 Task: Play online Dominion games in medium mode.
Action: Mouse moved to (411, 288)
Screenshot: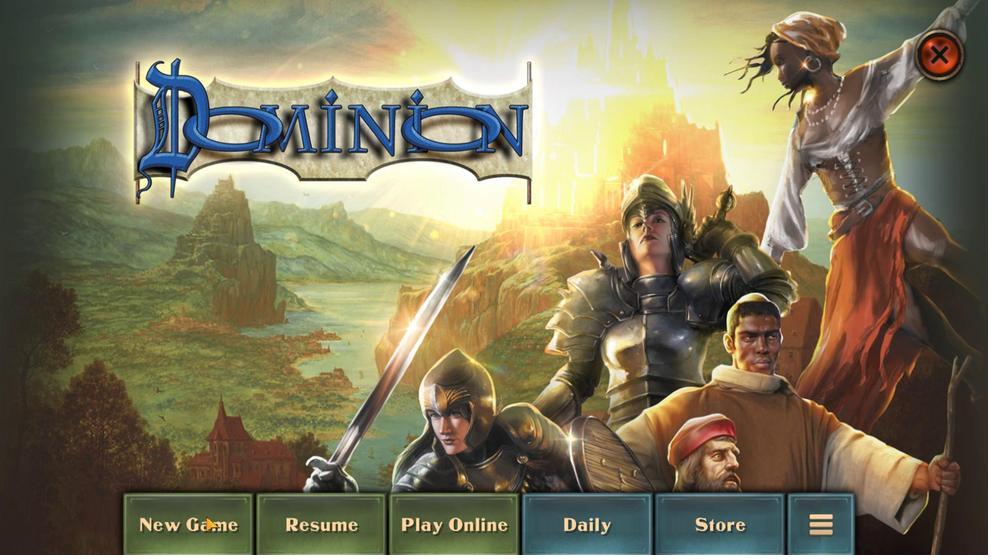 
Action: Mouse pressed left at (411, 288)
Screenshot: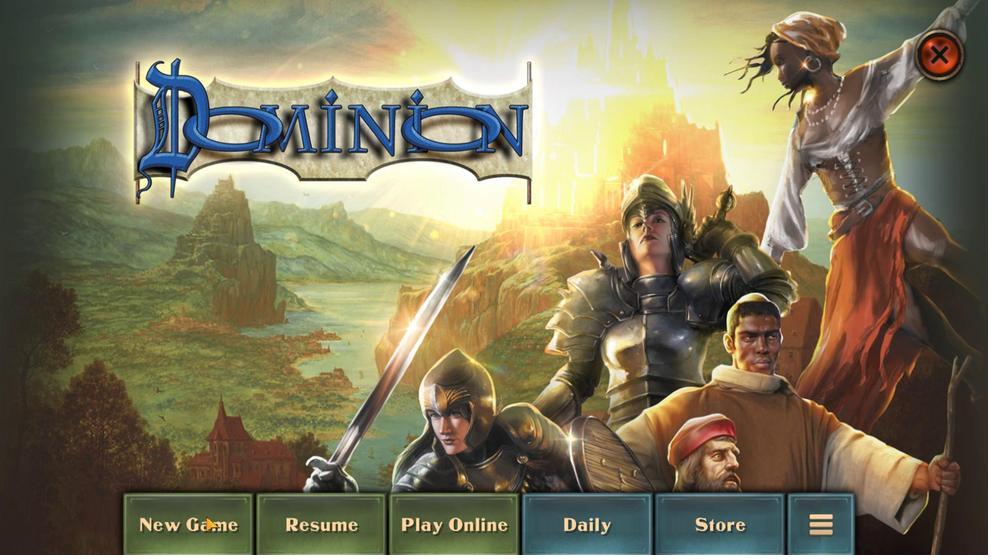 
Action: Mouse moved to (516, 438)
Screenshot: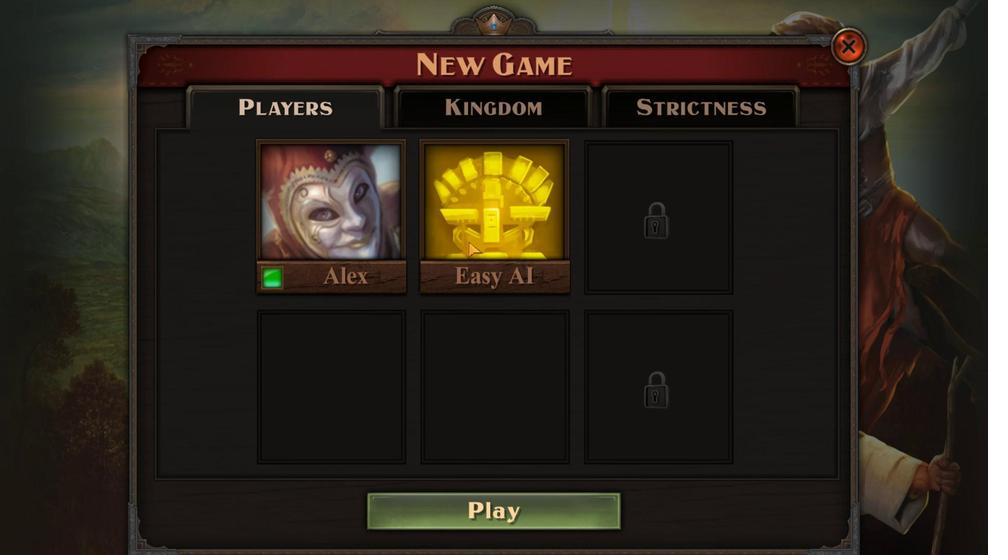 
Action: Mouse pressed left at (516, 438)
Screenshot: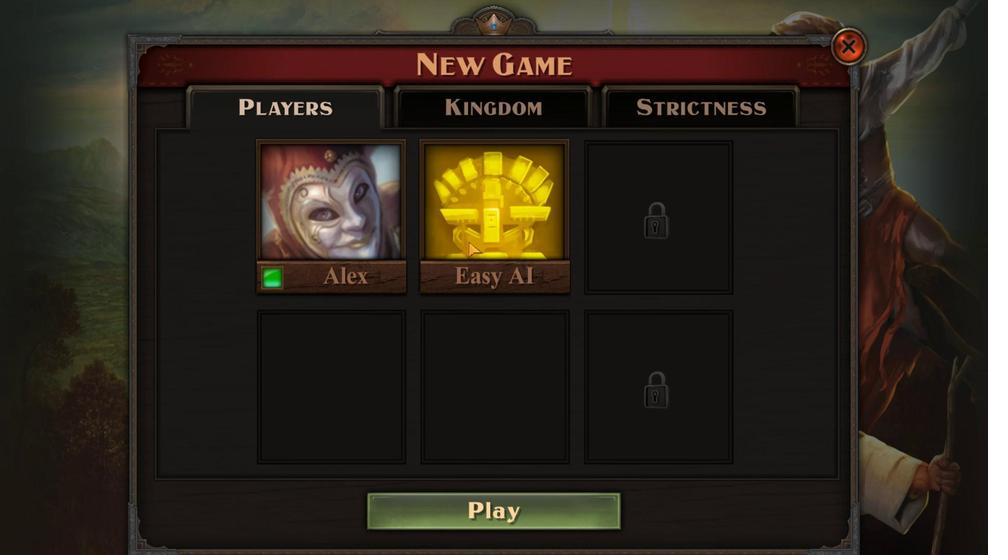 
Action: Mouse moved to (425, 361)
Screenshot: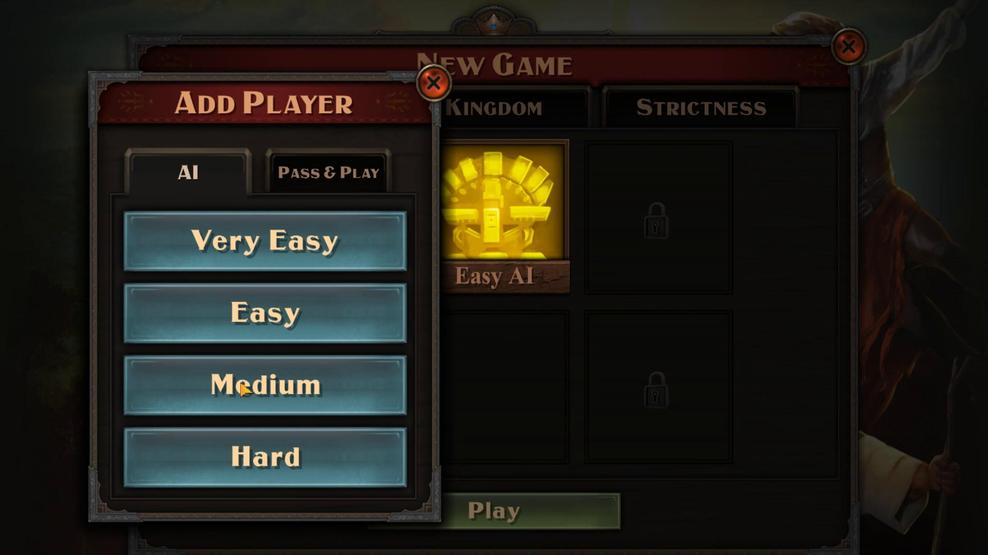 
Action: Mouse pressed left at (425, 361)
Screenshot: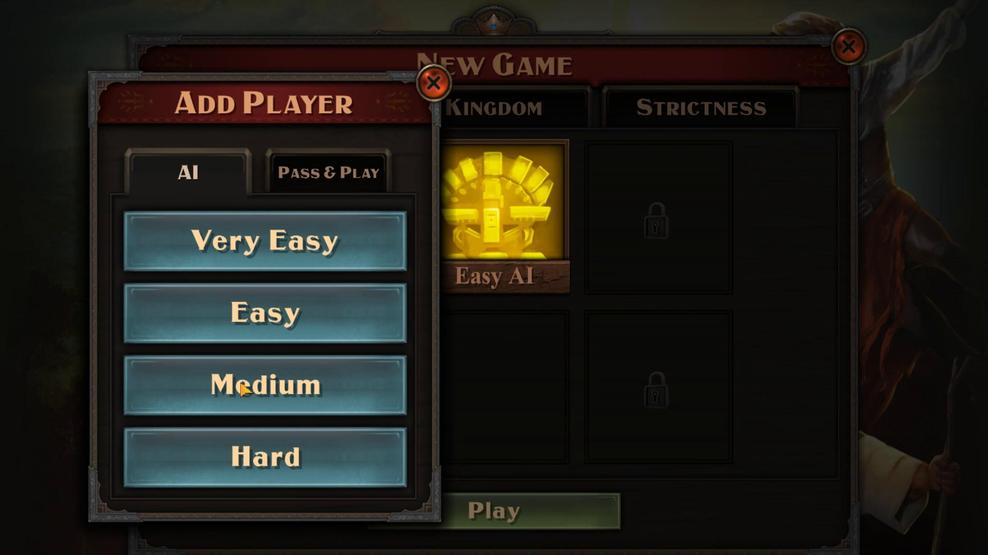 
Action: Mouse moved to (514, 290)
Screenshot: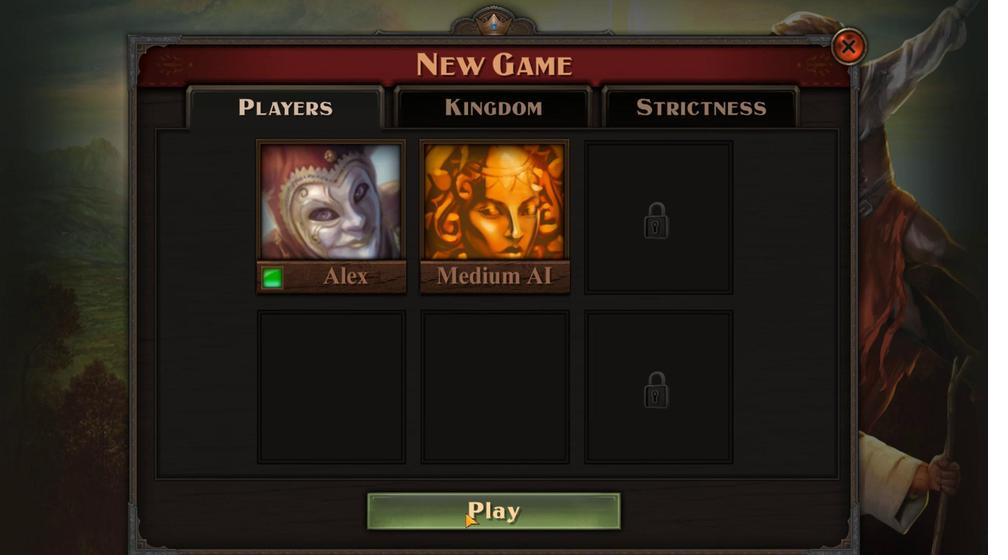 
Action: Mouse pressed left at (514, 290)
Screenshot: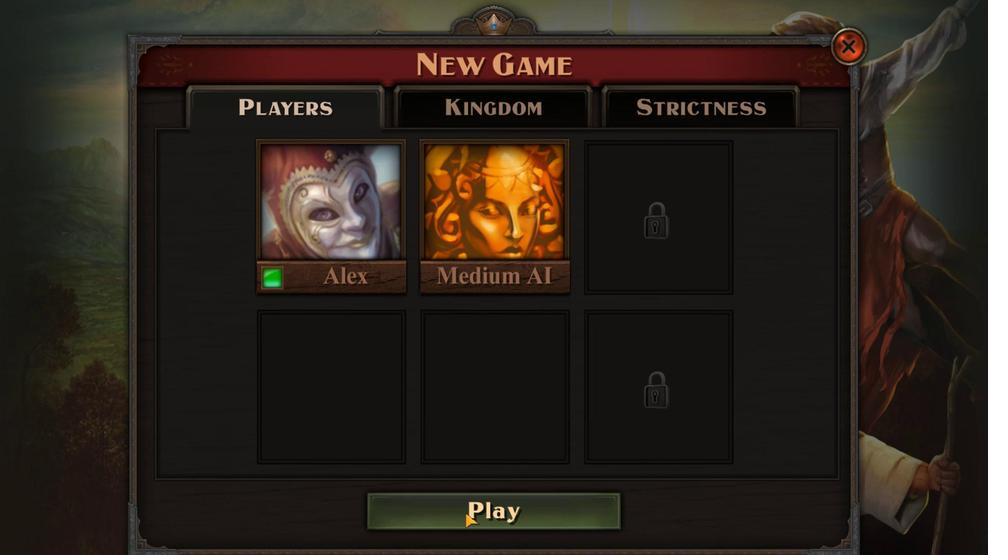 
Action: Mouse moved to (472, 304)
Screenshot: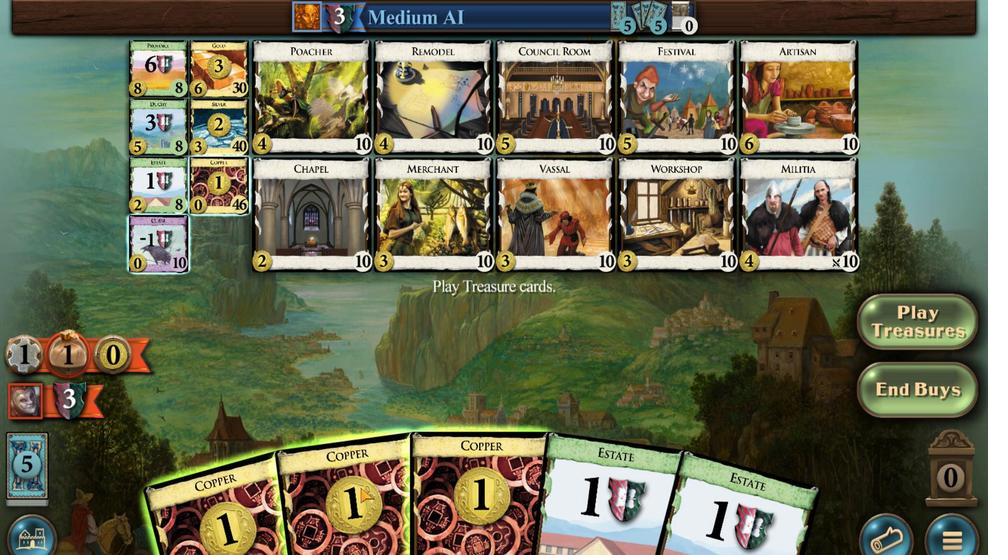 
Action: Mouse scrolled (472, 304) with delta (0, 0)
Screenshot: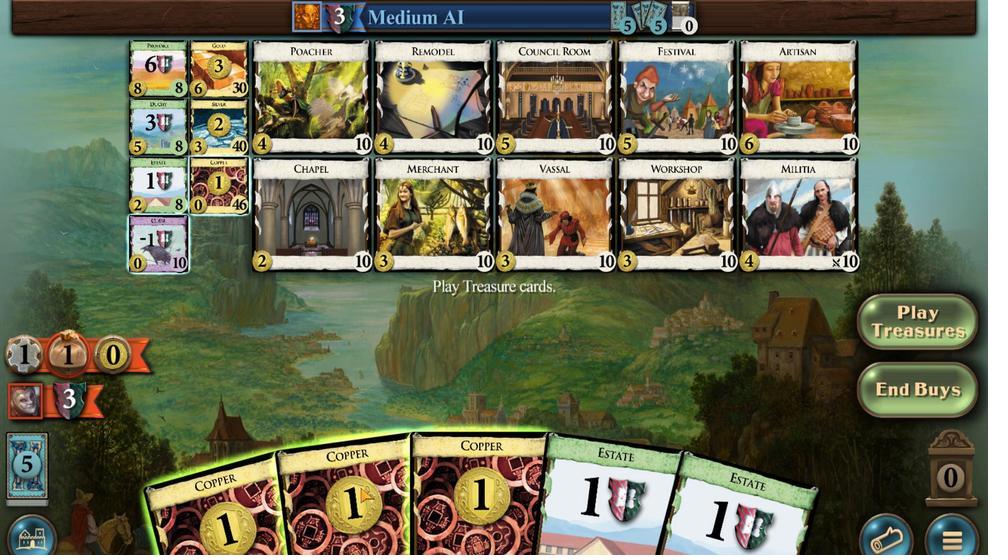 
Action: Mouse scrolled (472, 304) with delta (0, 0)
Screenshot: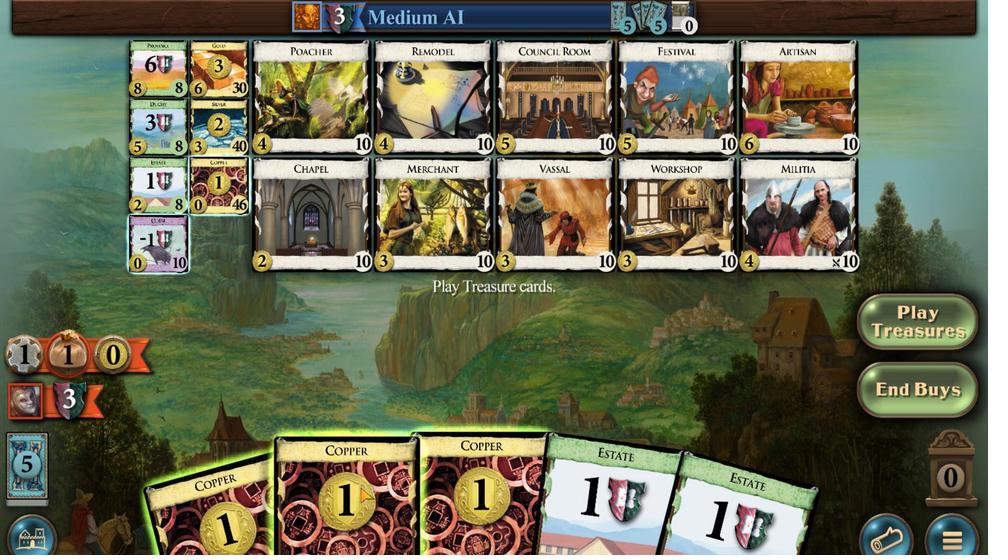 
Action: Mouse scrolled (472, 304) with delta (0, 0)
Screenshot: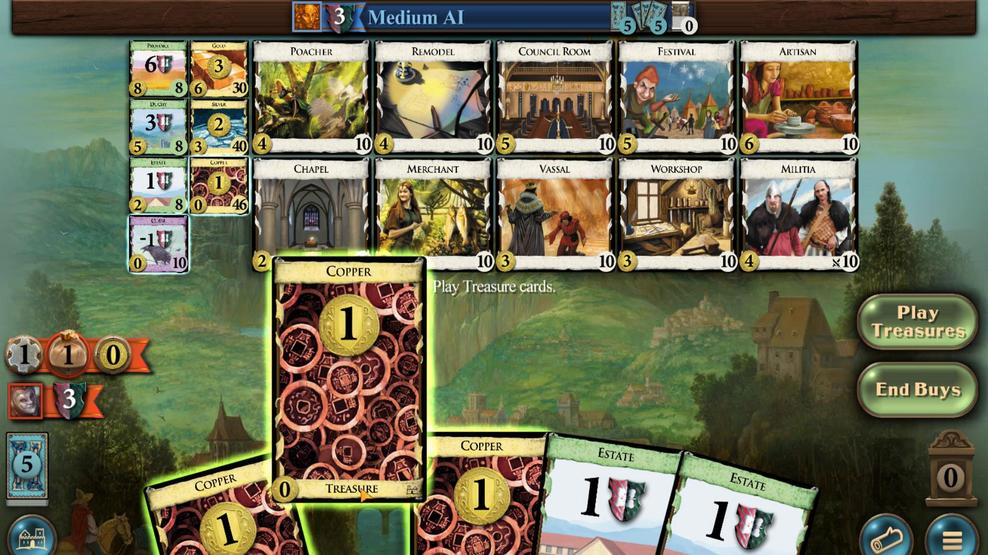 
Action: Mouse moved to (486, 306)
Screenshot: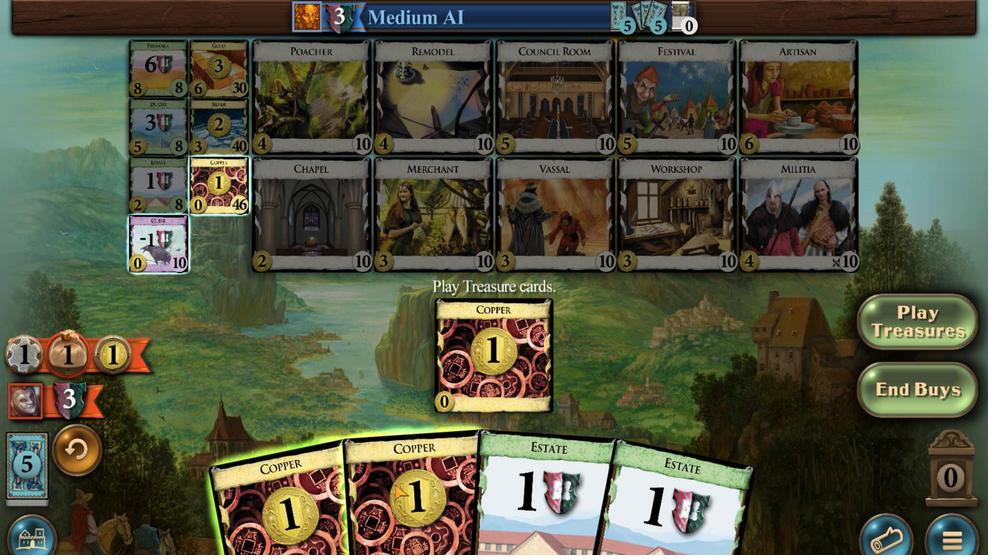 
Action: Mouse scrolled (486, 306) with delta (0, 0)
Screenshot: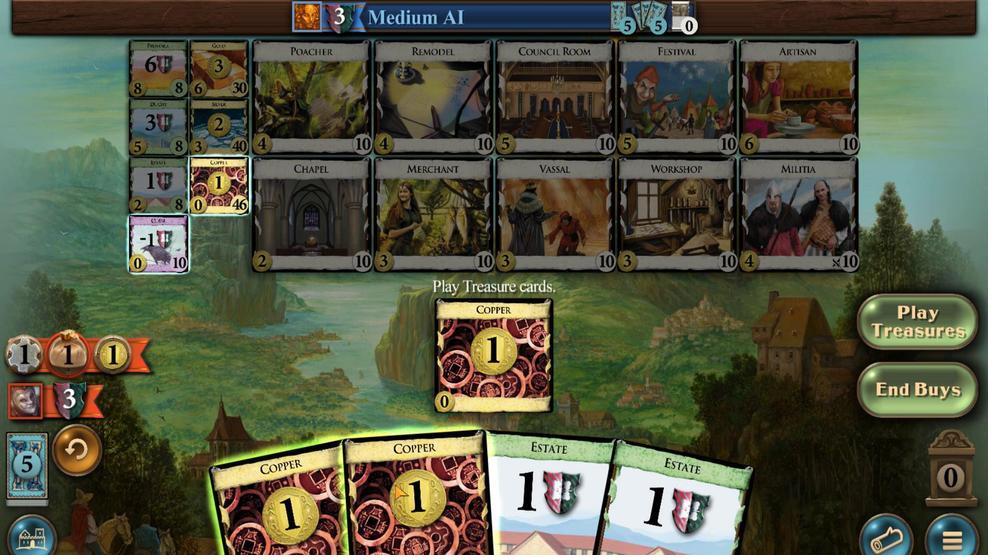 
Action: Mouse scrolled (486, 306) with delta (0, 0)
Screenshot: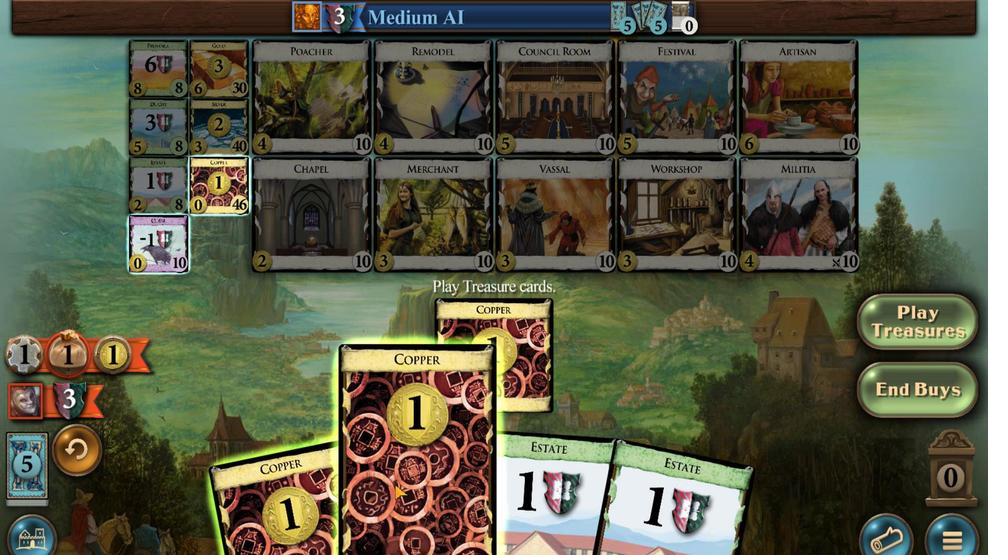 
Action: Mouse moved to (468, 306)
Screenshot: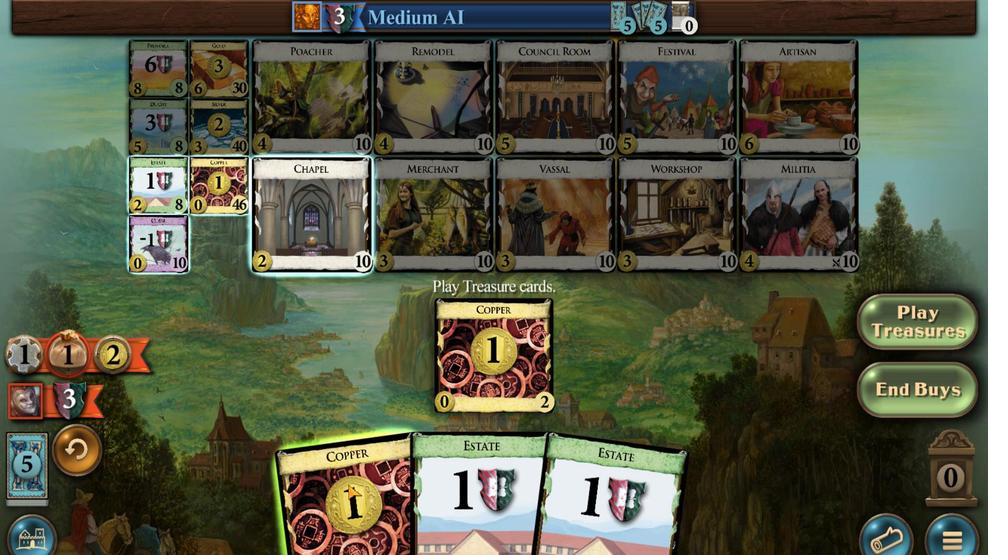 
Action: Mouse scrolled (468, 306) with delta (0, 0)
Screenshot: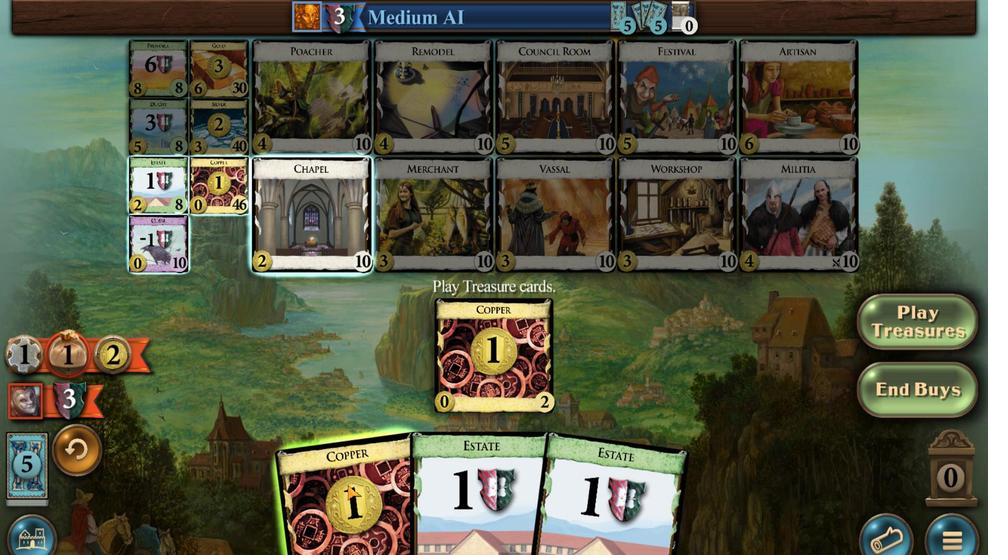
Action: Mouse moved to (467, 305)
Screenshot: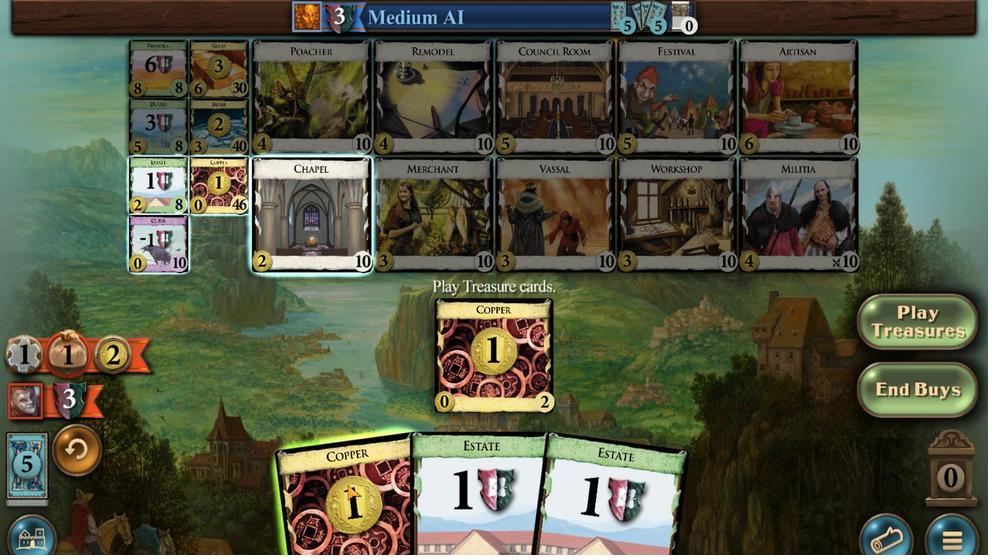 
Action: Mouse scrolled (467, 306) with delta (0, 0)
Screenshot: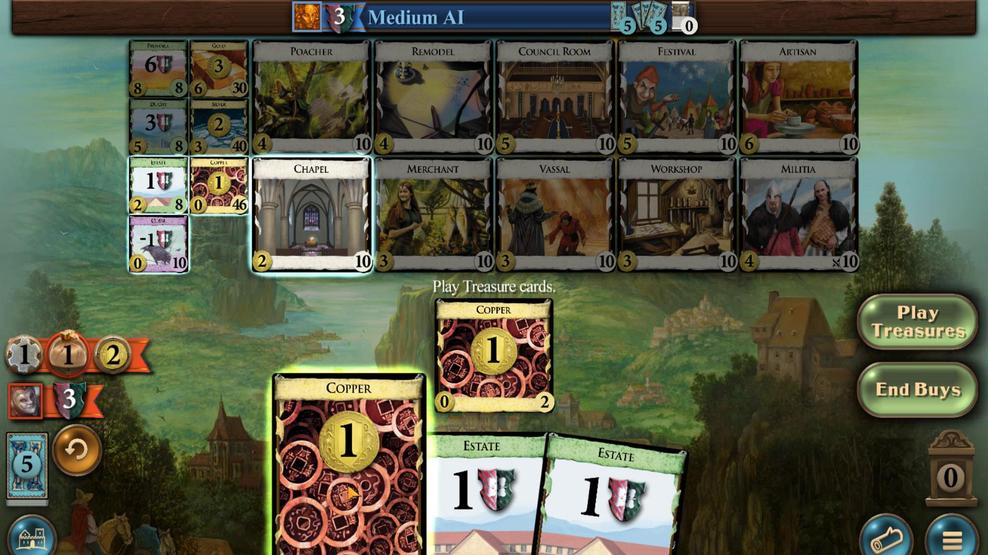 
Action: Mouse moved to (410, 498)
Screenshot: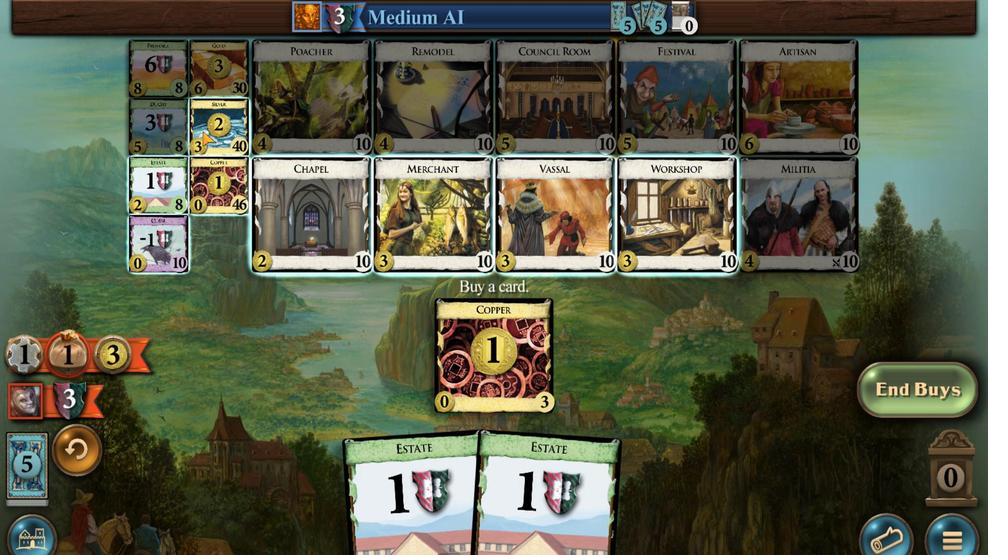 
Action: Mouse pressed left at (410, 498)
Screenshot: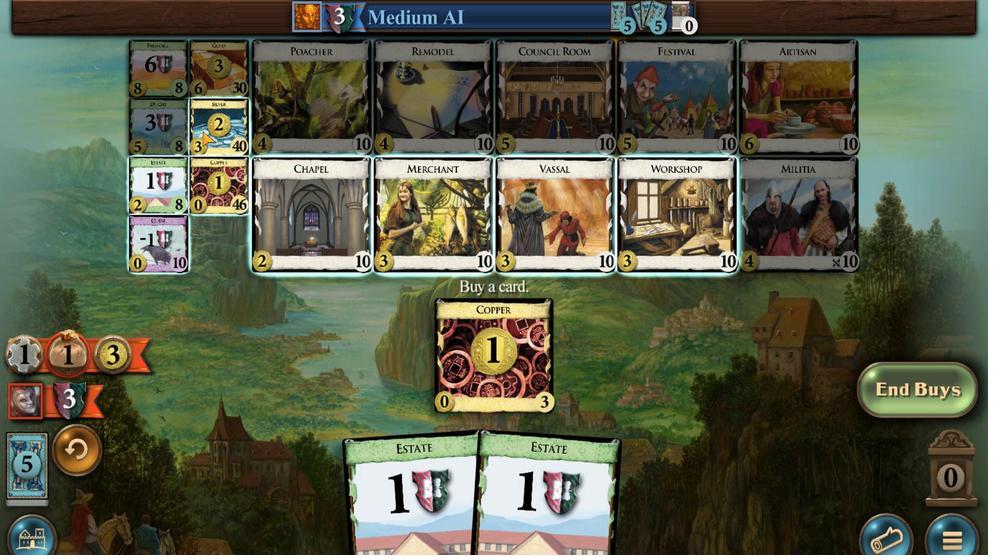 
Action: Mouse moved to (424, 288)
Screenshot: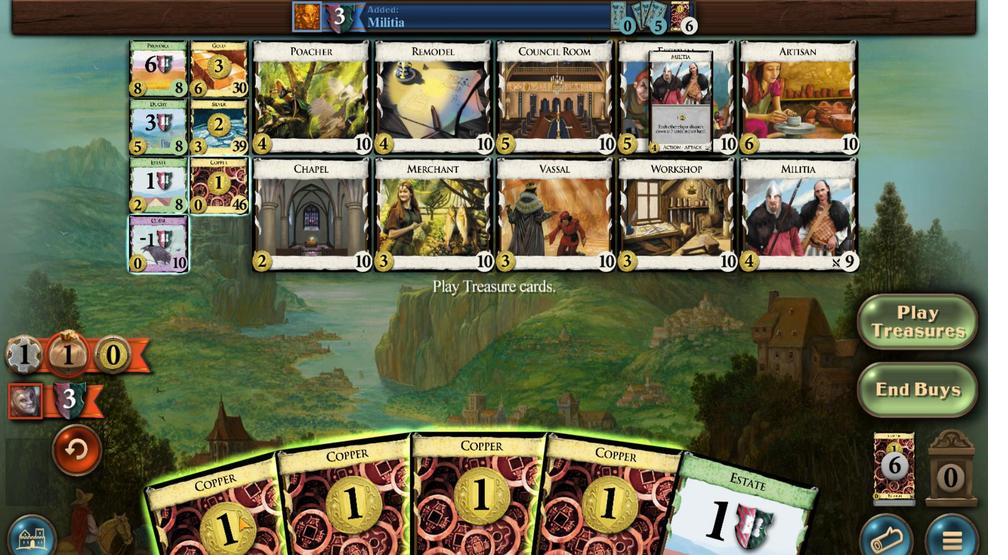 
Action: Mouse scrolled (424, 289) with delta (0, 0)
Screenshot: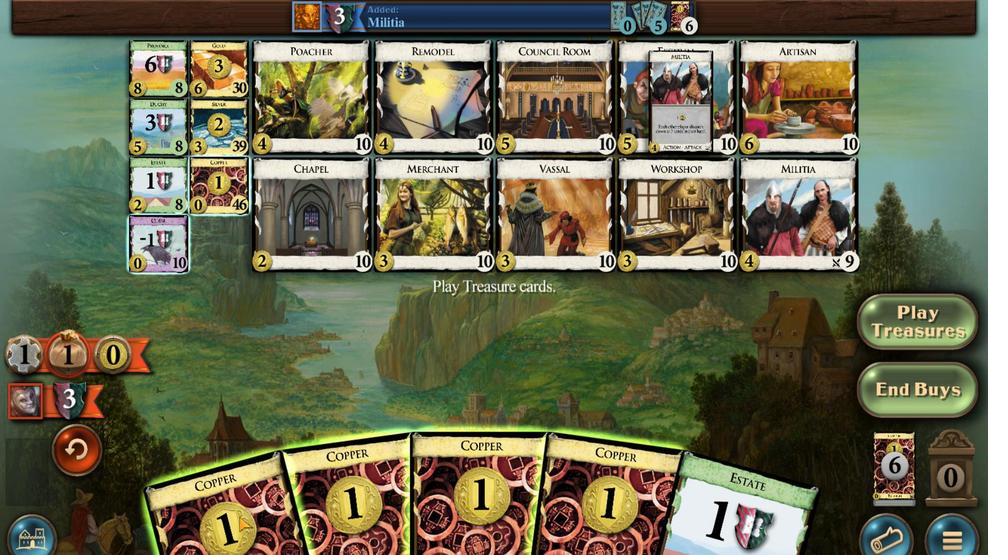 
Action: Mouse scrolled (424, 289) with delta (0, 0)
Screenshot: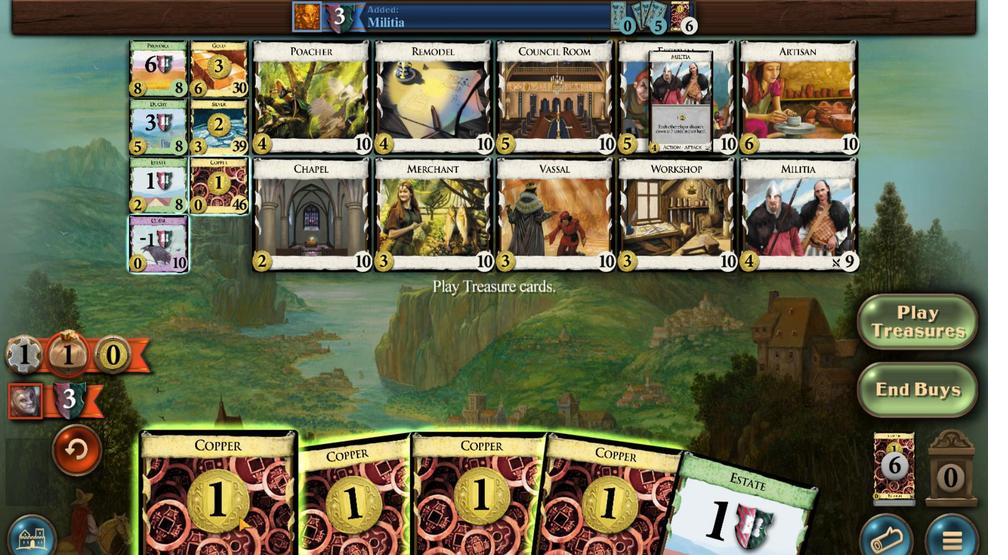 
Action: Mouse scrolled (424, 289) with delta (0, 0)
Screenshot: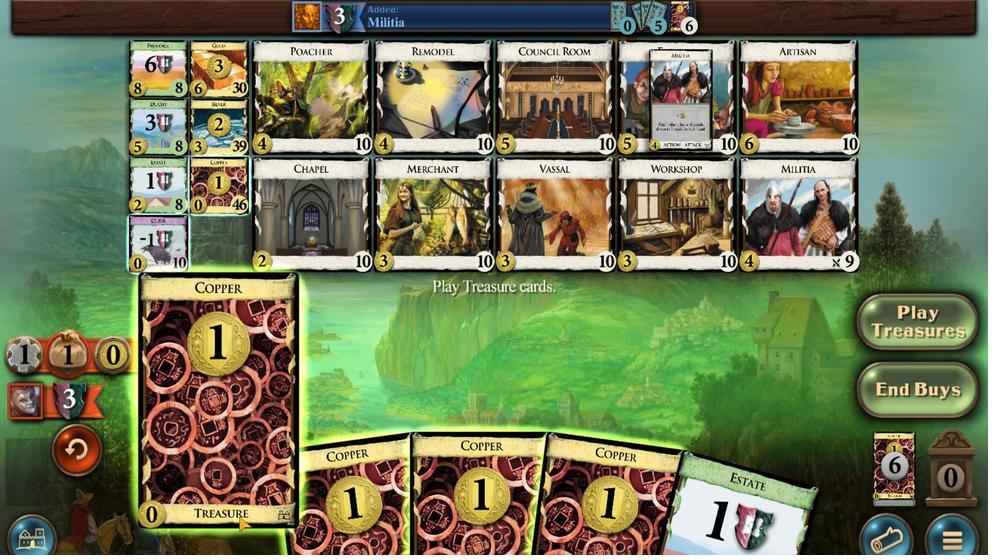 
Action: Mouse moved to (447, 287)
Screenshot: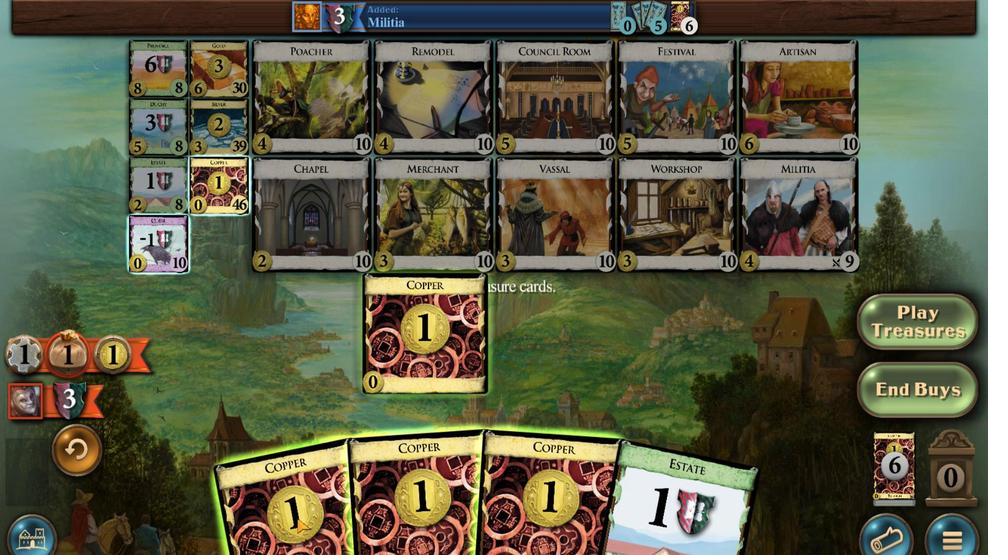 
Action: Mouse scrolled (447, 288) with delta (0, 0)
Screenshot: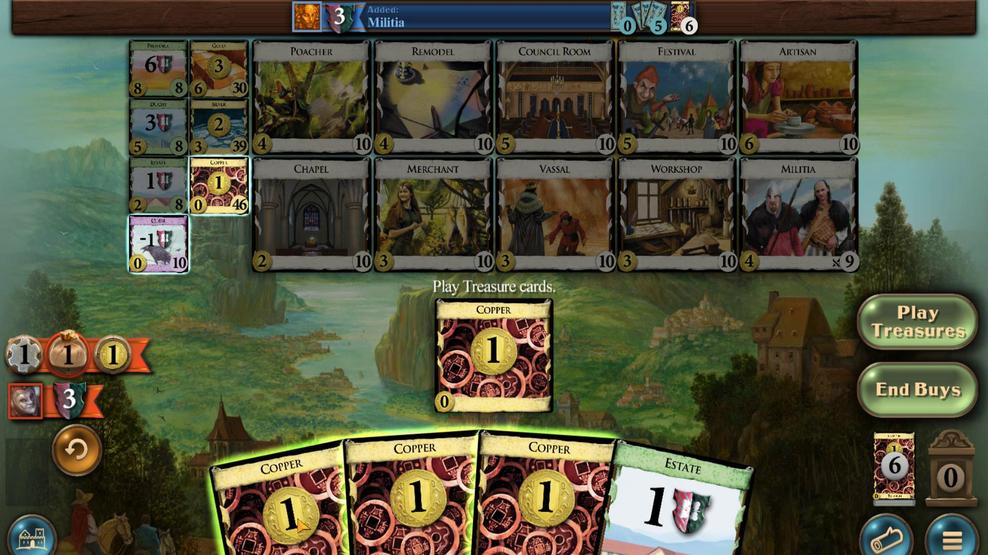 
Action: Mouse scrolled (447, 288) with delta (0, 0)
Screenshot: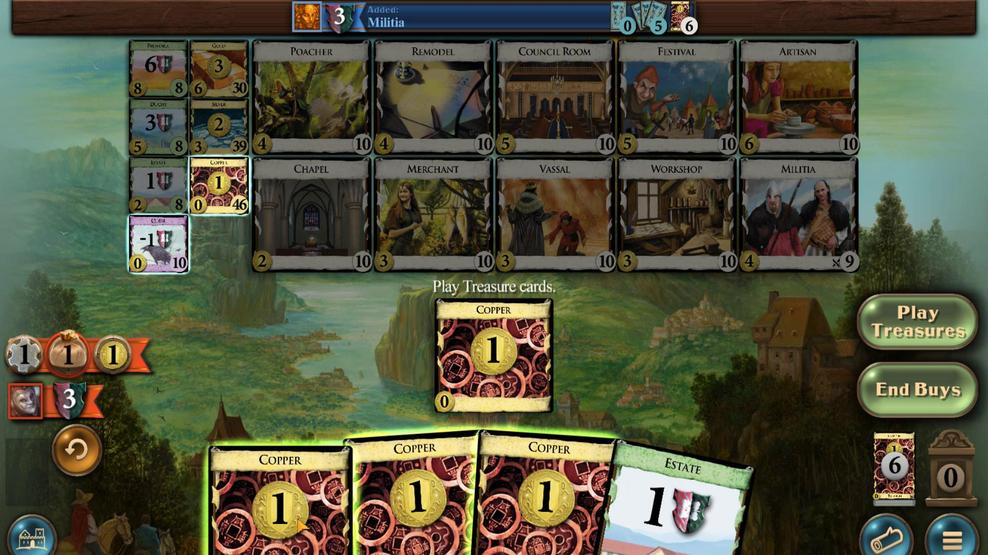 
Action: Mouse moved to (462, 291)
Screenshot: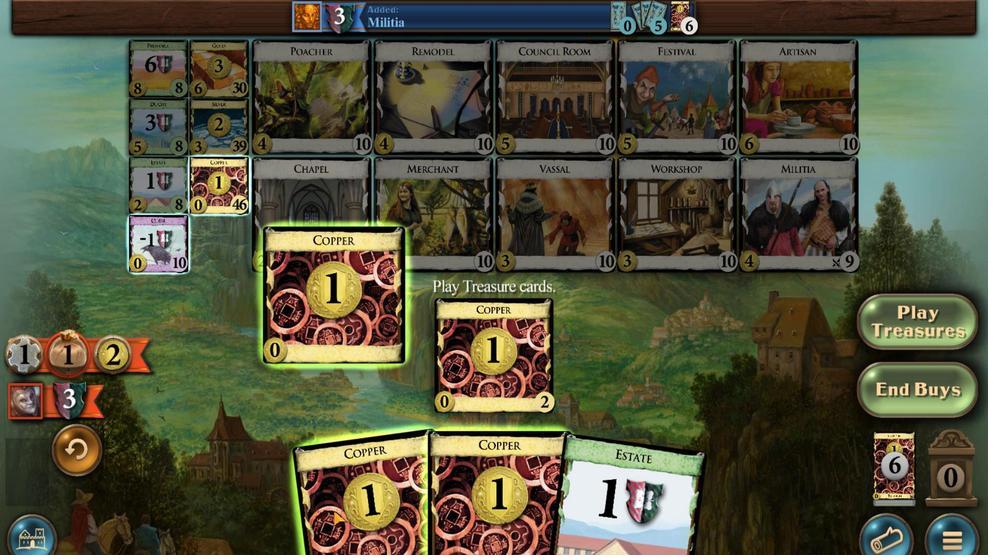 
Action: Mouse scrolled (462, 292) with delta (0, 0)
Screenshot: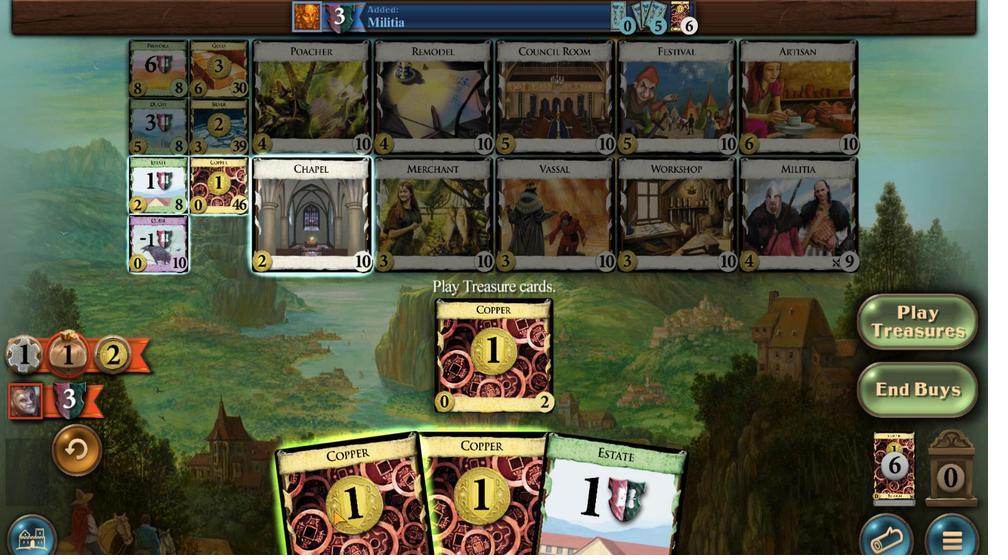 
Action: Mouse scrolled (462, 292) with delta (0, 0)
Screenshot: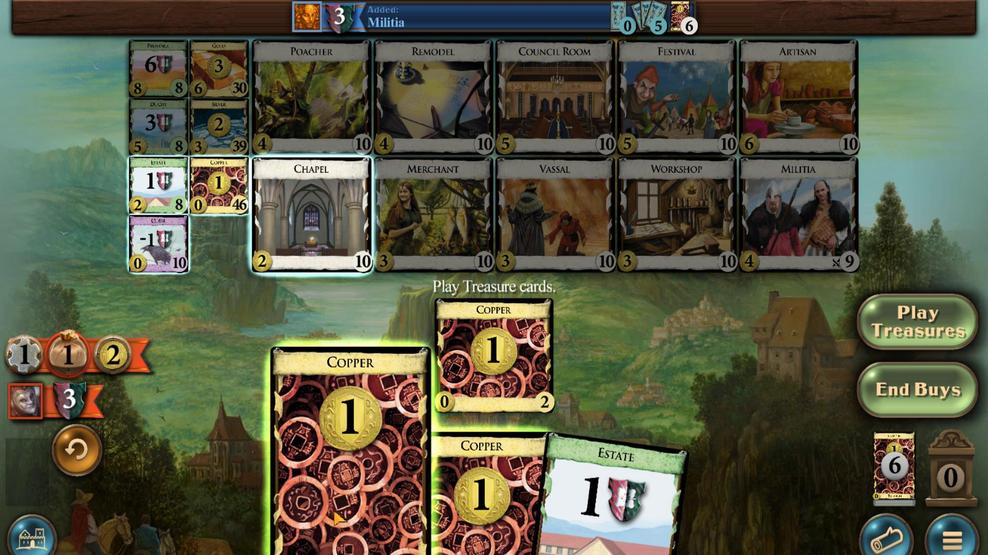 
Action: Mouse moved to (487, 295)
Screenshot: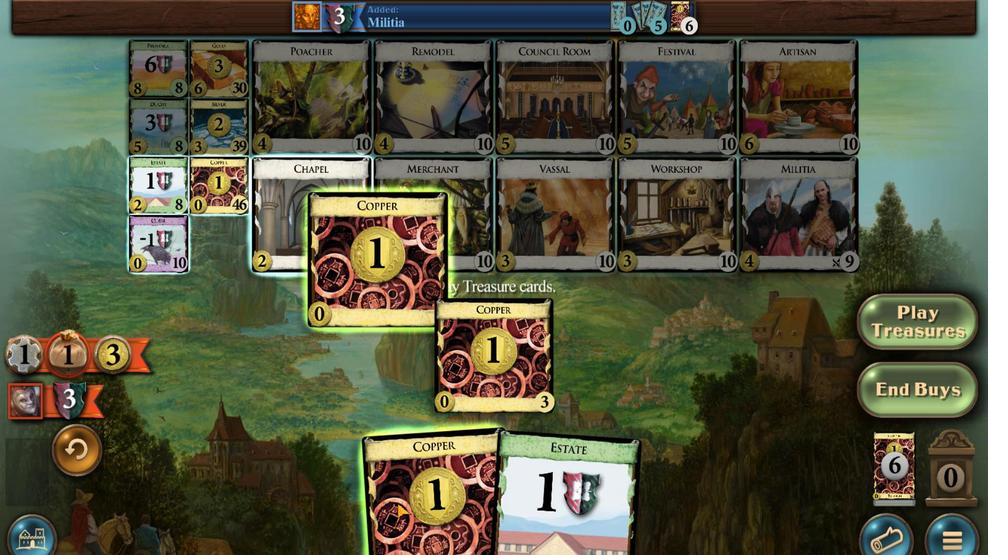 
Action: Mouse scrolled (487, 296) with delta (0, 0)
Screenshot: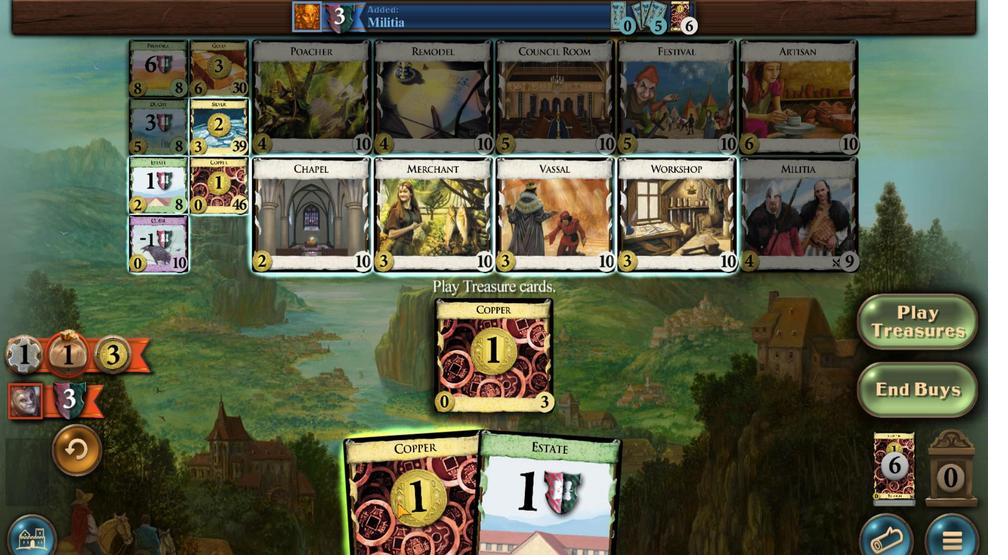 
Action: Mouse scrolled (487, 296) with delta (0, 0)
Screenshot: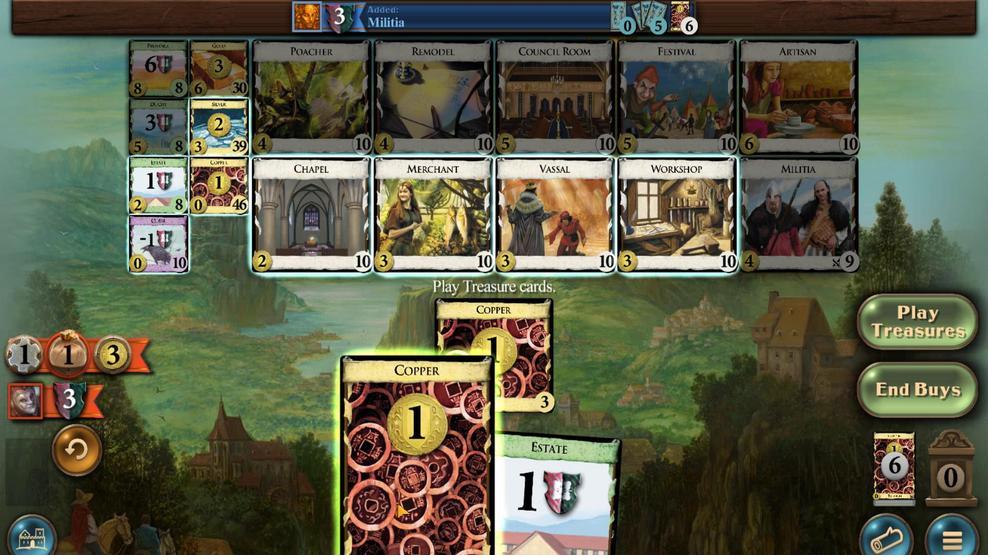
Action: Mouse moved to (417, 498)
Screenshot: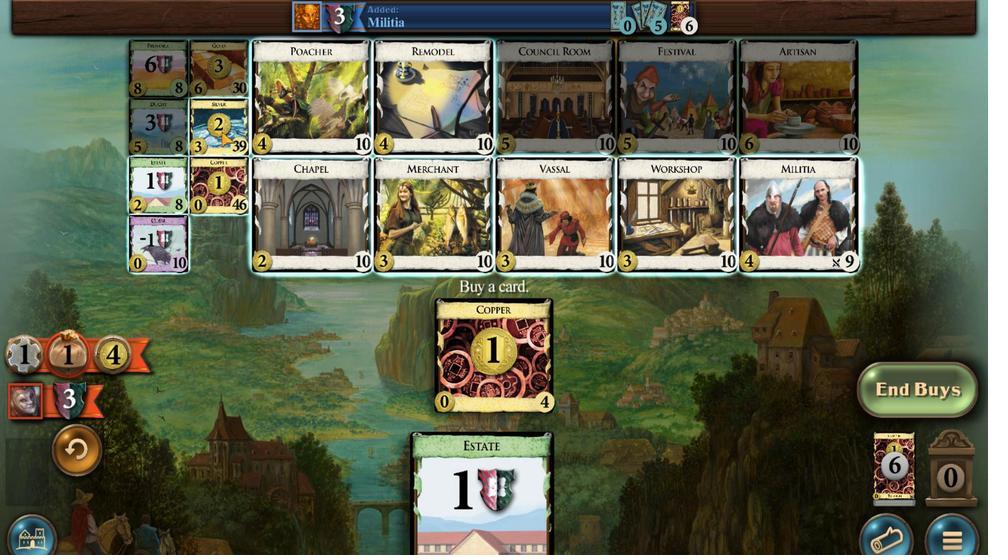 
Action: Mouse pressed left at (417, 498)
Screenshot: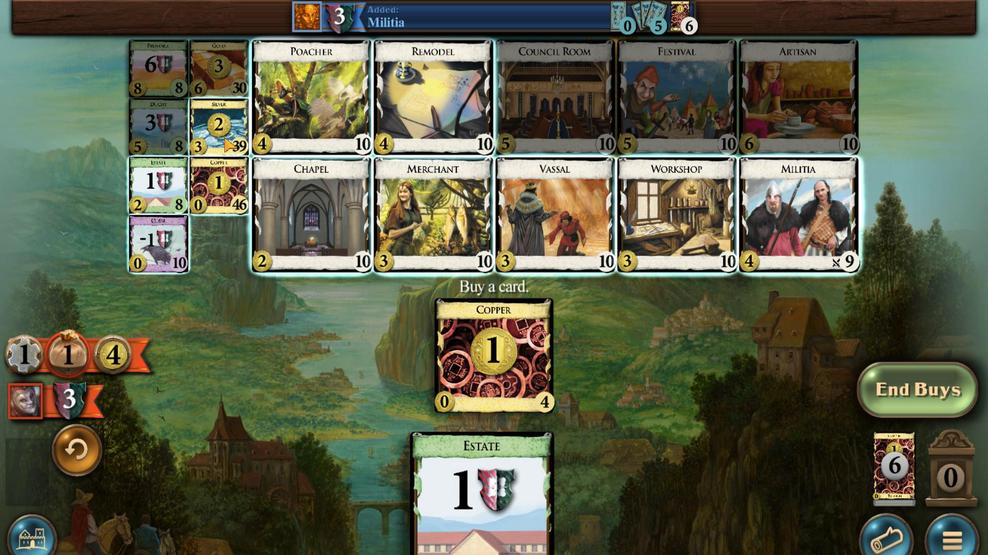 
Action: Mouse moved to (430, 297)
Screenshot: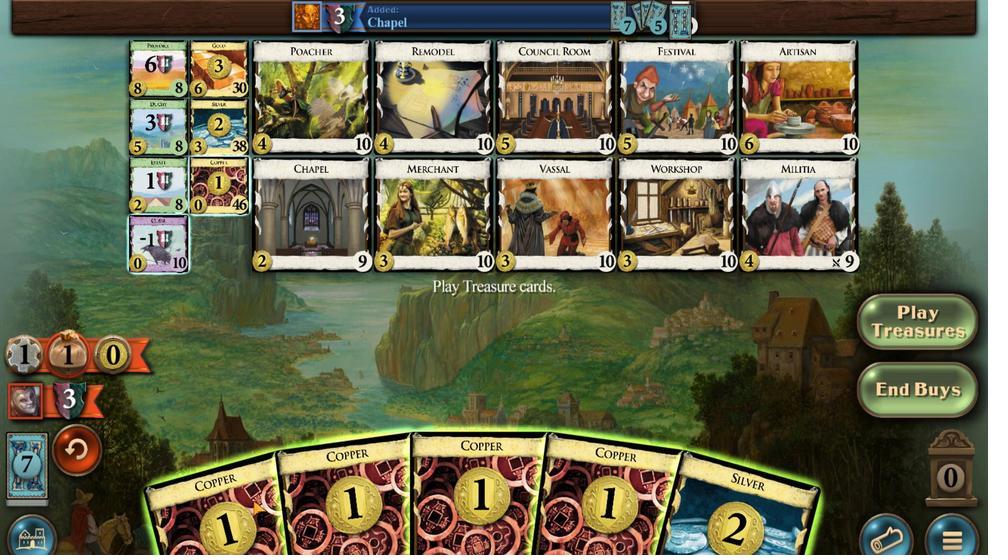 
Action: Mouse scrolled (430, 297) with delta (0, 0)
Screenshot: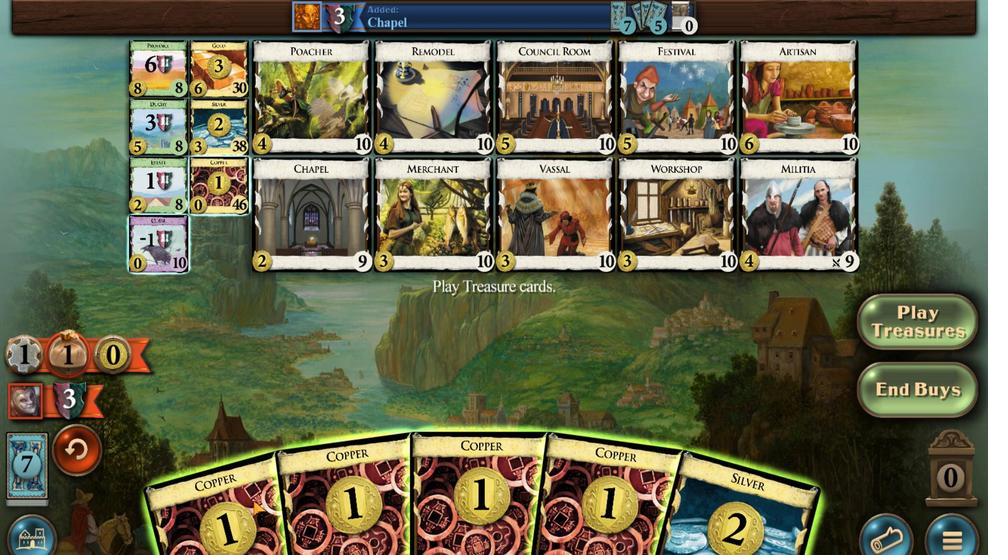 
Action: Mouse scrolled (430, 297) with delta (0, 0)
Screenshot: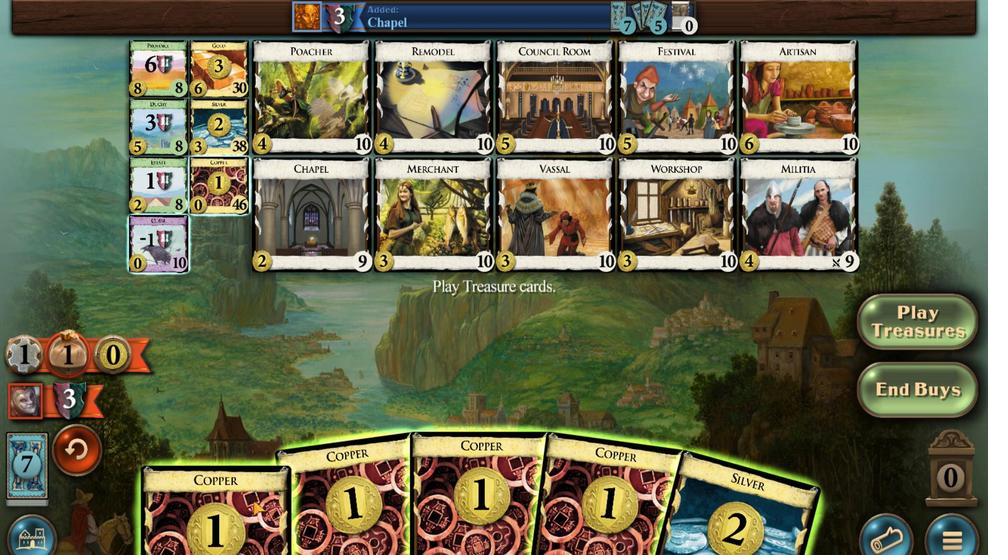 
Action: Mouse moved to (453, 300)
Screenshot: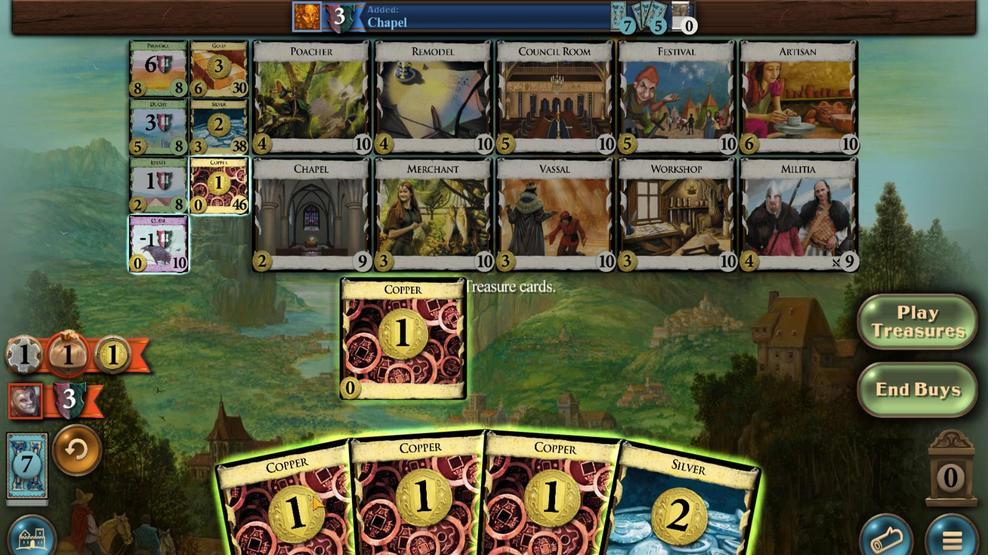 
Action: Mouse scrolled (453, 300) with delta (0, 0)
Screenshot: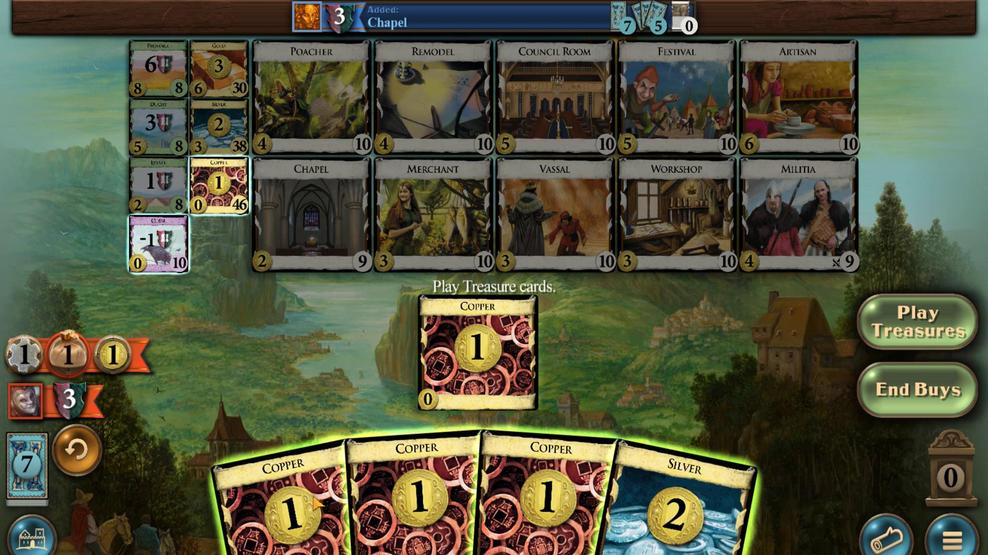 
Action: Mouse moved to (468, 300)
Screenshot: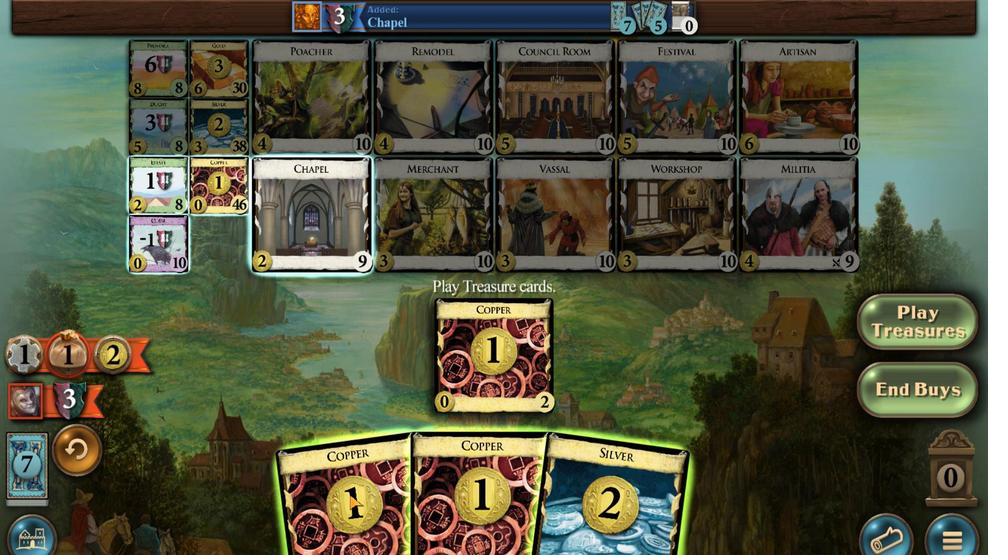 
Action: Mouse scrolled (468, 301) with delta (0, 0)
Screenshot: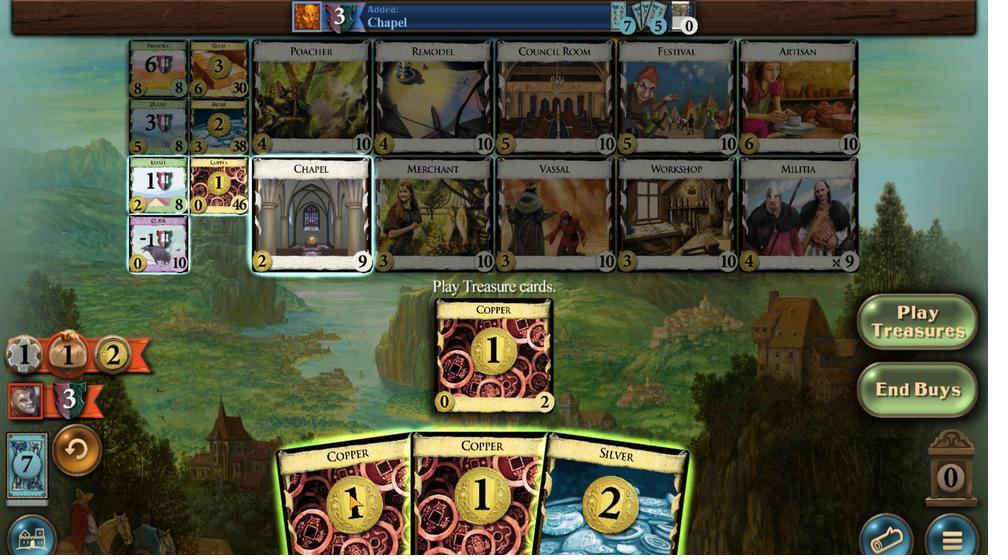 
Action: Mouse moved to (468, 300)
Screenshot: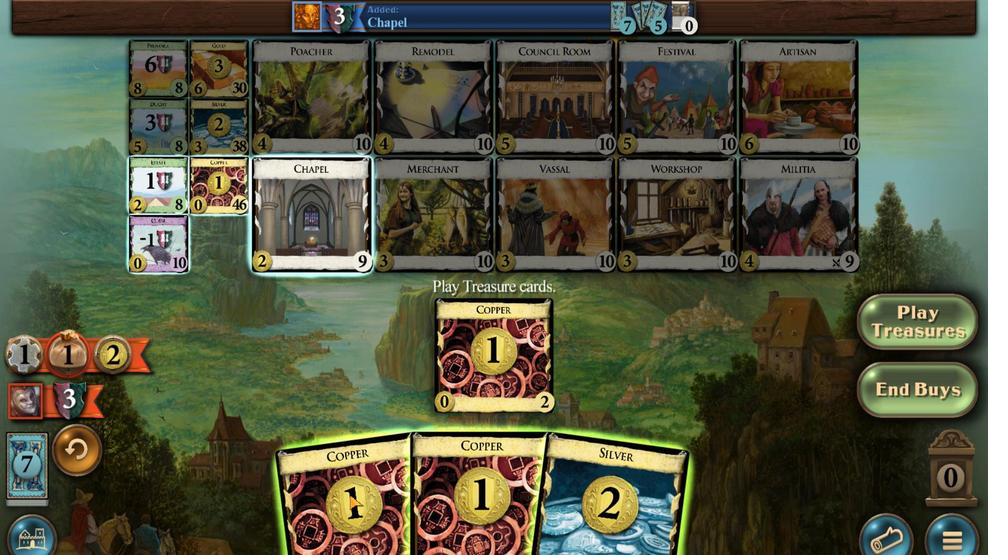 
Action: Mouse scrolled (468, 301) with delta (0, 0)
Screenshot: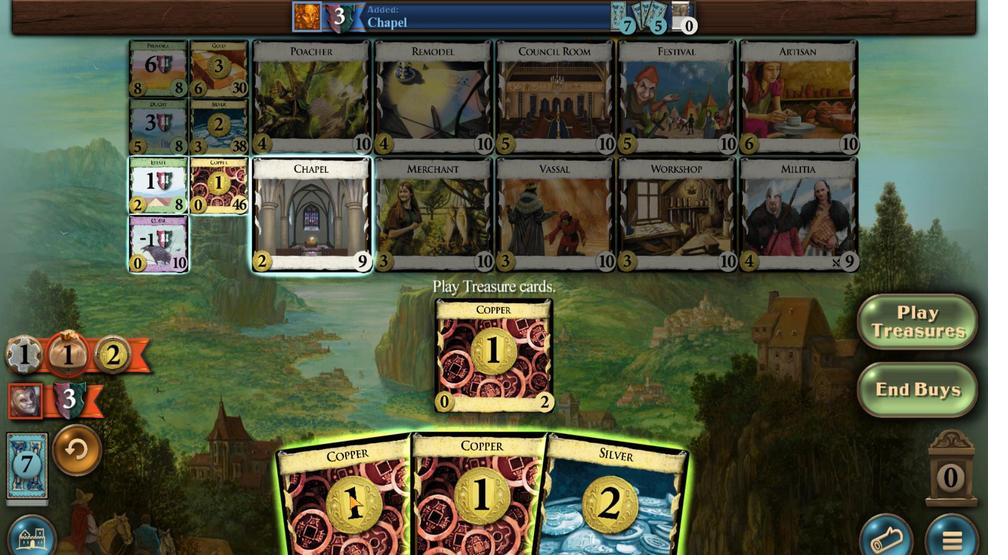 
Action: Mouse moved to (486, 301)
Screenshot: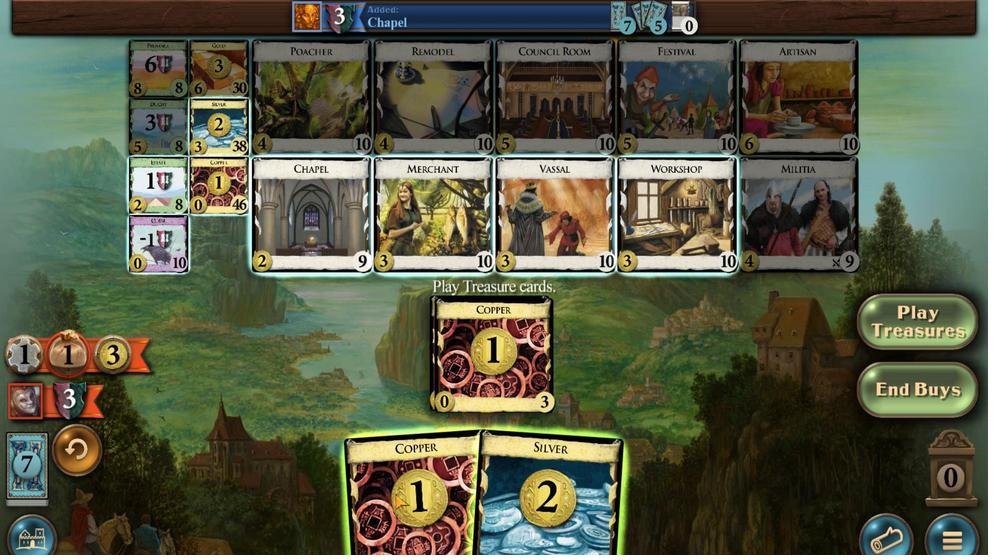 
Action: Mouse scrolled (486, 301) with delta (0, 0)
Screenshot: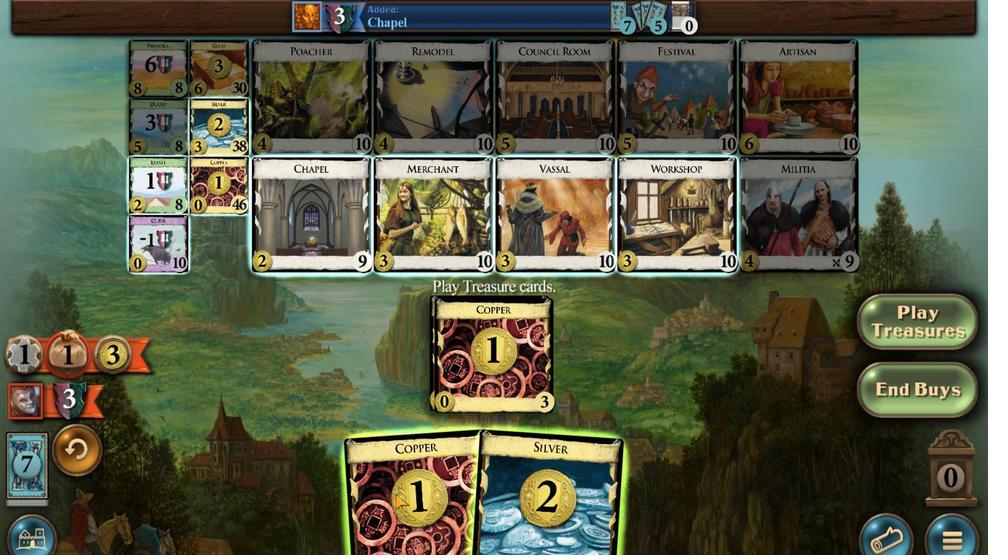 
Action: Mouse moved to (486, 301)
Screenshot: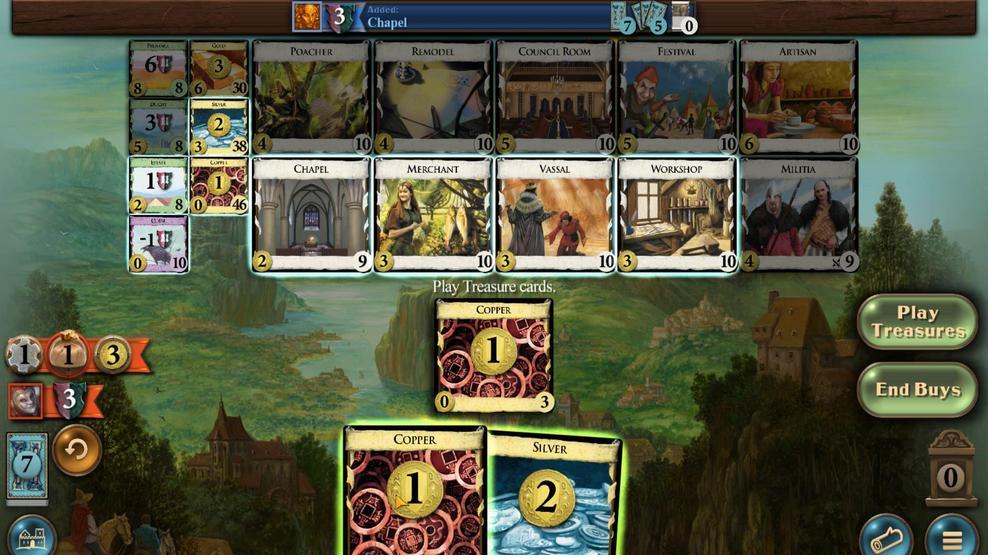 
Action: Mouse scrolled (486, 301) with delta (0, 0)
Screenshot: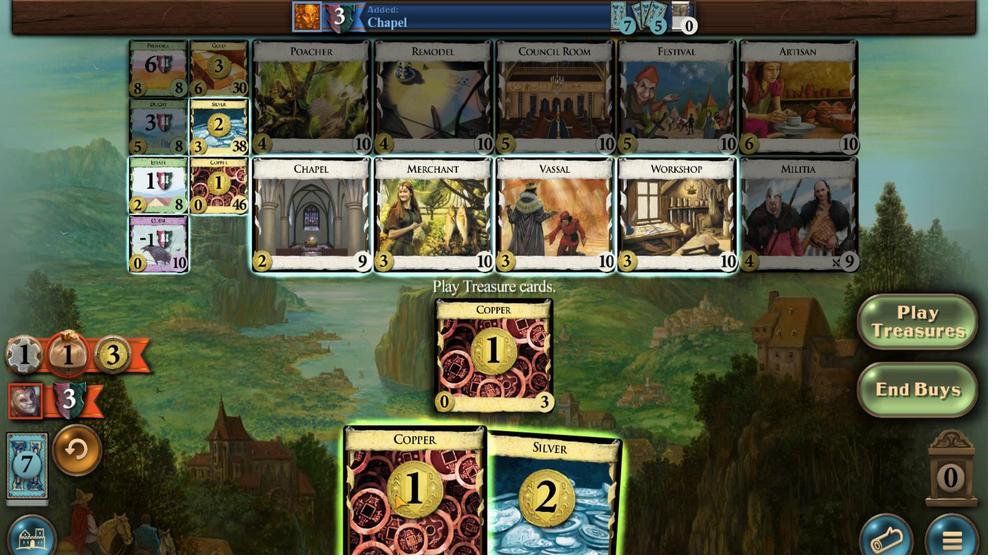
Action: Mouse moved to (514, 310)
Screenshot: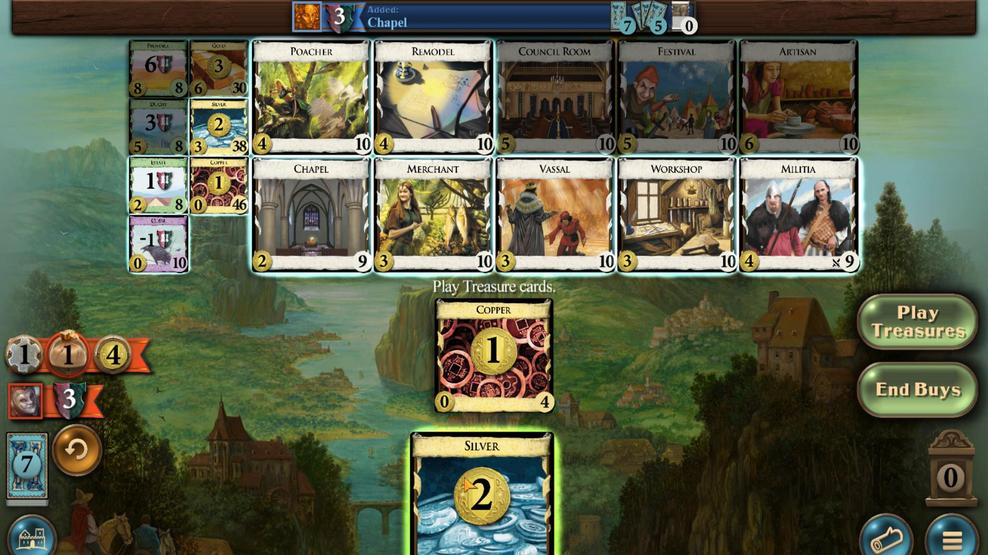 
Action: Mouse scrolled (514, 310) with delta (0, 0)
Screenshot: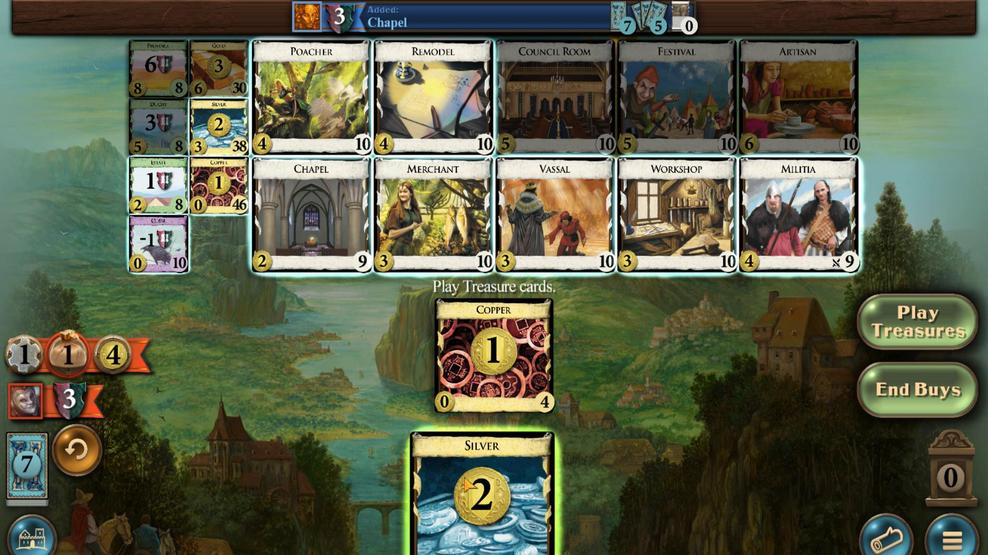 
Action: Mouse scrolled (514, 310) with delta (0, 0)
Screenshot: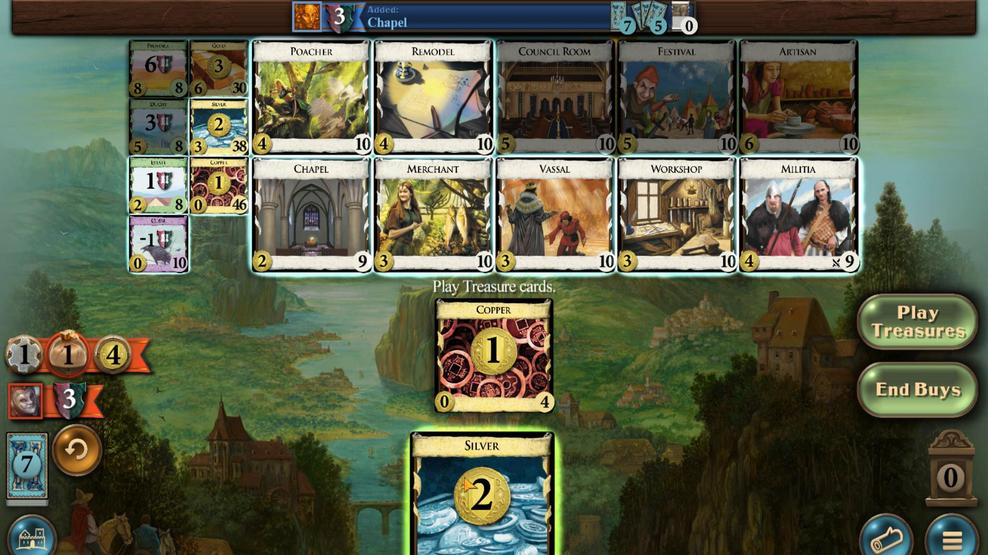 
Action: Mouse scrolled (514, 310) with delta (0, 0)
Screenshot: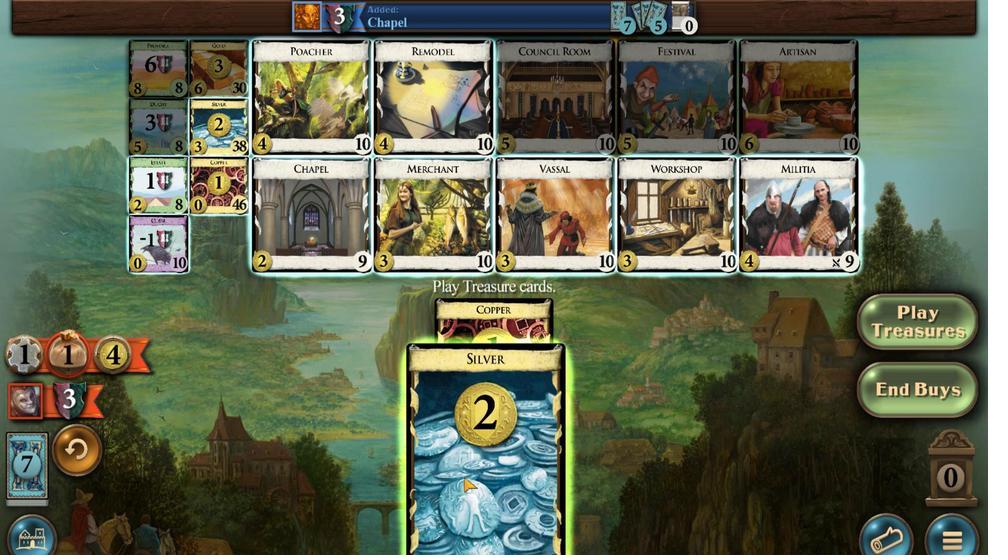 
Action: Mouse moved to (411, 534)
Screenshot: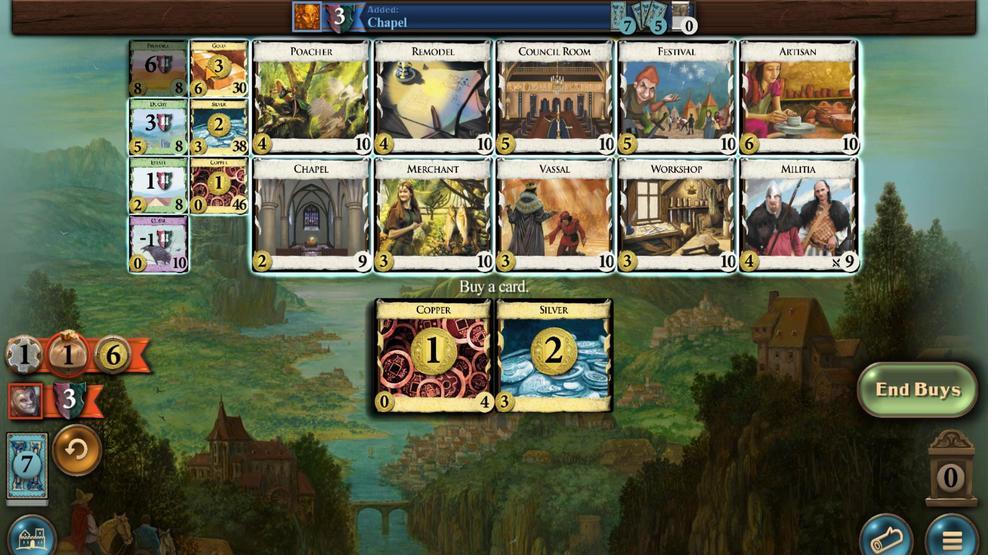 
Action: Mouse pressed left at (411, 534)
Screenshot: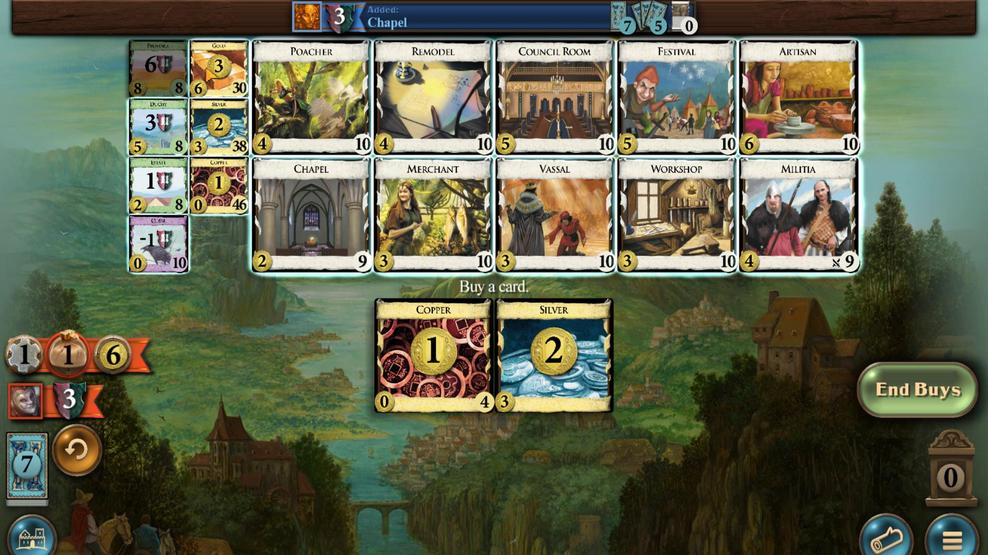 
Action: Mouse moved to (473, 271)
Screenshot: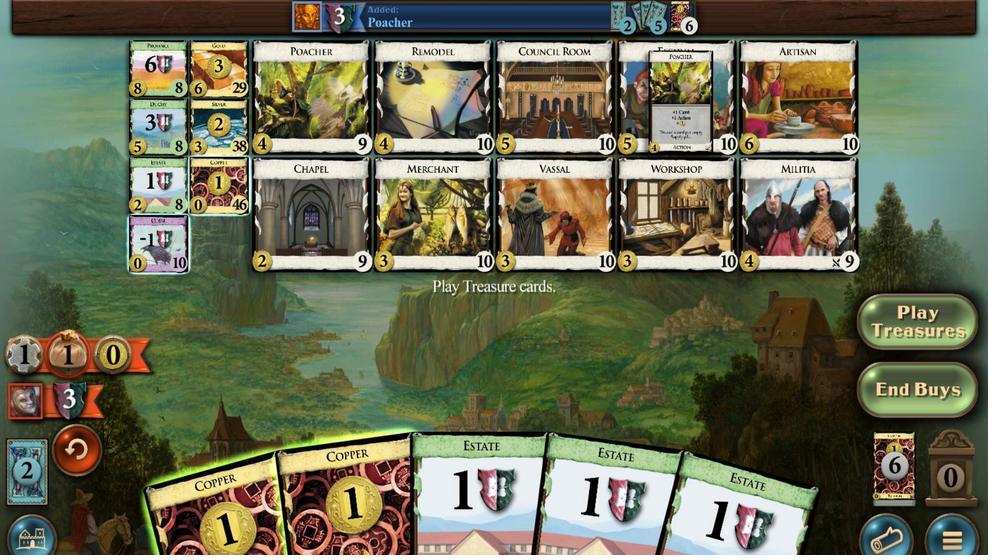 
Action: Mouse scrolled (473, 272) with delta (0, 0)
Screenshot: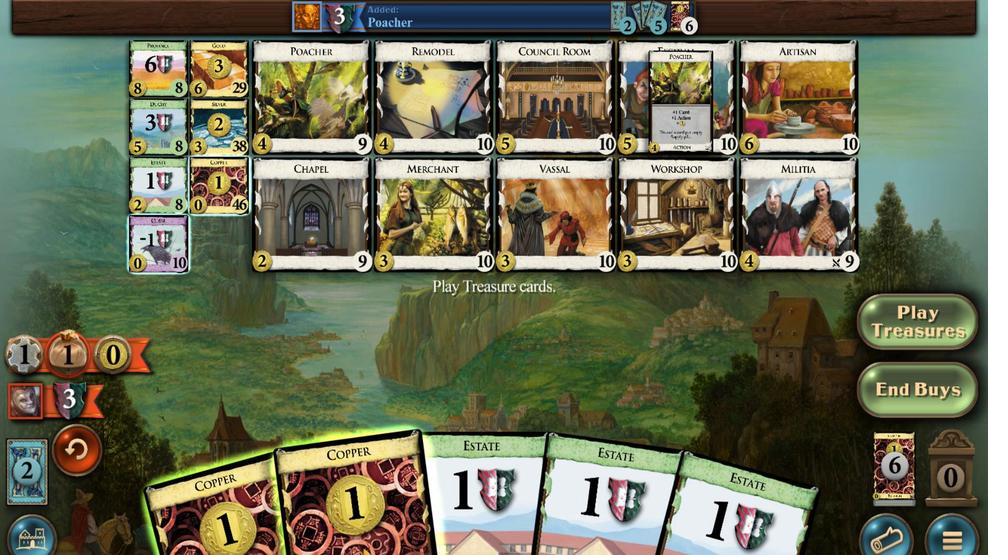 
Action: Mouse scrolled (473, 271) with delta (0, 0)
Screenshot: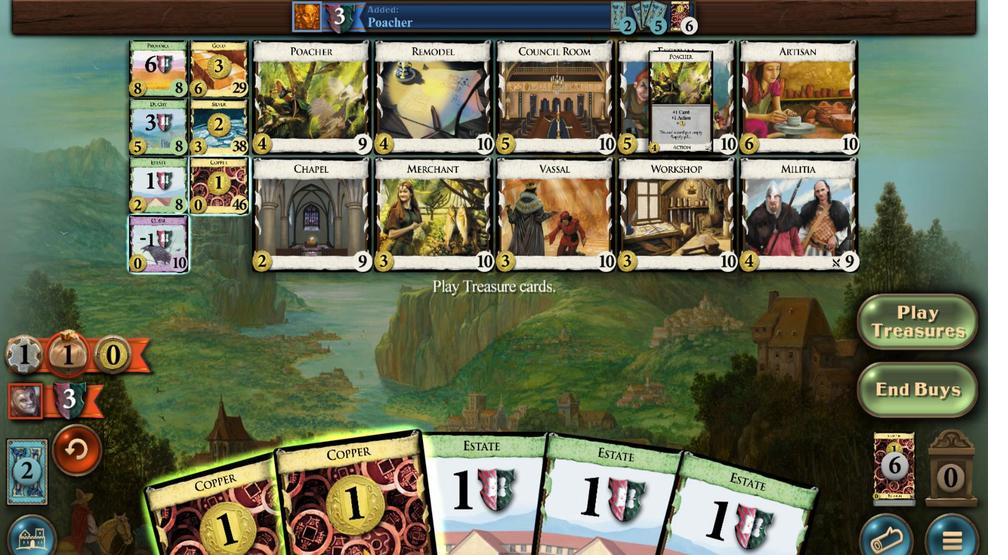 
Action: Mouse scrolled (473, 272) with delta (0, 0)
Screenshot: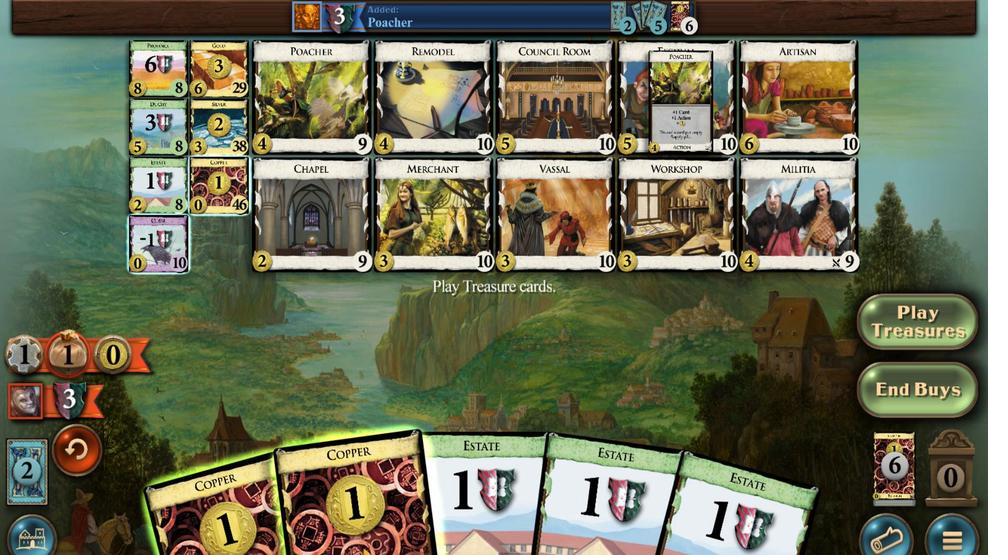 
Action: Mouse moved to (439, 268)
Screenshot: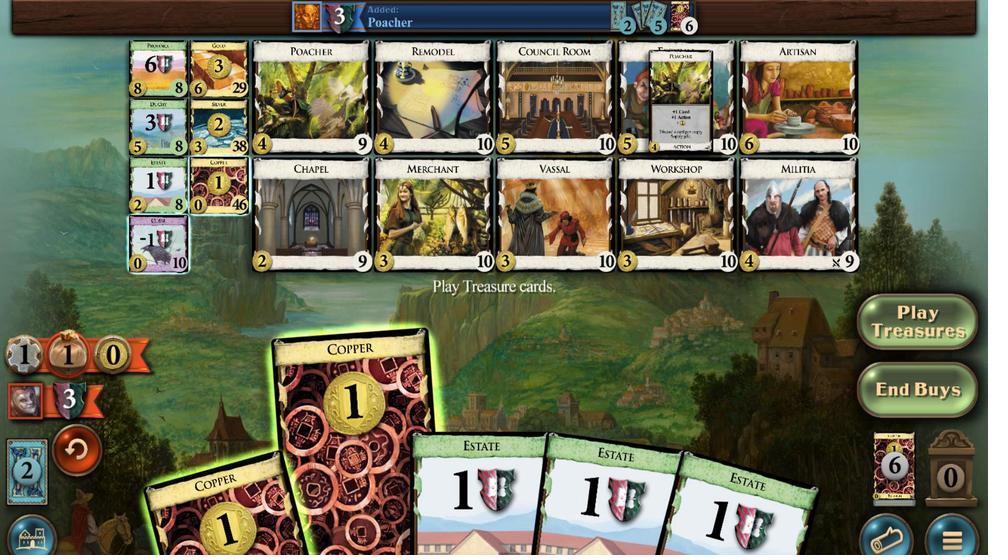 
Action: Mouse scrolled (439, 268) with delta (0, 0)
Screenshot: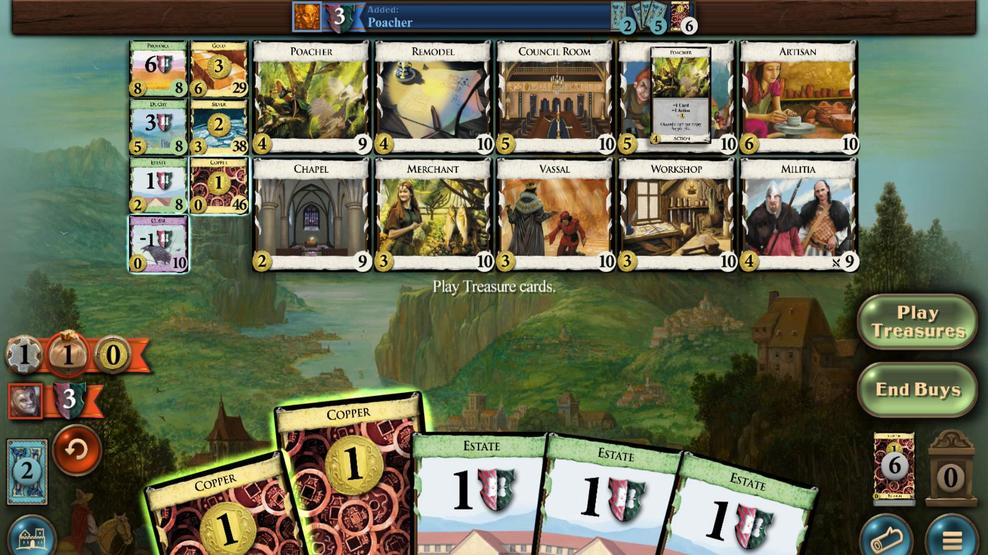 
Action: Mouse scrolled (439, 268) with delta (0, 0)
Screenshot: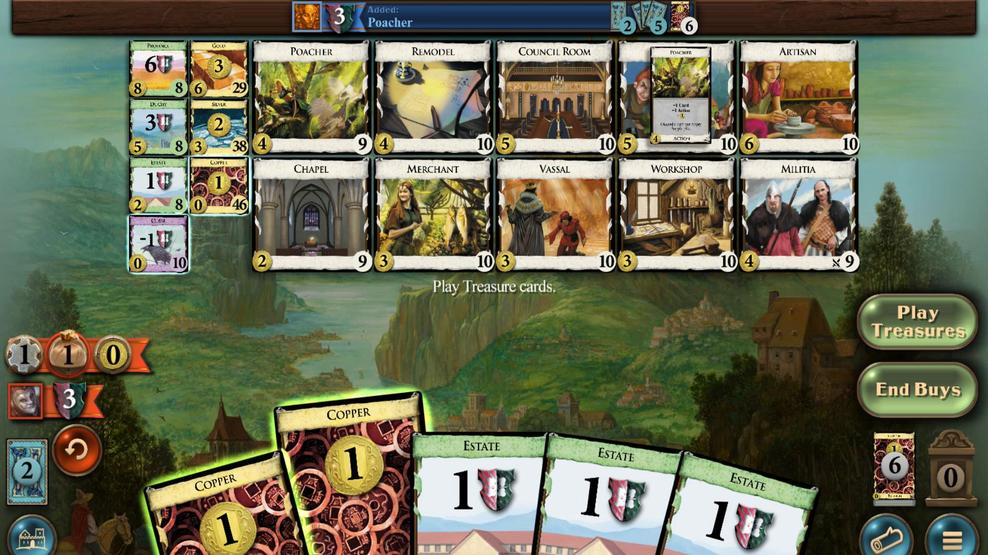 
Action: Mouse scrolled (439, 268) with delta (0, 0)
Screenshot: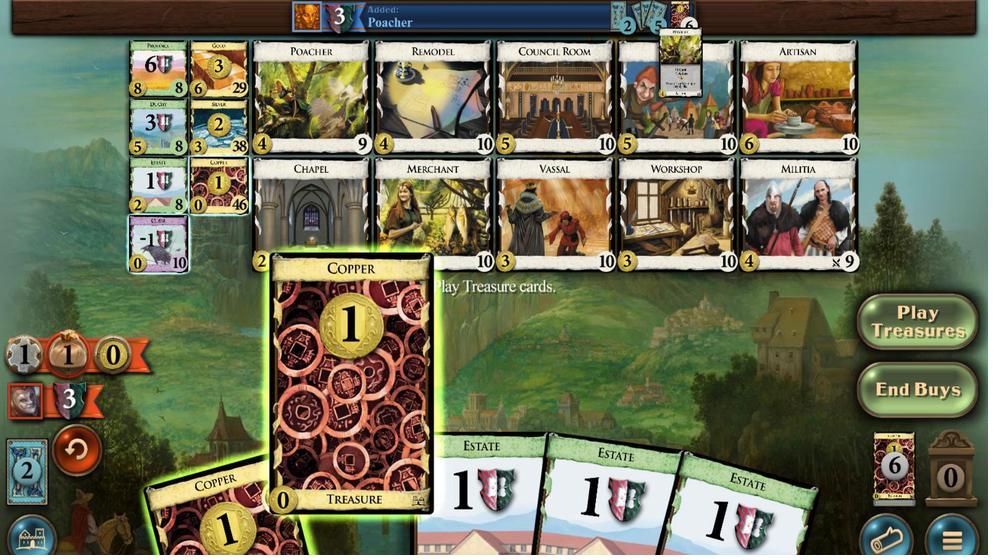 
Action: Mouse moved to (426, 290)
Screenshot: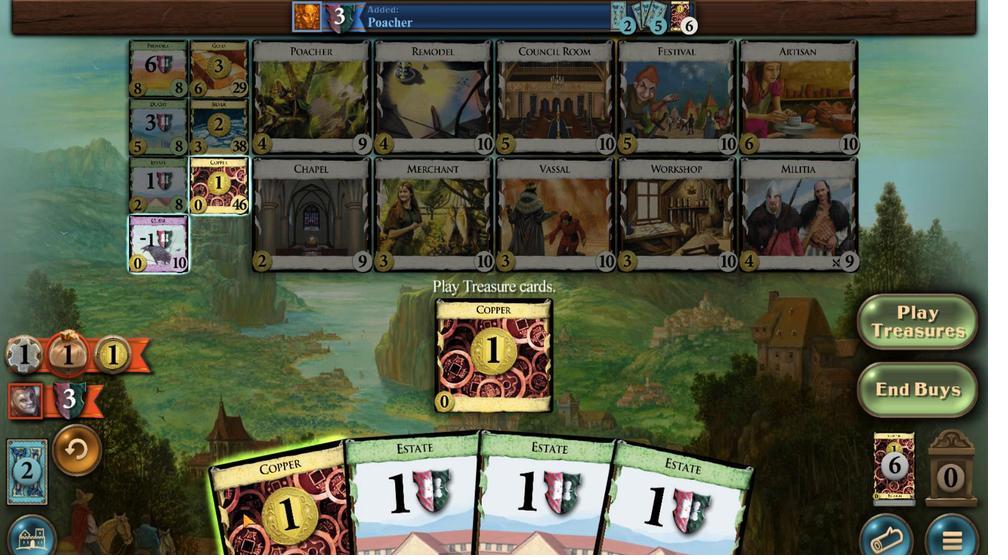 
Action: Mouse scrolled (426, 291) with delta (0, 0)
Screenshot: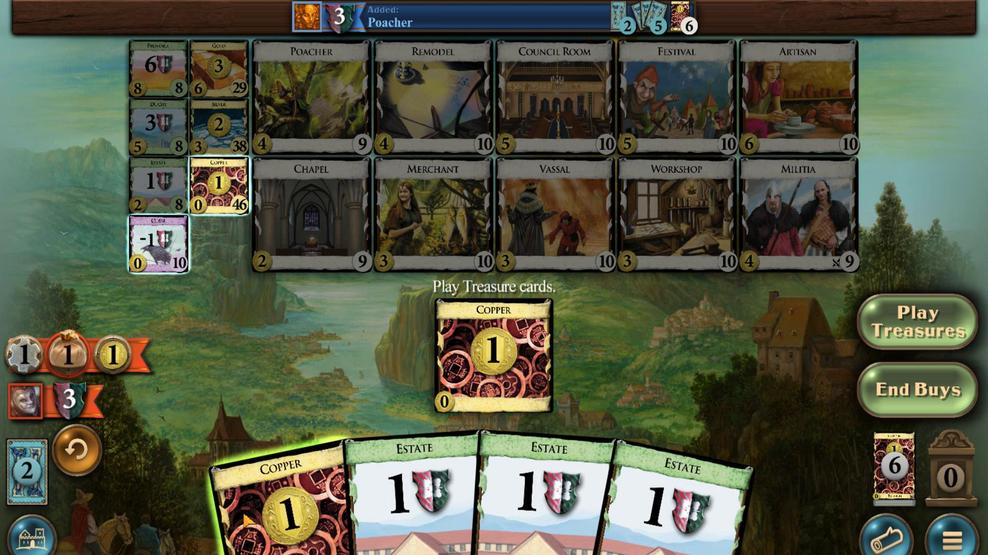 
Action: Mouse scrolled (426, 291) with delta (0, 0)
Screenshot: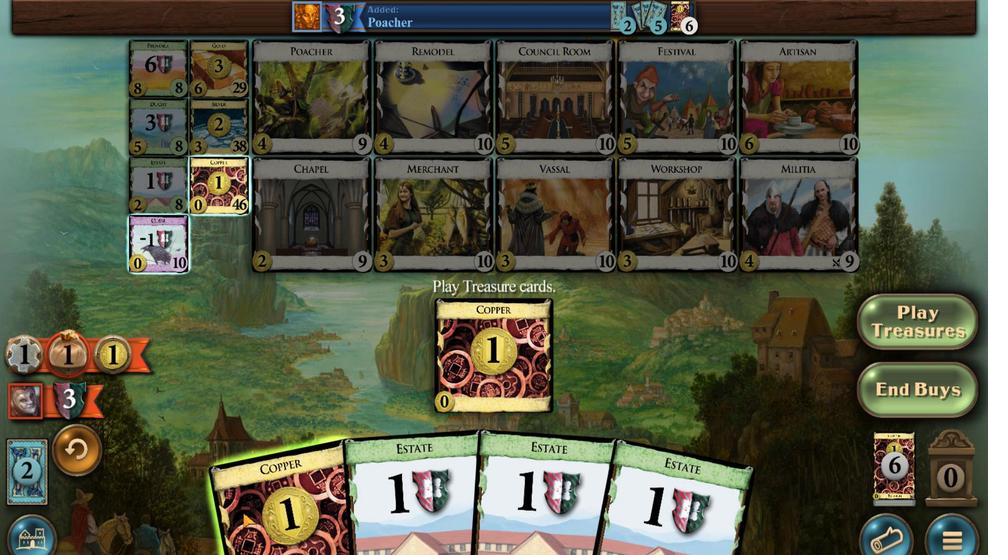
Action: Mouse scrolled (426, 291) with delta (0, 0)
Screenshot: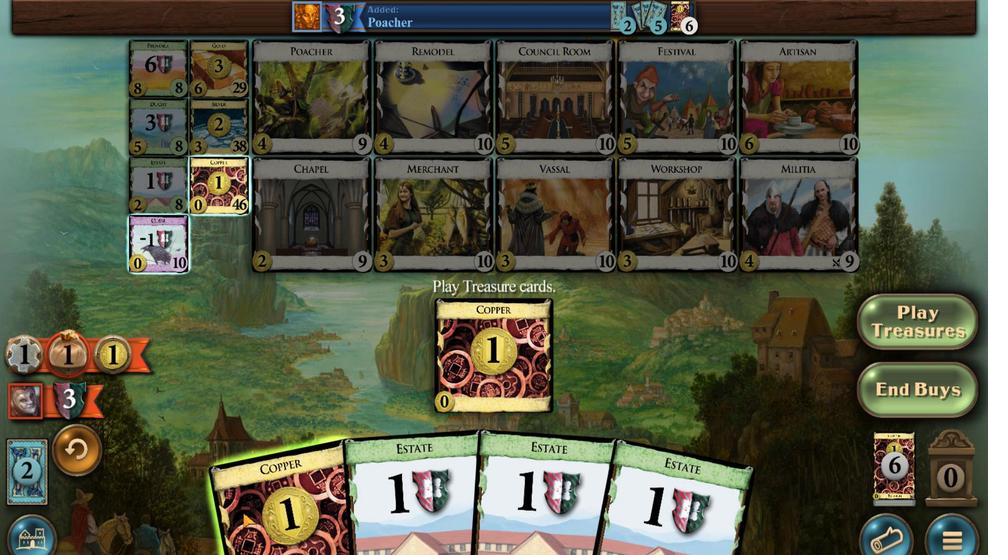 
Action: Mouse moved to (416, 473)
Screenshot: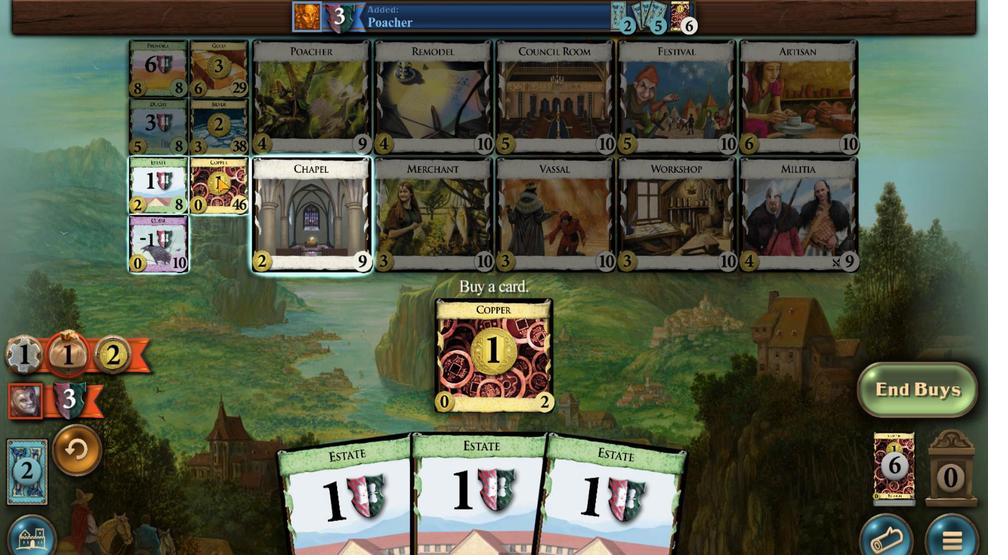 
Action: Mouse pressed left at (416, 473)
Screenshot: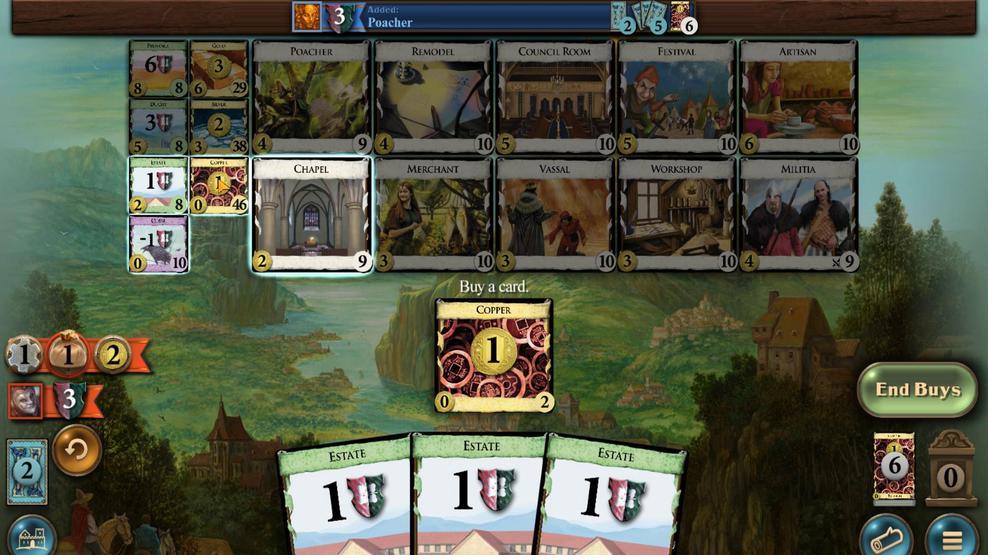 
Action: Mouse moved to (421, 296)
Screenshot: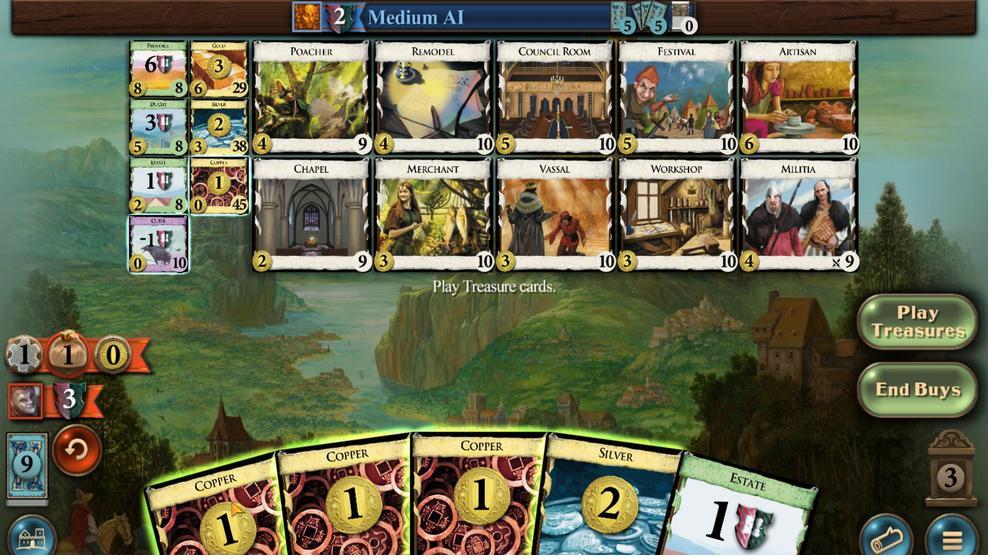 
Action: Mouse scrolled (421, 296) with delta (0, 0)
Screenshot: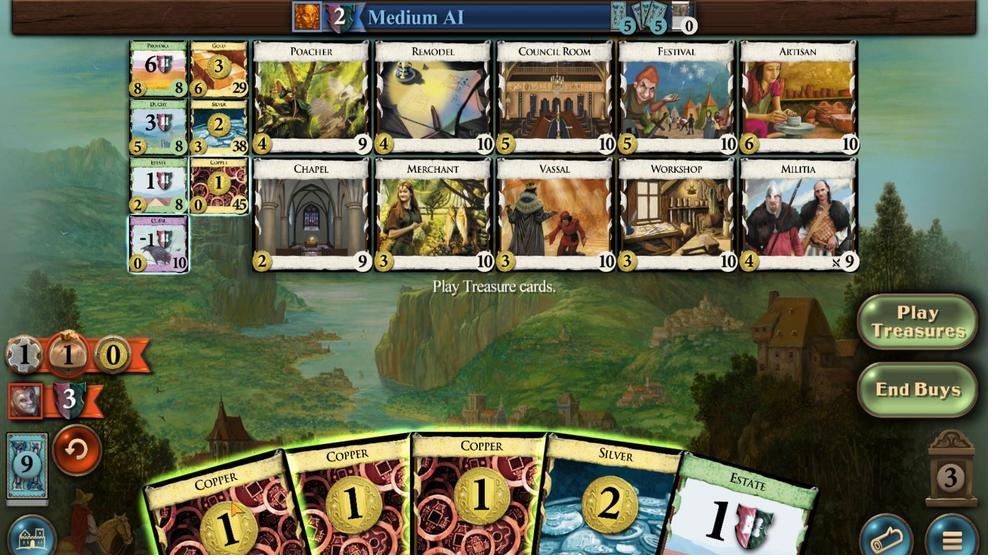 
Action: Mouse scrolled (421, 296) with delta (0, 0)
Screenshot: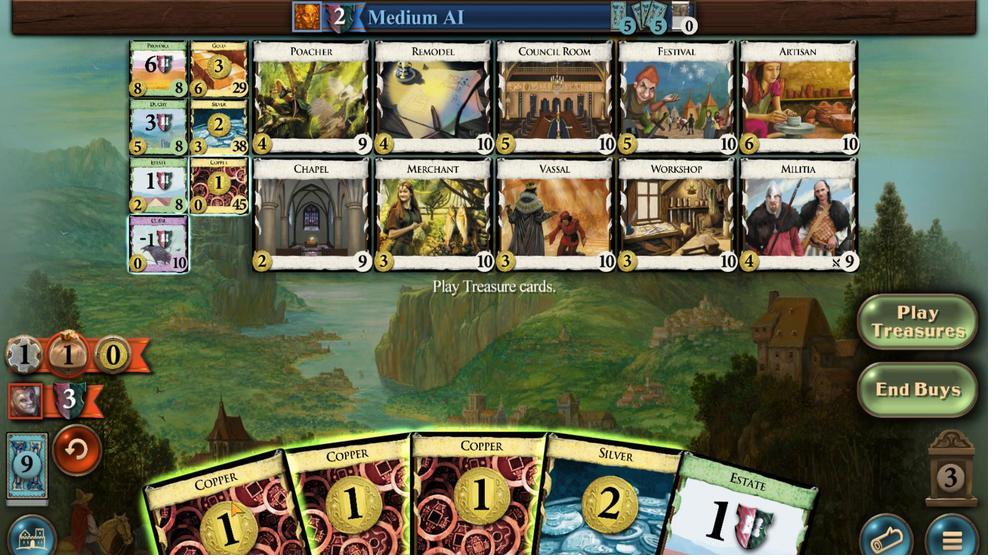 
Action: Mouse scrolled (421, 296) with delta (0, 0)
Screenshot: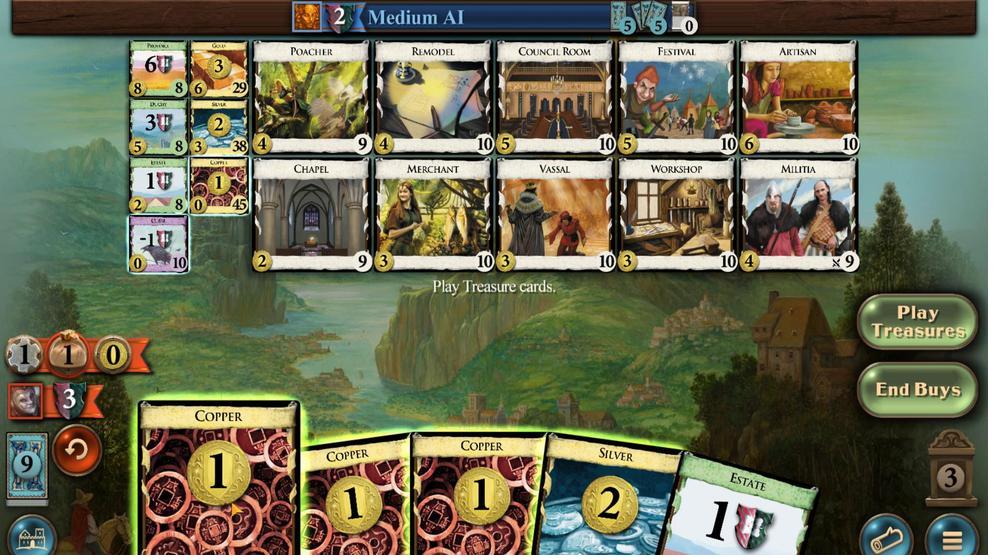 
Action: Mouse moved to (446, 296)
Screenshot: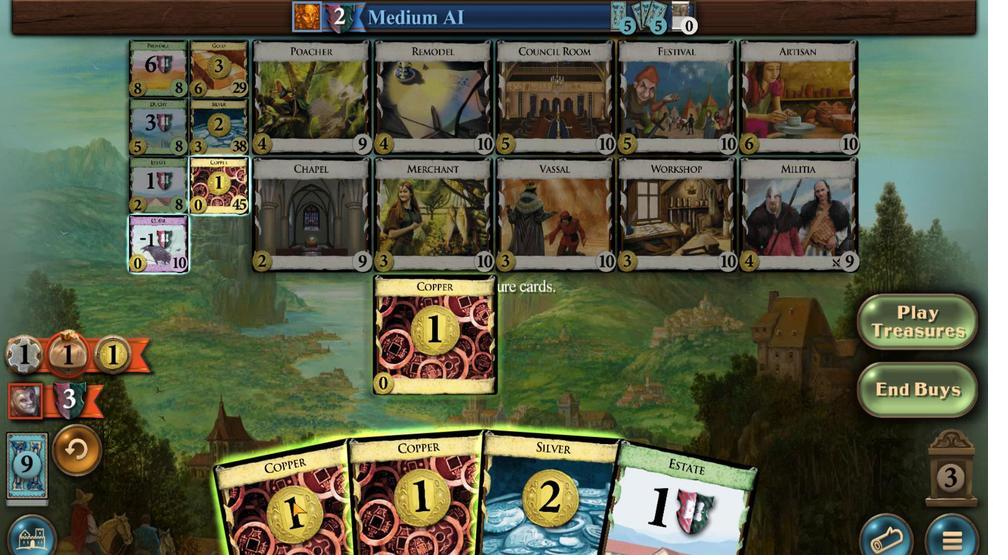 
Action: Mouse scrolled (446, 296) with delta (0, 0)
Screenshot: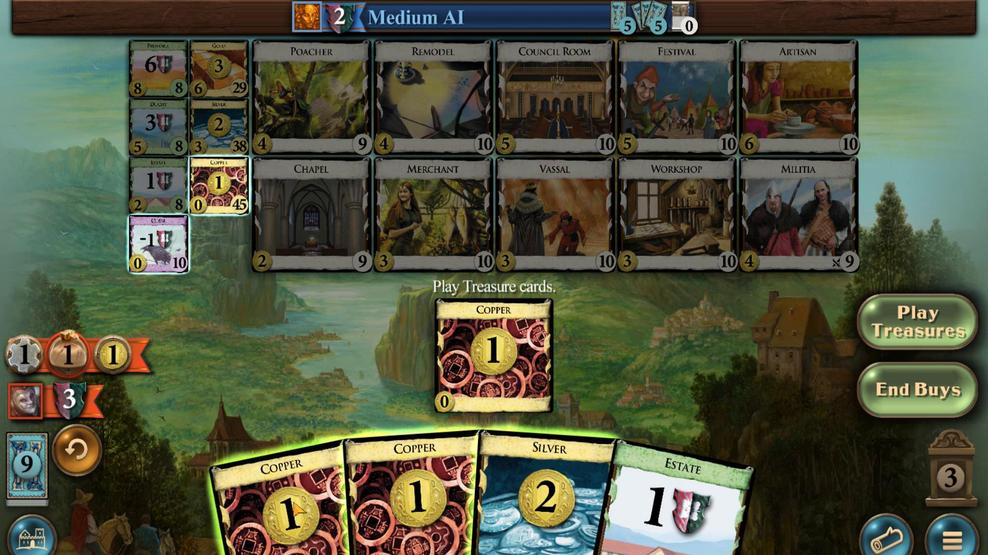 
Action: Mouse scrolled (446, 296) with delta (0, 0)
Screenshot: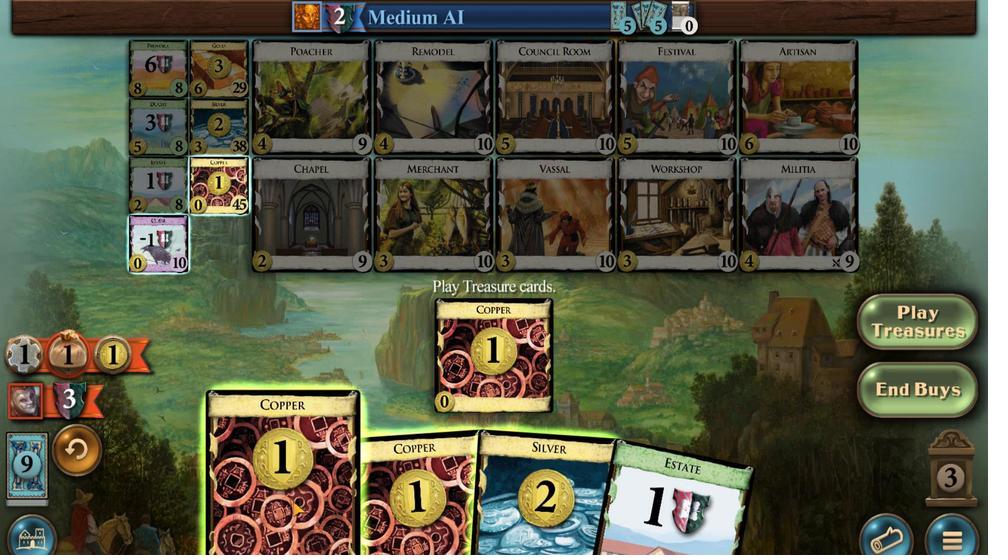 
Action: Mouse moved to (468, 301)
Screenshot: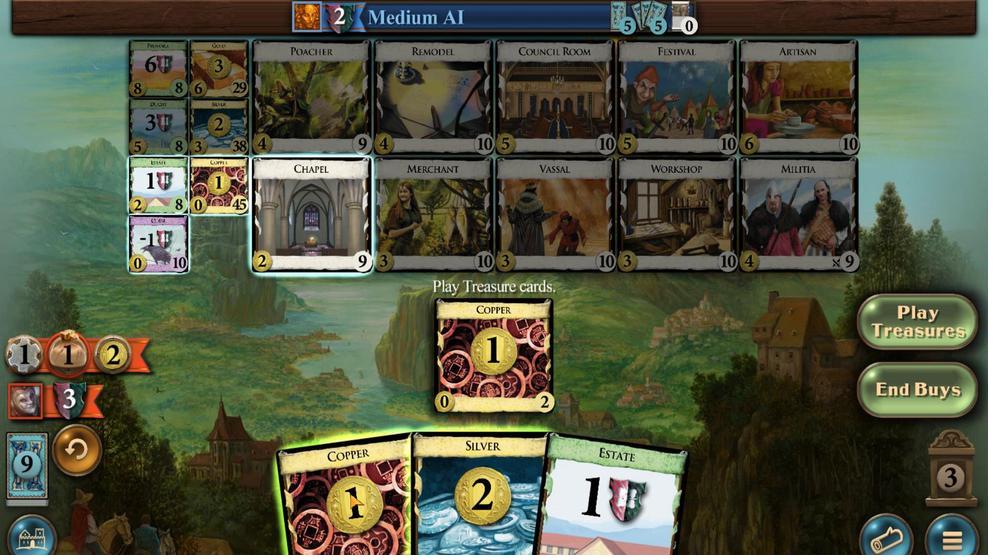 
Action: Mouse scrolled (468, 301) with delta (0, 0)
Screenshot: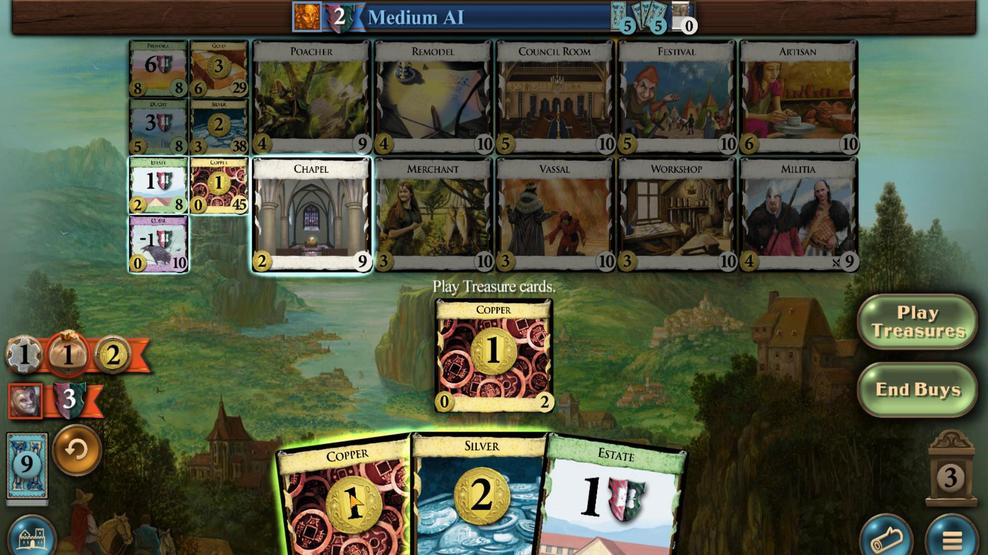 
Action: Mouse scrolled (468, 301) with delta (0, 0)
Screenshot: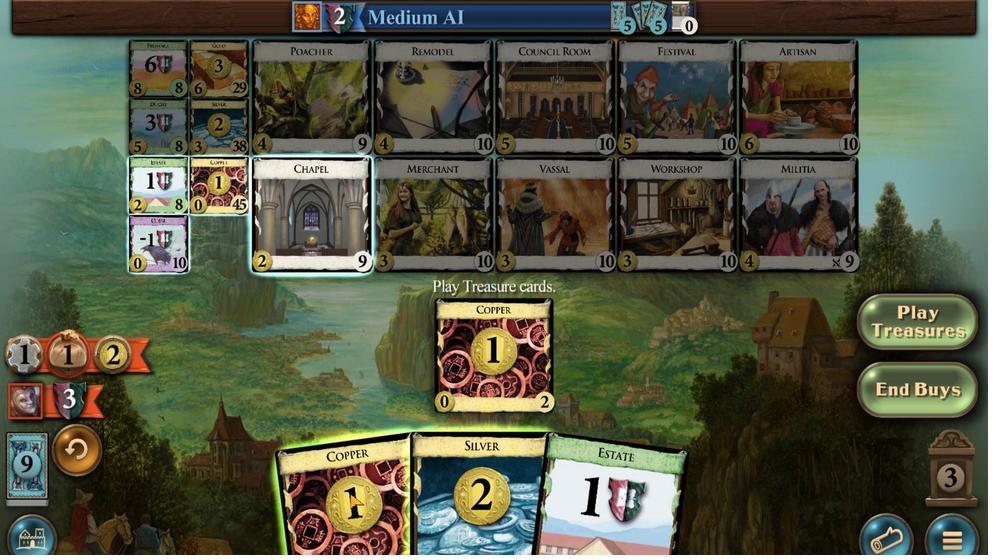 
Action: Mouse scrolled (468, 301) with delta (0, 0)
Screenshot: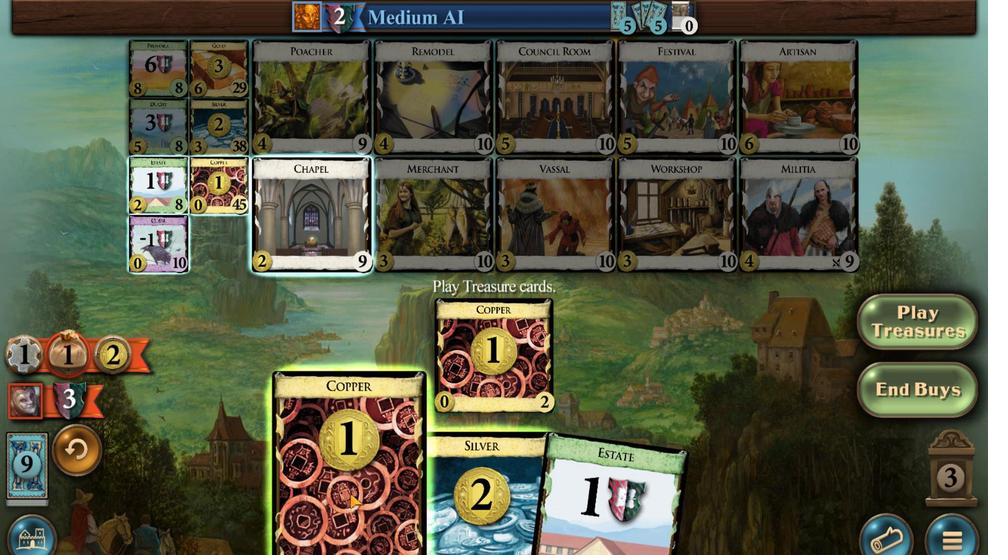 
Action: Mouse moved to (491, 301)
Screenshot: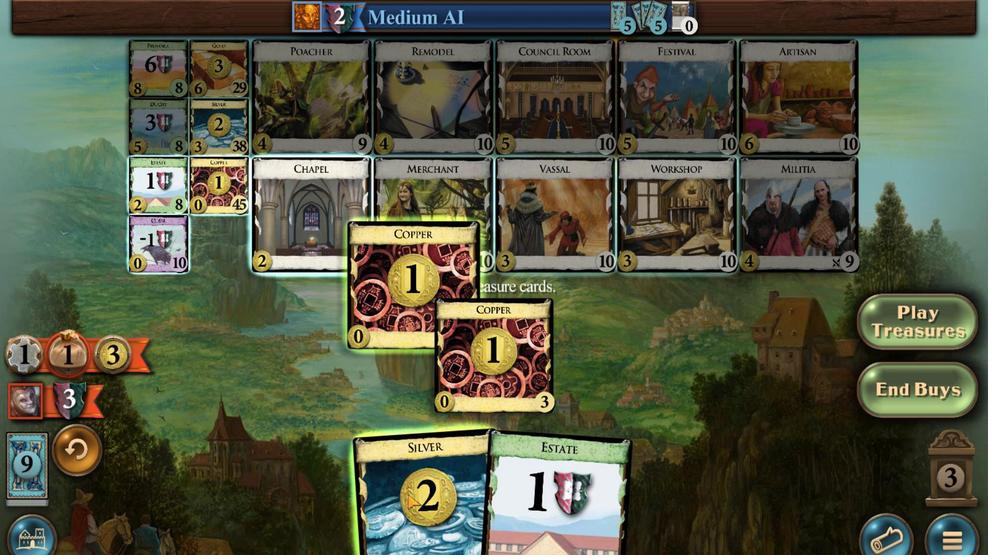 
Action: Mouse scrolled (491, 301) with delta (0, 0)
Screenshot: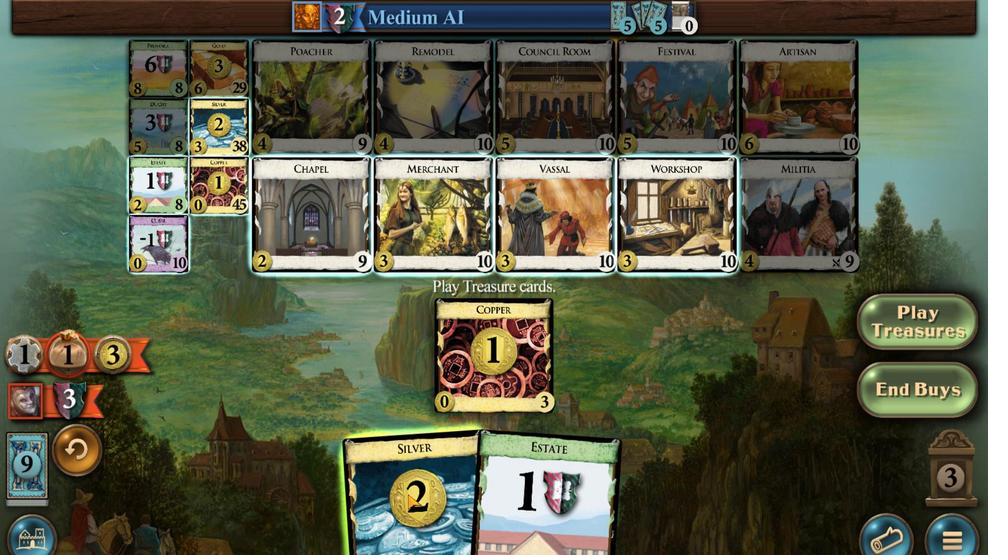 
Action: Mouse scrolled (491, 301) with delta (0, 0)
Screenshot: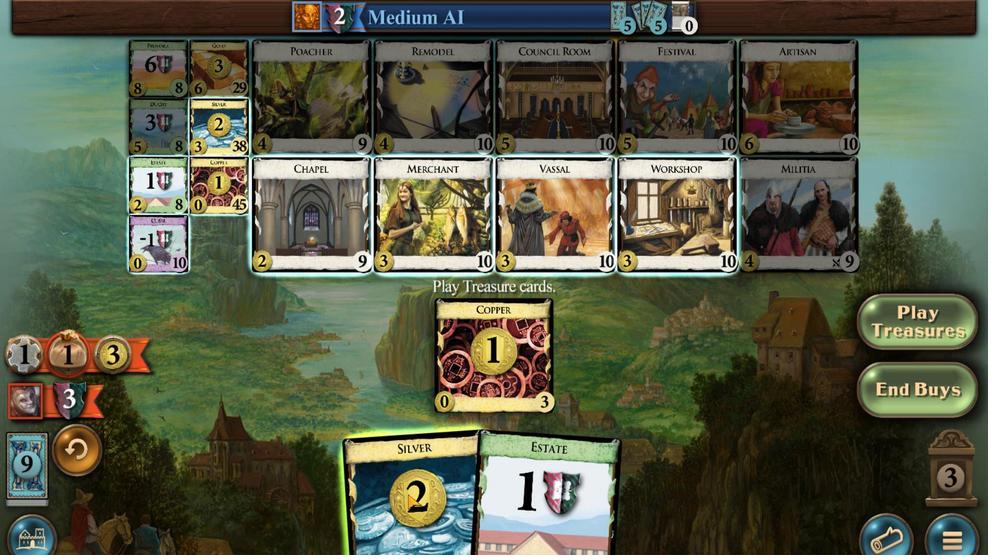 
Action: Mouse scrolled (491, 301) with delta (0, 0)
Screenshot: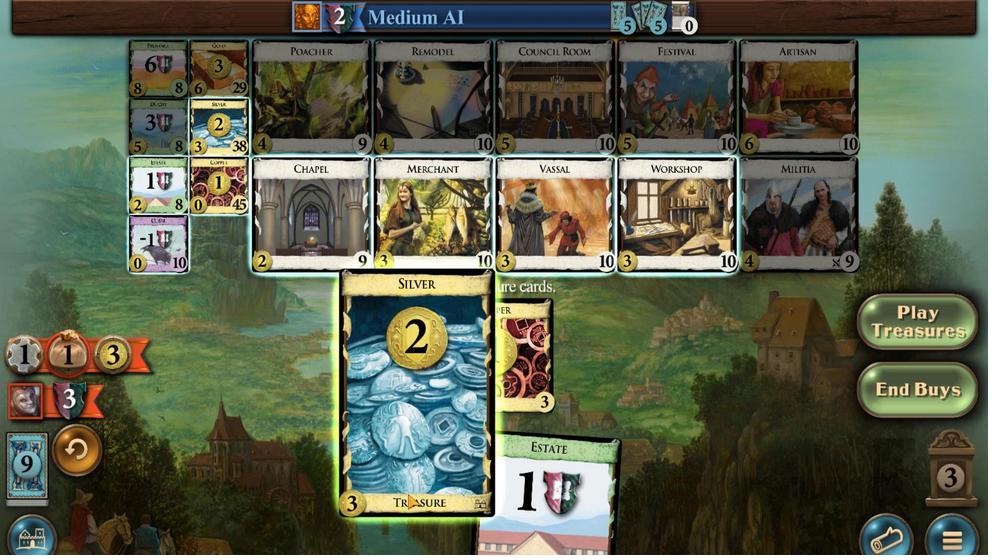 
Action: Mouse moved to (397, 502)
Screenshot: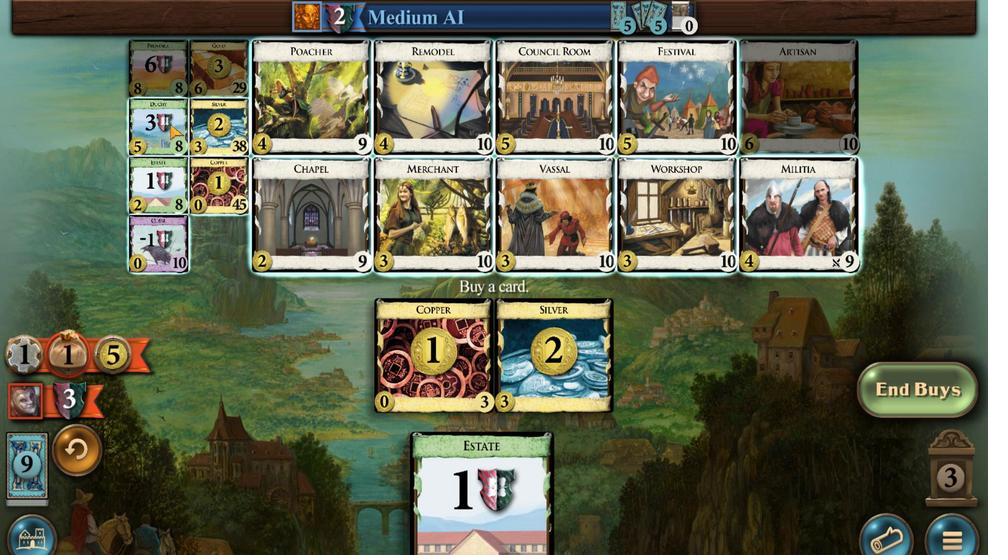
Action: Mouse pressed left at (397, 502)
Screenshot: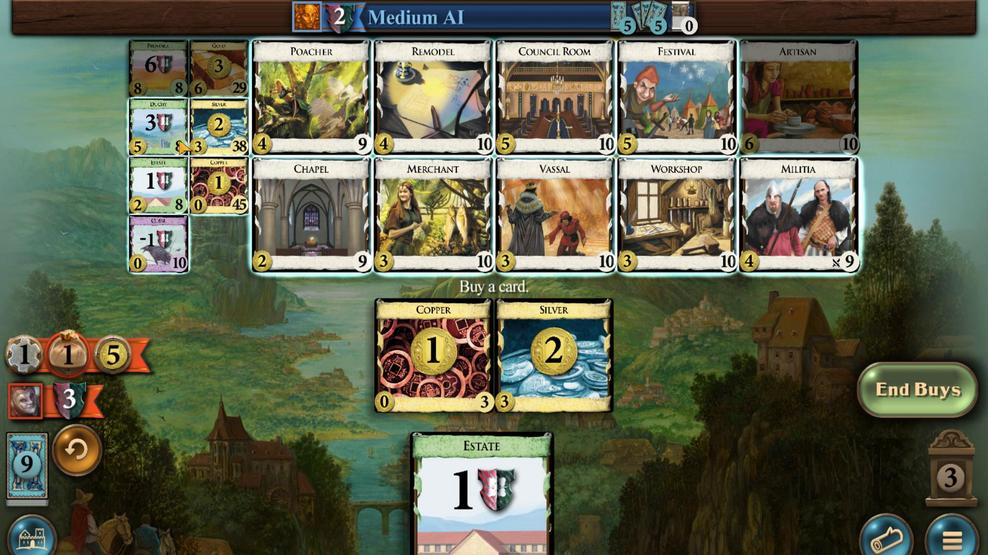
Action: Mouse moved to (595, 319)
Screenshot: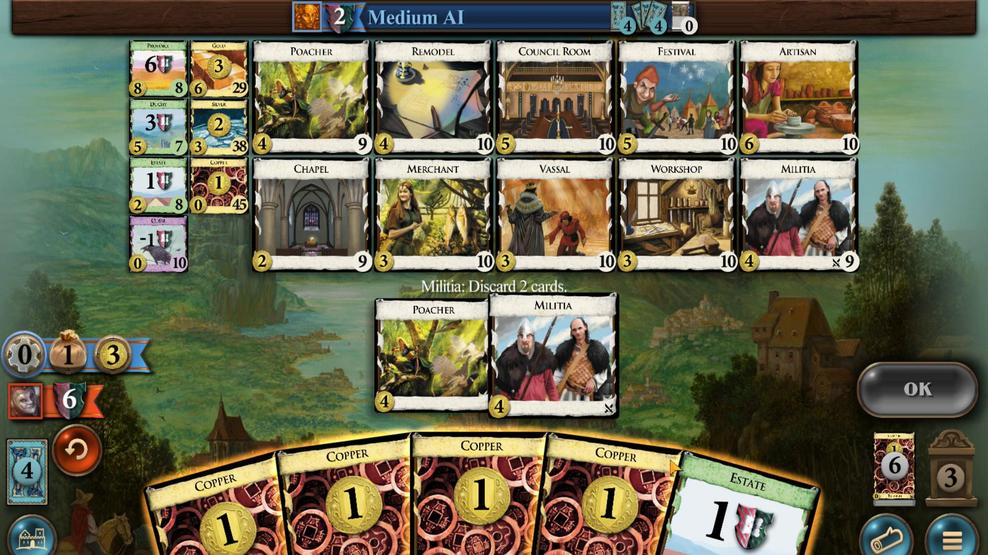 
Action: Mouse scrolled (595, 320) with delta (0, 0)
Screenshot: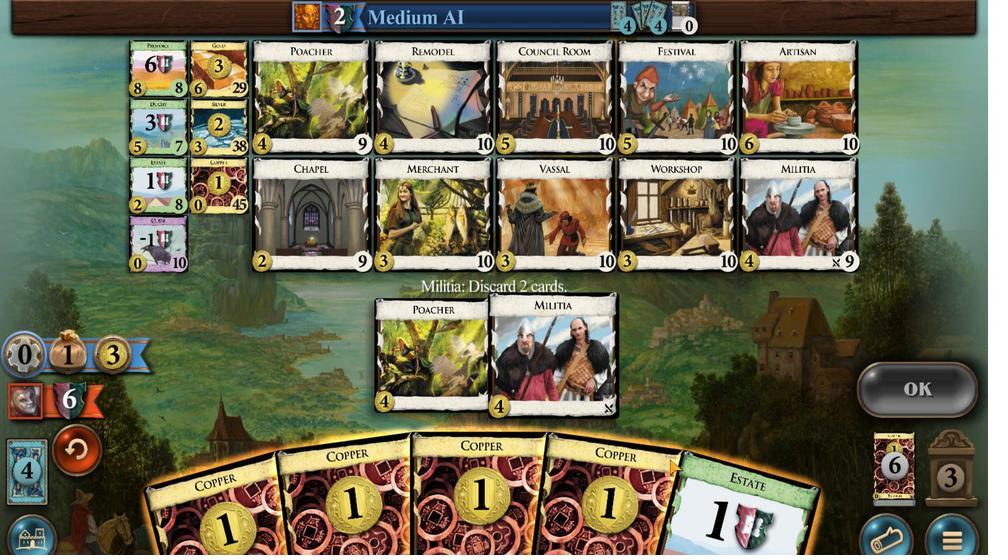 
Action: Mouse scrolled (595, 320) with delta (0, 0)
Screenshot: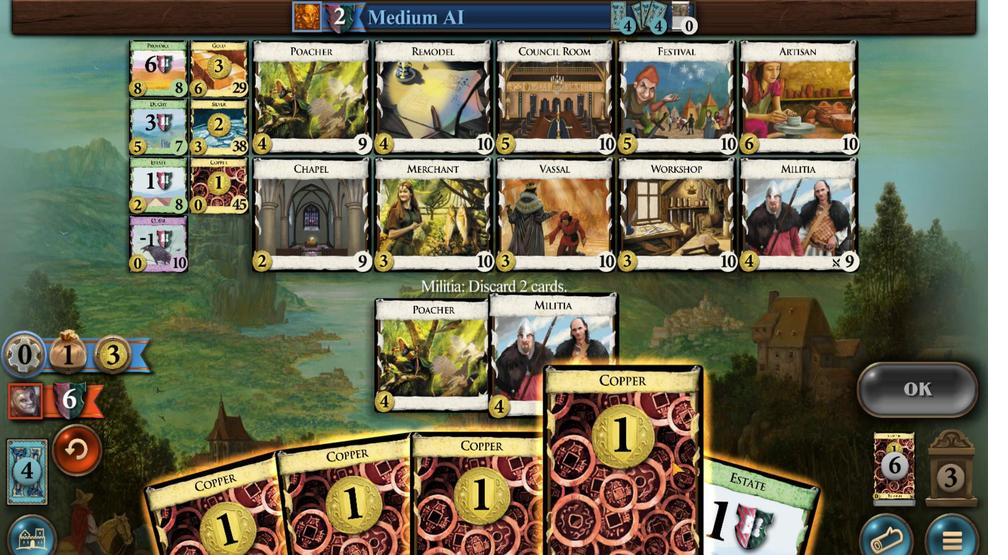 
Action: Mouse moved to (596, 319)
Screenshot: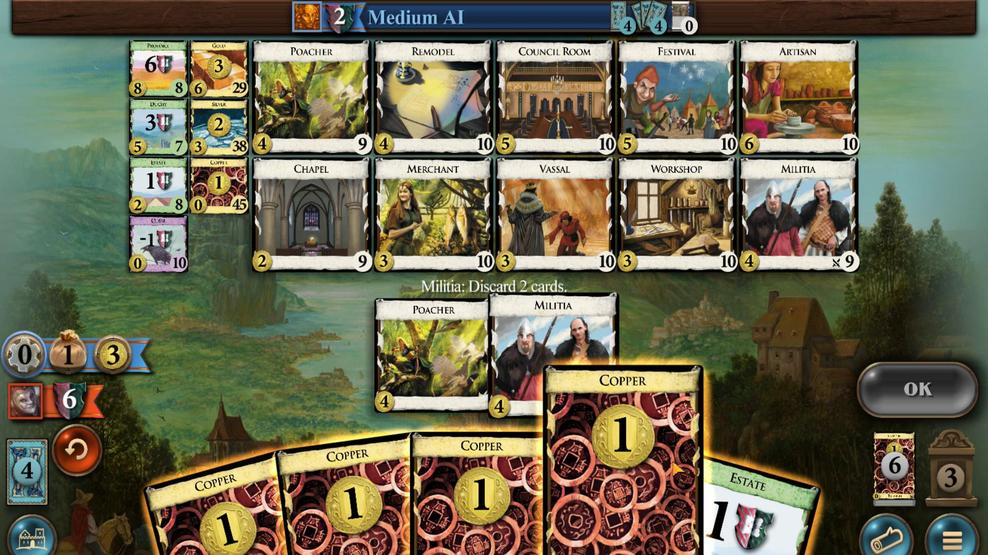 
Action: Mouse scrolled (596, 319) with delta (0, 0)
Screenshot: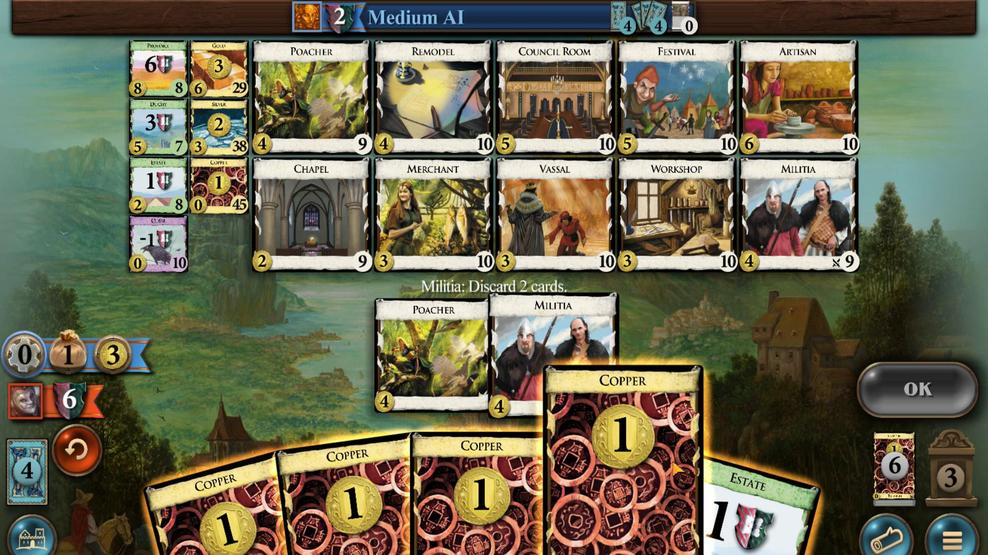 
Action: Mouse moved to (619, 309)
Screenshot: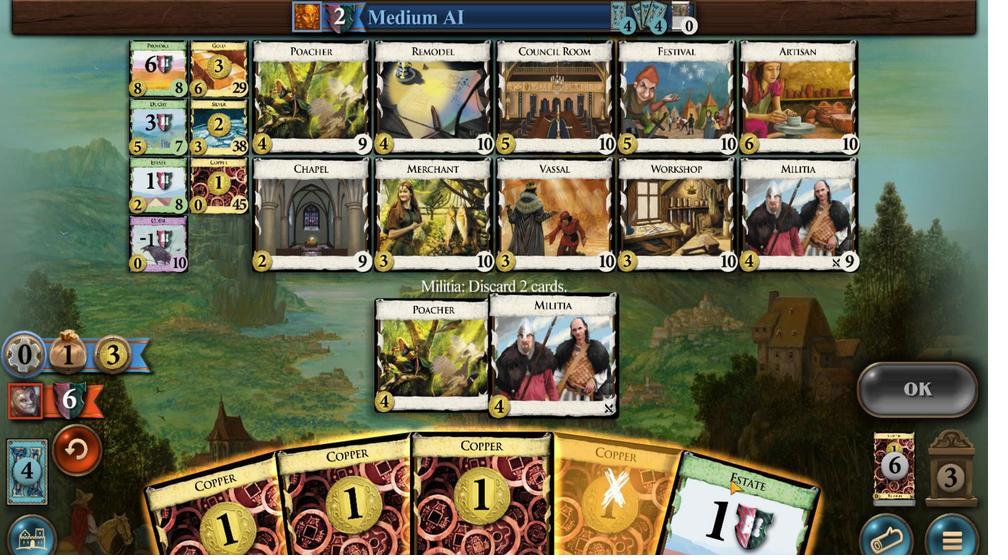 
Action: Mouse scrolled (619, 309) with delta (0, 0)
Screenshot: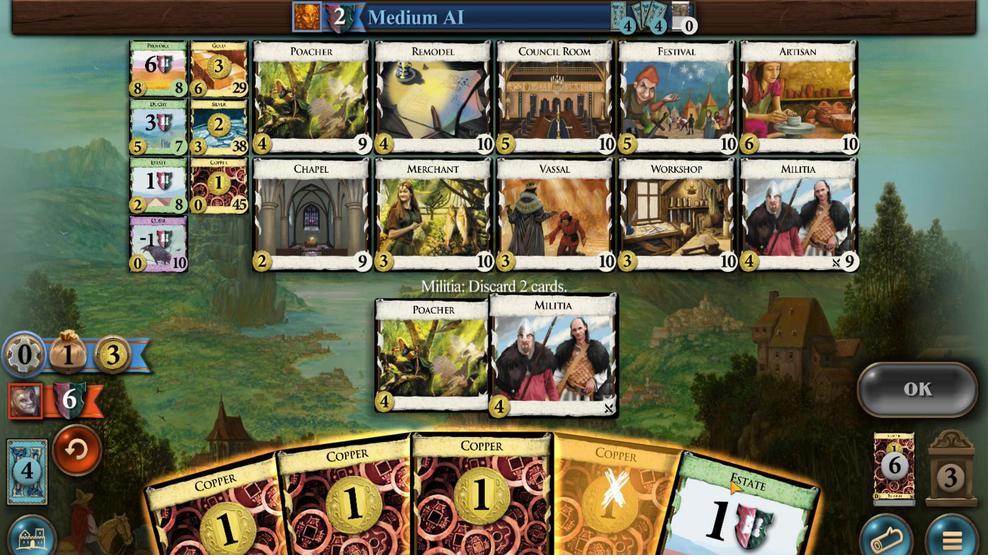 
Action: Mouse moved to (619, 309)
Screenshot: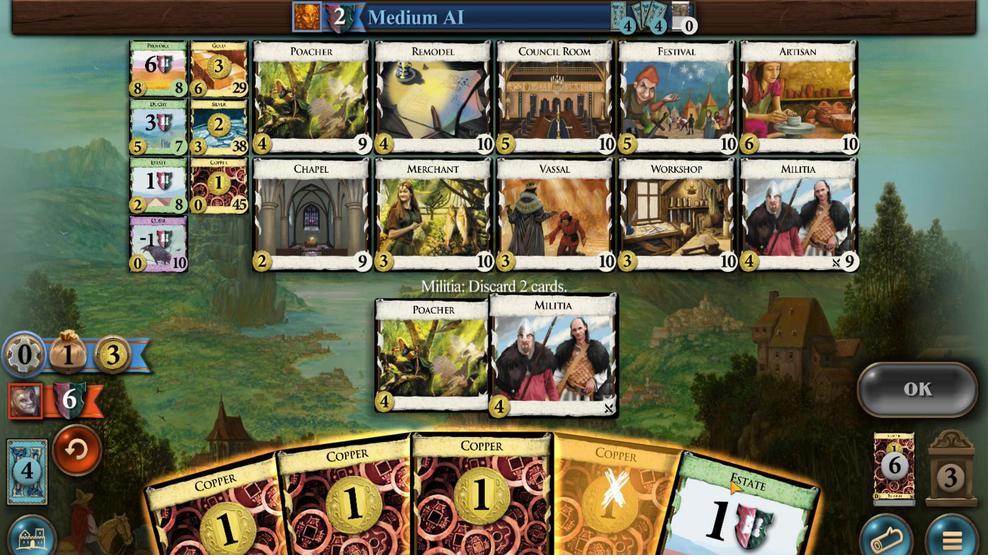 
Action: Mouse scrolled (619, 309) with delta (0, 0)
Screenshot: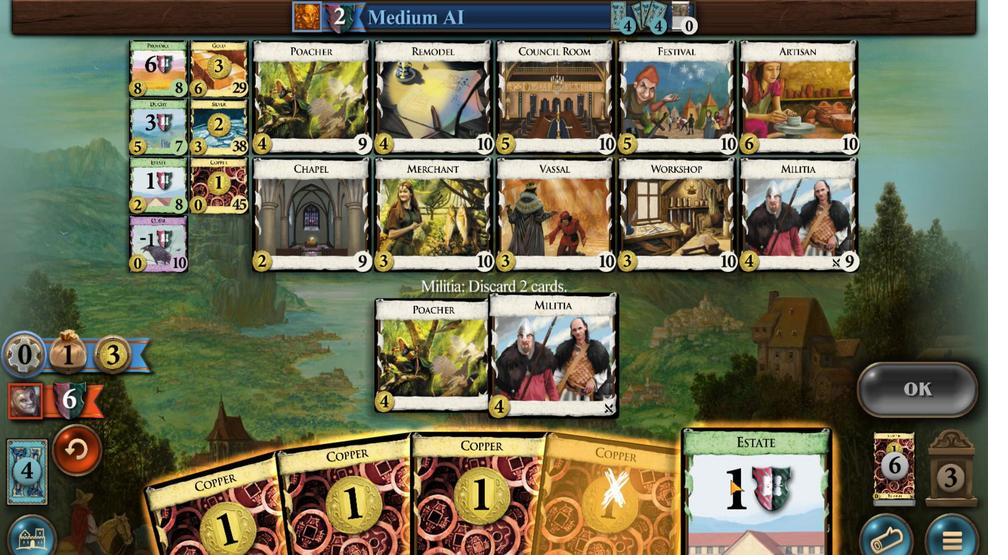
Action: Mouse moved to (620, 308)
Screenshot: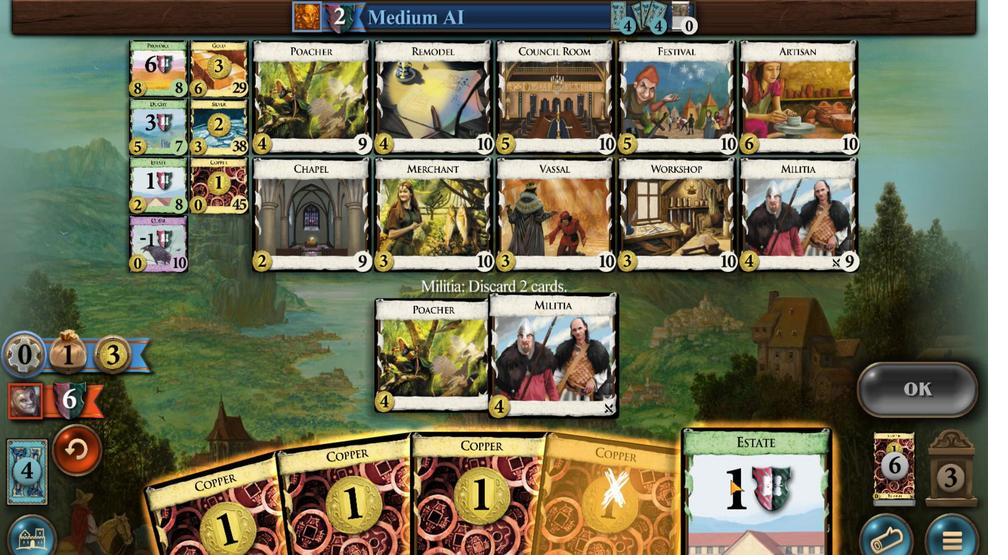 
Action: Mouse scrolled (620, 309) with delta (0, 0)
Screenshot: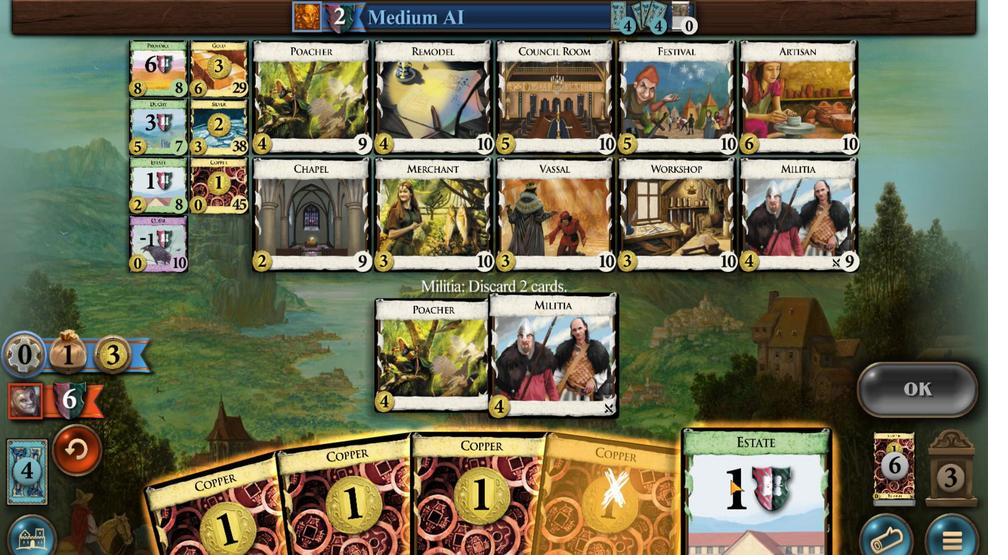 
Action: Mouse scrolled (620, 309) with delta (0, 0)
Screenshot: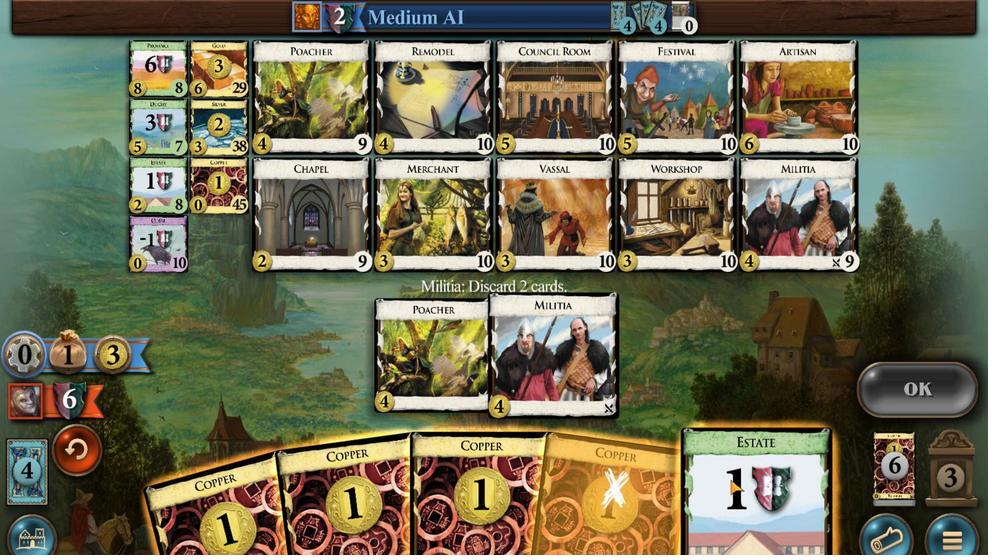 
Action: Mouse moved to (690, 350)
Screenshot: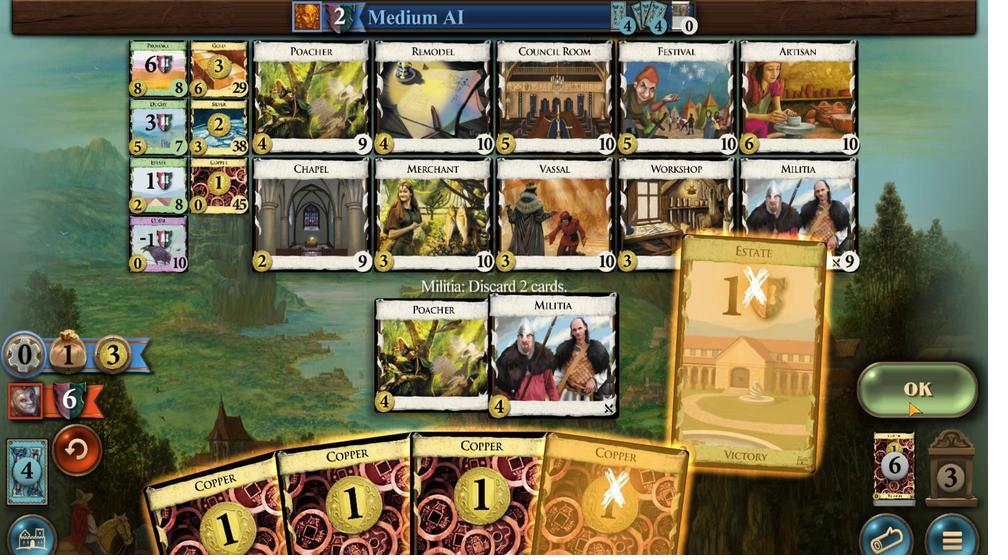 
Action: Mouse pressed left at (690, 350)
Screenshot: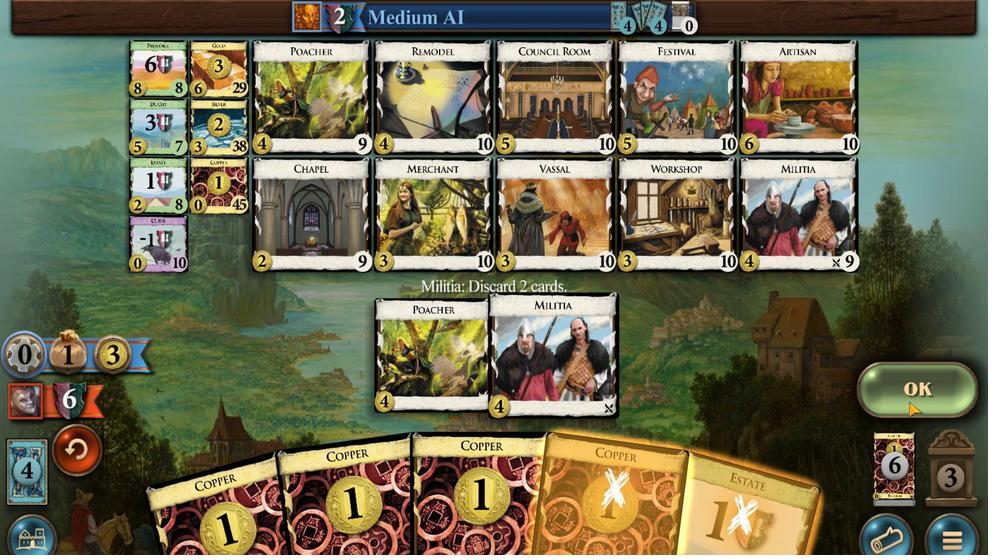 
Action: Mouse moved to (461, 293)
Screenshot: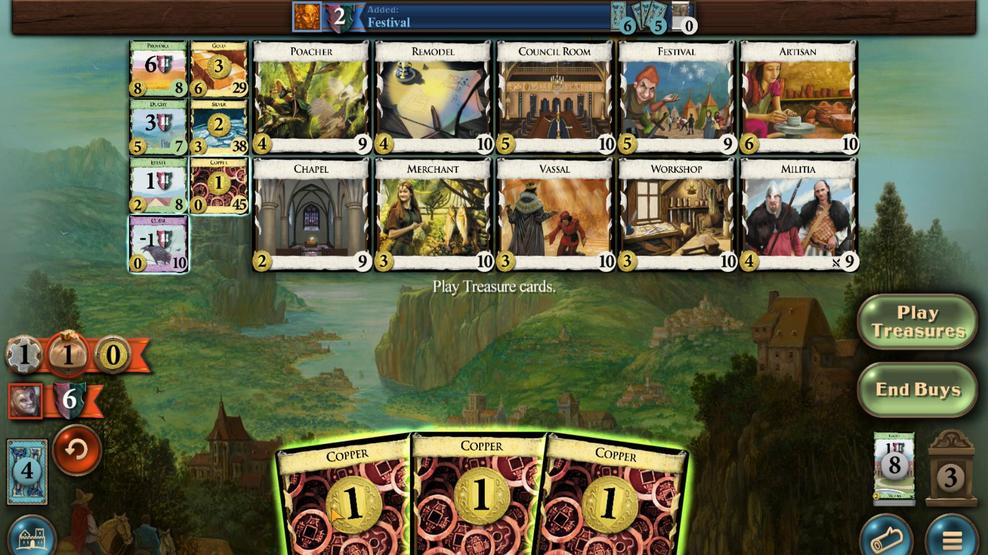 
Action: Mouse scrolled (461, 293) with delta (0, 0)
Screenshot: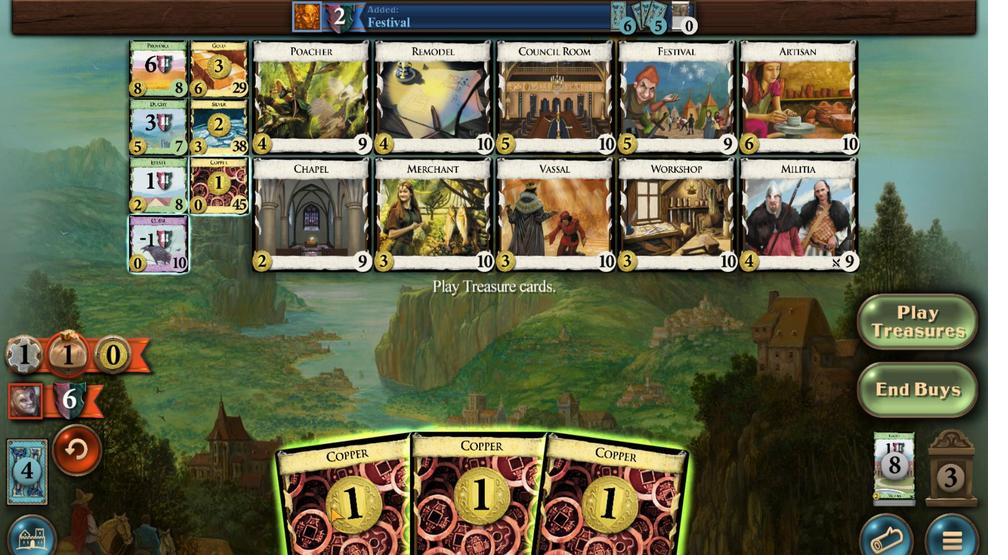 
Action: Mouse scrolled (461, 293) with delta (0, 0)
Screenshot: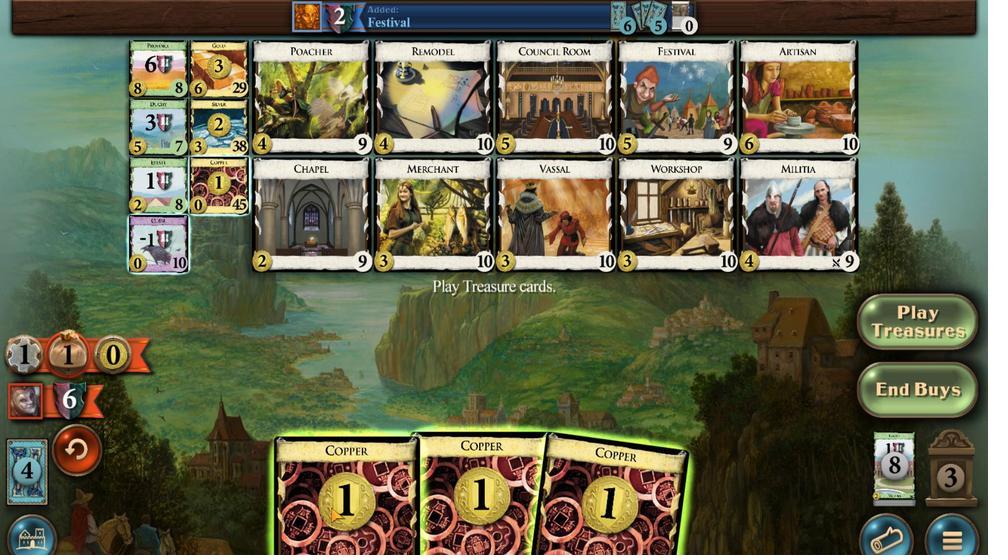 
Action: Mouse scrolled (461, 293) with delta (0, 0)
Screenshot: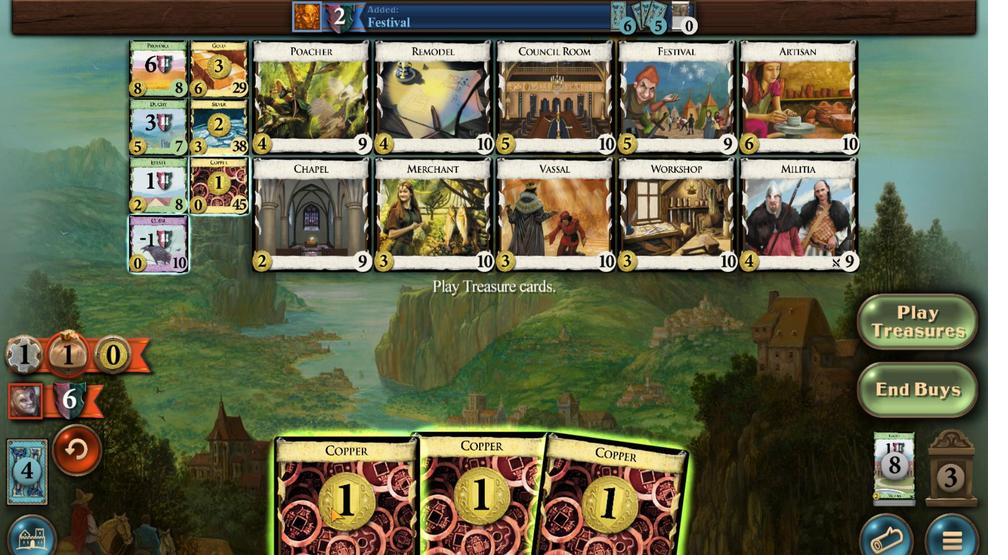 
Action: Mouse scrolled (461, 293) with delta (0, 0)
Screenshot: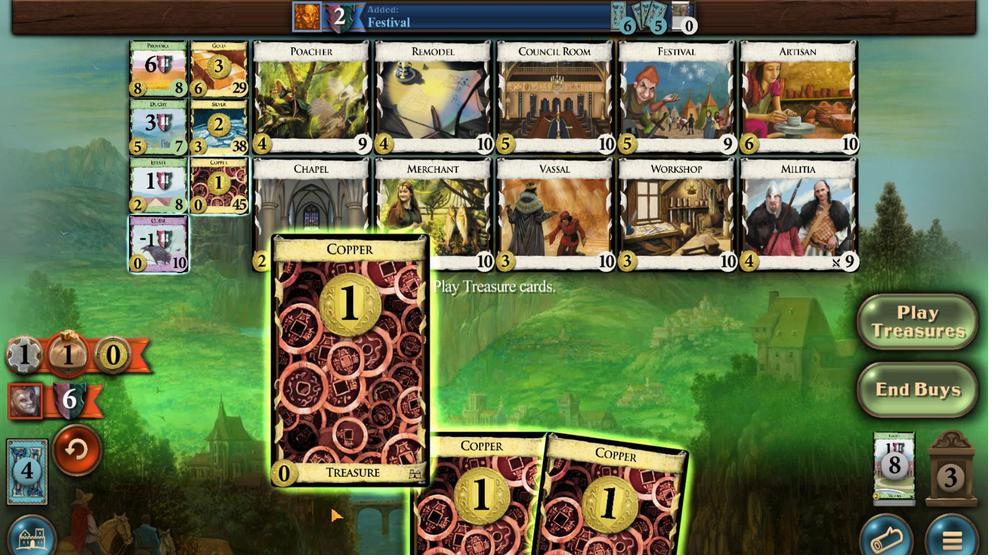 
Action: Mouse moved to (501, 301)
Screenshot: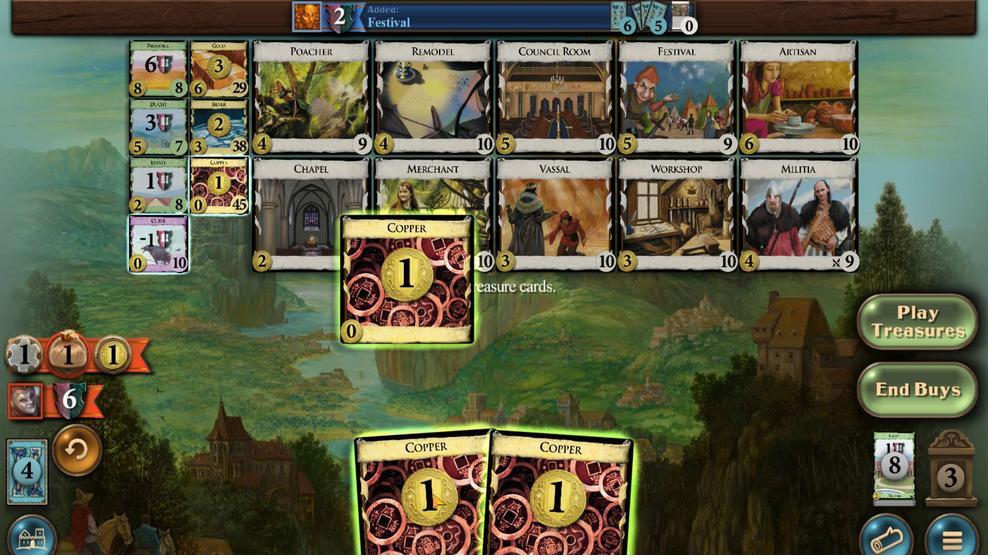 
Action: Mouse scrolled (501, 301) with delta (0, 0)
Screenshot: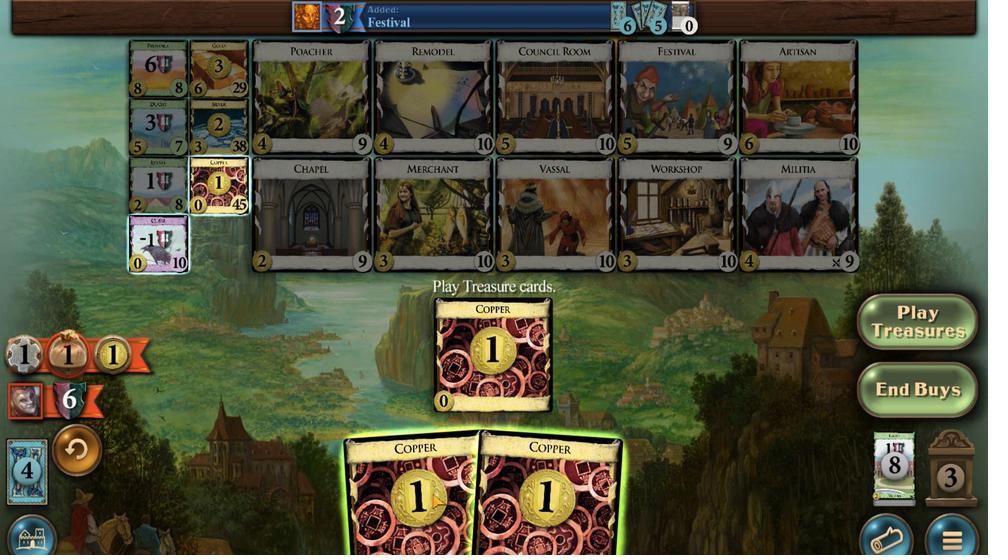 
Action: Mouse scrolled (501, 301) with delta (0, 0)
Screenshot: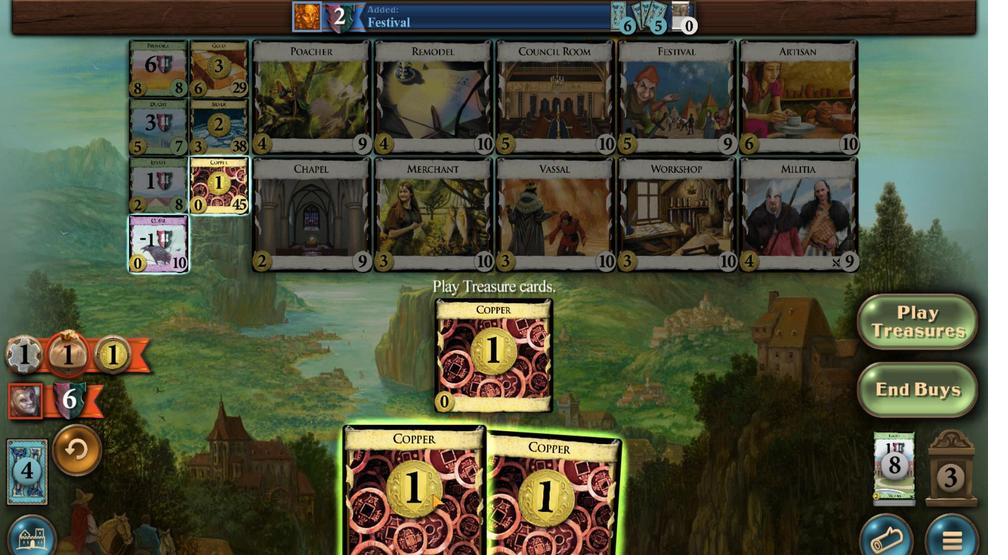 
Action: Mouse scrolled (501, 301) with delta (0, 0)
Screenshot: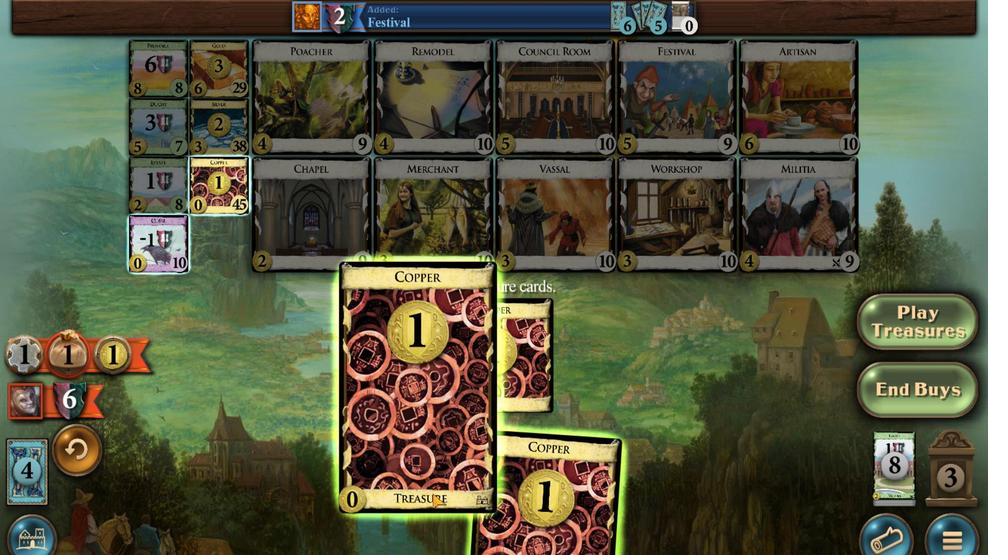 
Action: Mouse moved to (519, 303)
Screenshot: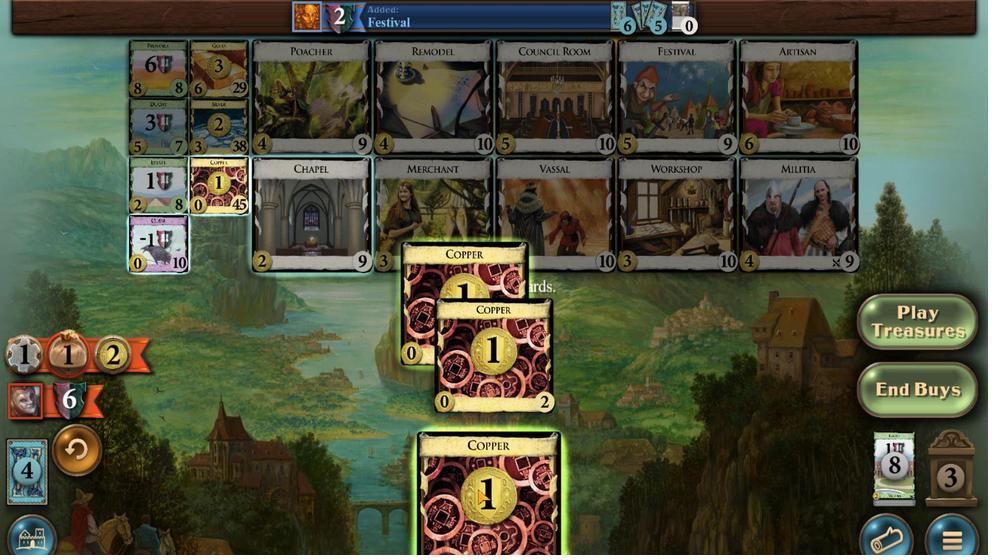 
Action: Mouse scrolled (519, 303) with delta (0, 0)
Screenshot: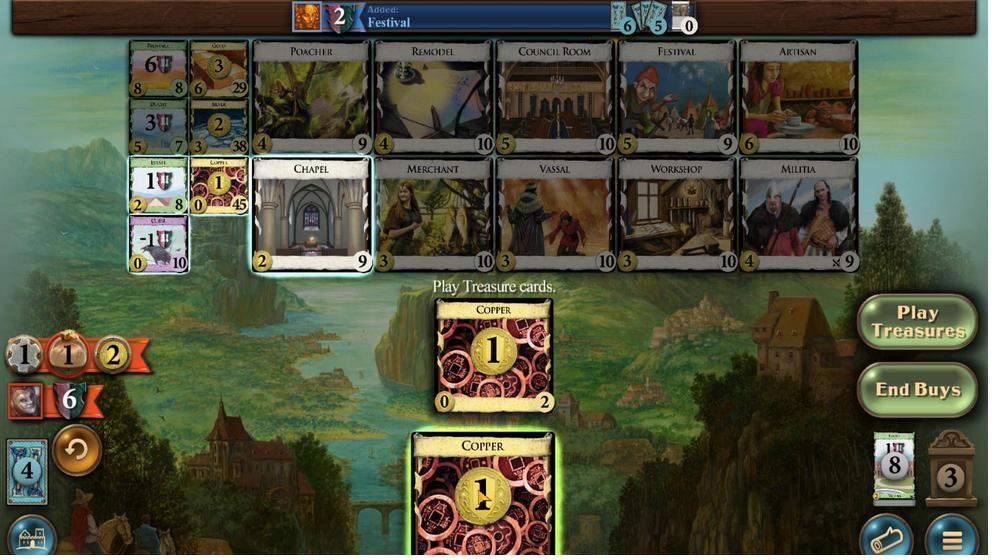 
Action: Mouse scrolled (519, 303) with delta (0, 0)
Screenshot: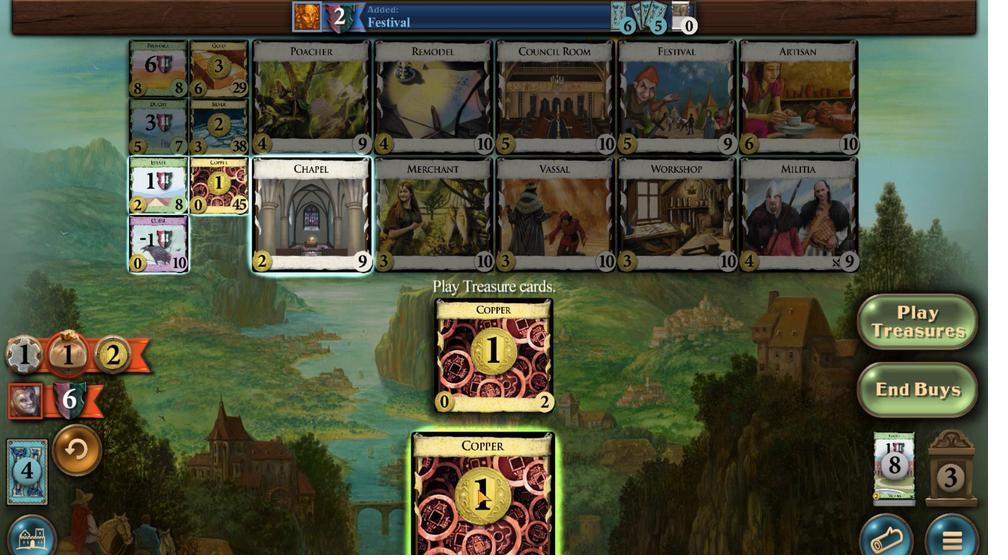 
Action: Mouse scrolled (519, 303) with delta (0, 0)
Screenshot: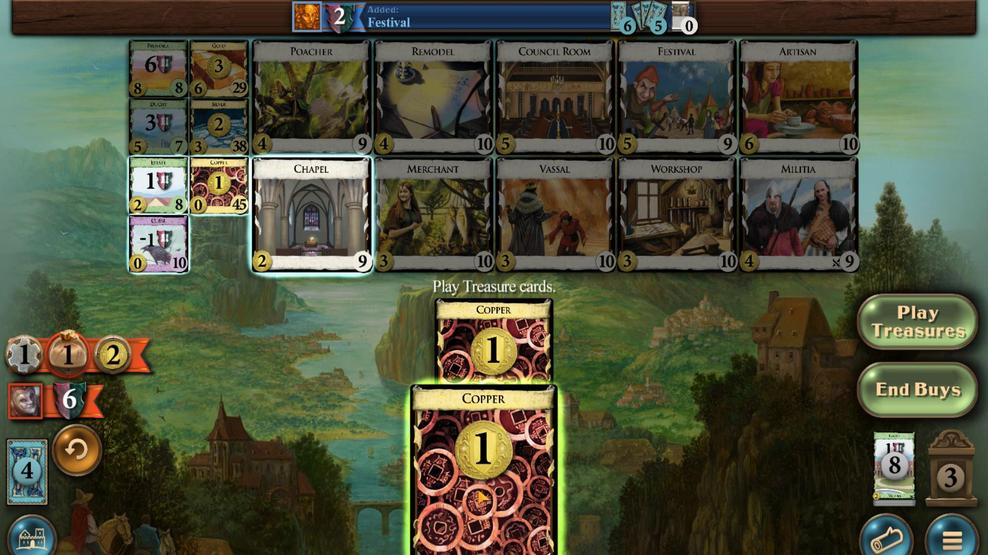 
Action: Mouse moved to (411, 501)
Screenshot: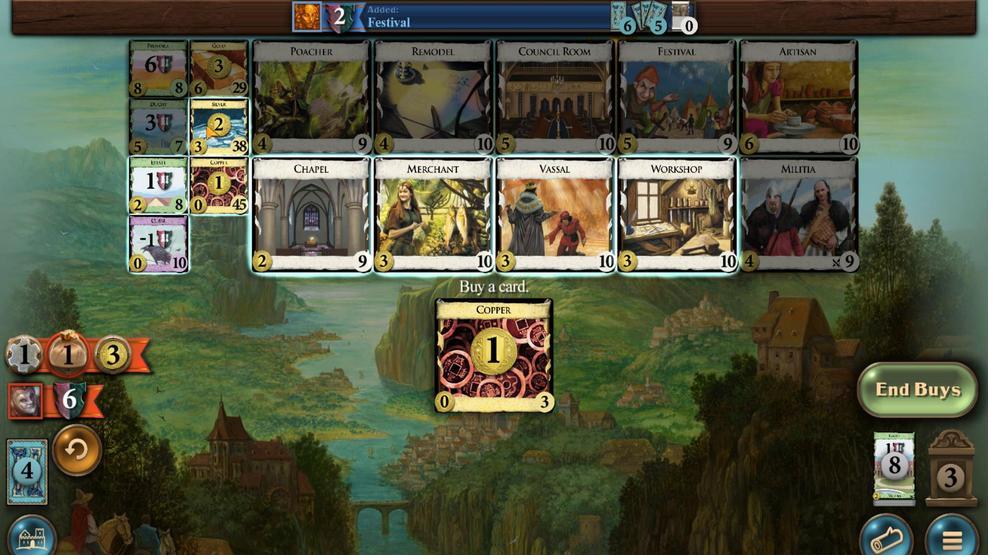 
Action: Mouse pressed left at (411, 501)
Screenshot: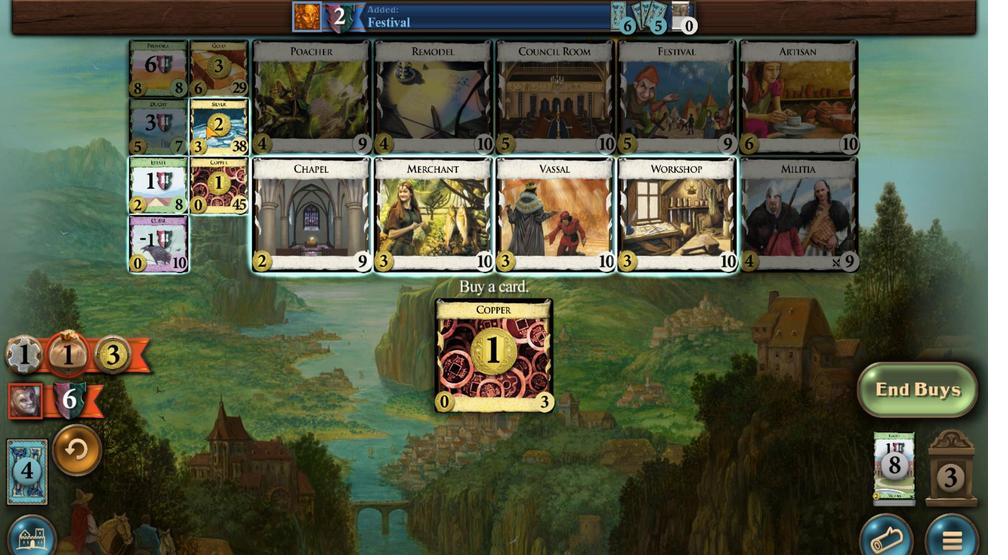 
Action: Mouse moved to (443, 289)
Screenshot: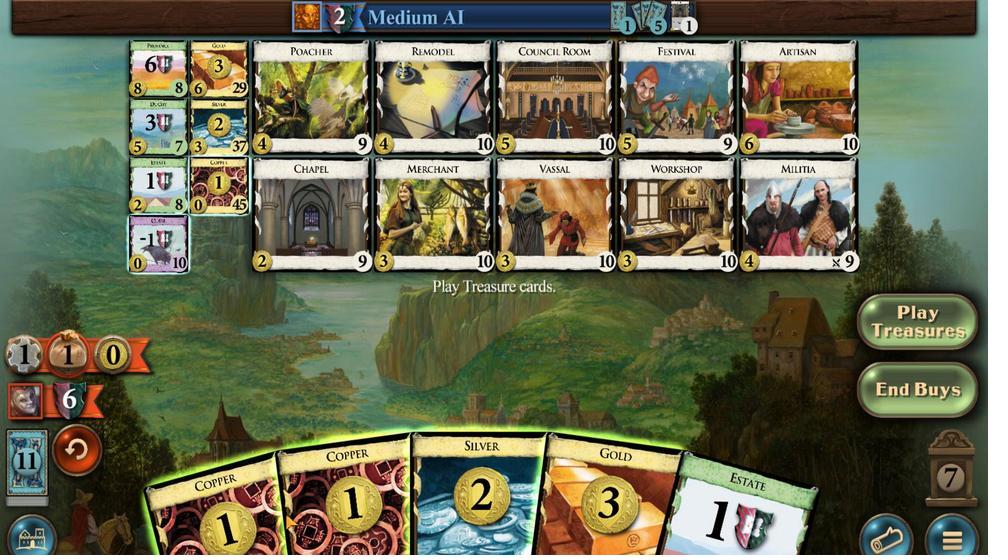 
Action: Mouse scrolled (443, 290) with delta (0, 0)
Screenshot: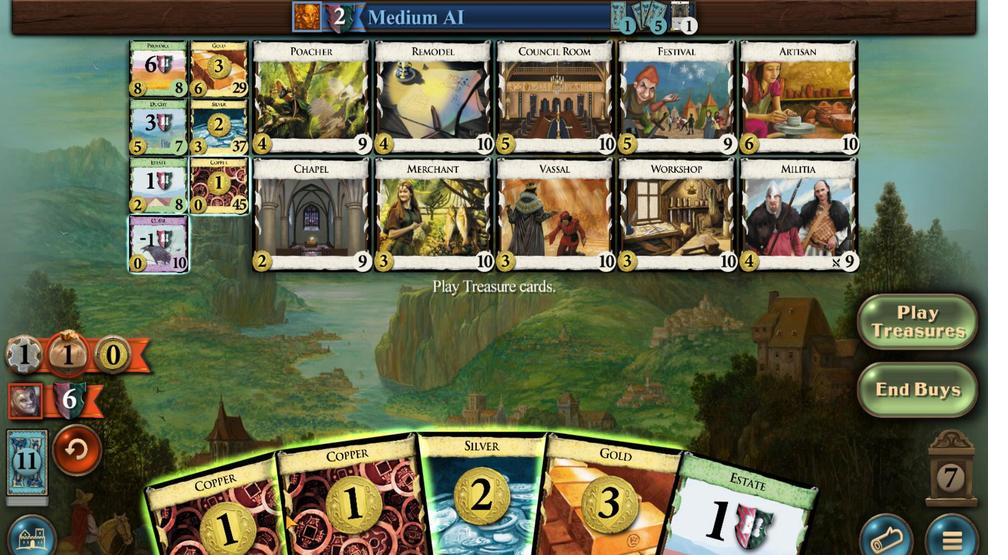 
Action: Mouse scrolled (443, 290) with delta (0, 0)
Screenshot: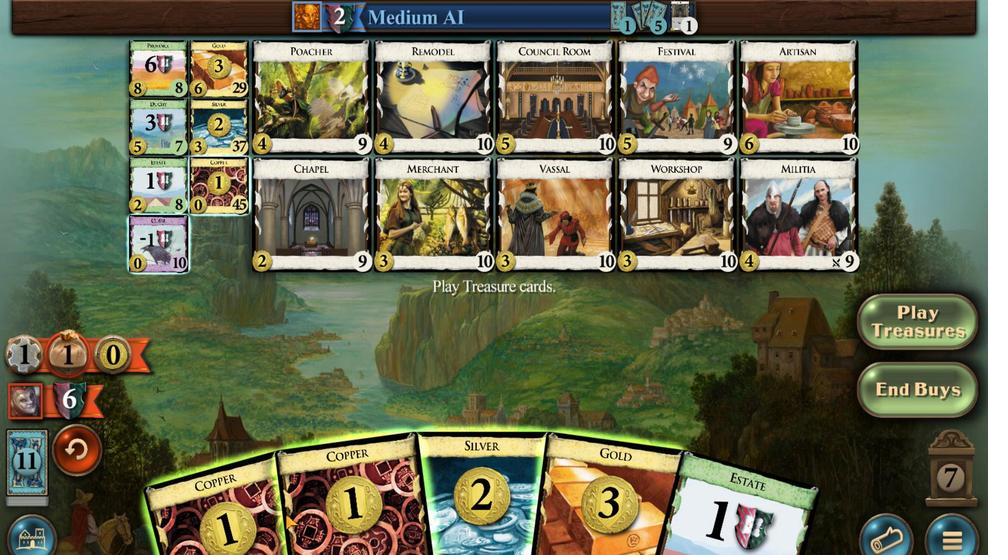 
Action: Mouse scrolled (443, 290) with delta (0, 0)
Screenshot: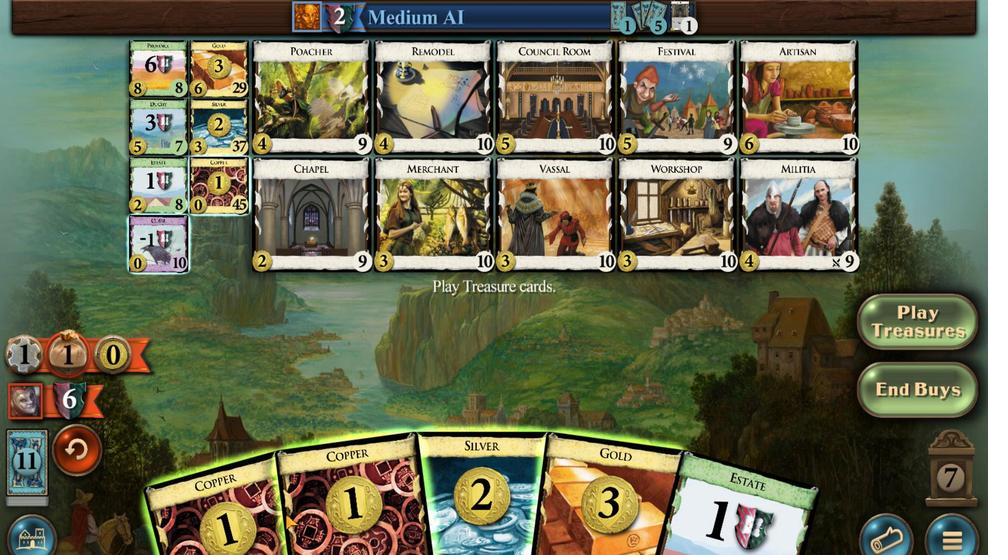 
Action: Mouse scrolled (443, 290) with delta (0, 0)
Screenshot: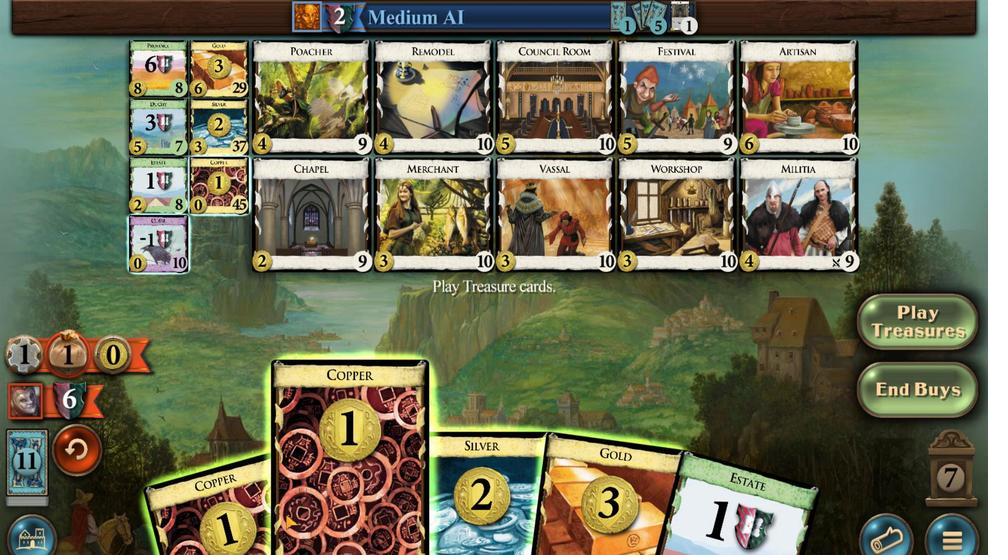 
Action: Mouse moved to (436, 288)
Screenshot: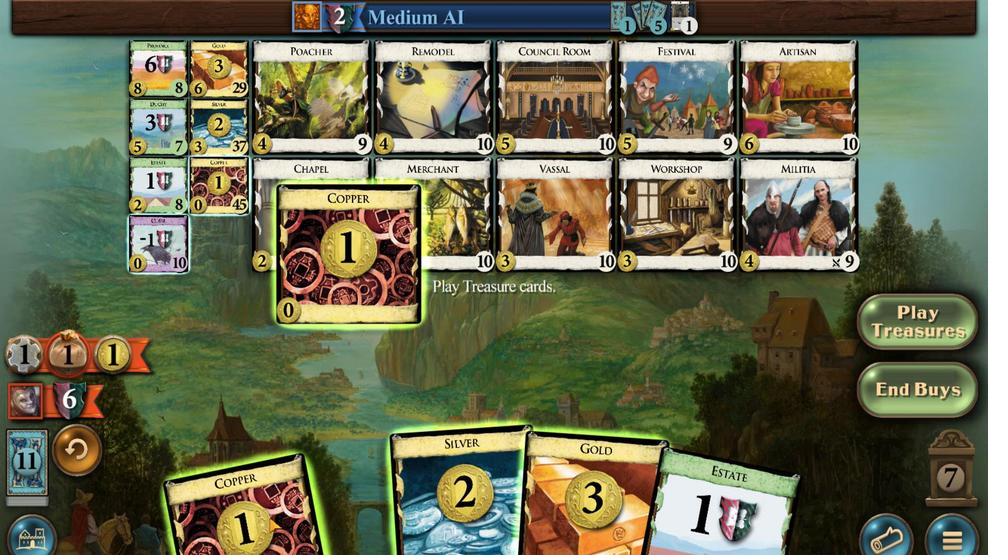 
Action: Mouse scrolled (436, 288) with delta (0, 0)
Screenshot: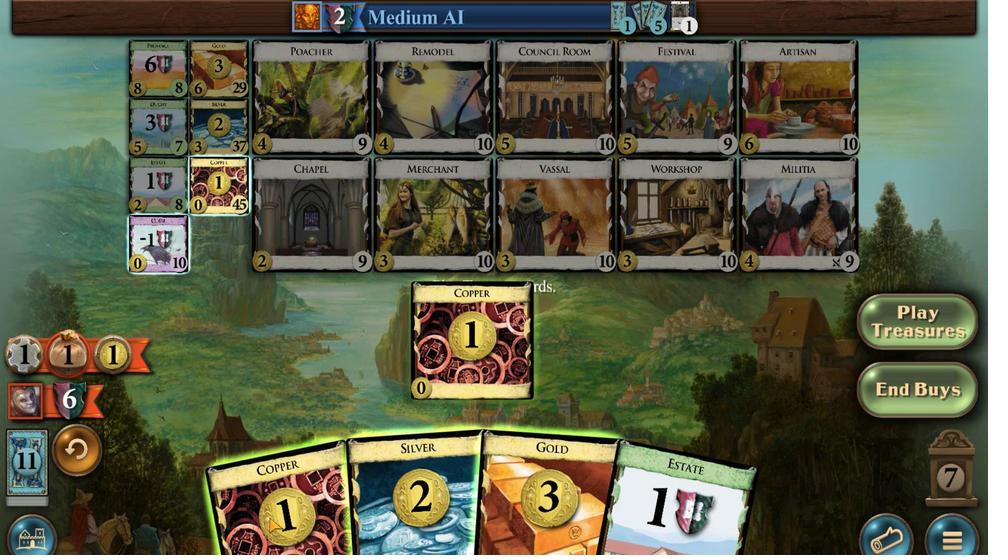 
Action: Mouse scrolled (436, 288) with delta (0, 0)
Screenshot: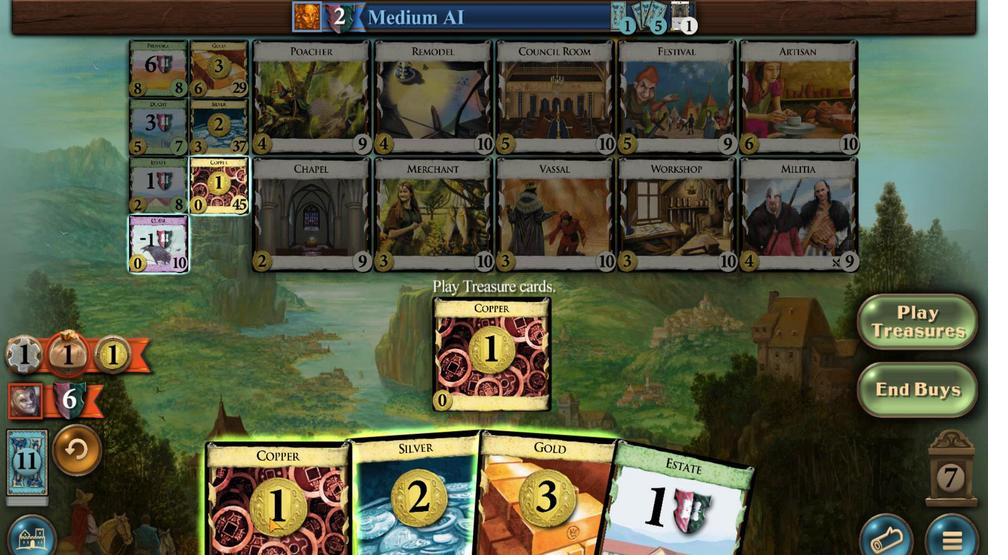 
Action: Mouse scrolled (436, 288) with delta (0, 0)
Screenshot: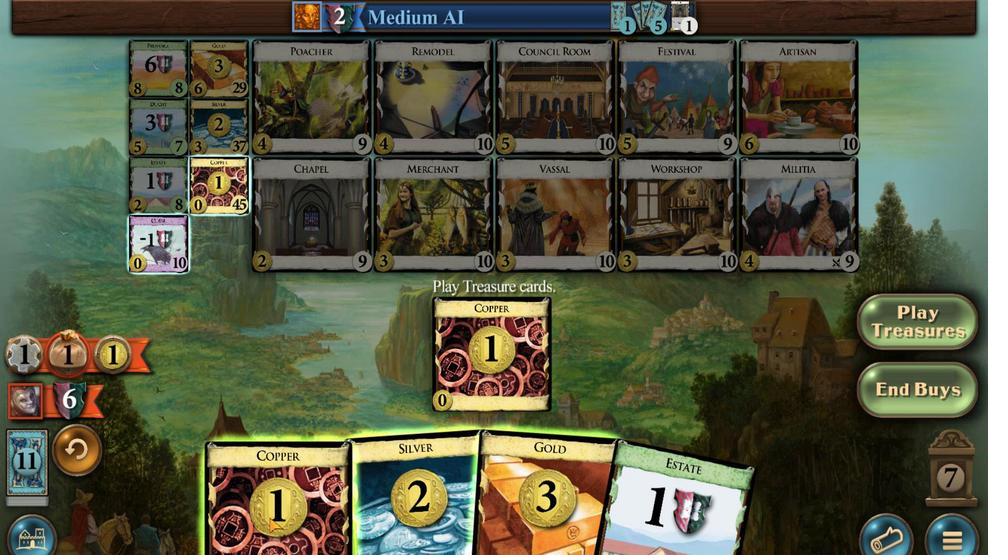 
Action: Mouse scrolled (436, 288) with delta (0, 0)
Screenshot: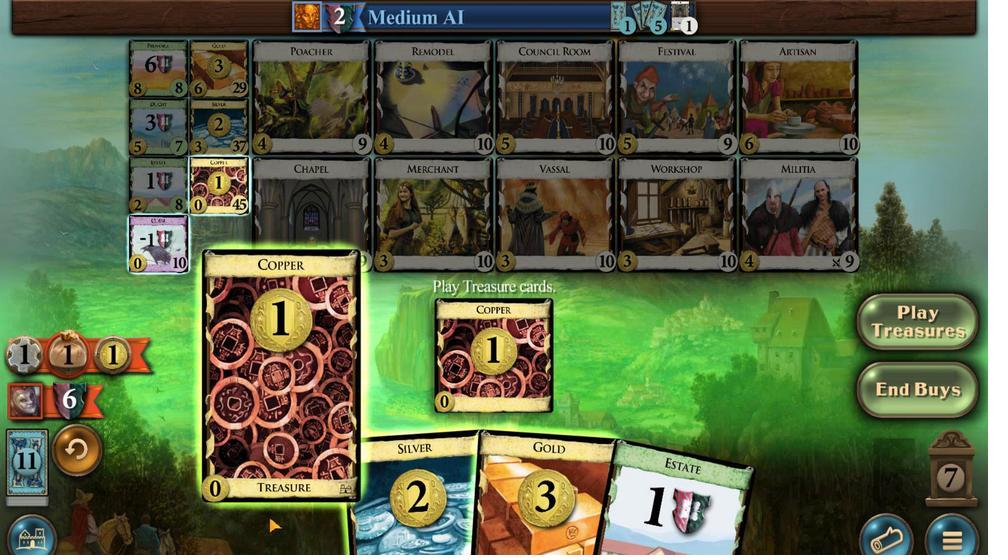 
Action: Mouse moved to (464, 287)
Screenshot: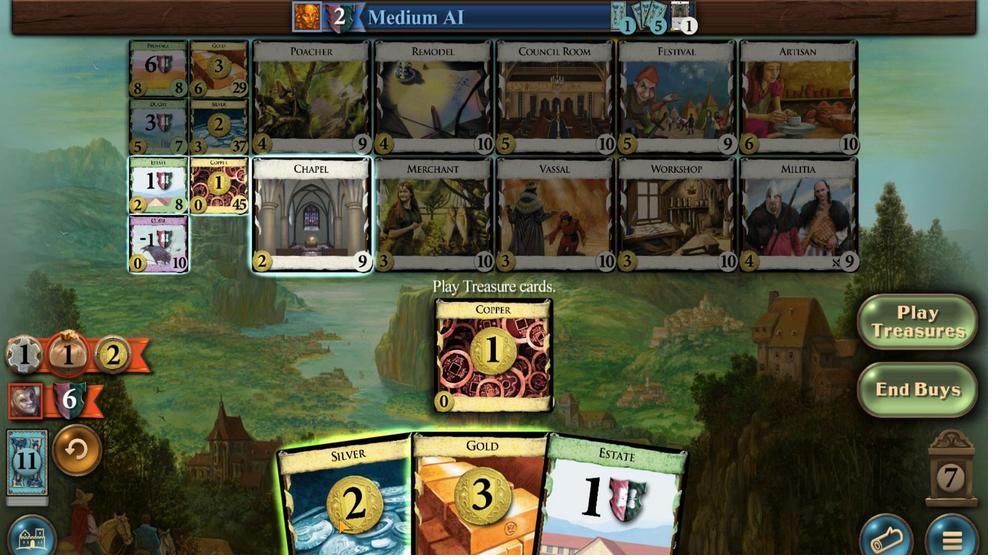 
Action: Mouse scrolled (464, 287) with delta (0, 0)
Screenshot: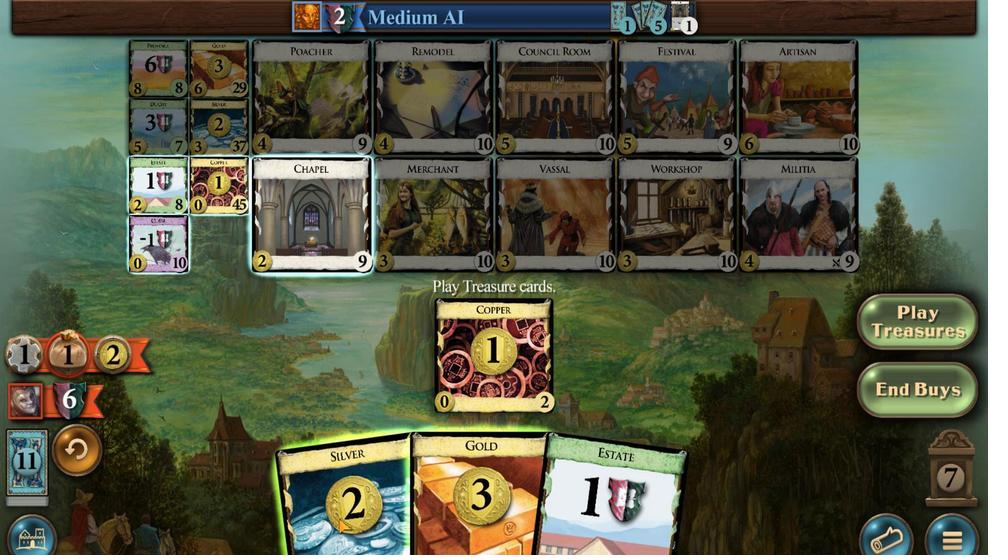 
Action: Mouse scrolled (464, 287) with delta (0, 0)
Screenshot: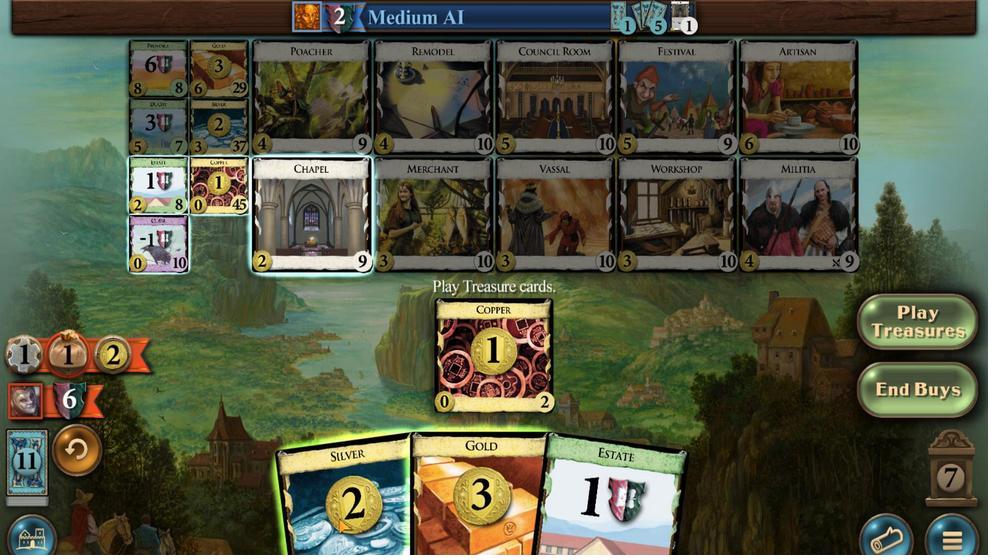 
Action: Mouse scrolled (464, 287) with delta (0, 0)
Screenshot: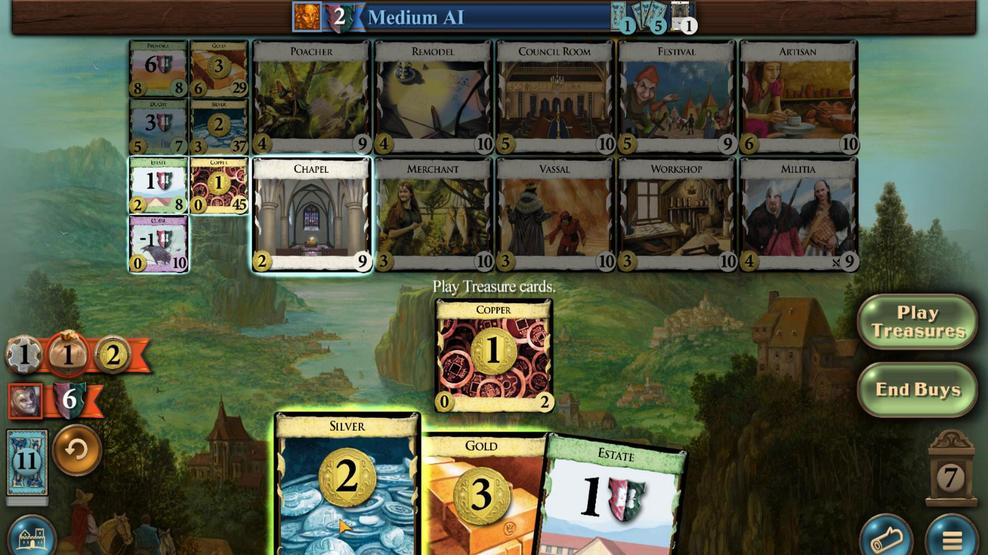 
Action: Mouse moved to (484, 289)
Screenshot: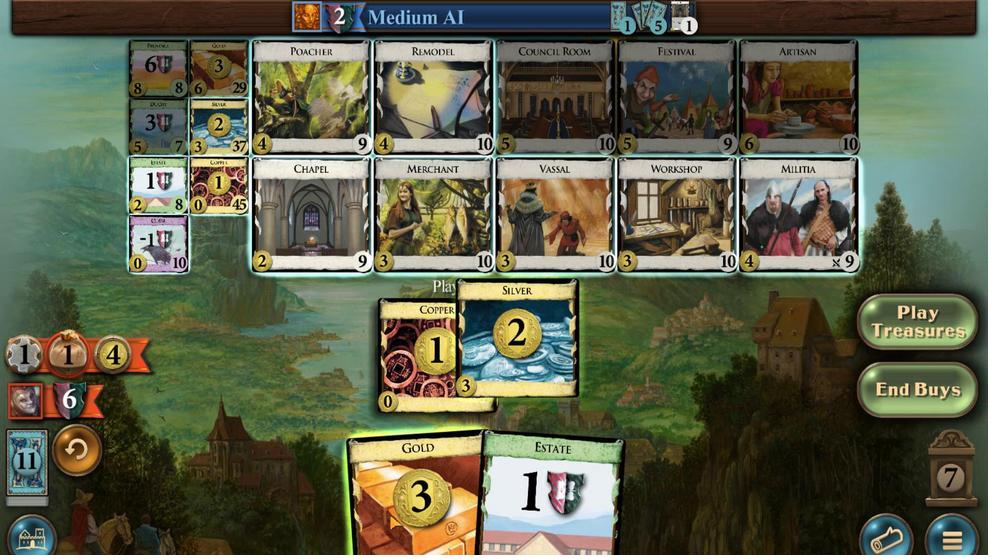 
Action: Mouse scrolled (484, 289) with delta (0, 0)
Screenshot: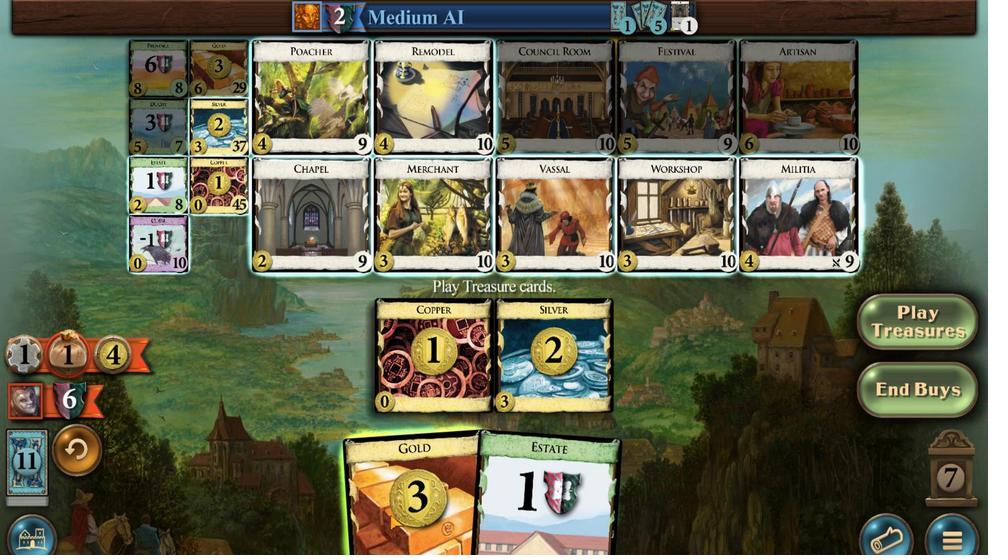 
Action: Mouse scrolled (484, 289) with delta (0, 0)
Screenshot: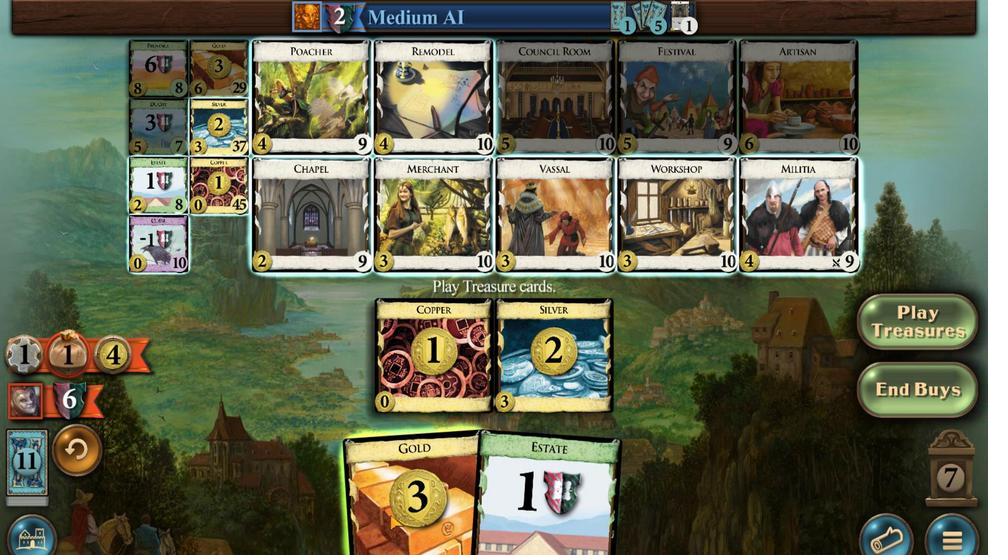 
Action: Mouse scrolled (484, 289) with delta (0, 0)
Screenshot: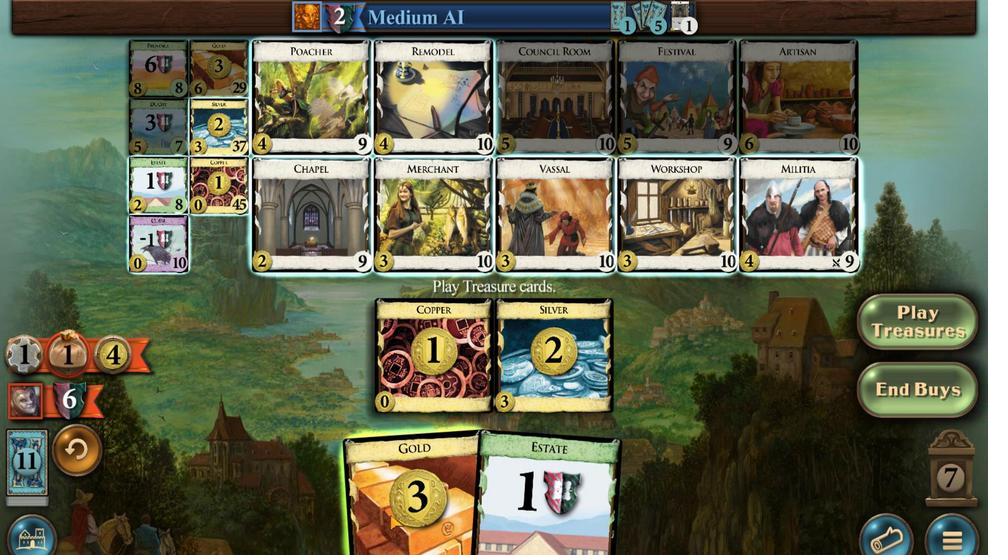 
Action: Mouse moved to (389, 507)
Screenshot: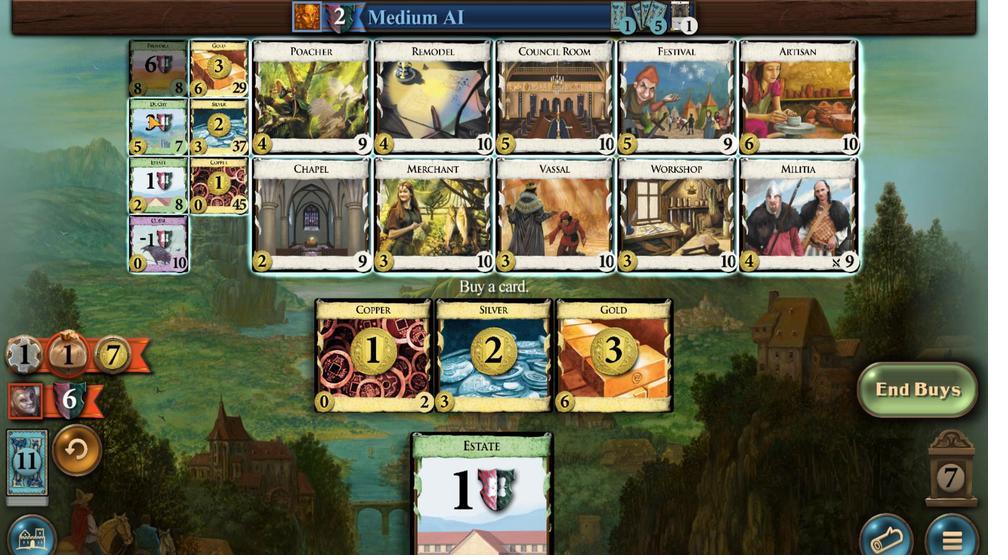 
Action: Mouse pressed left at (389, 507)
Screenshot: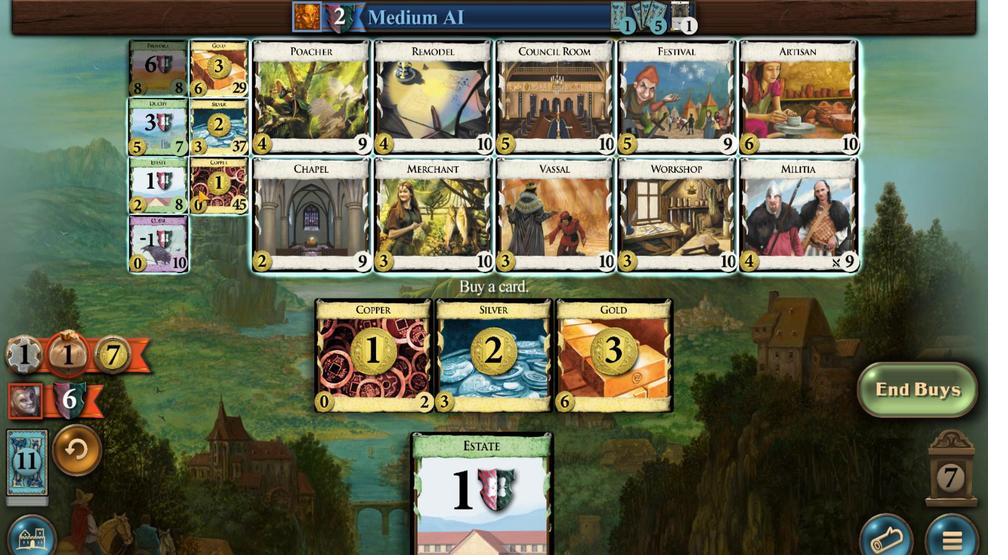
Action: Mouse moved to (567, 292)
Screenshot: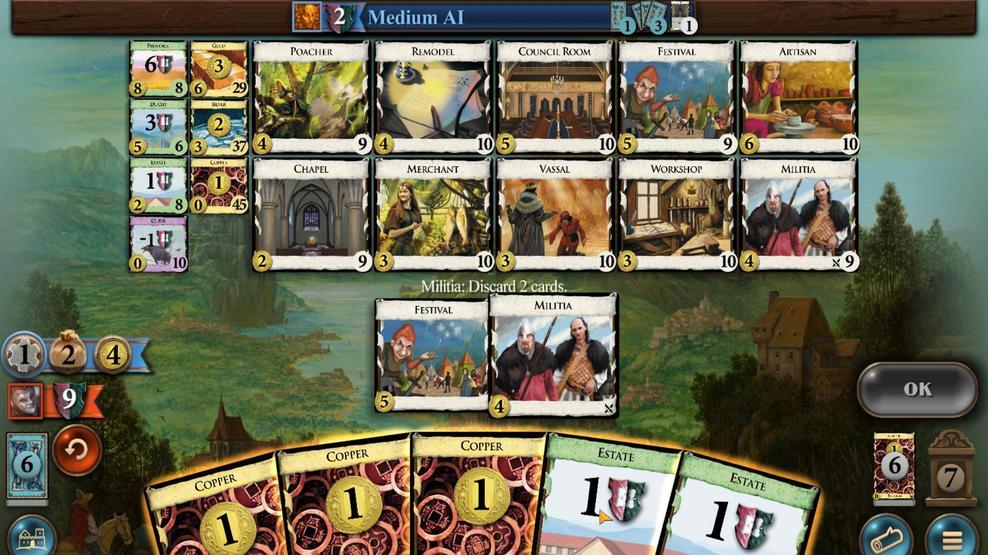 
Action: Mouse scrolled (567, 292) with delta (0, 0)
Screenshot: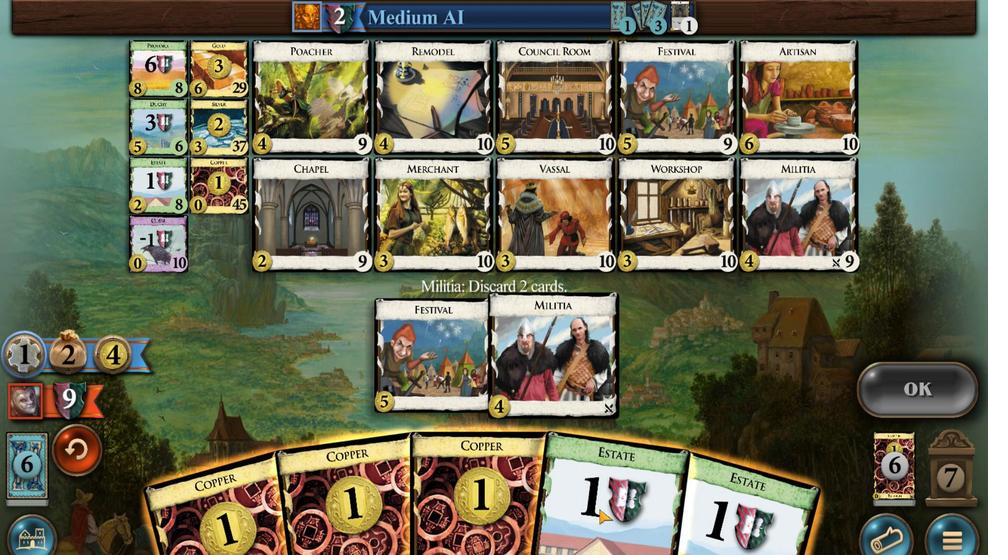 
Action: Mouse scrolled (567, 292) with delta (0, 0)
Screenshot: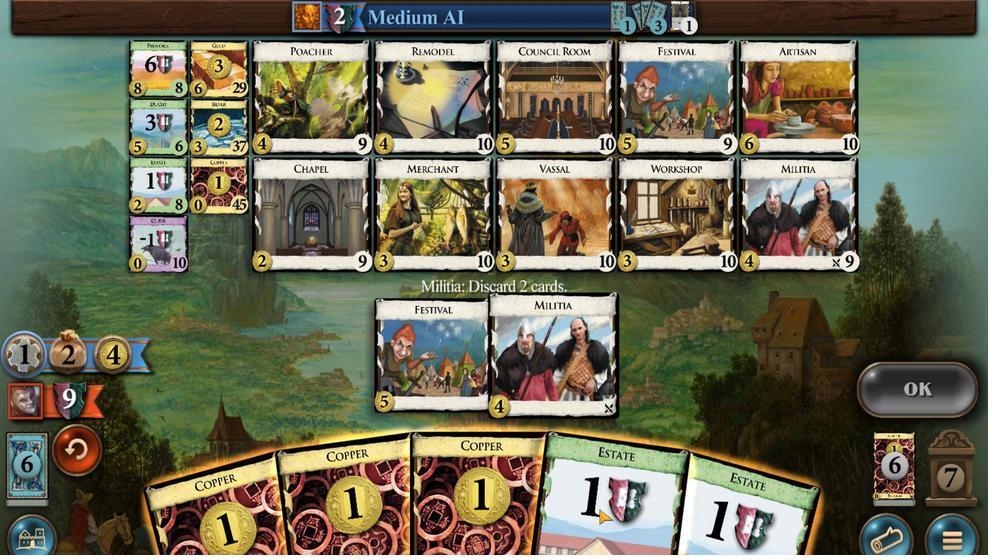 
Action: Mouse scrolled (567, 292) with delta (0, 0)
Screenshot: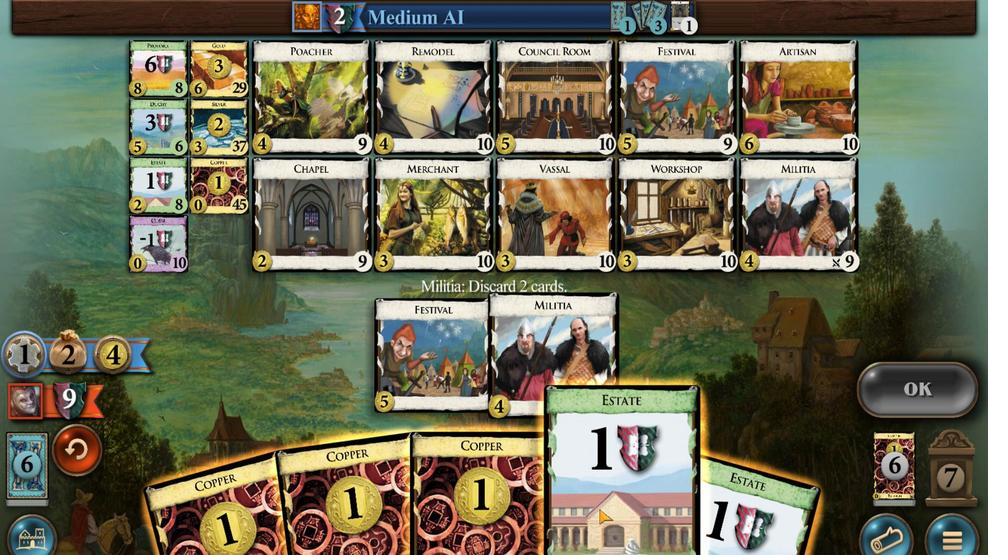 
Action: Mouse moved to (604, 291)
Screenshot: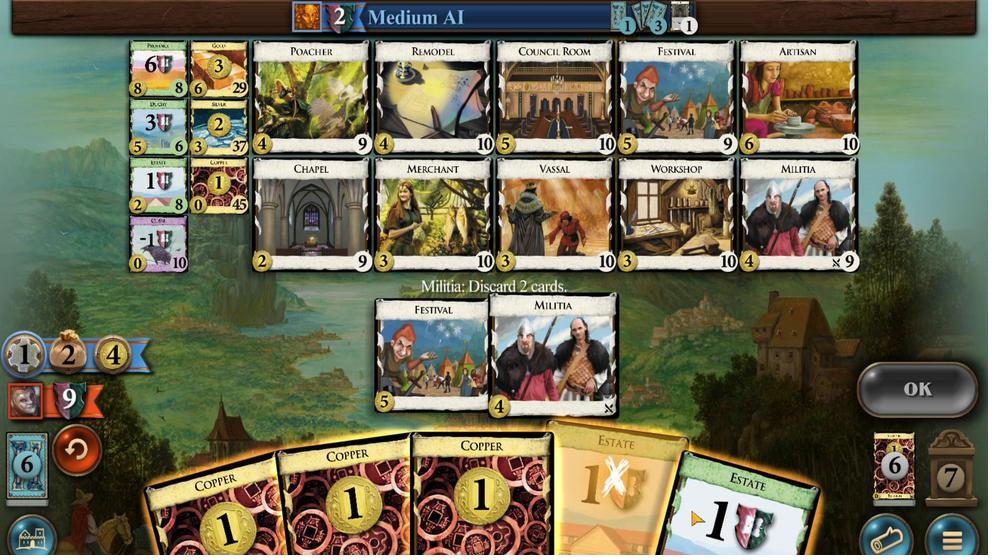 
Action: Mouse scrolled (604, 292) with delta (0, 0)
Screenshot: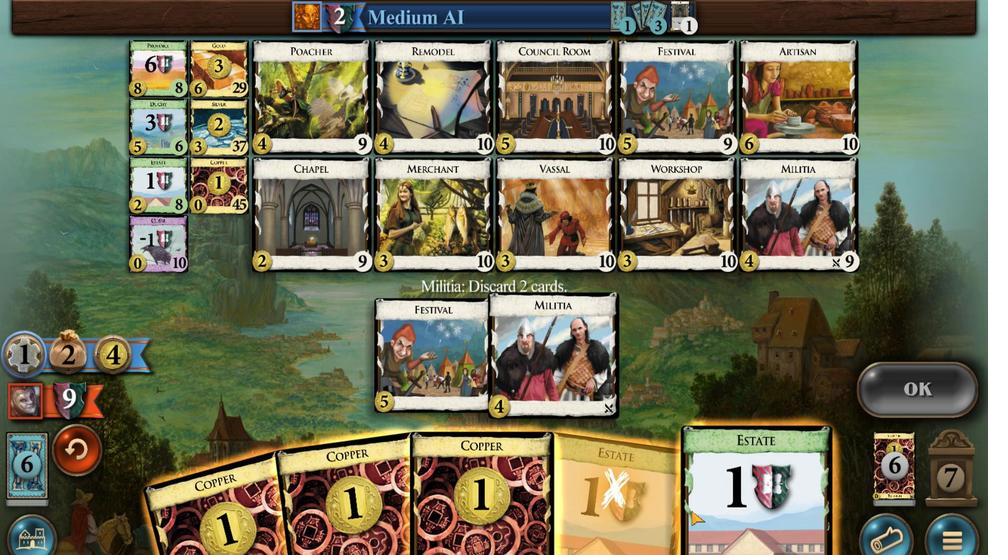 
Action: Mouse scrolled (604, 292) with delta (0, 0)
Screenshot: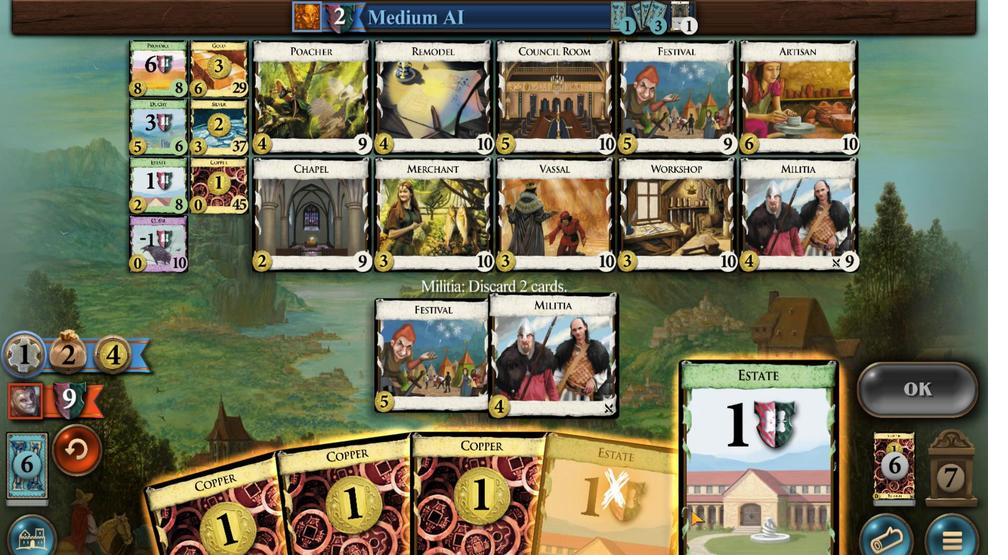 
Action: Mouse scrolled (604, 292) with delta (0, 0)
Screenshot: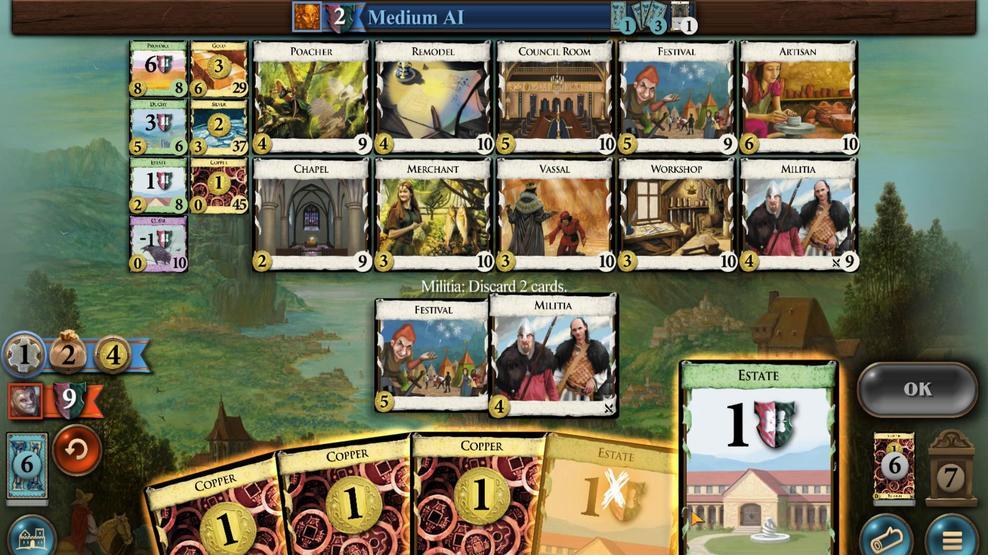 
Action: Mouse moved to (686, 354)
Screenshot: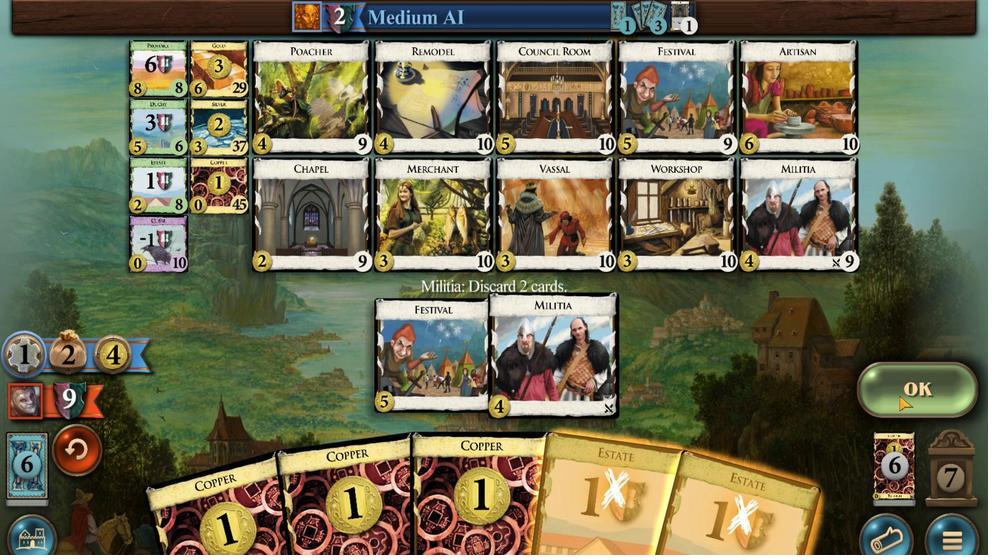 
Action: Mouse pressed left at (686, 354)
Screenshot: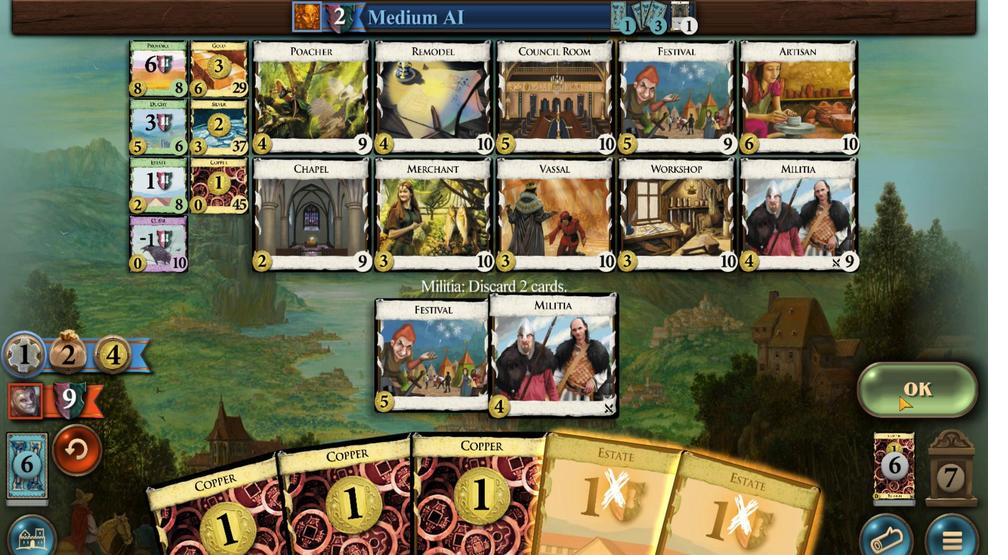 
Action: Mouse moved to (479, 284)
Screenshot: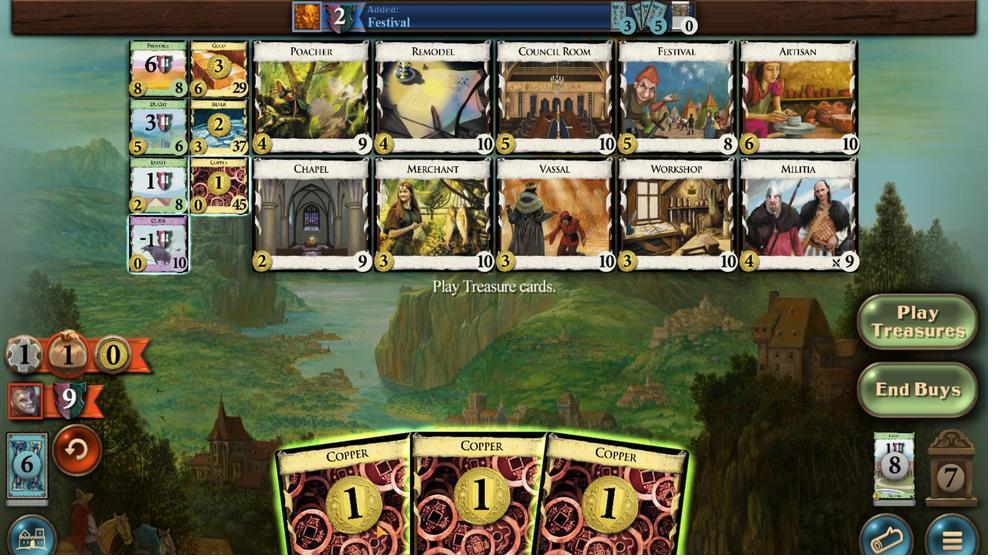 
Action: Mouse scrolled (479, 285) with delta (0, 0)
Screenshot: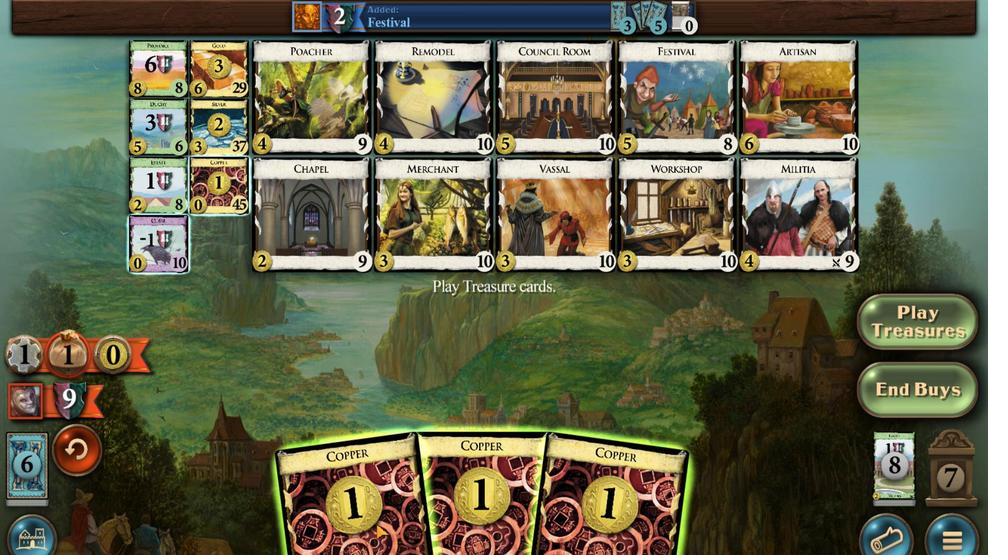 
Action: Mouse scrolled (479, 285) with delta (0, 0)
Screenshot: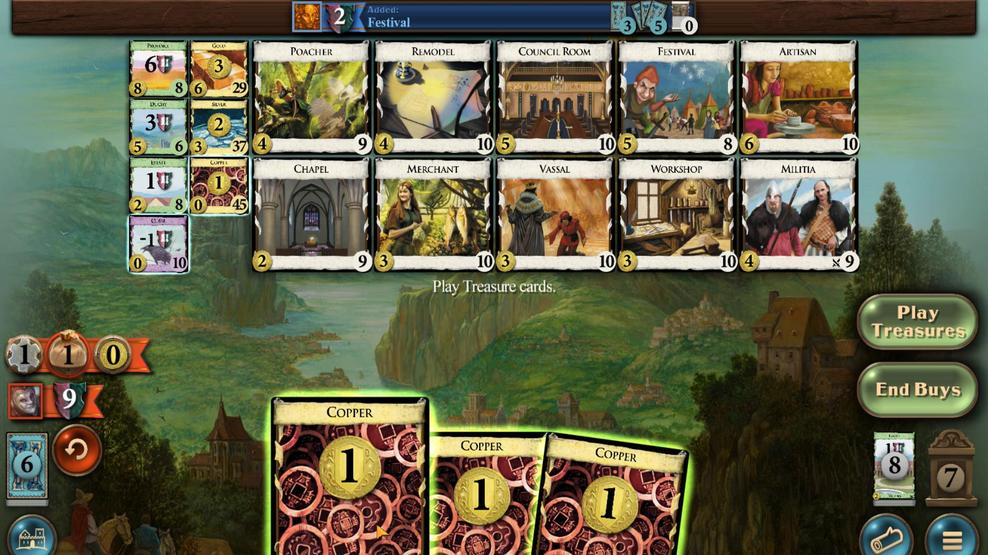 
Action: Mouse scrolled (479, 285) with delta (0, 0)
Screenshot: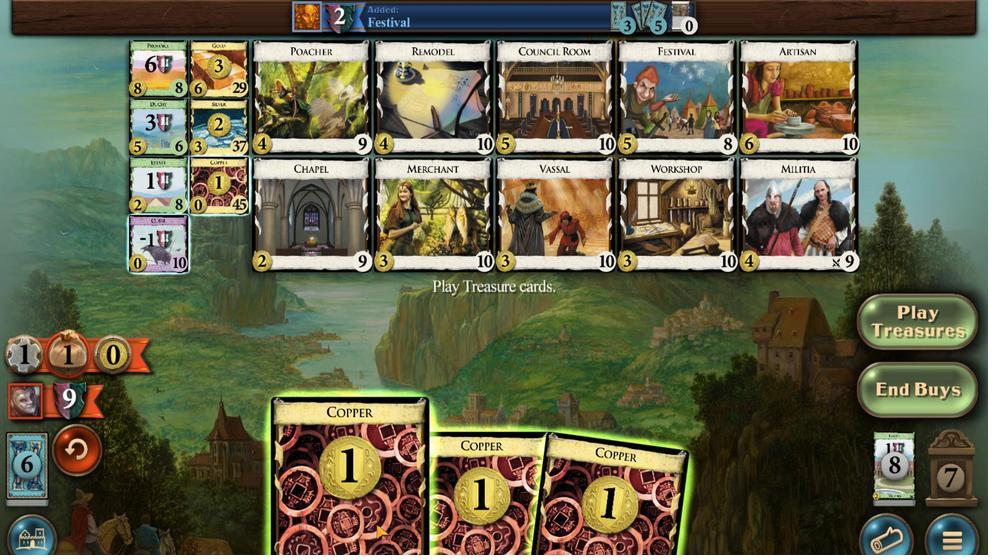 
Action: Mouse moved to (513, 323)
Screenshot: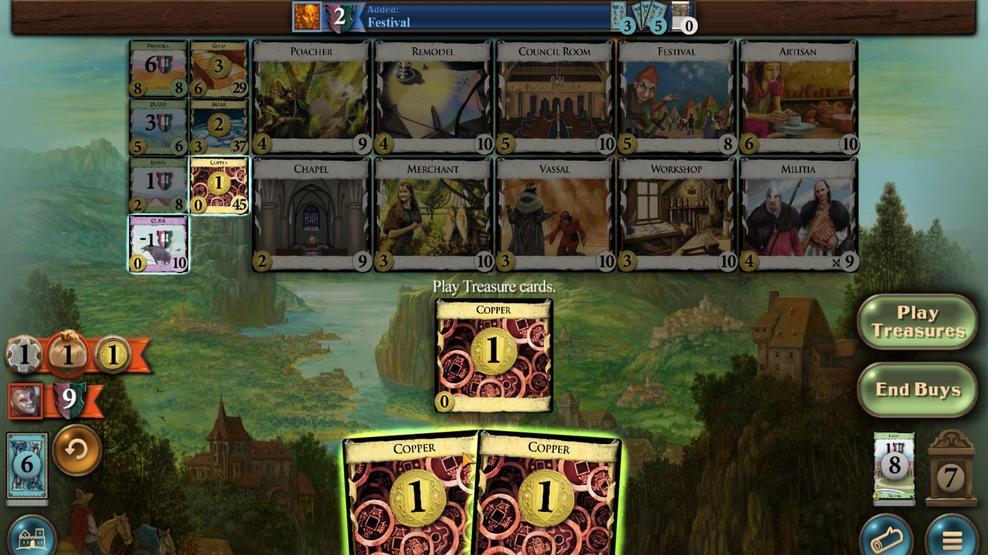 
Action: Mouse scrolled (513, 324) with delta (0, 0)
Screenshot: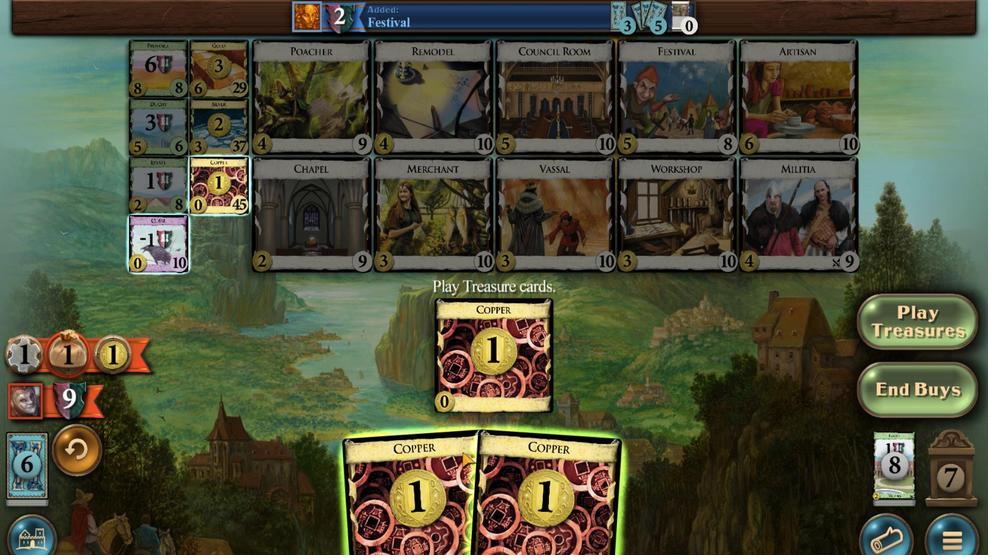 
Action: Mouse scrolled (513, 324) with delta (0, 0)
Screenshot: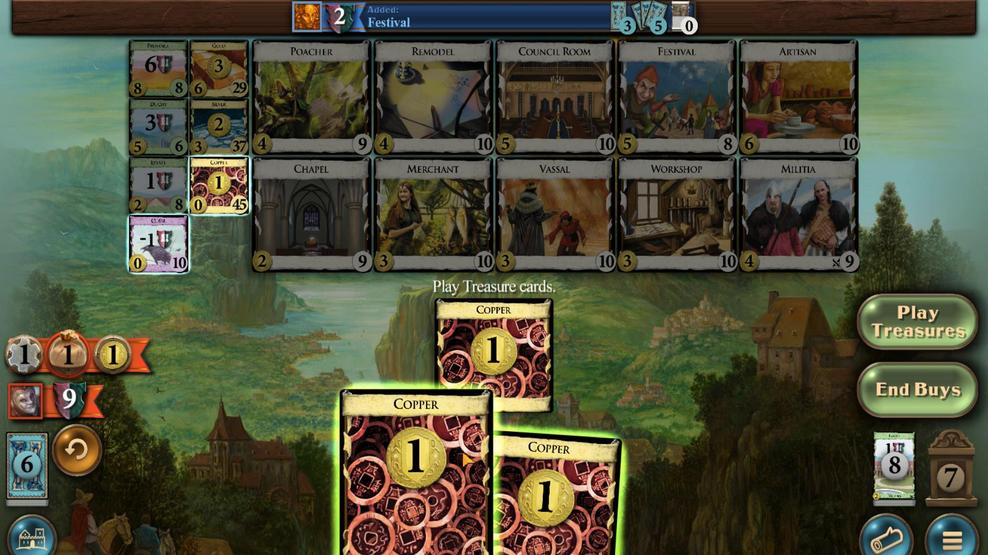 
Action: Mouse scrolled (513, 324) with delta (0, 0)
Screenshot: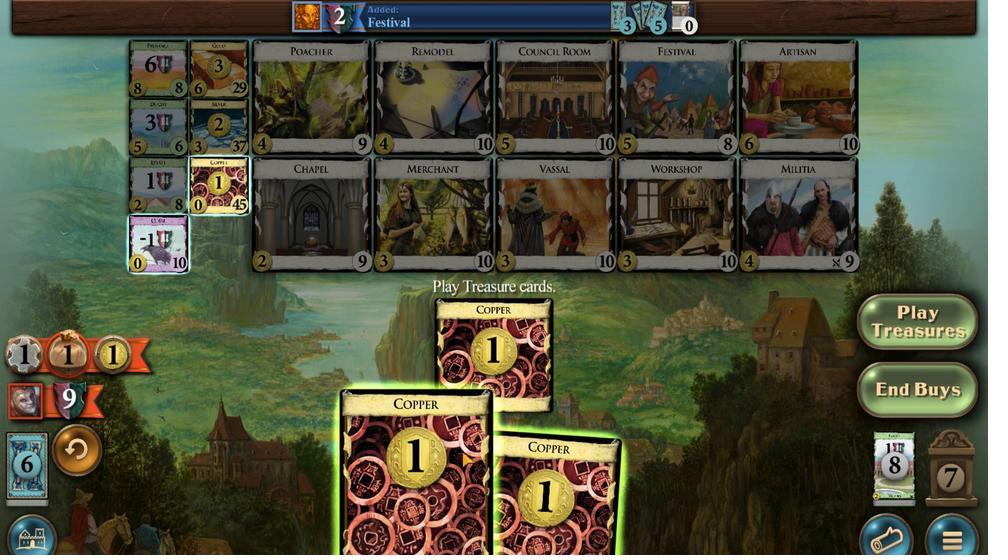 
Action: Mouse scrolled (513, 324) with delta (0, 0)
Screenshot: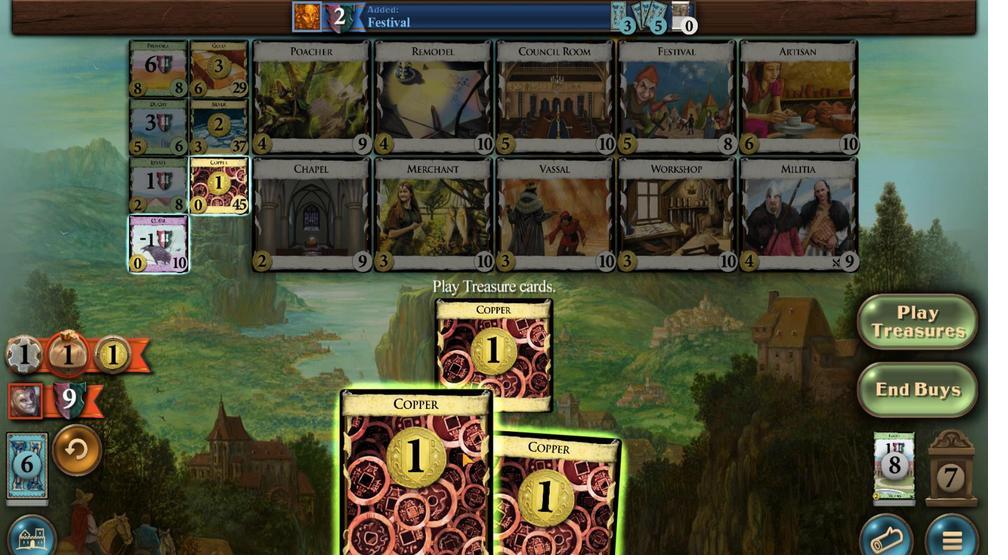 
Action: Mouse moved to (544, 316)
Screenshot: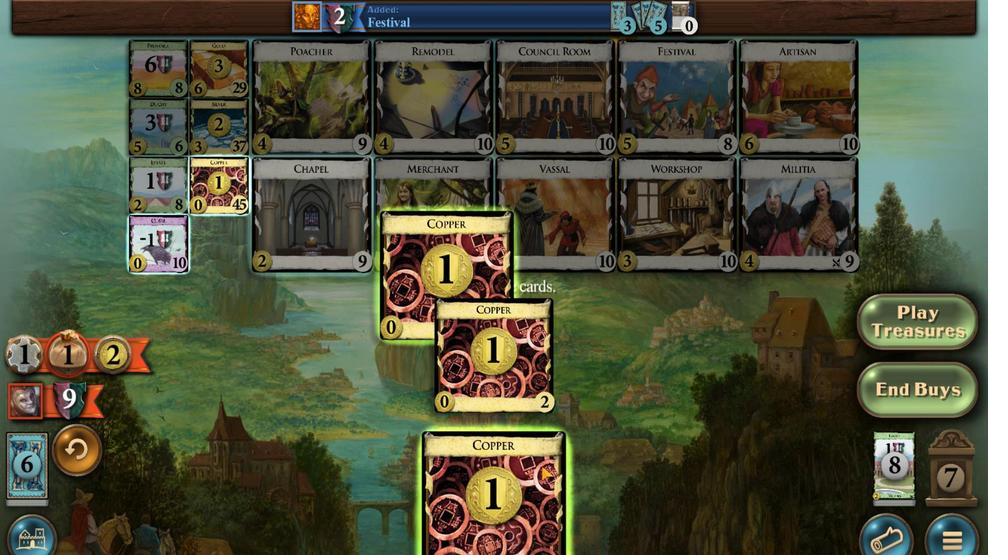 
Action: Mouse scrolled (544, 316) with delta (0, 0)
Screenshot: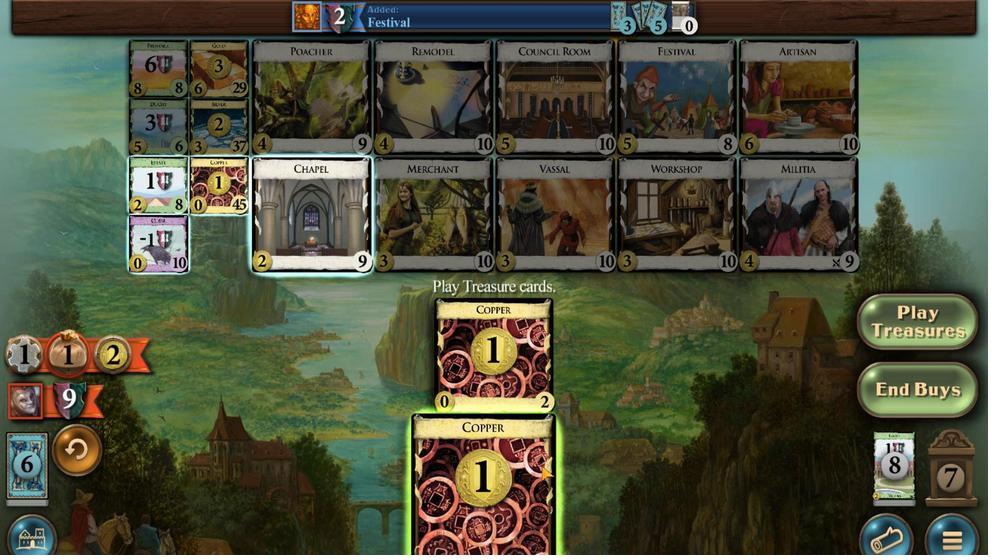 
Action: Mouse scrolled (544, 316) with delta (0, 0)
Screenshot: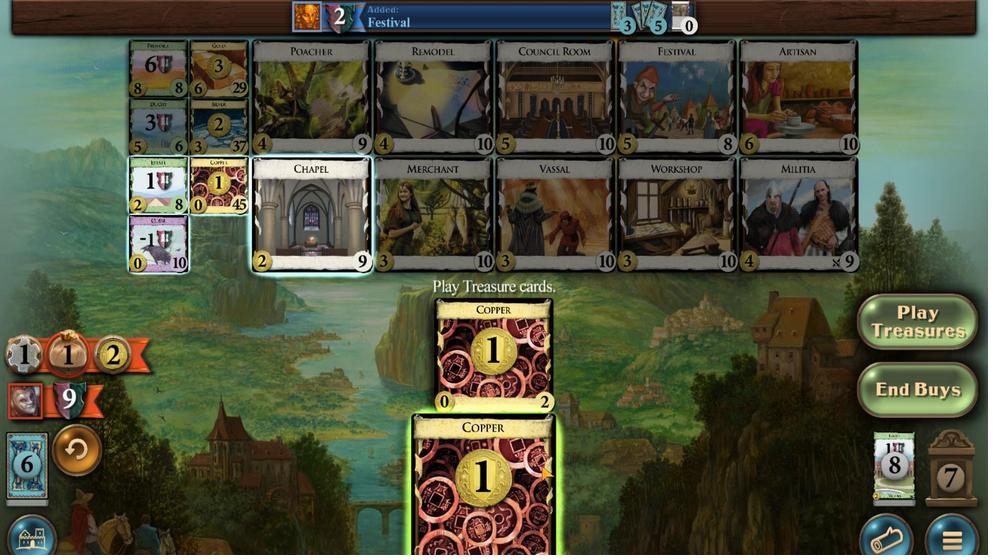 
Action: Mouse scrolled (544, 316) with delta (0, 0)
Screenshot: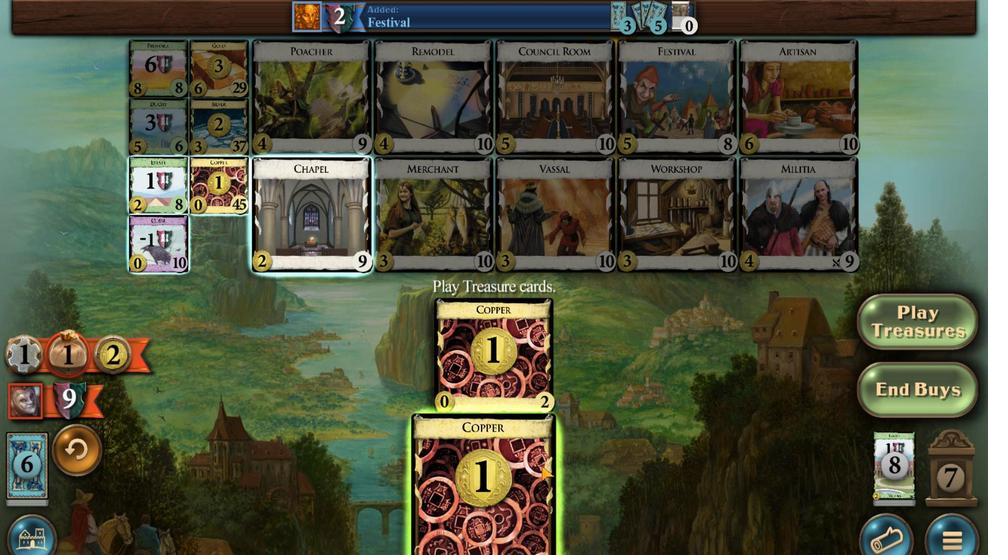 
Action: Mouse moved to (422, 499)
Screenshot: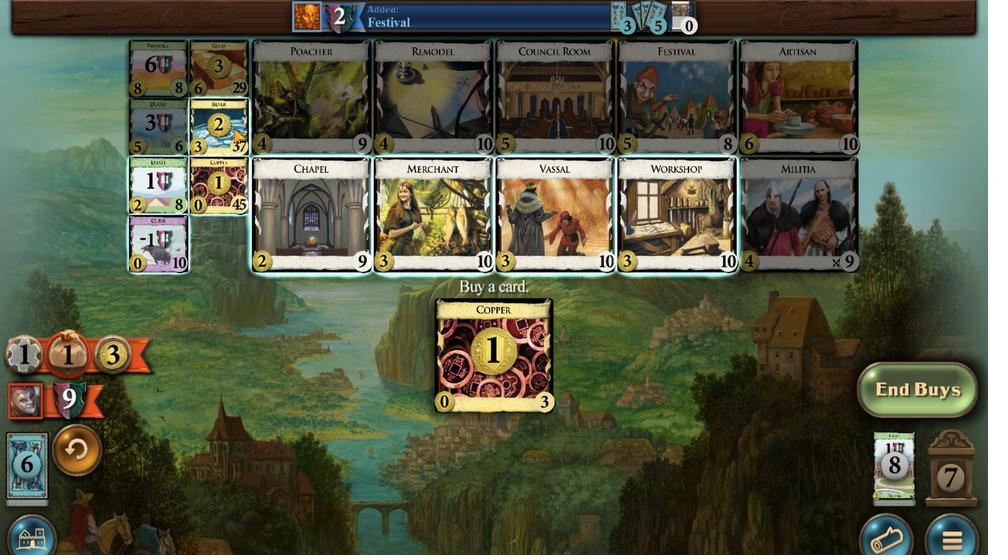 
Action: Mouse pressed left at (422, 499)
Screenshot: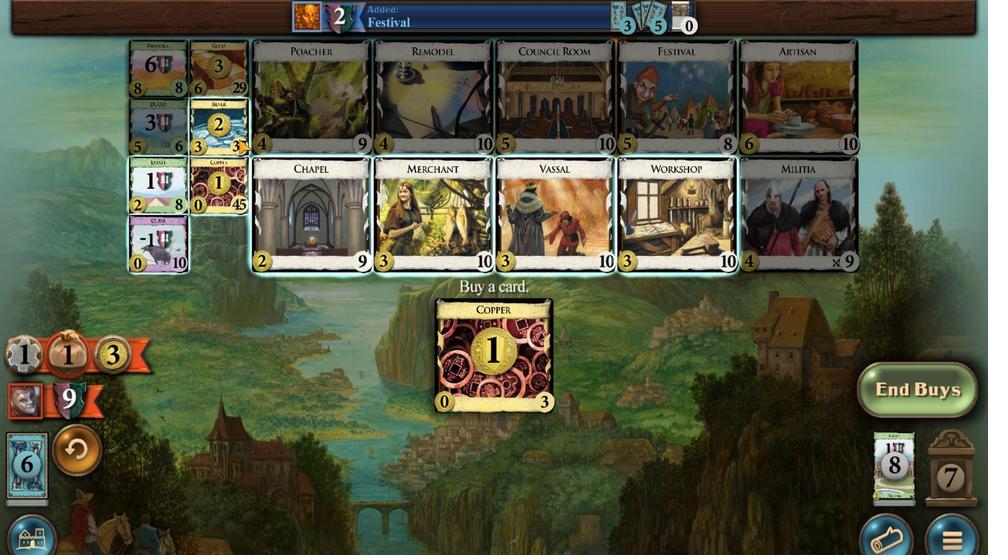 
Action: Mouse moved to (413, 293)
Screenshot: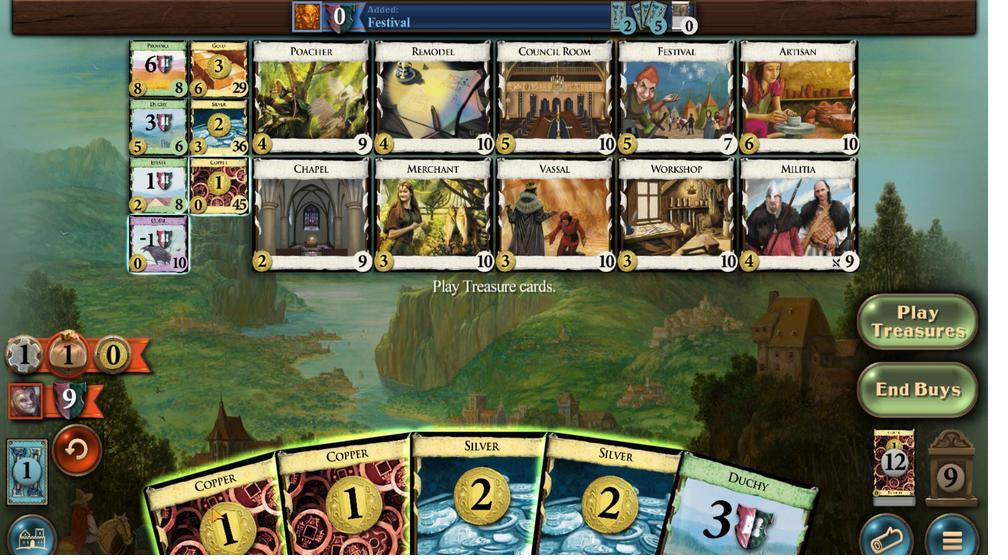 
Action: Mouse scrolled (413, 293) with delta (0, 0)
Screenshot: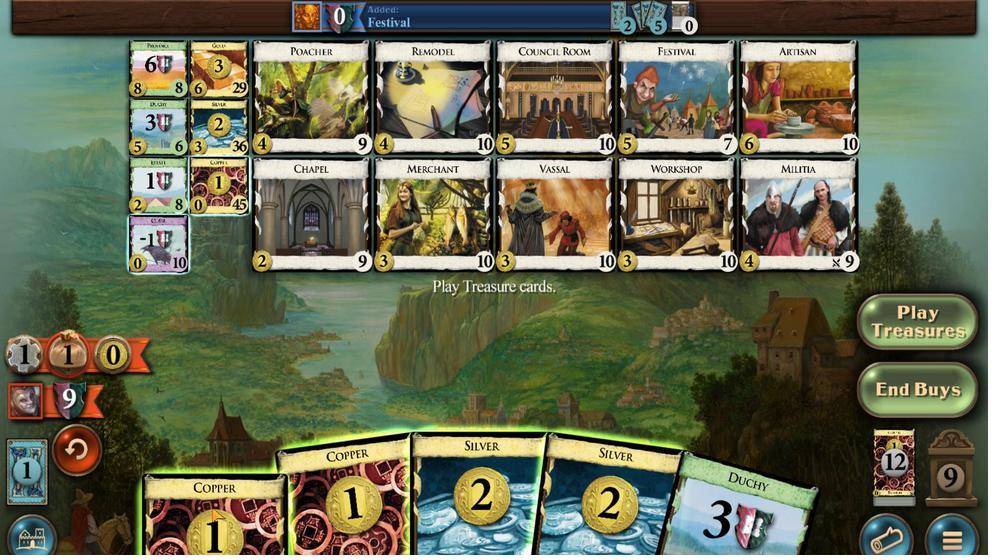 
Action: Mouse scrolled (413, 293) with delta (0, 0)
Screenshot: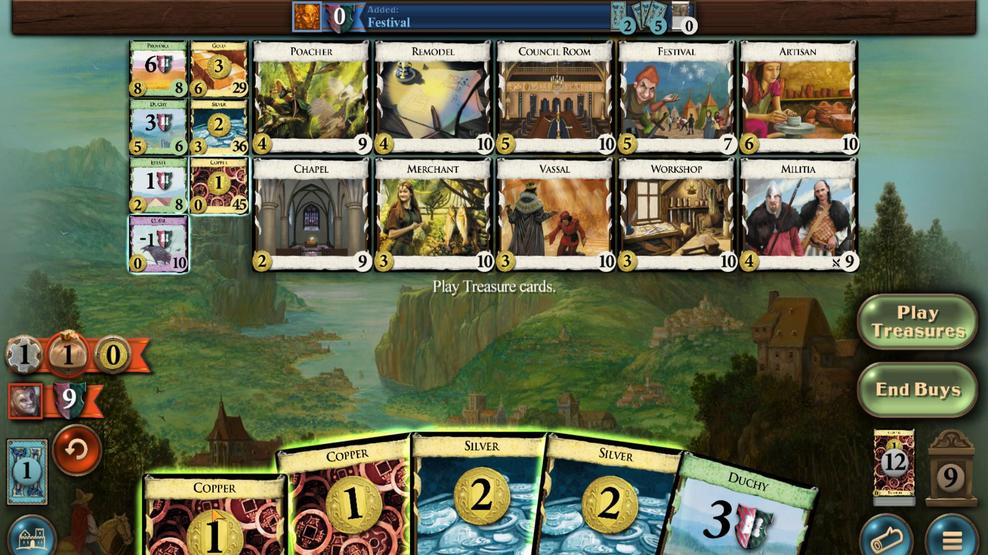 
Action: Mouse scrolled (413, 293) with delta (0, 0)
Screenshot: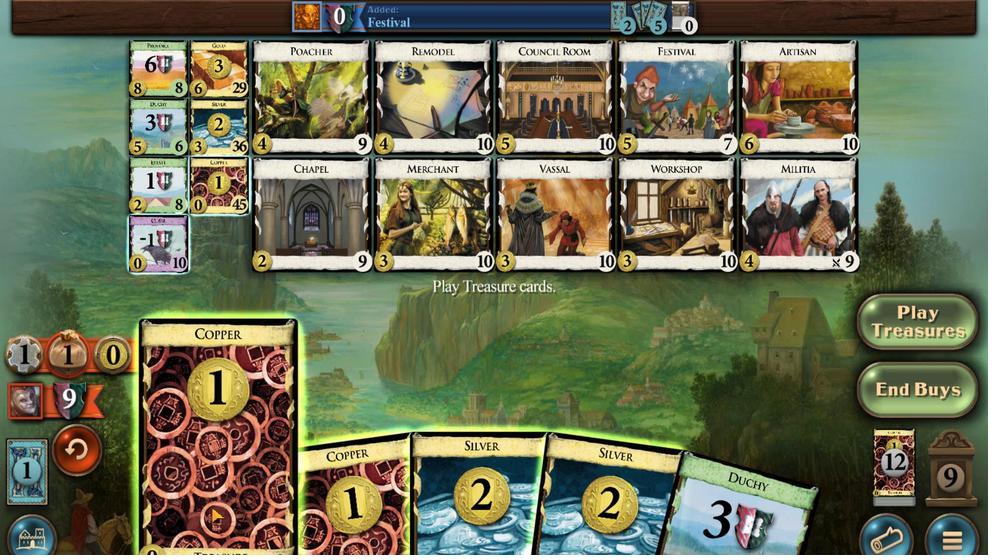 
Action: Mouse moved to (442, 292)
Screenshot: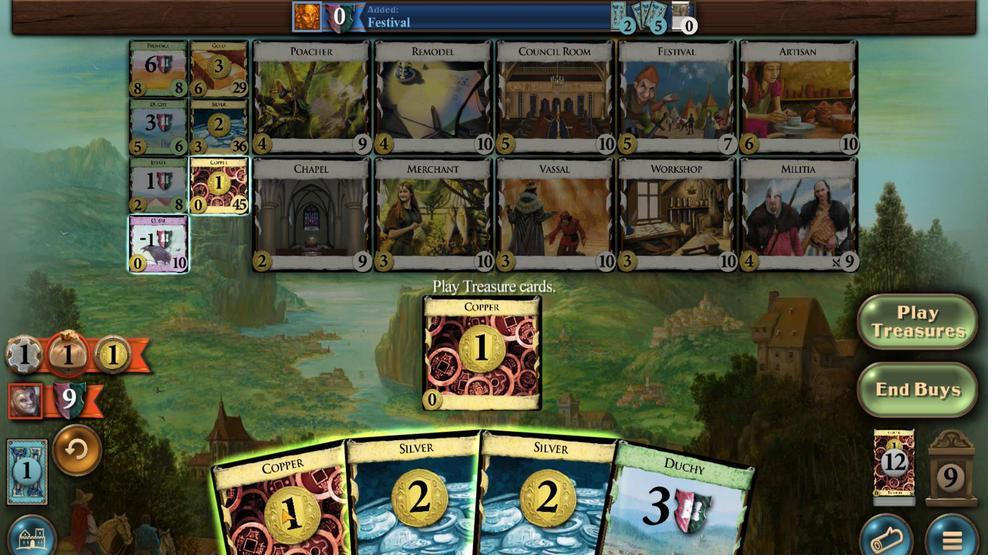 
Action: Mouse scrolled (442, 293) with delta (0, 0)
Screenshot: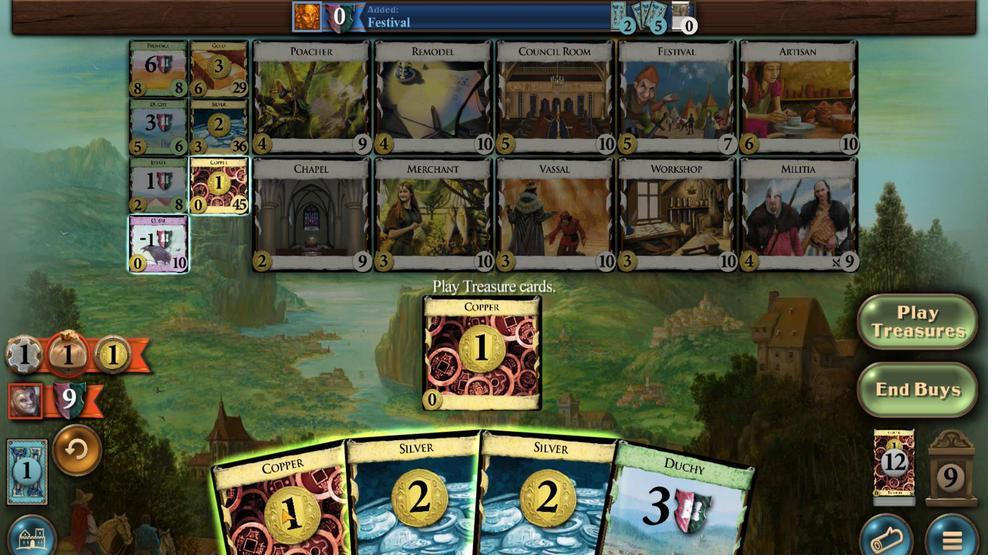 
Action: Mouse scrolled (442, 293) with delta (0, 0)
Screenshot: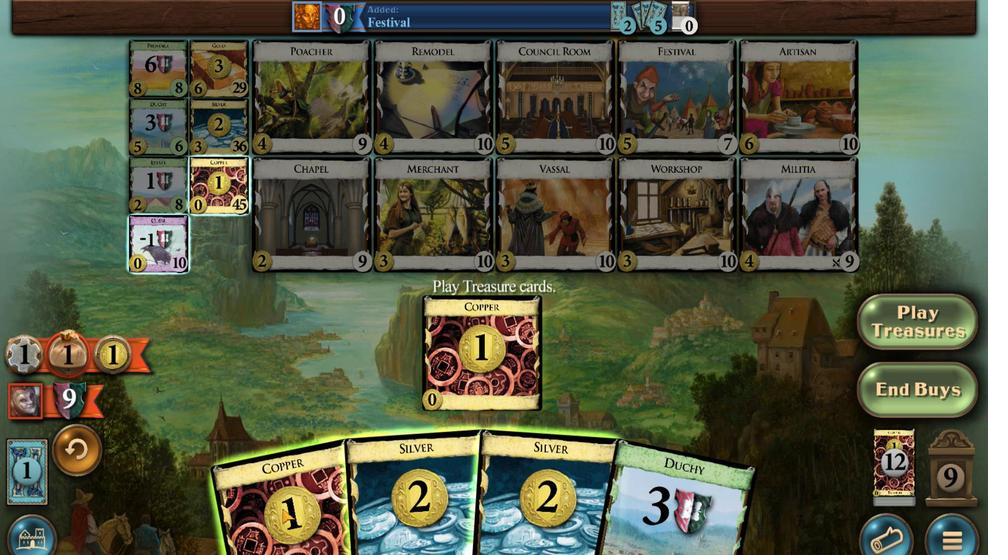 
Action: Mouse scrolled (442, 293) with delta (0, 0)
Screenshot: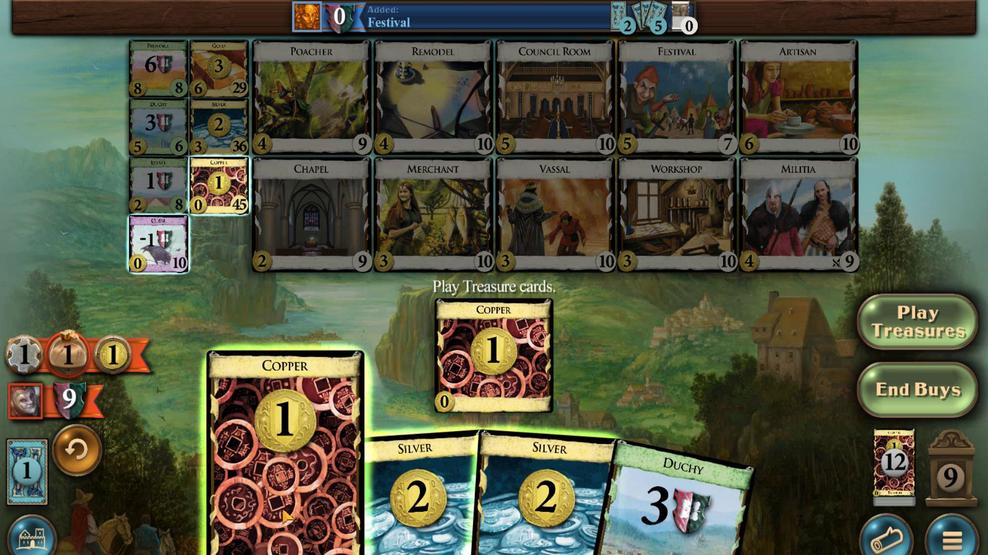 
Action: Mouse moved to (453, 292)
Screenshot: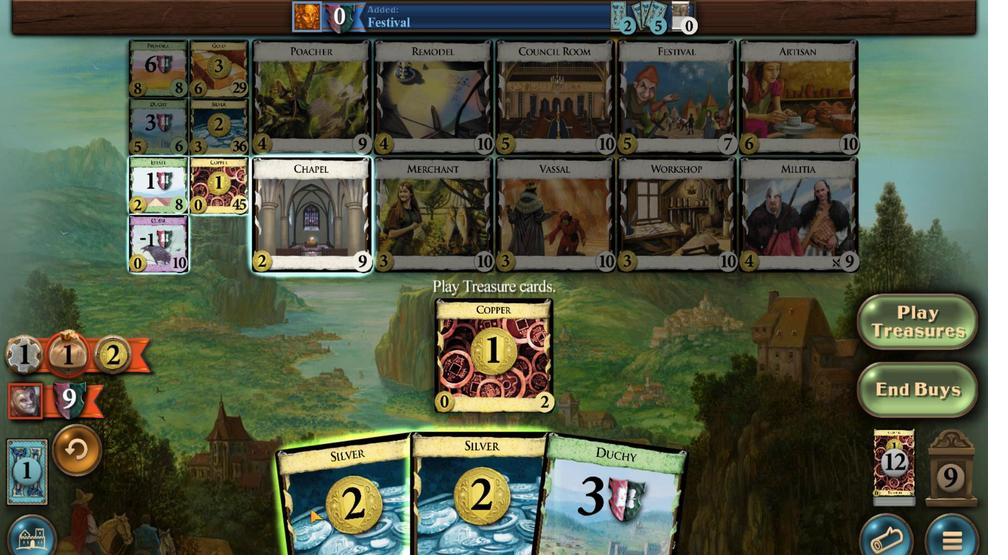 
Action: Mouse scrolled (453, 293) with delta (0, 0)
Screenshot: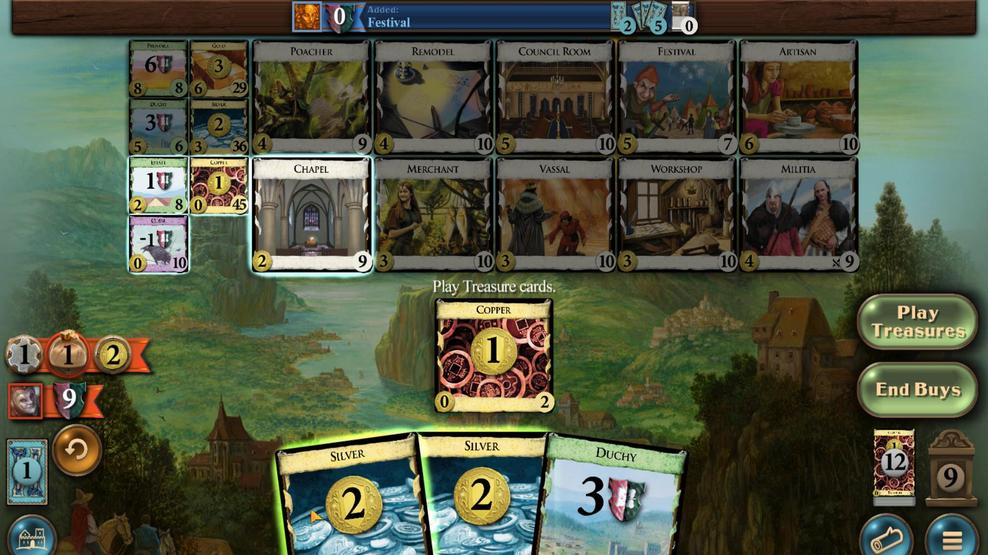 
Action: Mouse scrolled (453, 293) with delta (0, 0)
Screenshot: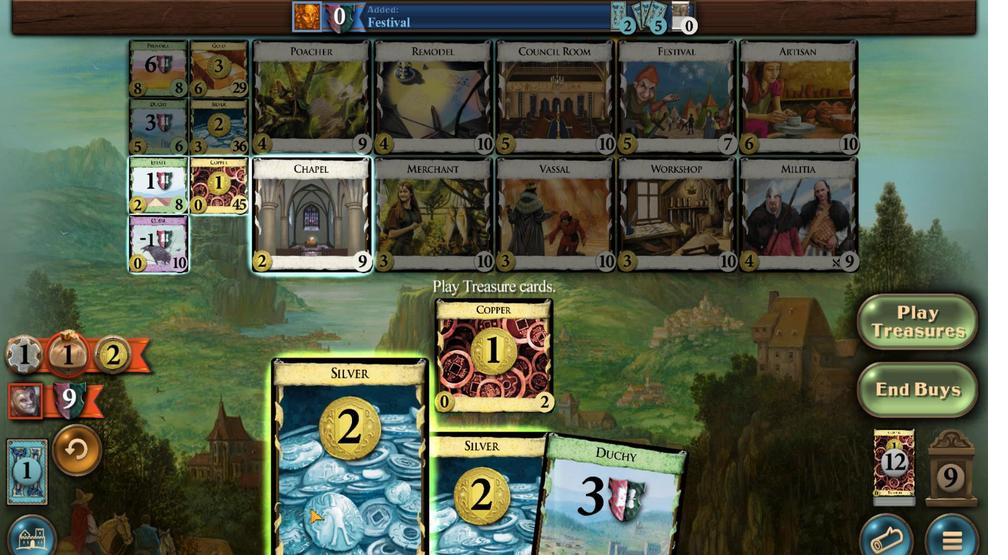 
Action: Mouse moved to (470, 293)
Screenshot: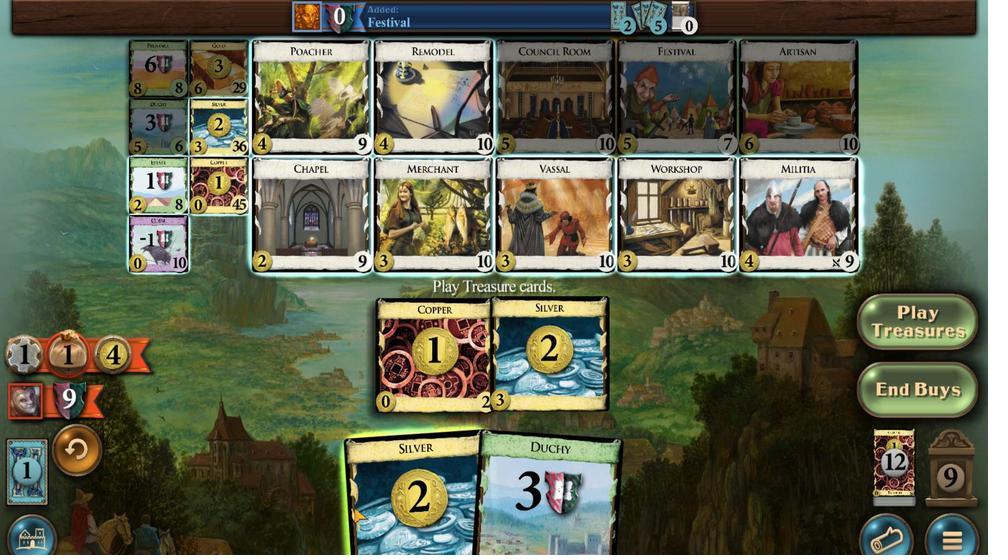 
Action: Mouse scrolled (470, 293) with delta (0, 0)
Screenshot: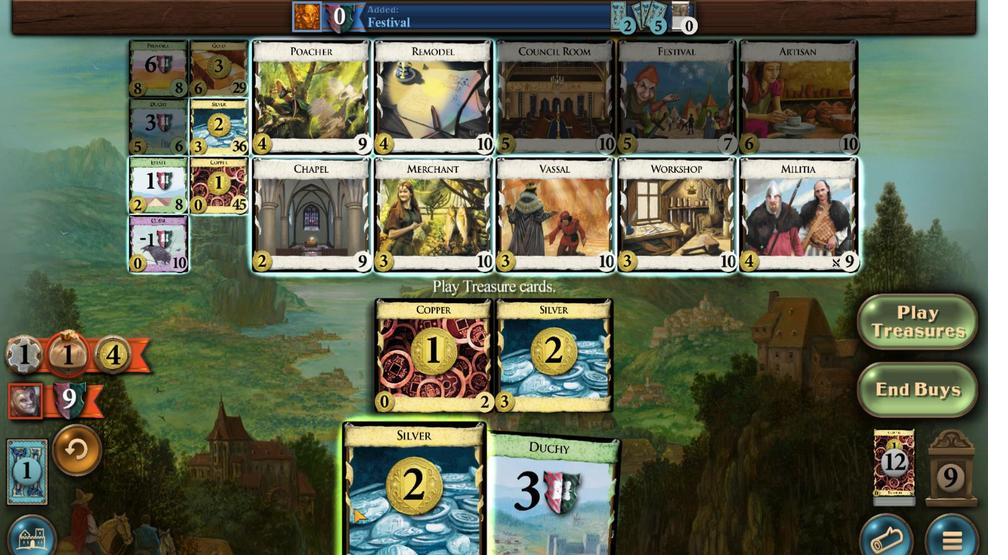 
Action: Mouse scrolled (470, 293) with delta (0, 0)
Screenshot: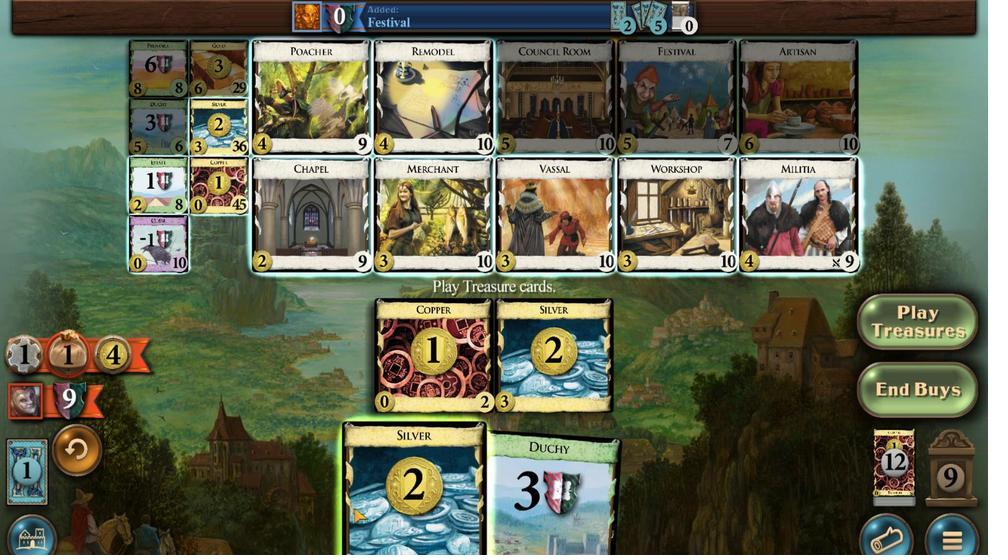 
Action: Mouse moved to (412, 528)
Screenshot: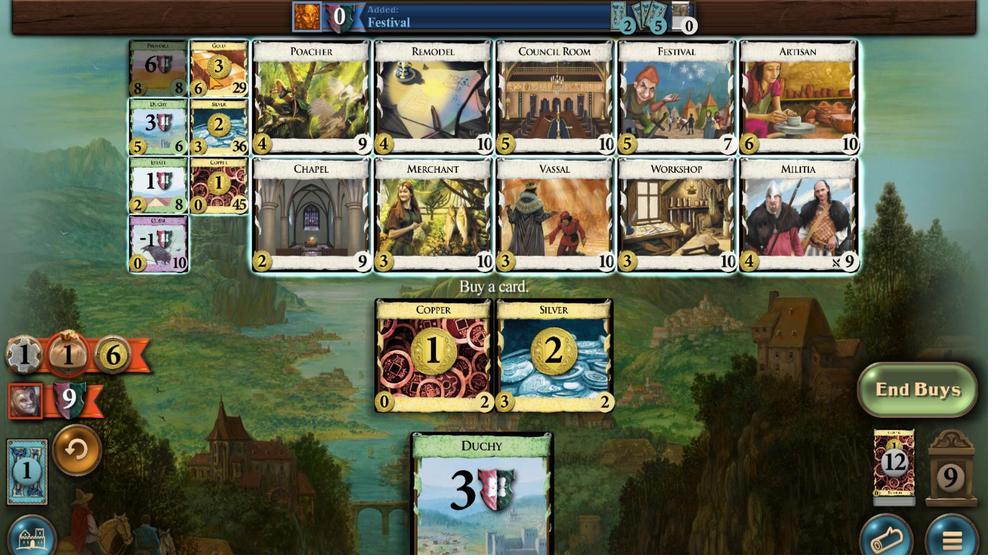 
Action: Mouse pressed left at (412, 528)
Screenshot: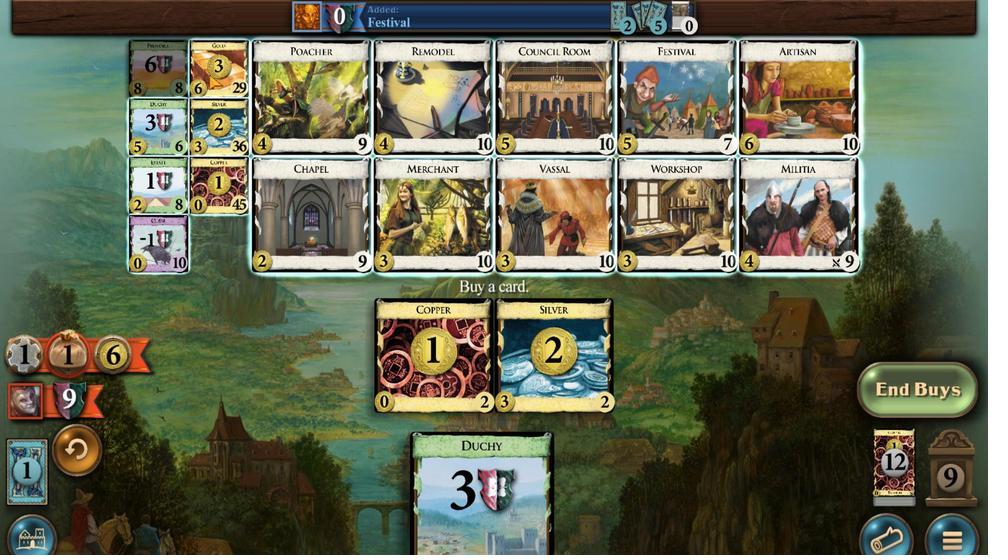 
Action: Mouse moved to (575, 291)
Screenshot: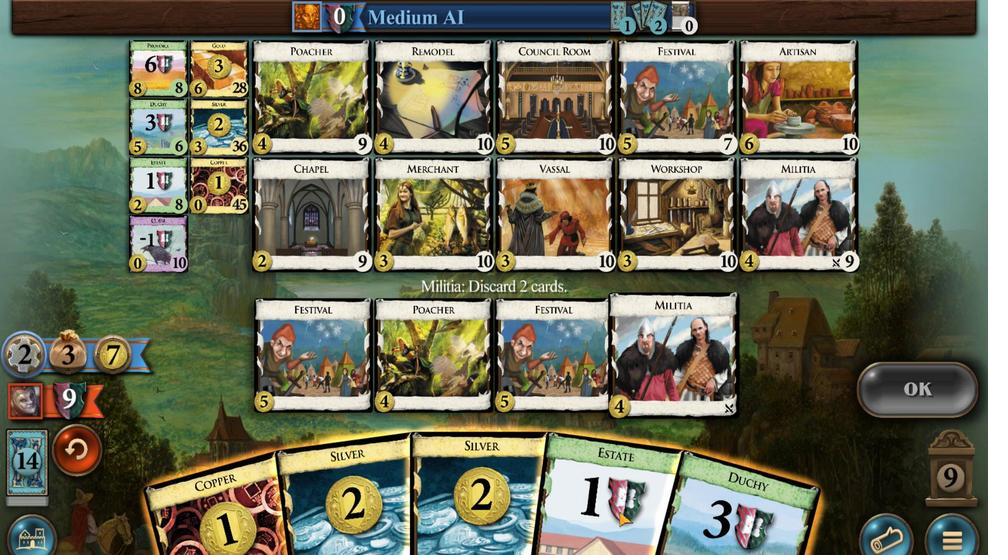 
Action: Mouse scrolled (575, 291) with delta (0, 0)
Screenshot: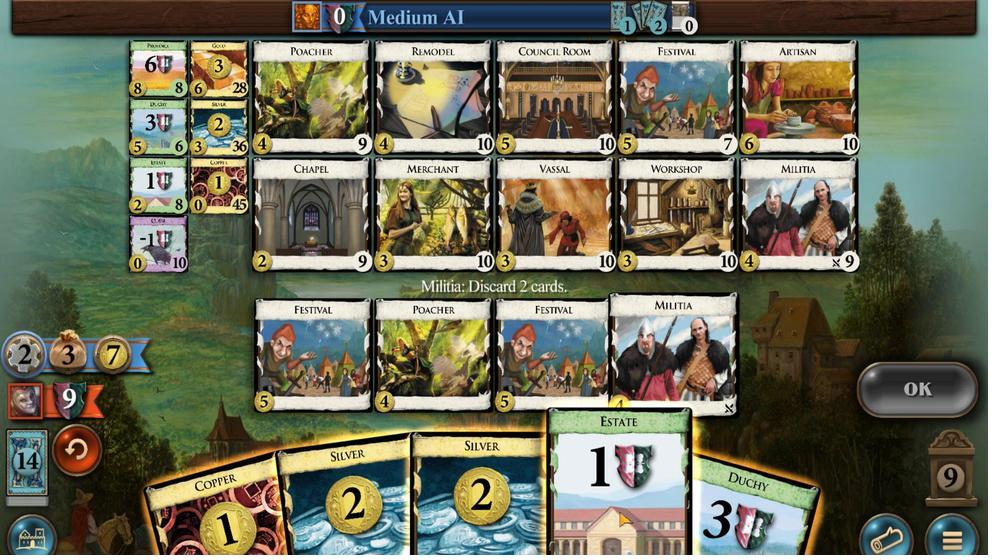 
Action: Mouse scrolled (575, 291) with delta (0, 0)
Screenshot: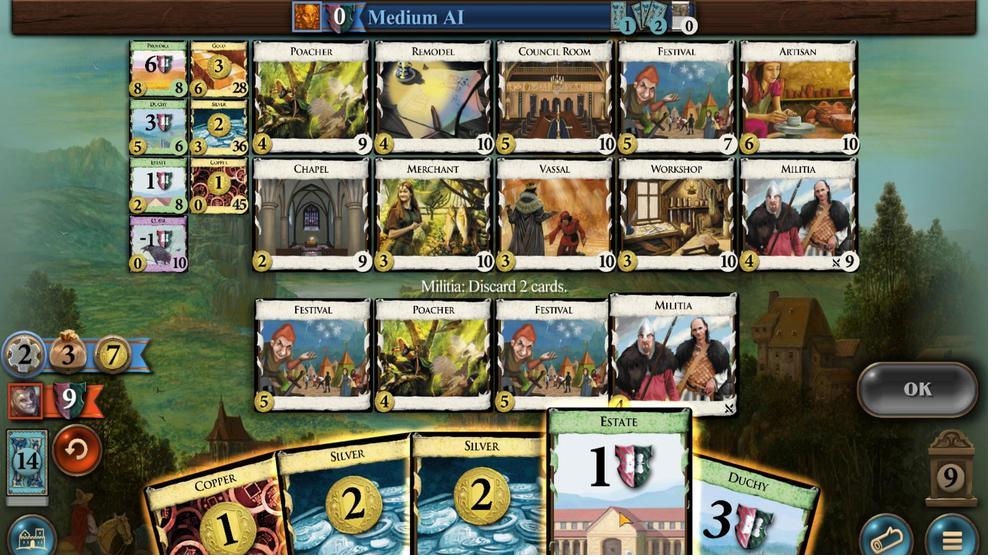 
Action: Mouse scrolled (575, 291) with delta (0, 0)
Screenshot: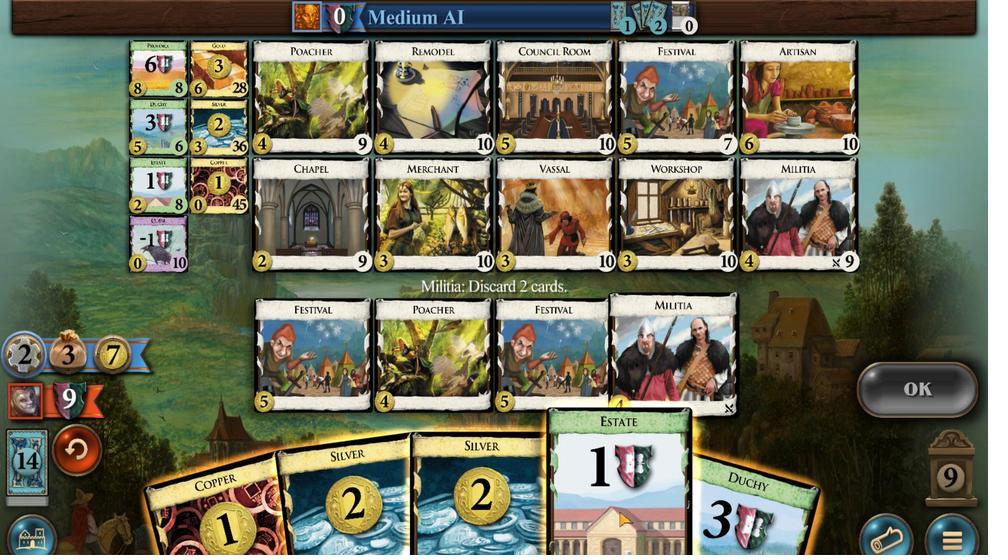 
Action: Mouse moved to (610, 295)
Screenshot: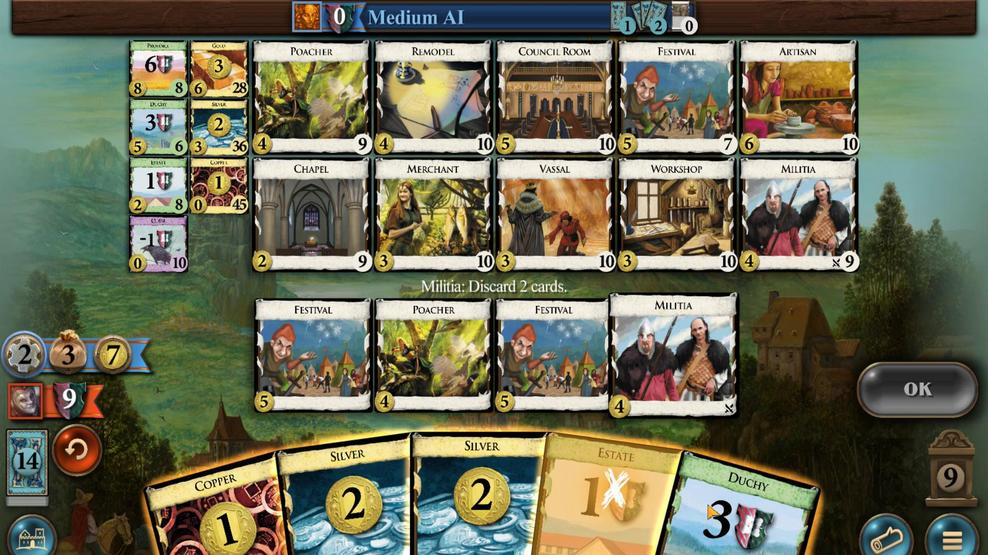 
Action: Mouse scrolled (610, 295) with delta (0, 0)
Screenshot: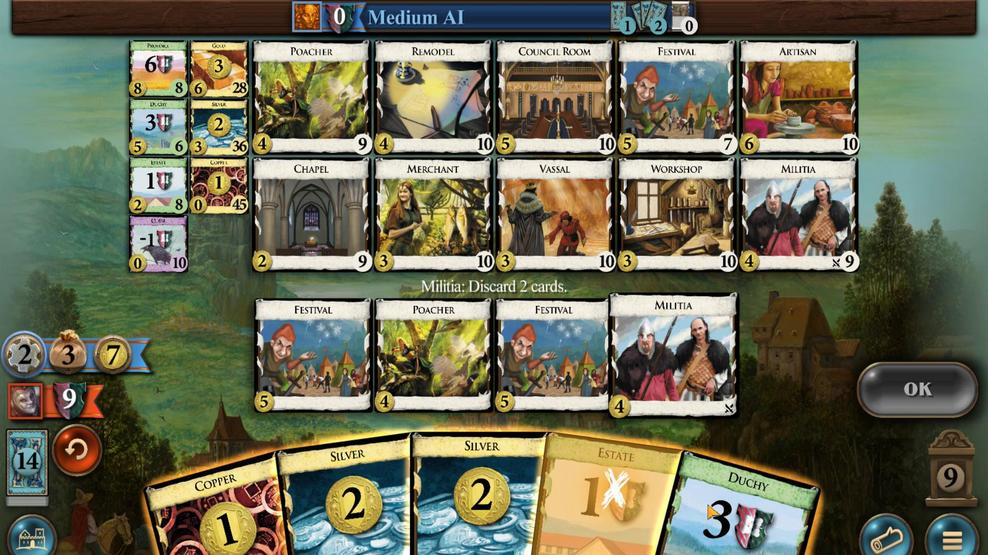 
Action: Mouse moved to (610, 295)
Screenshot: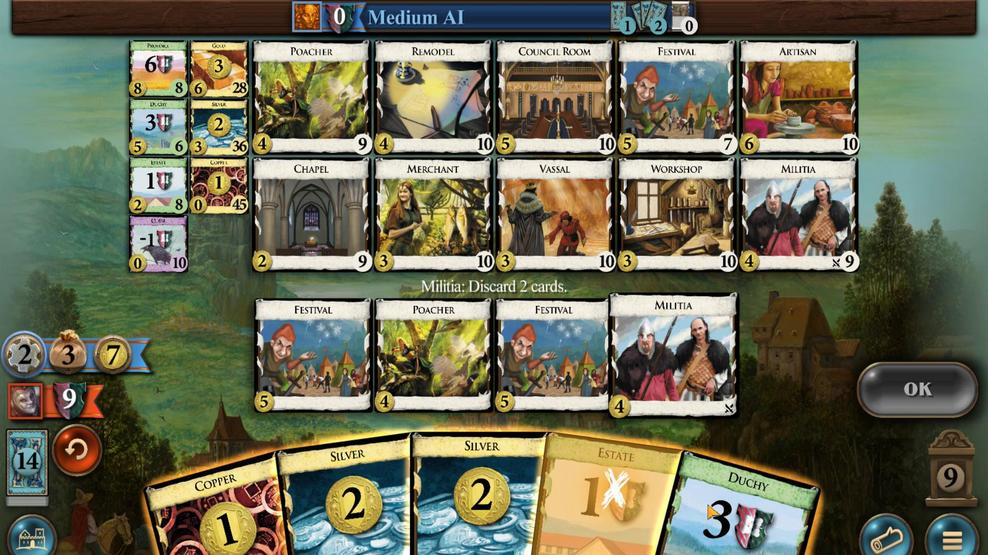 
Action: Mouse scrolled (610, 295) with delta (0, 0)
Screenshot: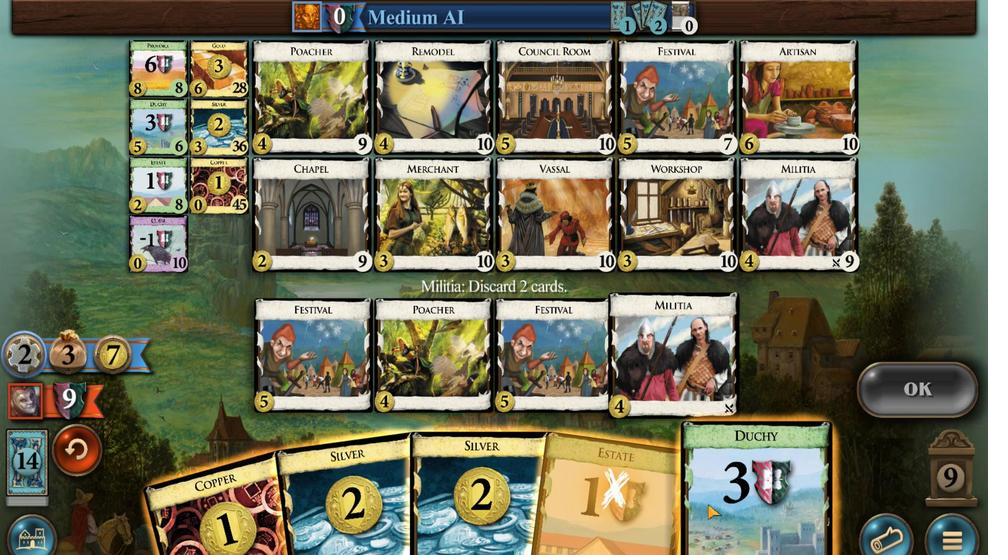 
Action: Mouse scrolled (610, 295) with delta (0, 0)
Screenshot: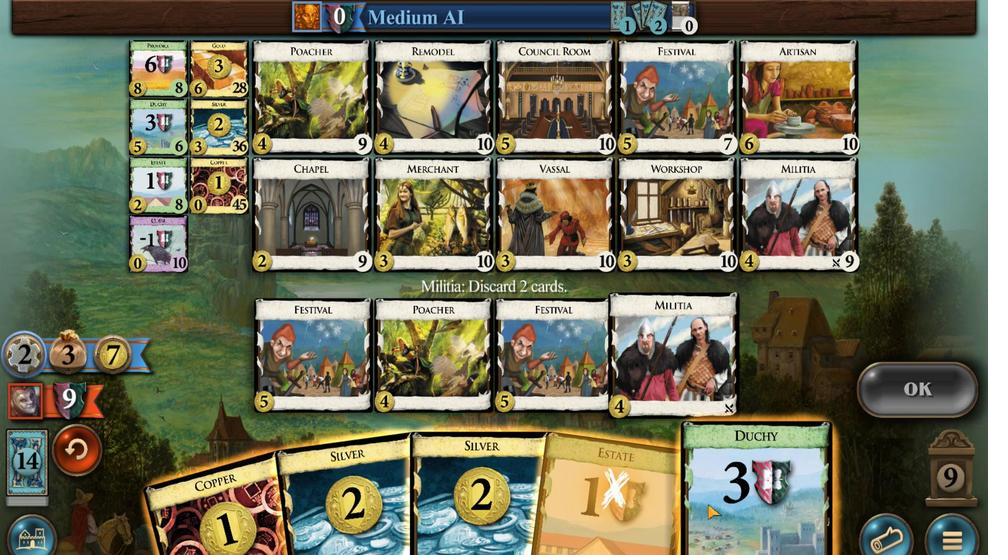 
Action: Mouse moved to (610, 295)
Screenshot: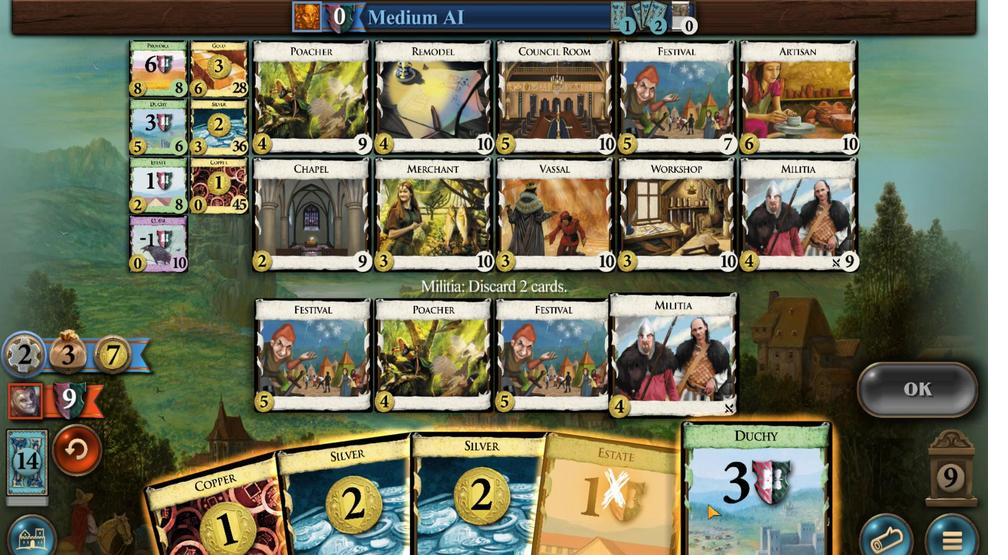 
Action: Mouse scrolled (610, 295) with delta (0, 0)
Screenshot: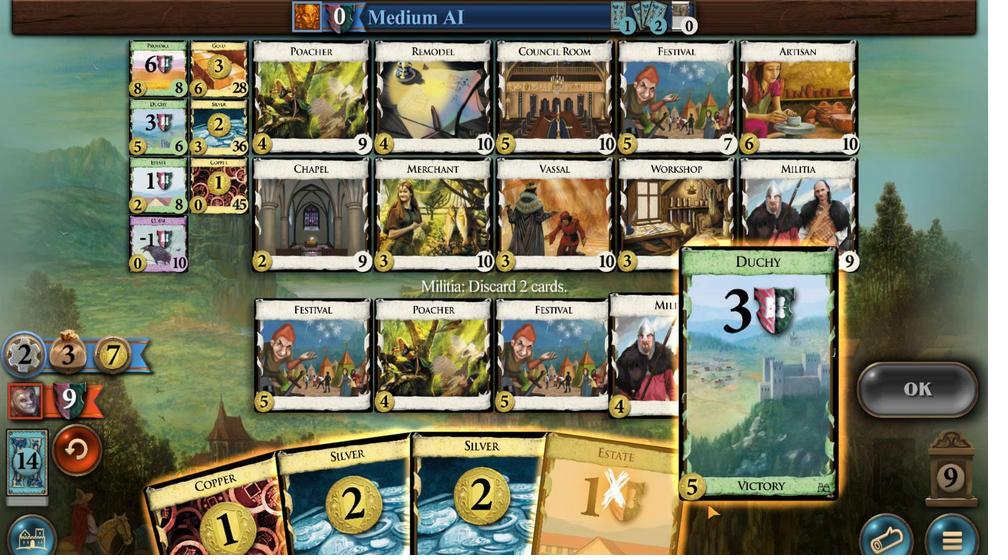 
Action: Mouse moved to (681, 355)
Screenshot: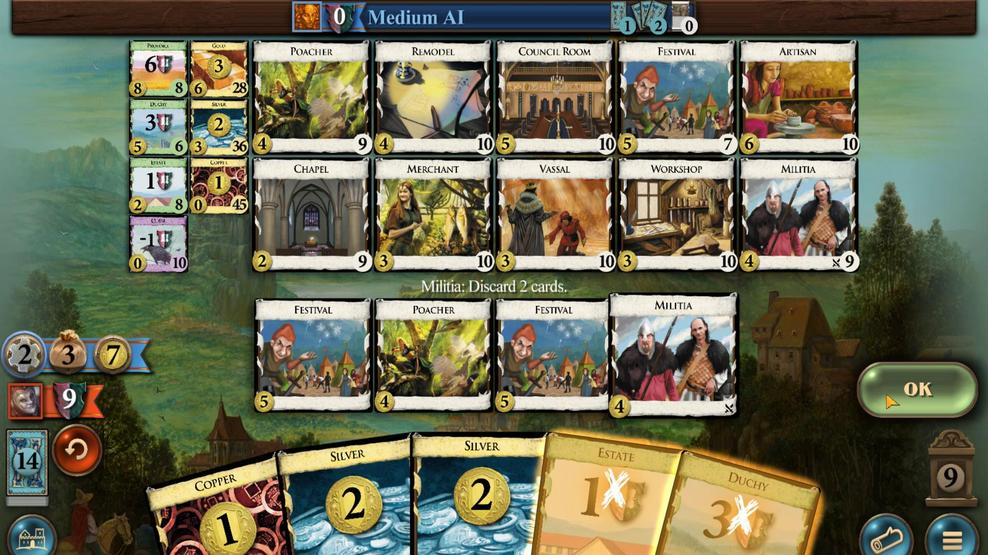 
Action: Mouse pressed left at (681, 355)
Screenshot: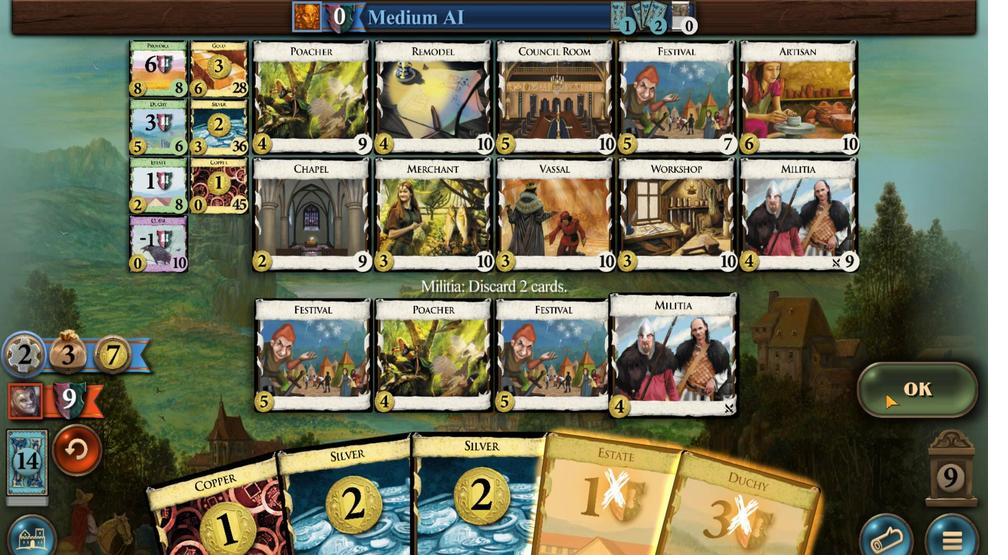
Action: Mouse moved to (473, 298)
Screenshot: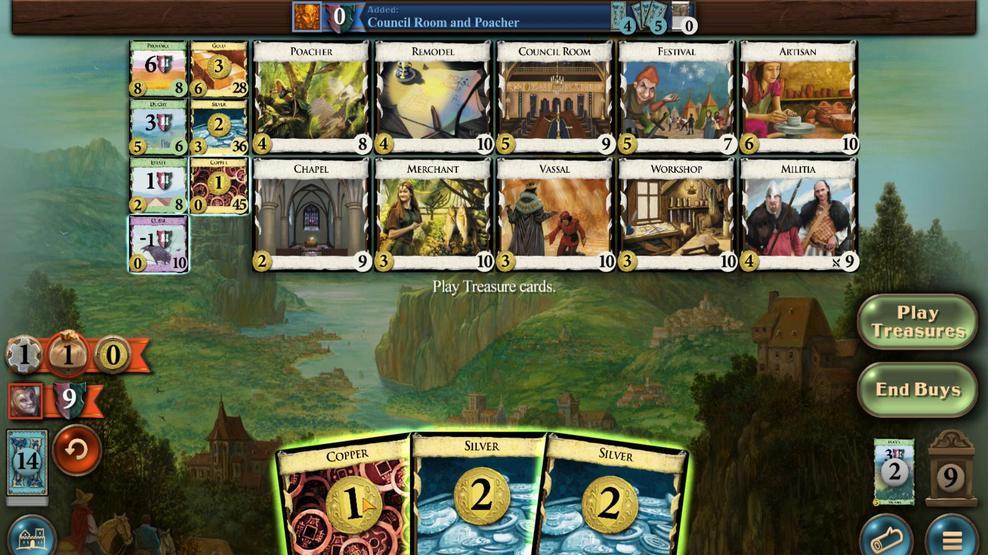 
Action: Mouse scrolled (473, 299) with delta (0, 0)
Screenshot: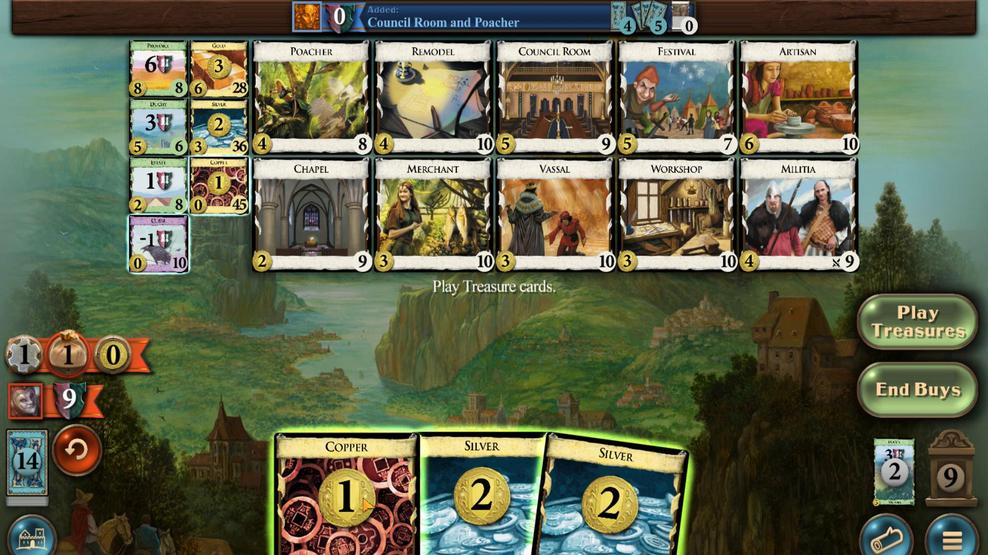 
Action: Mouse scrolled (473, 299) with delta (0, 0)
Screenshot: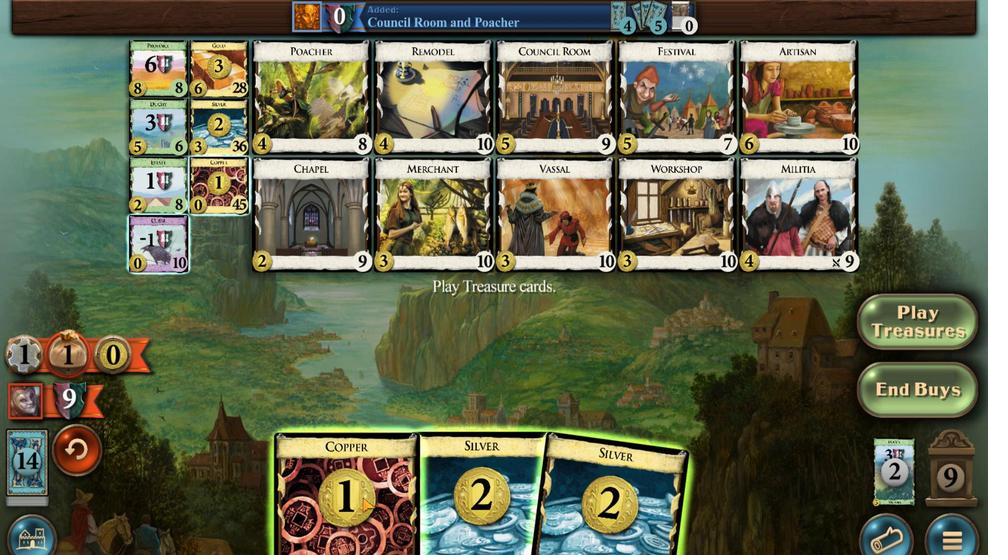 
Action: Mouse moved to (506, 303)
Screenshot: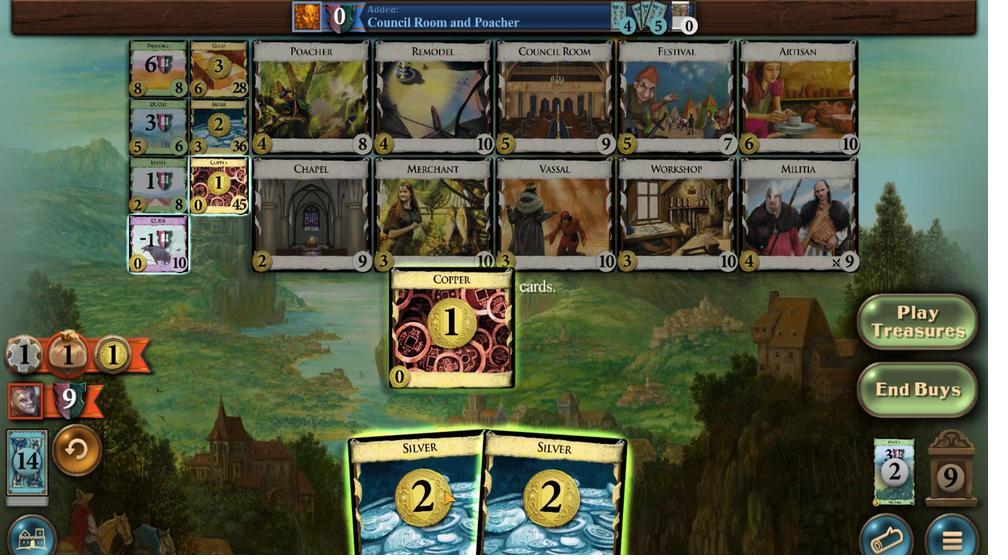 
Action: Mouse scrolled (506, 303) with delta (0, 0)
Screenshot: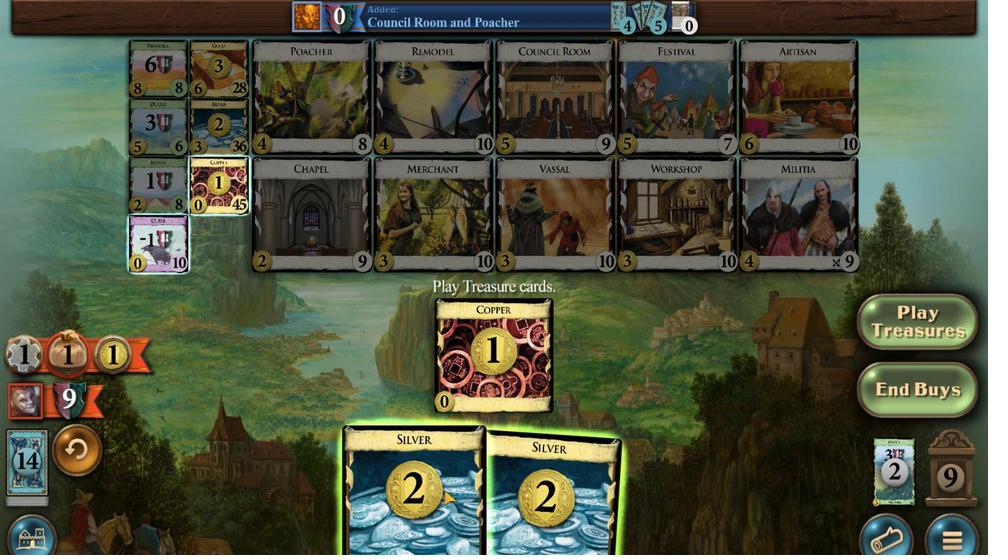 
Action: Mouse scrolled (506, 303) with delta (0, 0)
Screenshot: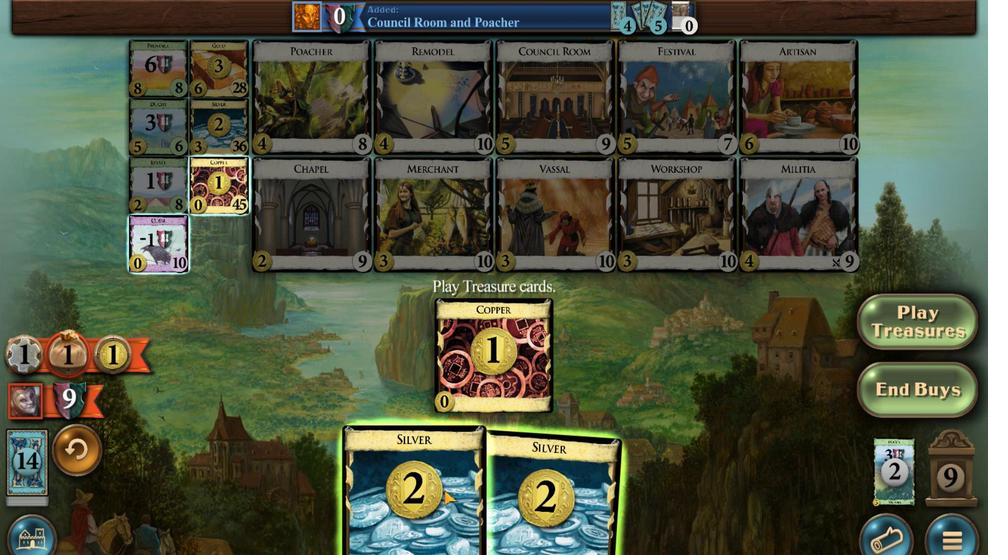 
Action: Mouse moved to (526, 303)
Screenshot: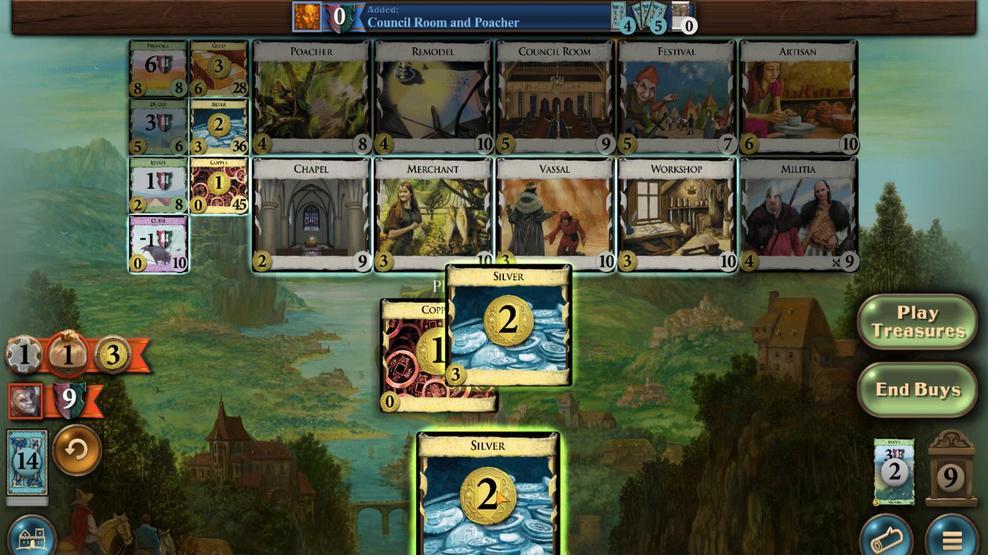 
Action: Mouse scrolled (526, 303) with delta (0, 0)
Screenshot: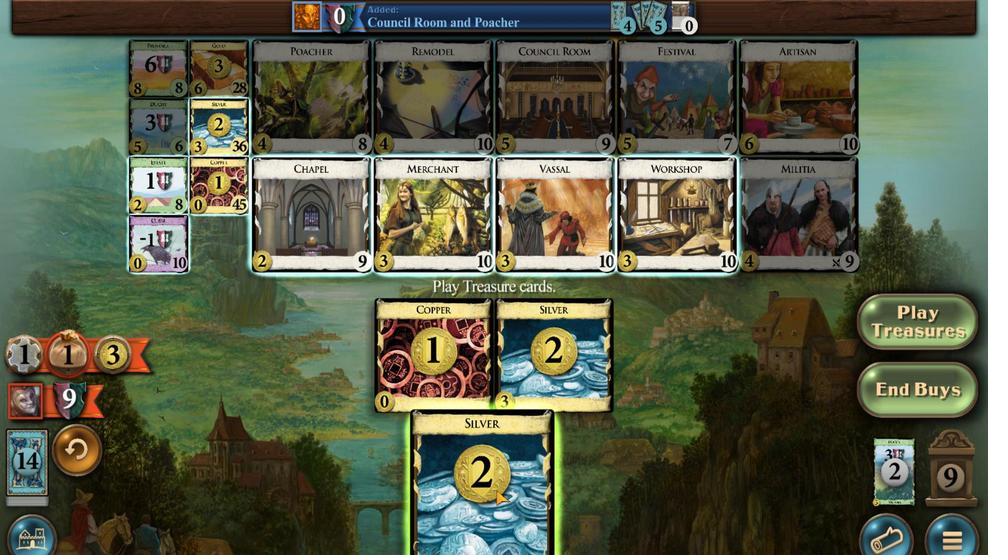 
Action: Mouse scrolled (526, 303) with delta (0, 0)
Screenshot: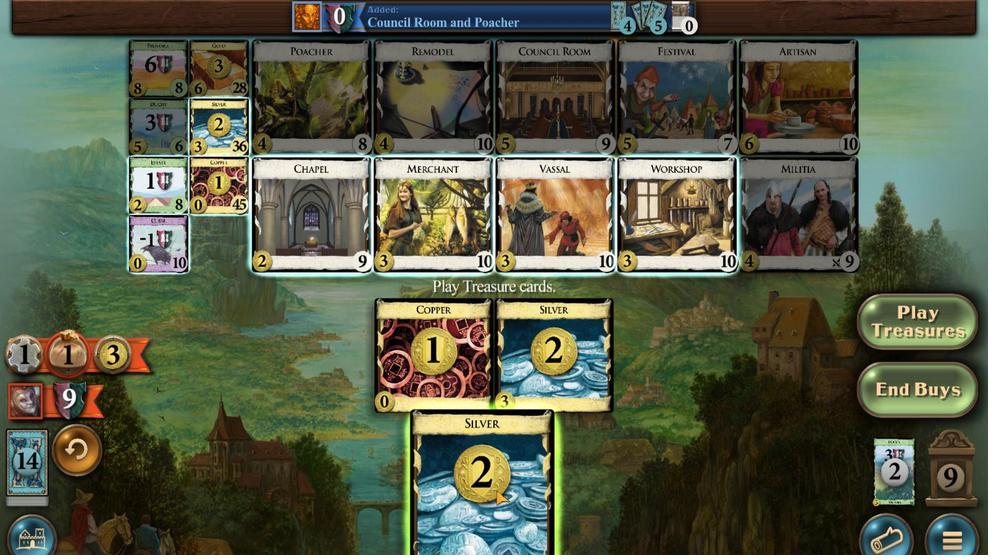 
Action: Mouse moved to (390, 499)
Screenshot: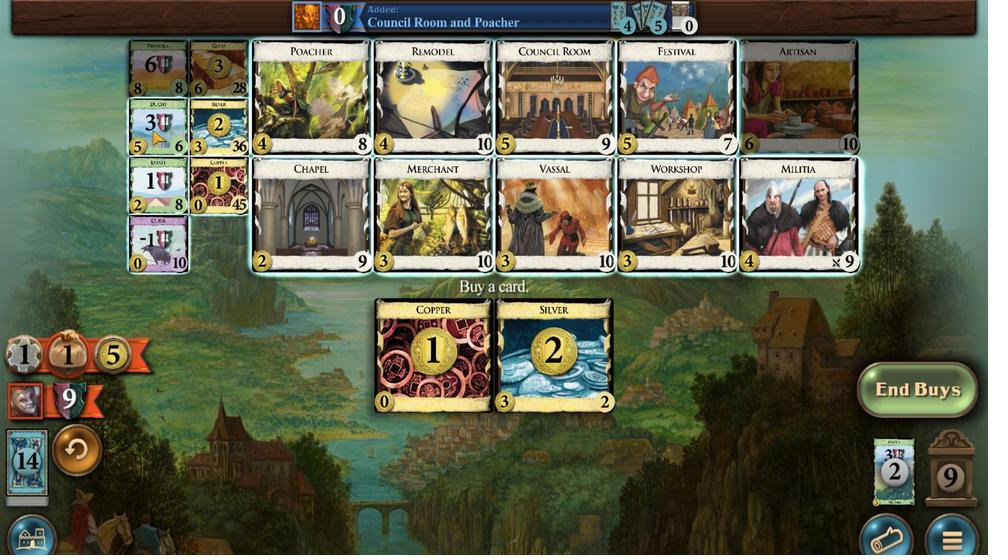
Action: Mouse pressed left at (390, 499)
Screenshot: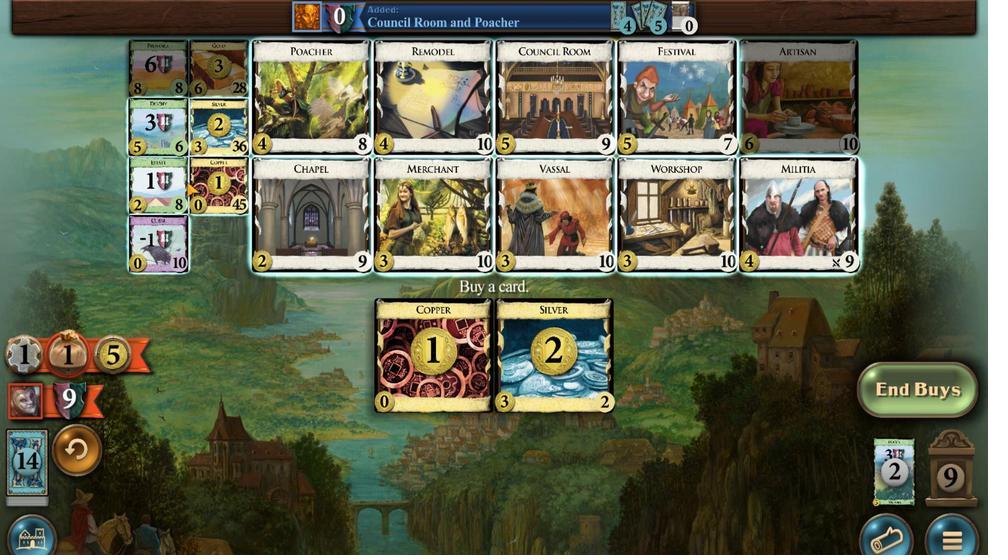 
Action: Mouse moved to (623, 299)
Screenshot: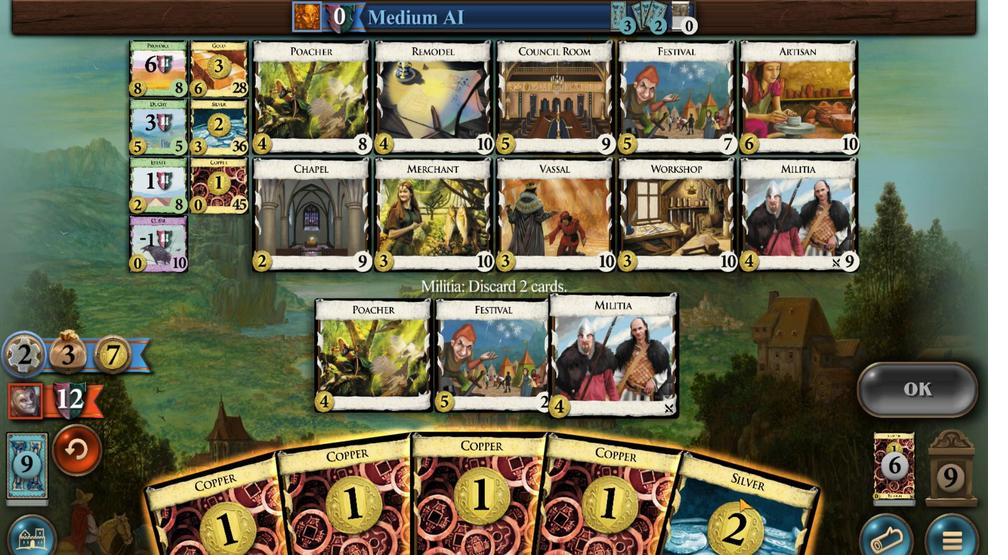 
Action: Mouse scrolled (623, 299) with delta (0, 0)
Screenshot: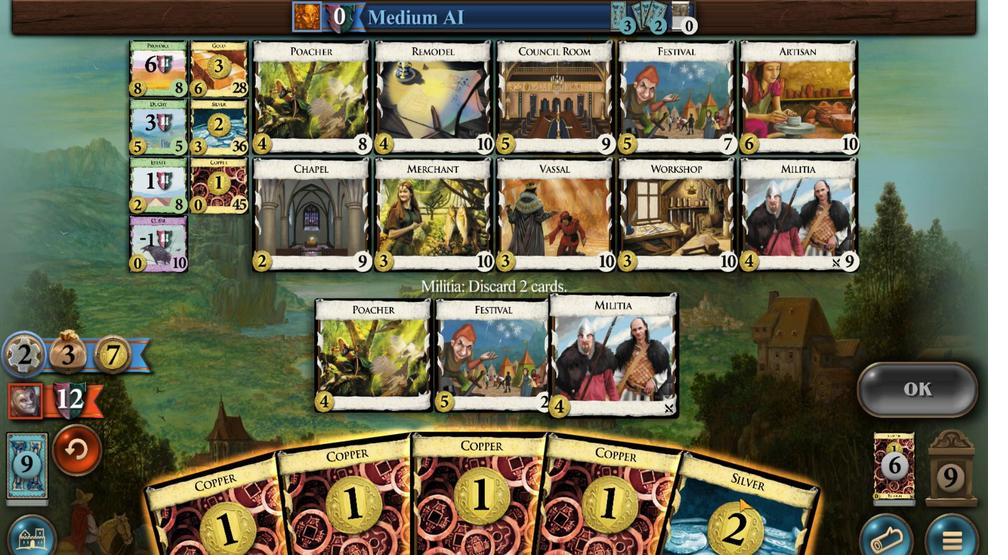 
Action: Mouse moved to (623, 298)
Screenshot: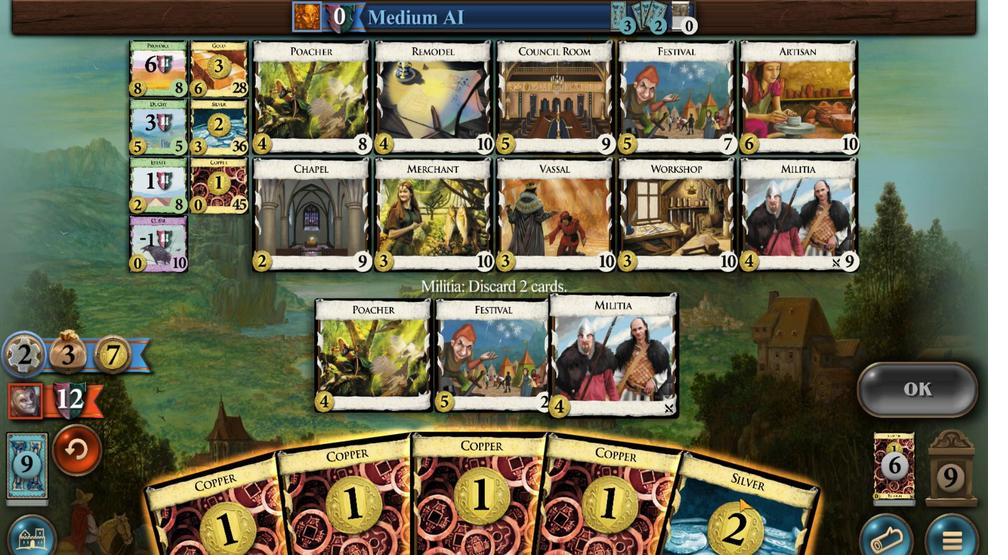 
Action: Mouse scrolled (623, 299) with delta (0, 0)
Screenshot: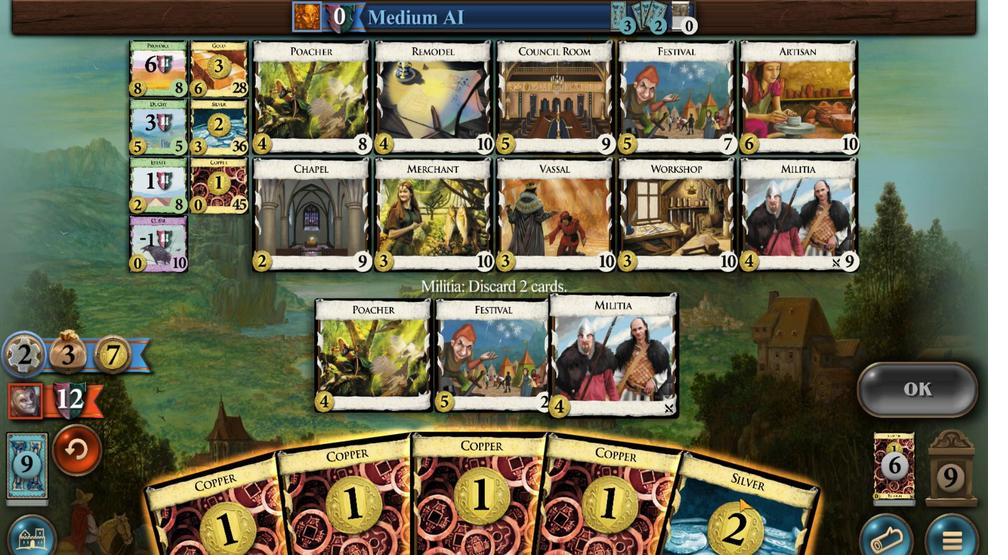 
Action: Mouse scrolled (623, 299) with delta (0, 0)
Screenshot: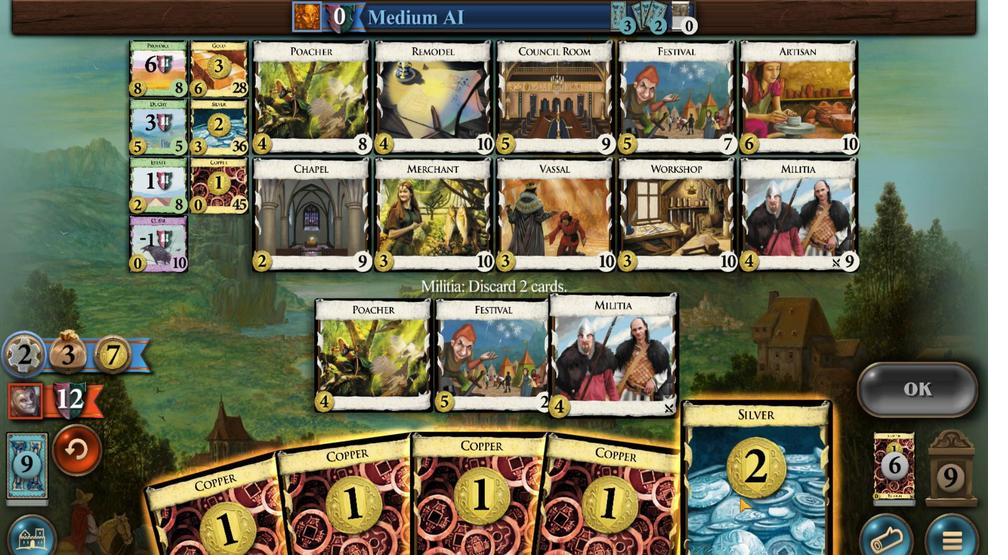 
Action: Mouse scrolled (623, 298) with delta (0, 0)
Screenshot: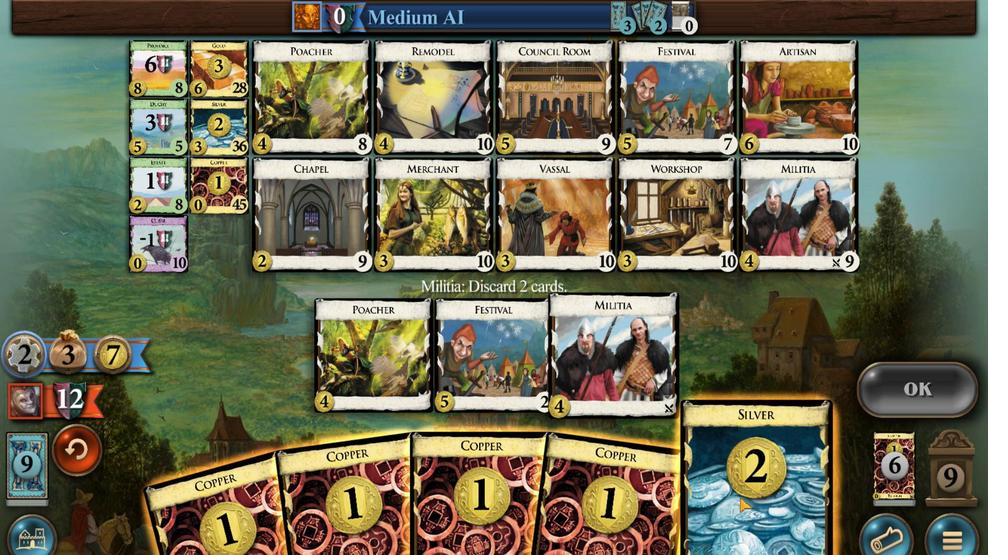 
Action: Mouse moved to (574, 291)
Screenshot: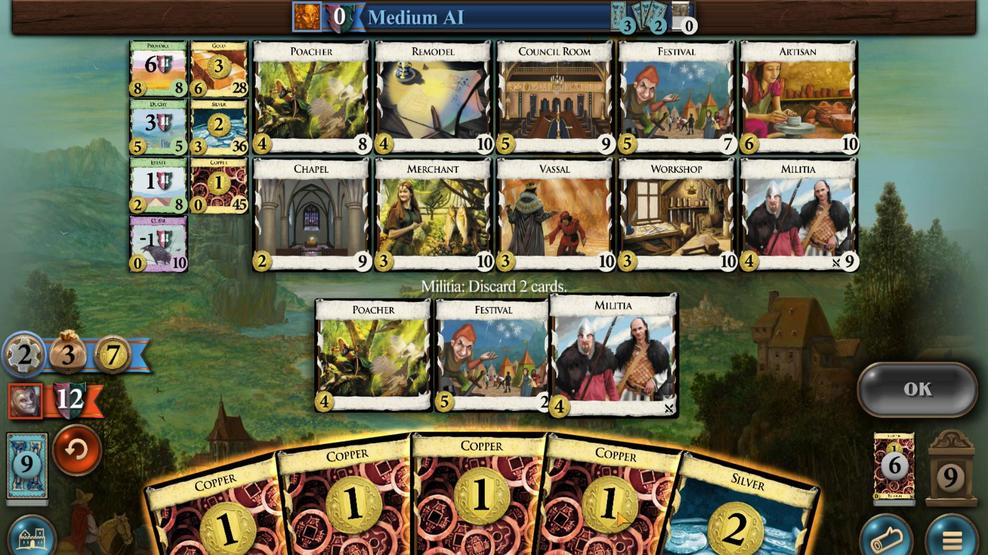
Action: Mouse scrolled (574, 291) with delta (0, 0)
Screenshot: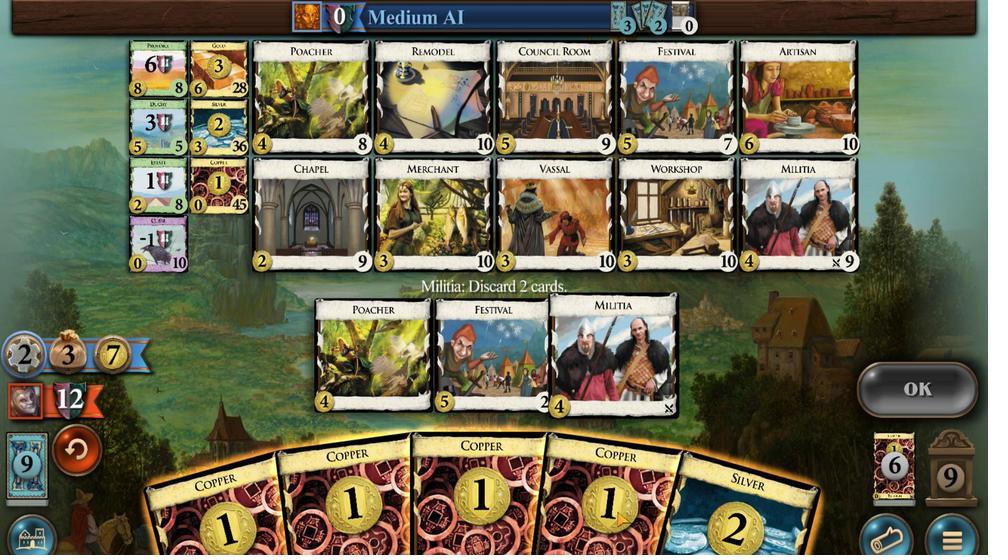 
Action: Mouse scrolled (574, 291) with delta (0, 0)
Screenshot: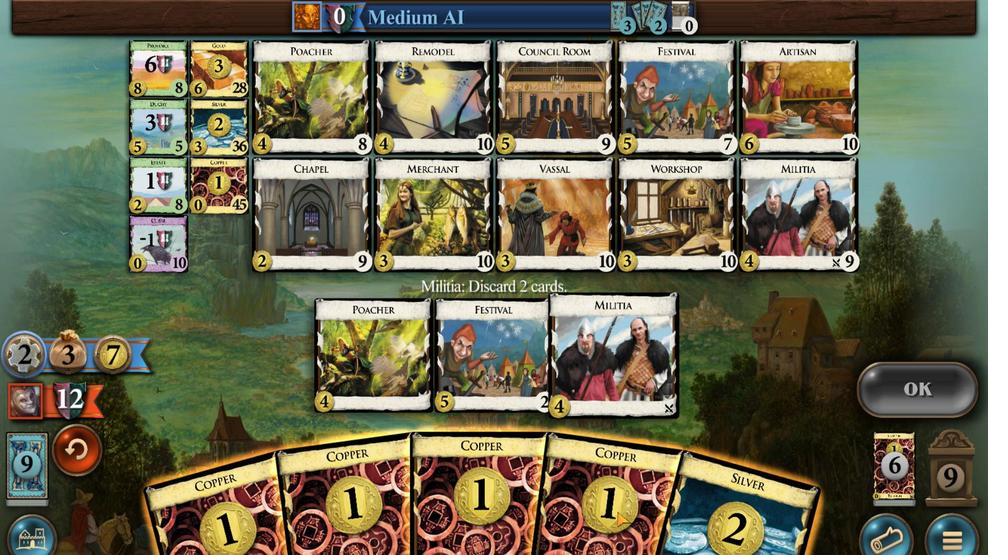 
Action: Mouse scrolled (574, 291) with delta (0, 0)
Screenshot: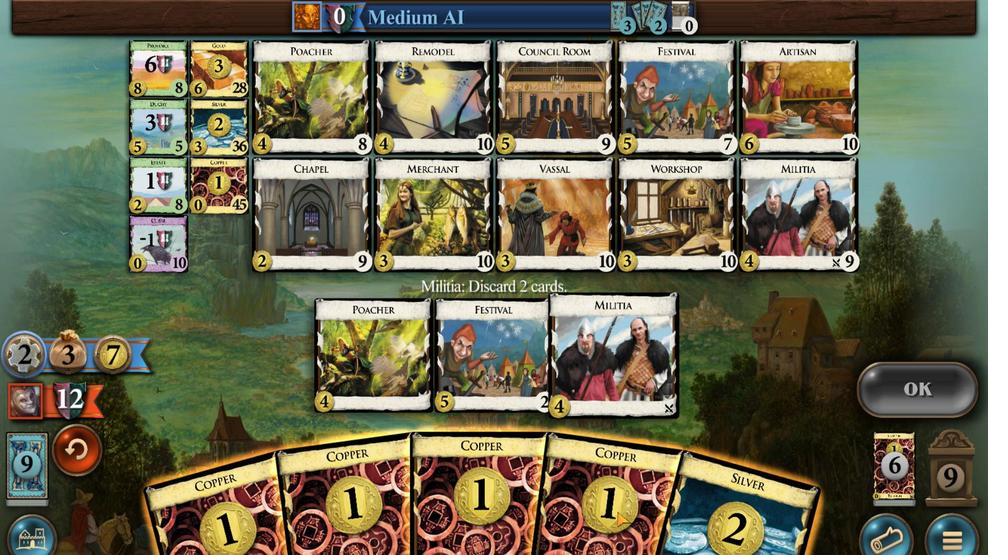 
Action: Mouse scrolled (574, 291) with delta (0, 0)
Screenshot: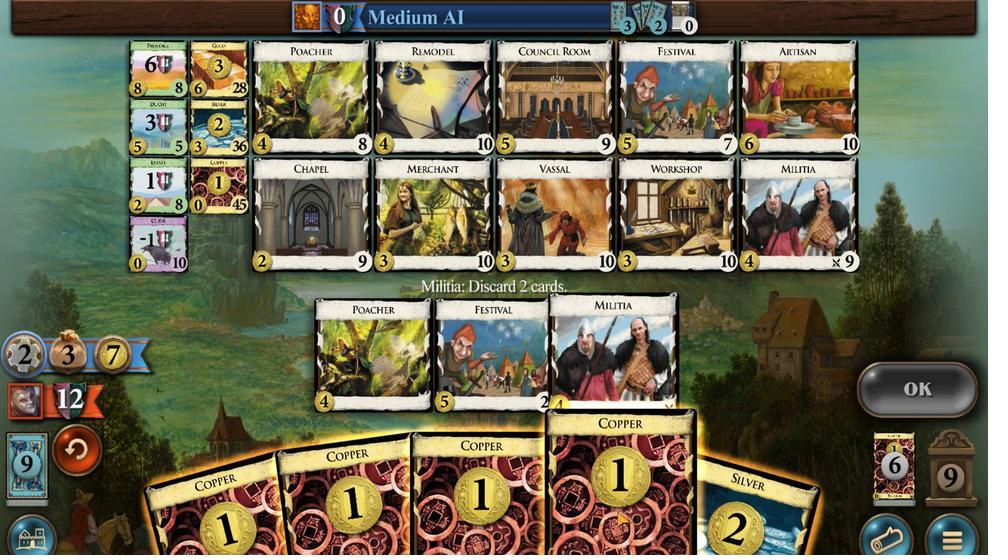 
Action: Mouse moved to (535, 292)
Screenshot: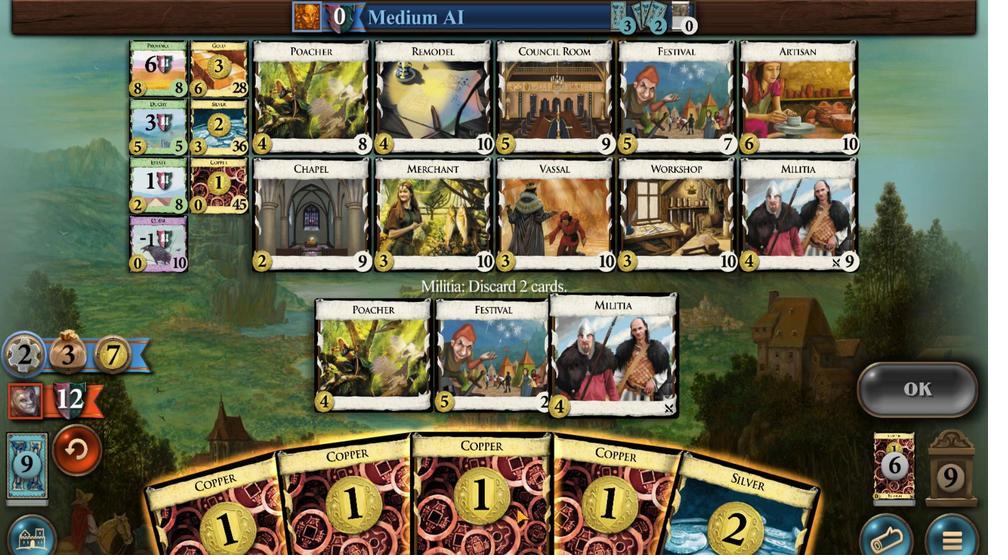 
Action: Mouse scrolled (535, 293) with delta (0, 0)
Screenshot: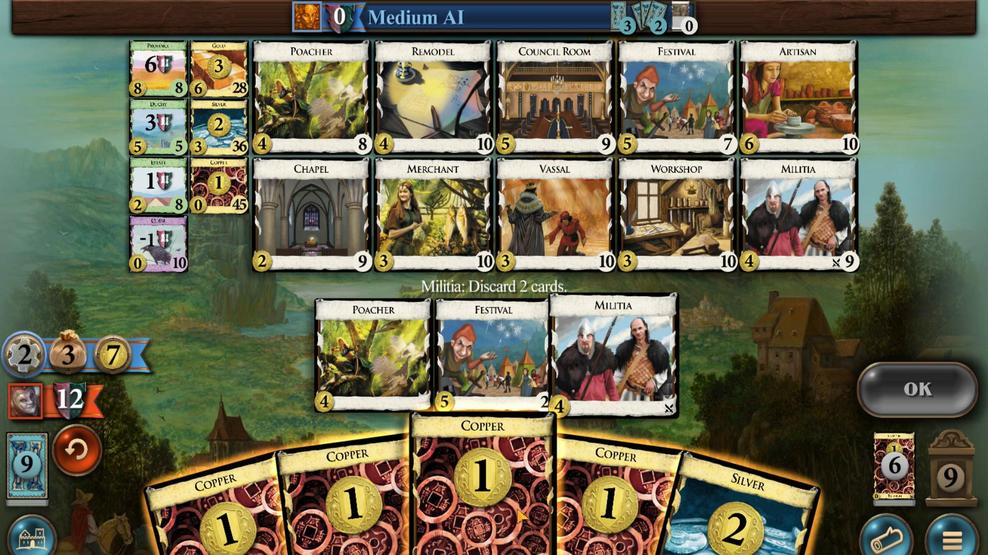 
Action: Mouse scrolled (535, 292) with delta (0, 0)
Screenshot: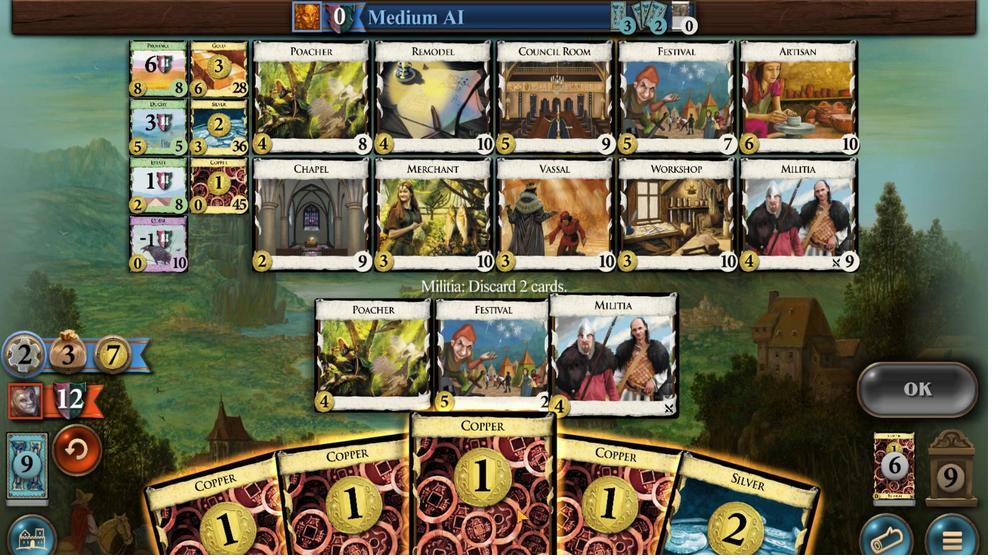 
Action: Mouse scrolled (535, 293) with delta (0, 0)
Screenshot: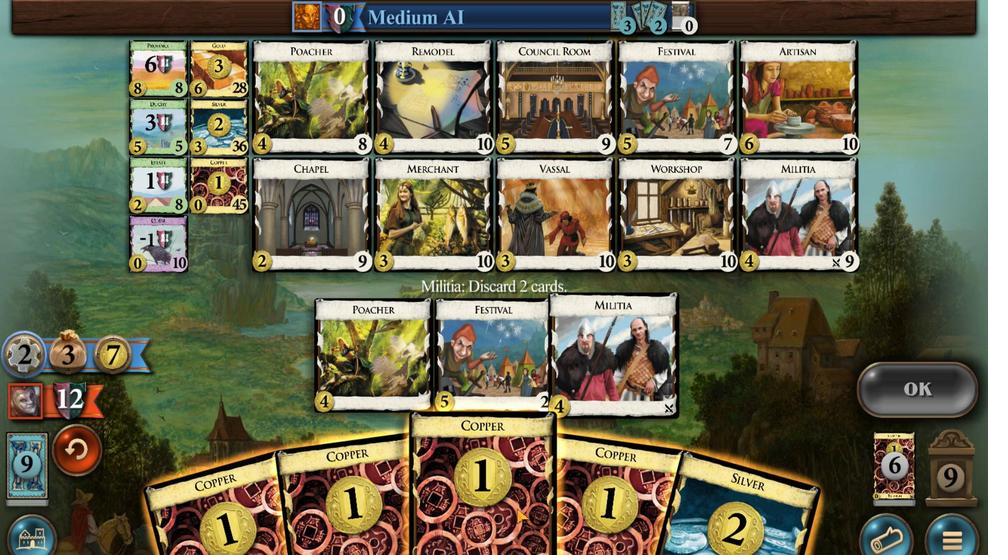 
Action: Mouse scrolled (535, 292) with delta (0, 0)
Screenshot: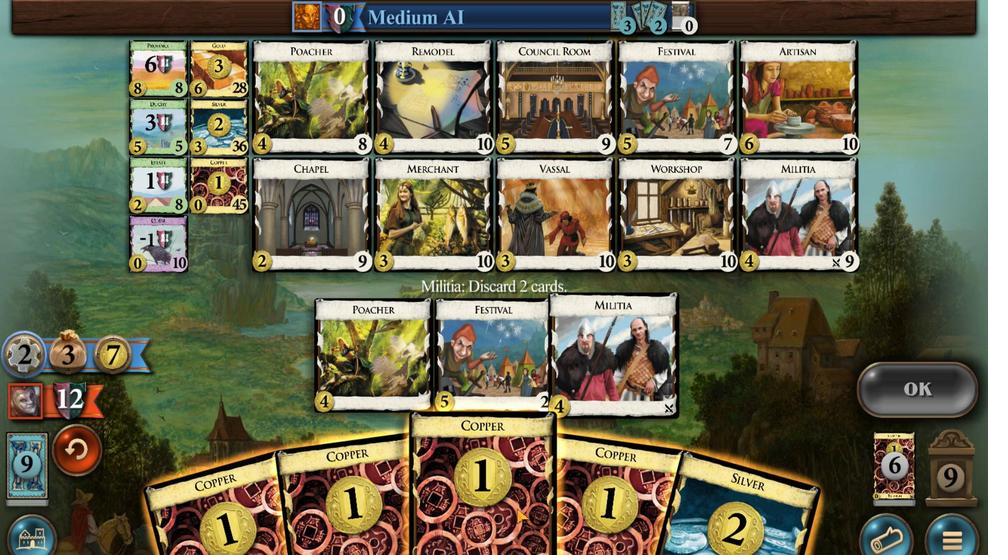
Action: Mouse scrolled (535, 293) with delta (0, 0)
Screenshot: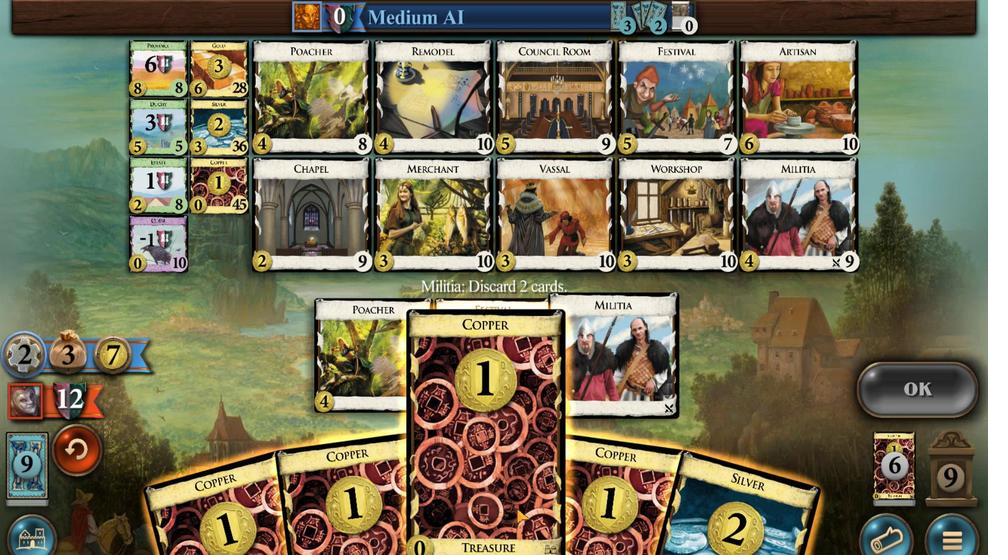 
Action: Mouse moved to (552, 292)
Screenshot: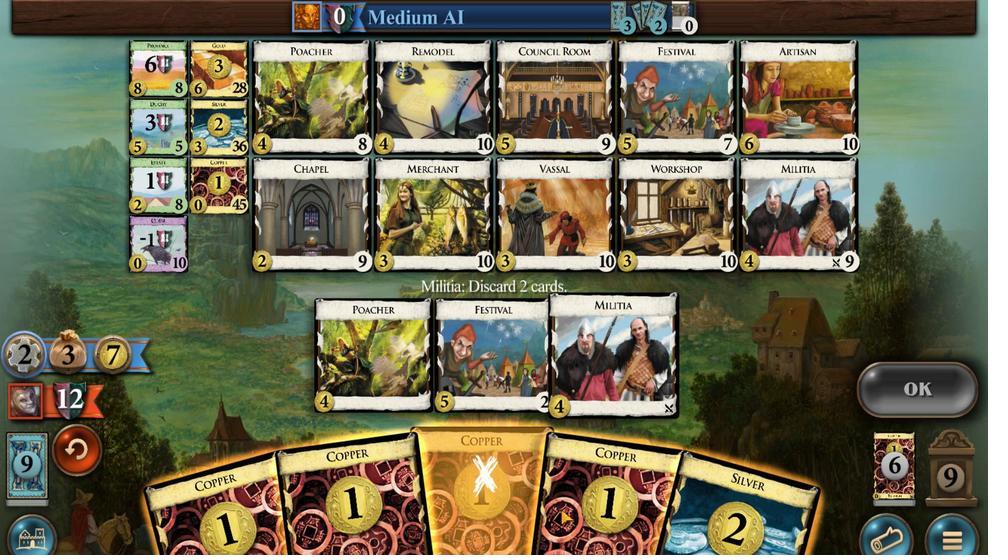 
Action: Mouse scrolled (552, 292) with delta (0, 0)
Screenshot: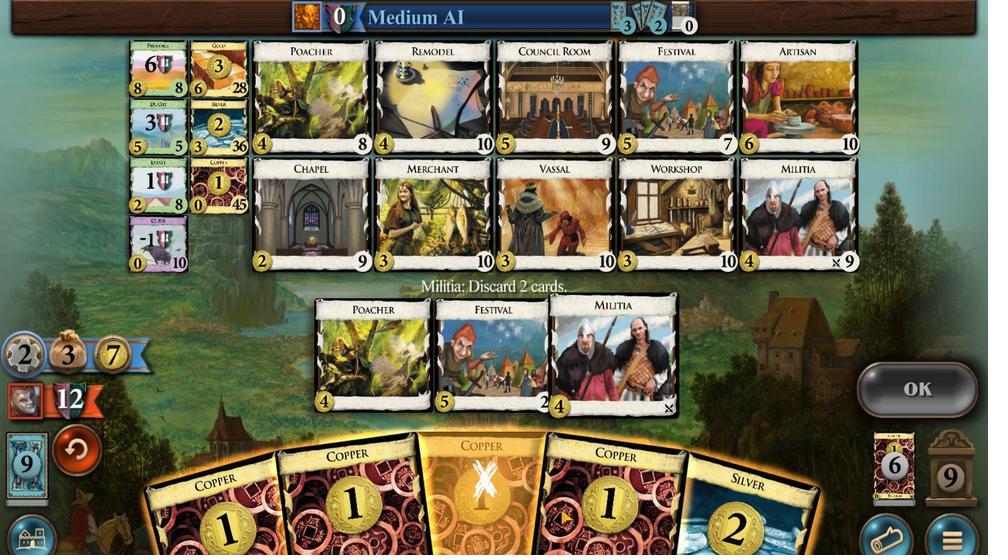 
Action: Mouse scrolled (552, 292) with delta (0, 0)
Screenshot: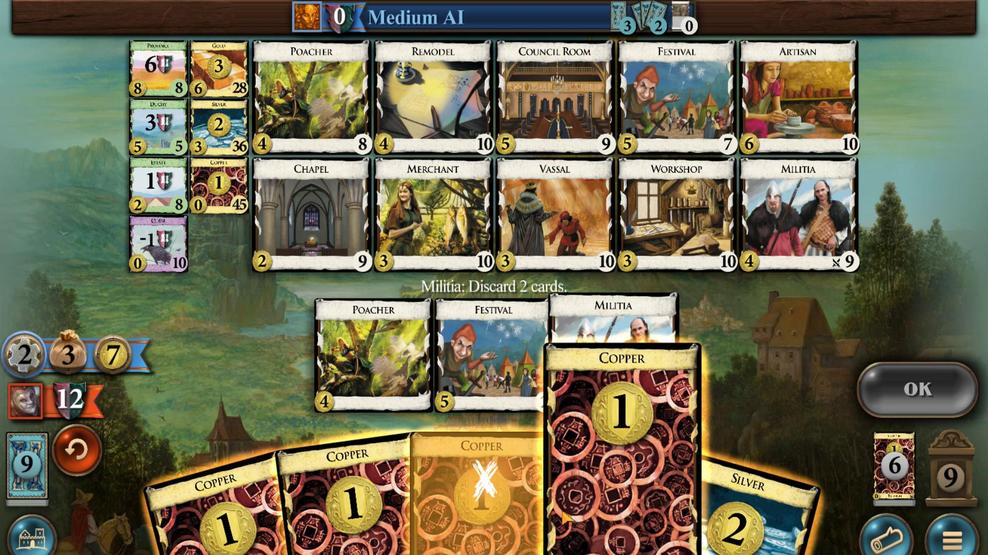 
Action: Mouse moved to (552, 292)
Screenshot: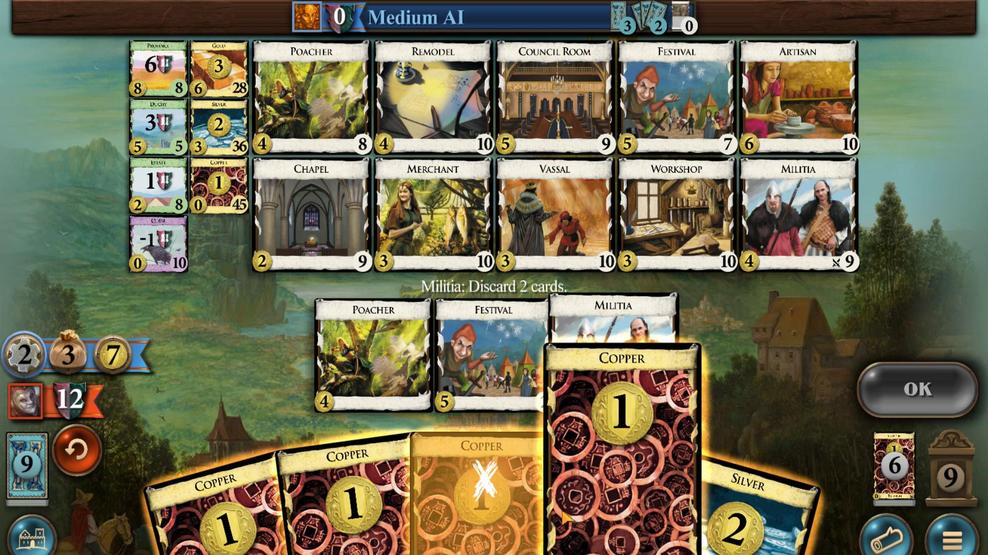 
Action: Mouse scrolled (552, 292) with delta (0, 0)
Screenshot: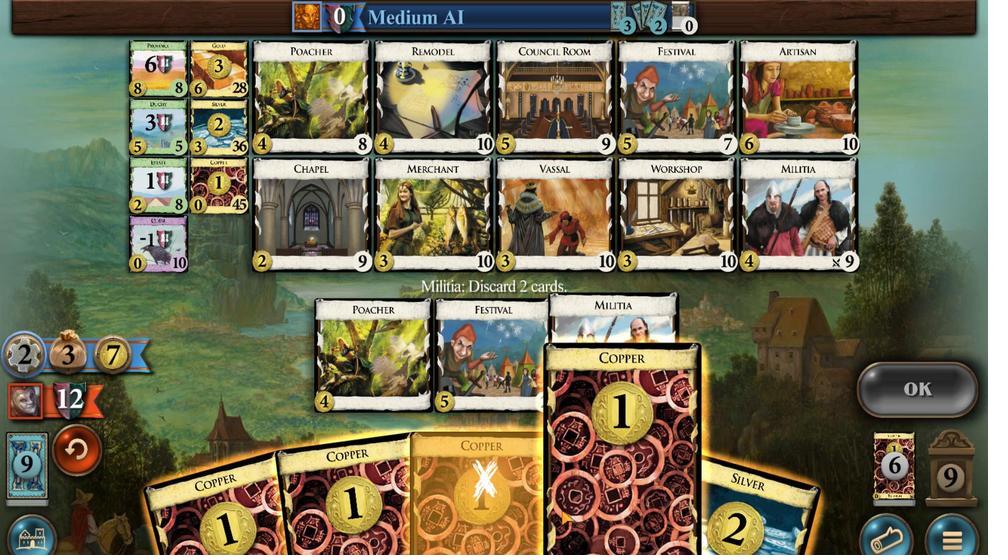 
Action: Mouse scrolled (552, 292) with delta (0, 0)
Screenshot: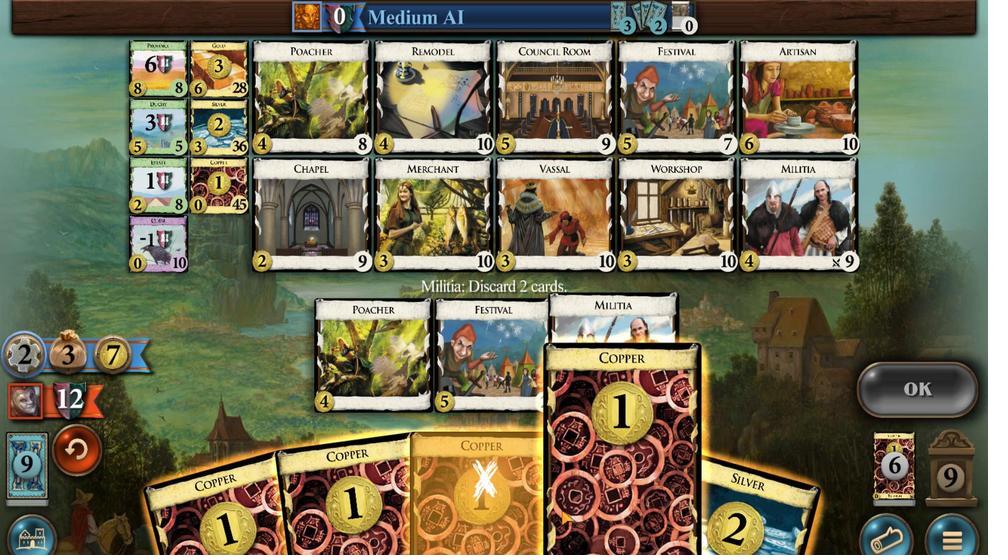 
Action: Mouse moved to (688, 350)
Screenshot: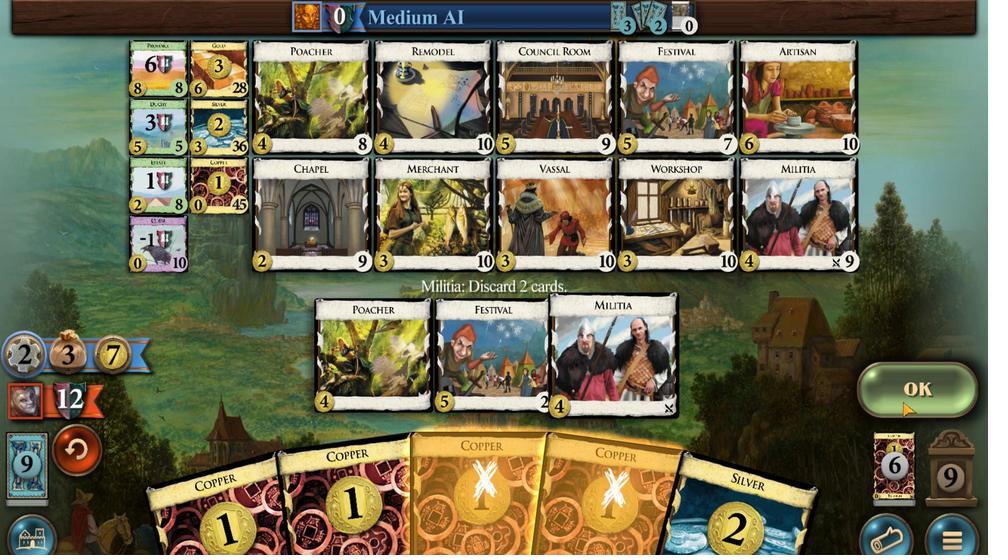 
Action: Mouse pressed left at (688, 350)
Screenshot: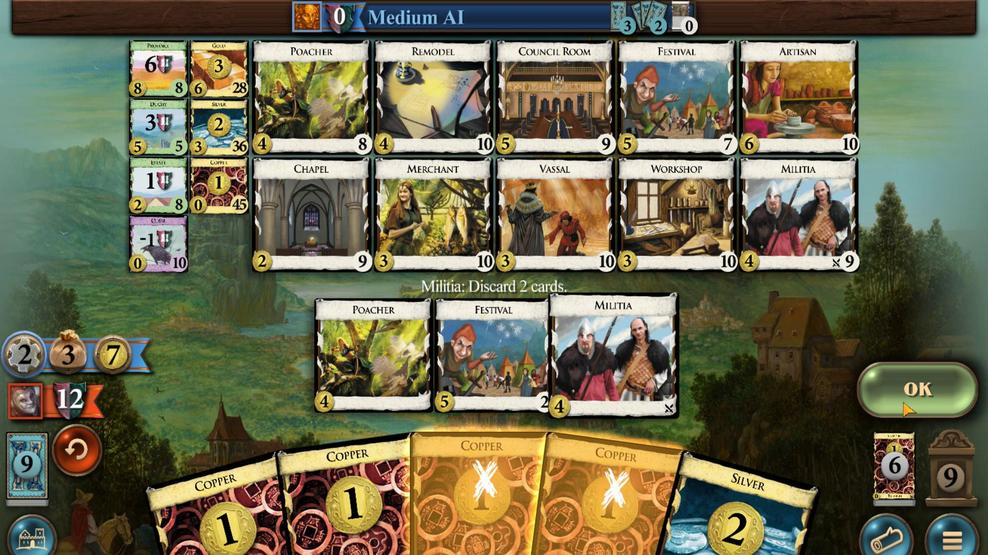 
Action: Mouse moved to (525, 306)
Screenshot: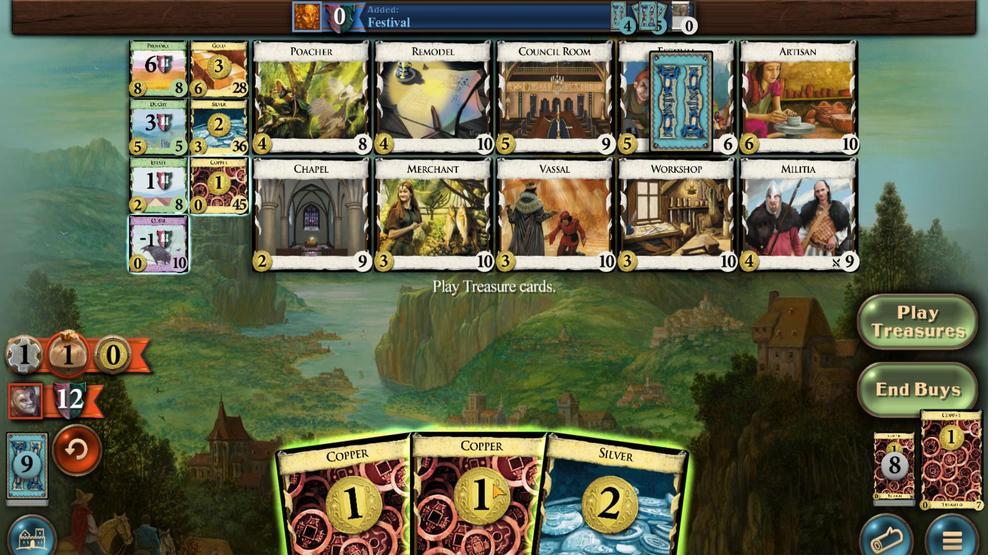 
Action: Mouse scrolled (525, 307) with delta (0, 0)
Screenshot: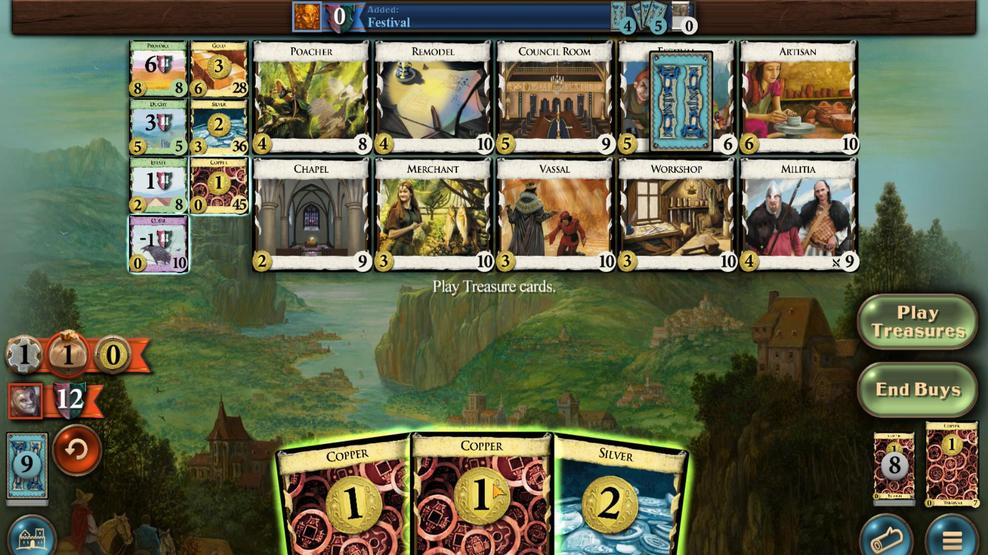 
Action: Mouse scrolled (525, 307) with delta (0, 0)
Screenshot: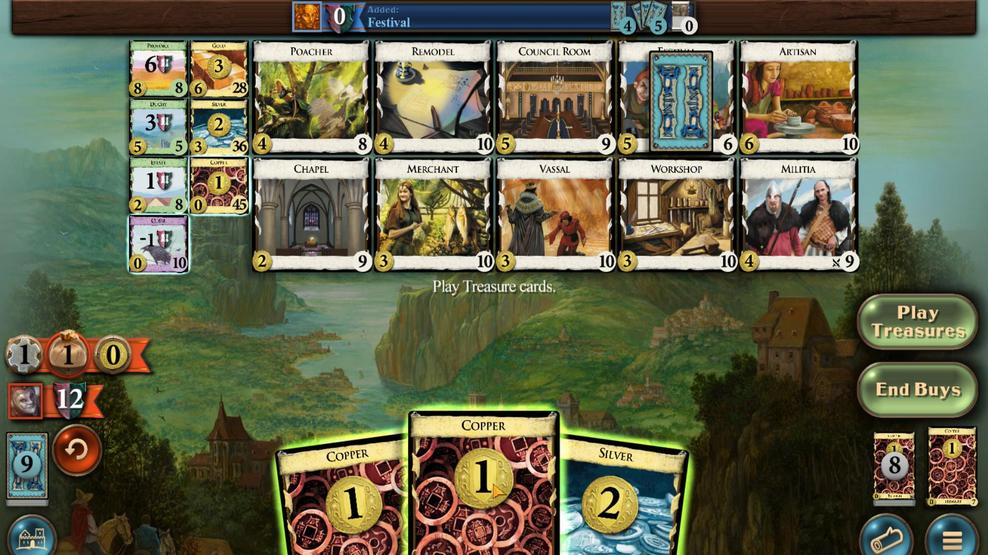 
Action: Mouse scrolled (525, 306) with delta (0, 0)
Screenshot: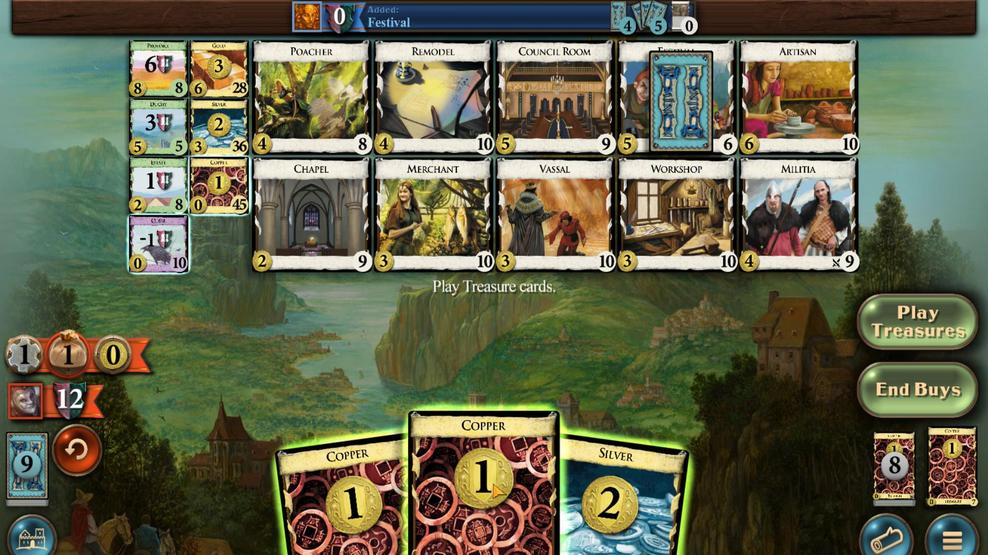 
Action: Mouse scrolled (525, 307) with delta (0, 0)
Screenshot: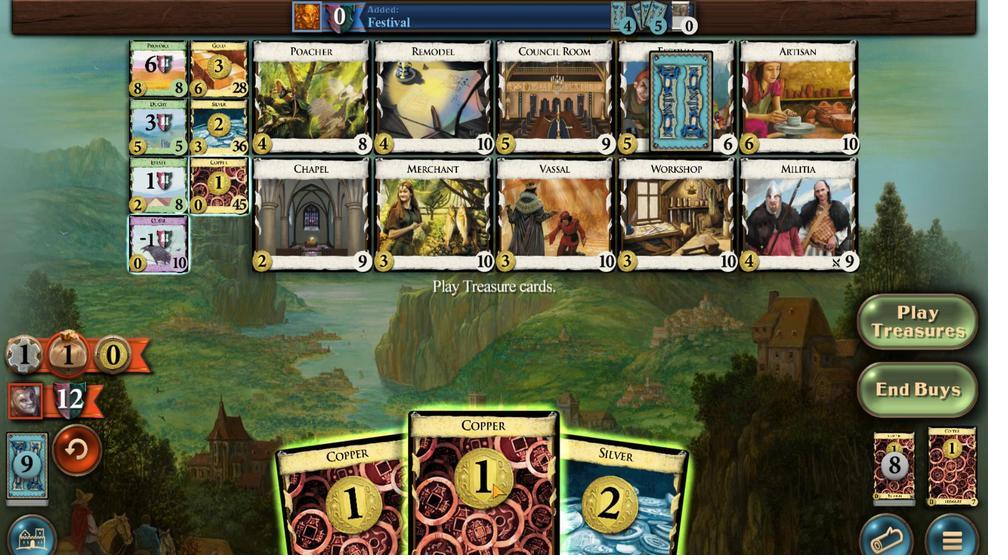 
Action: Mouse moved to (553, 306)
Screenshot: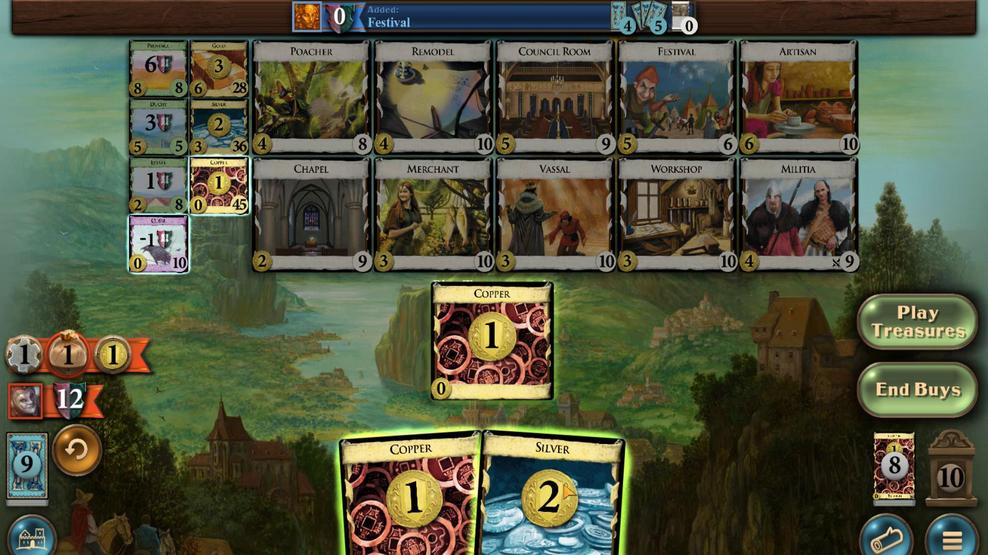 
Action: Mouse scrolled (553, 306) with delta (0, 0)
Screenshot: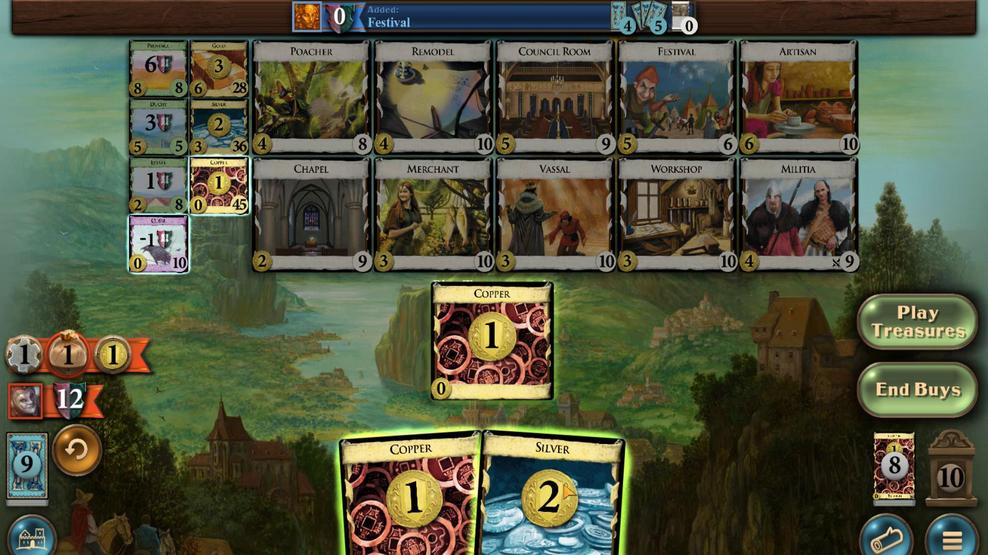 
Action: Mouse scrolled (553, 306) with delta (0, 0)
Screenshot: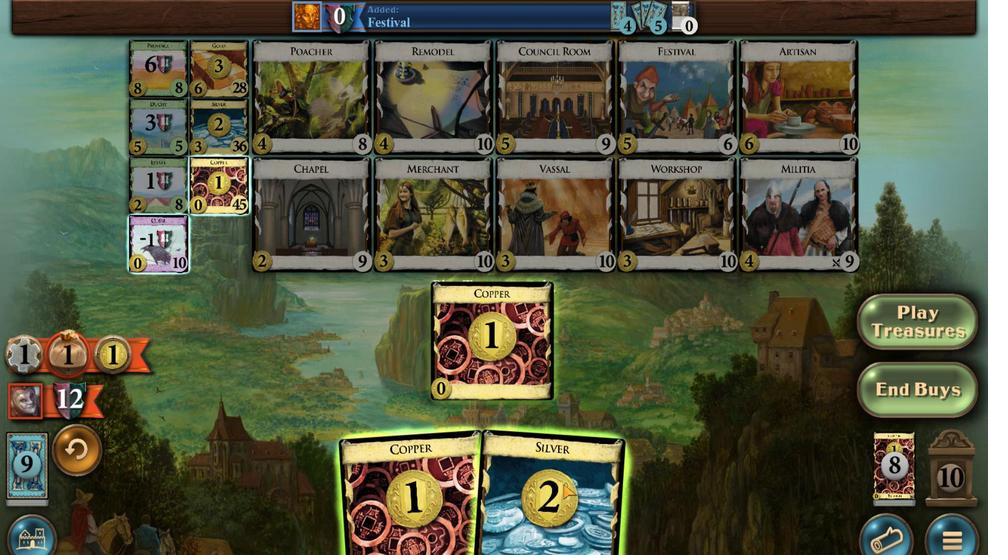 
Action: Mouse scrolled (553, 306) with delta (0, 0)
Screenshot: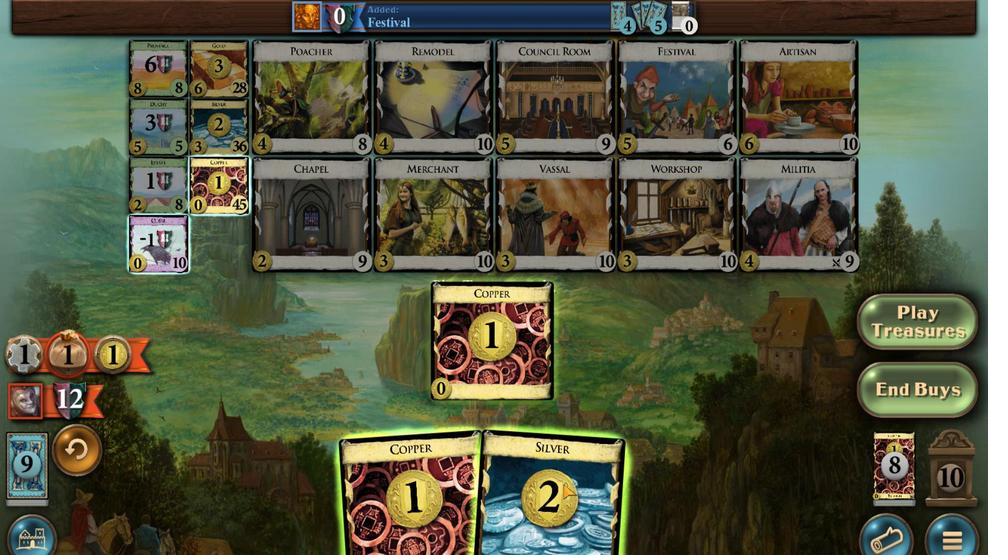
Action: Mouse moved to (516, 298)
Screenshot: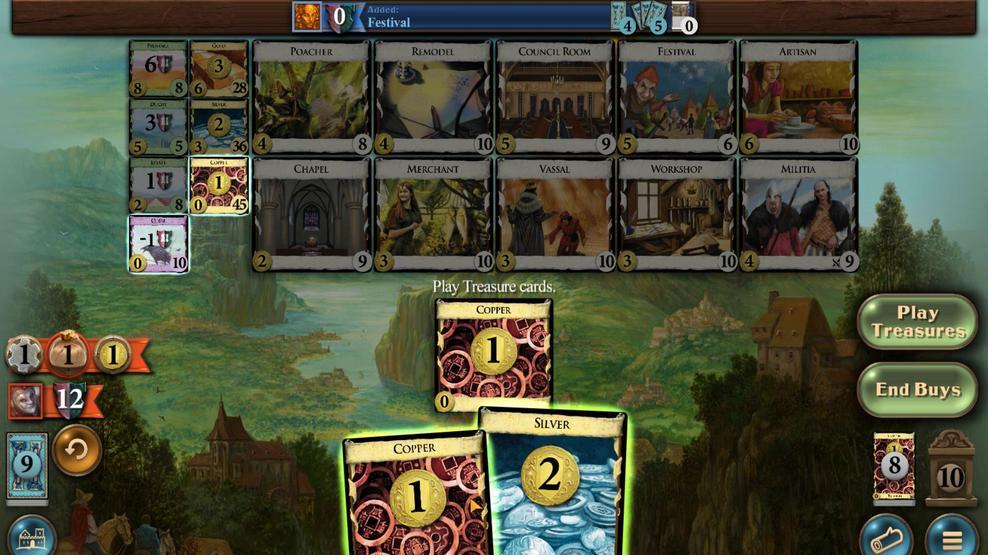 
Action: Mouse scrolled (516, 298) with delta (0, 0)
Screenshot: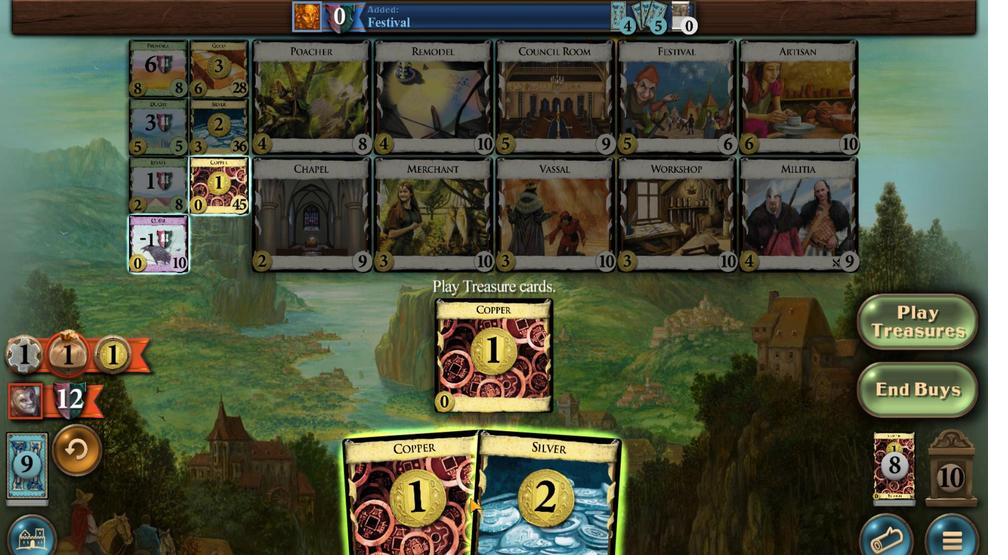
Action: Mouse scrolled (516, 298) with delta (0, 0)
Screenshot: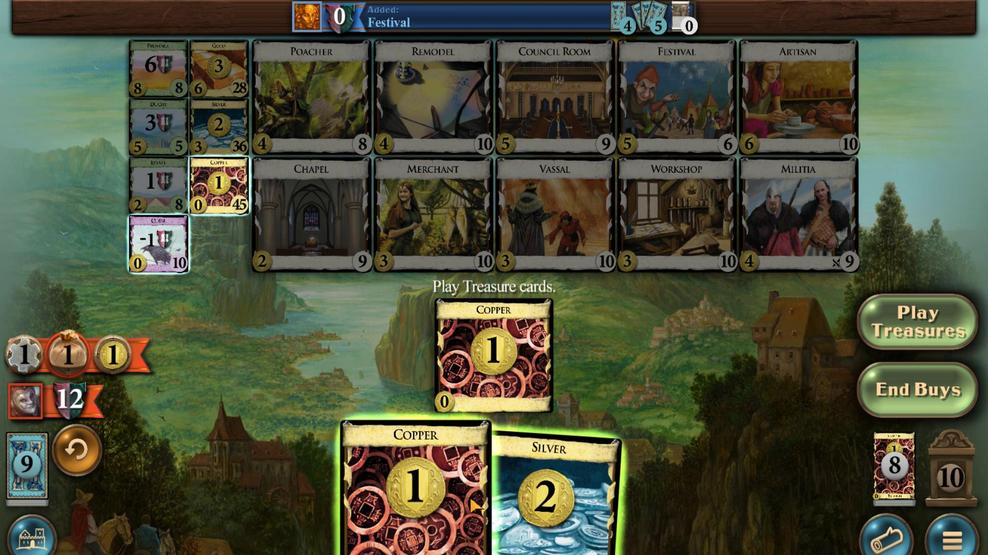 
Action: Mouse scrolled (516, 298) with delta (0, 0)
Screenshot: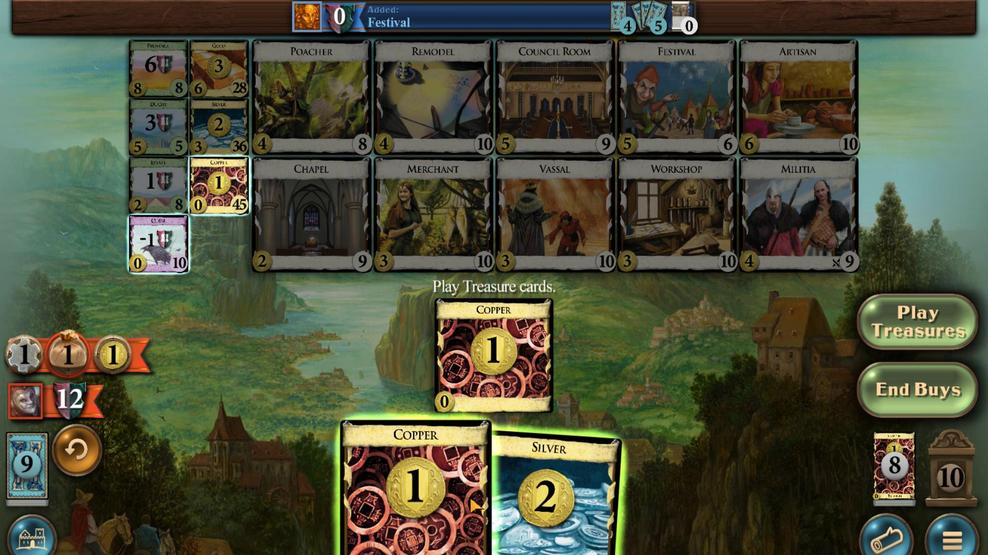 
Action: Mouse scrolled (516, 298) with delta (0, 0)
Screenshot: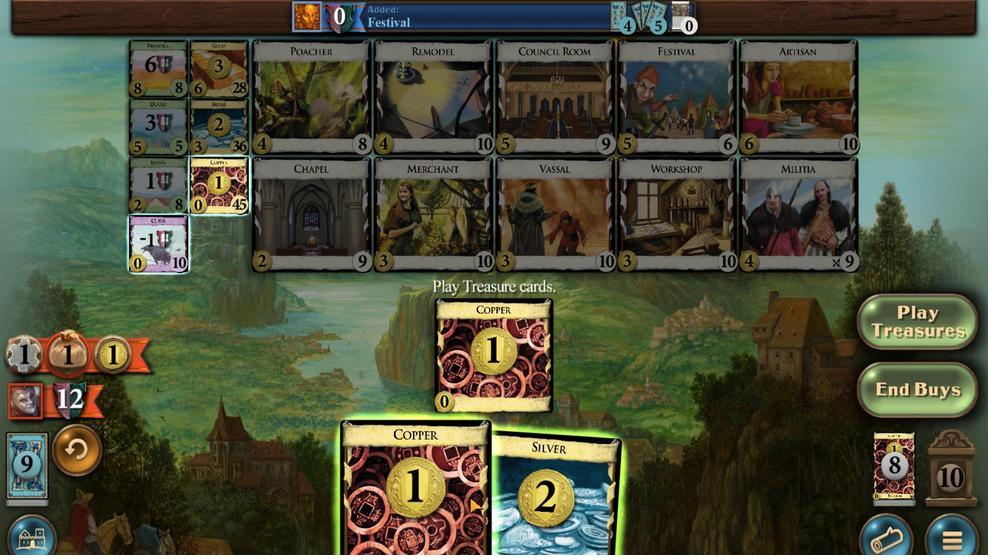 
Action: Mouse scrolled (516, 298) with delta (0, 0)
Screenshot: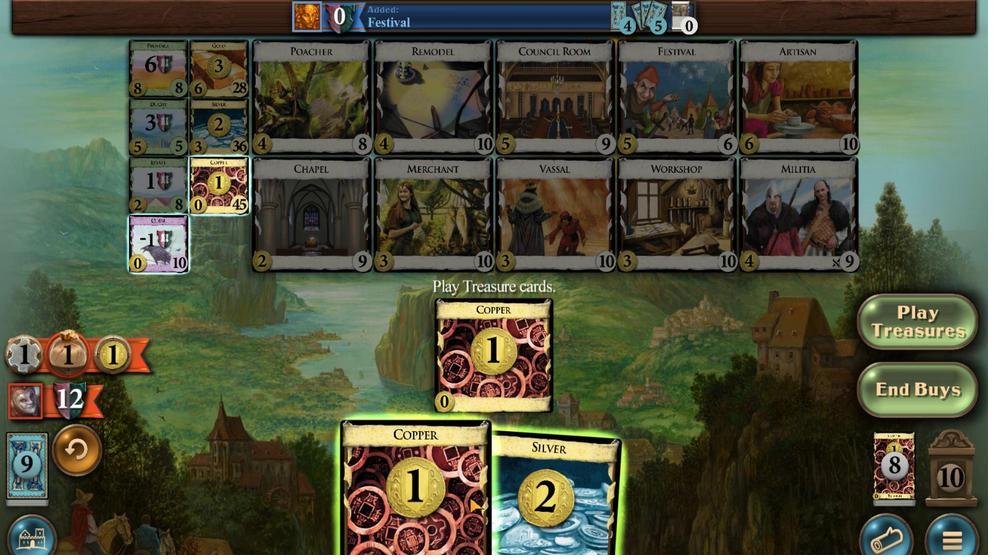 
Action: Mouse moved to (549, 305)
Screenshot: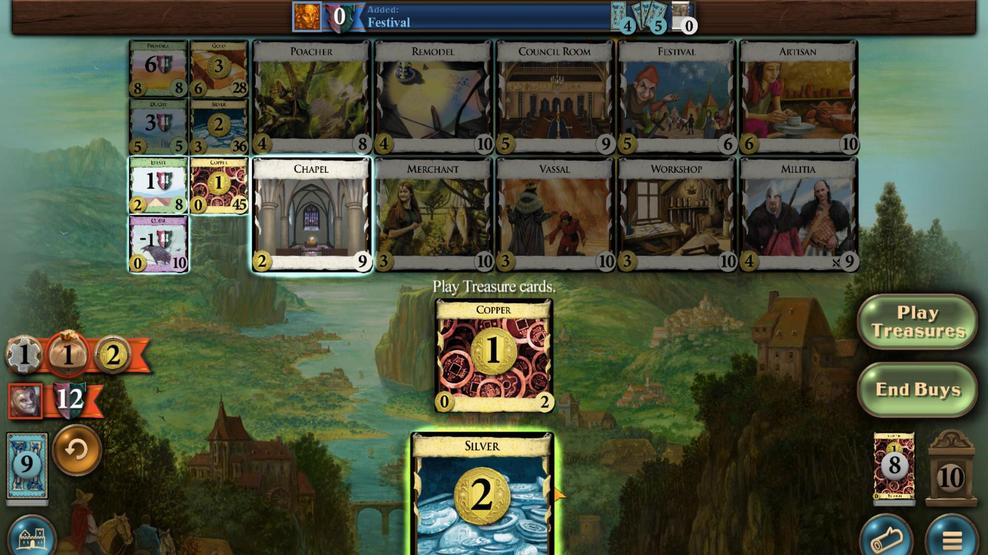 
Action: Mouse pressed left at (549, 305)
Screenshot: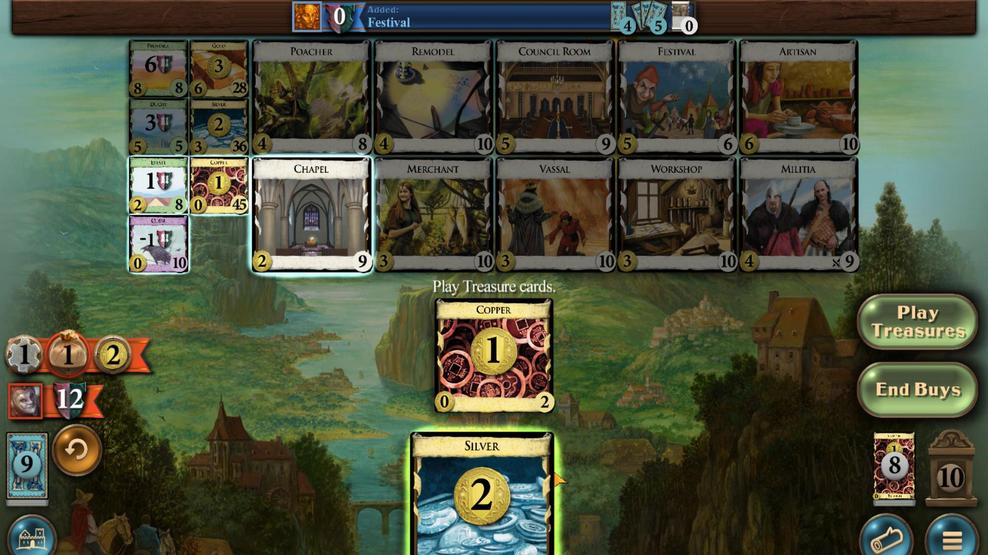 
Action: Mouse moved to (441, 517)
Screenshot: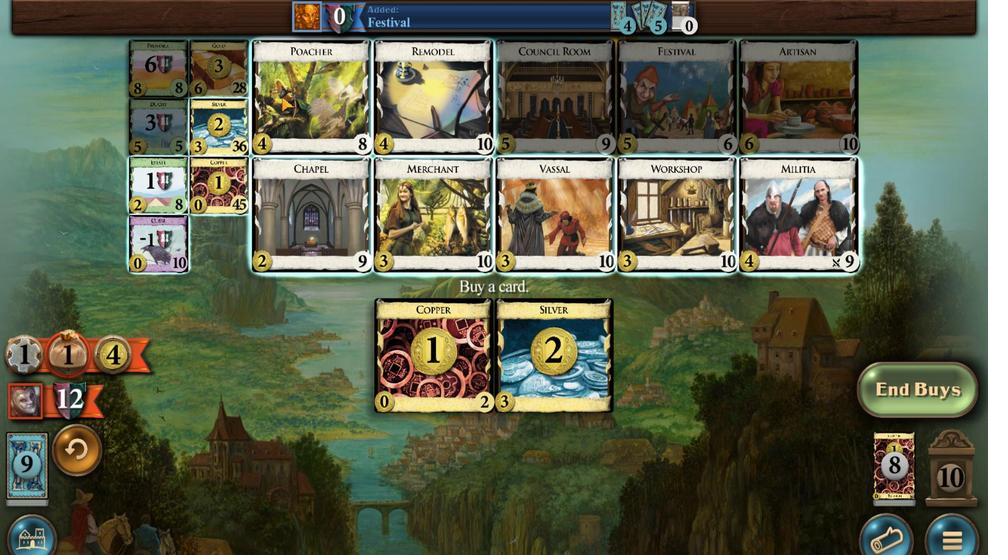 
Action: Mouse pressed left at (441, 517)
Screenshot: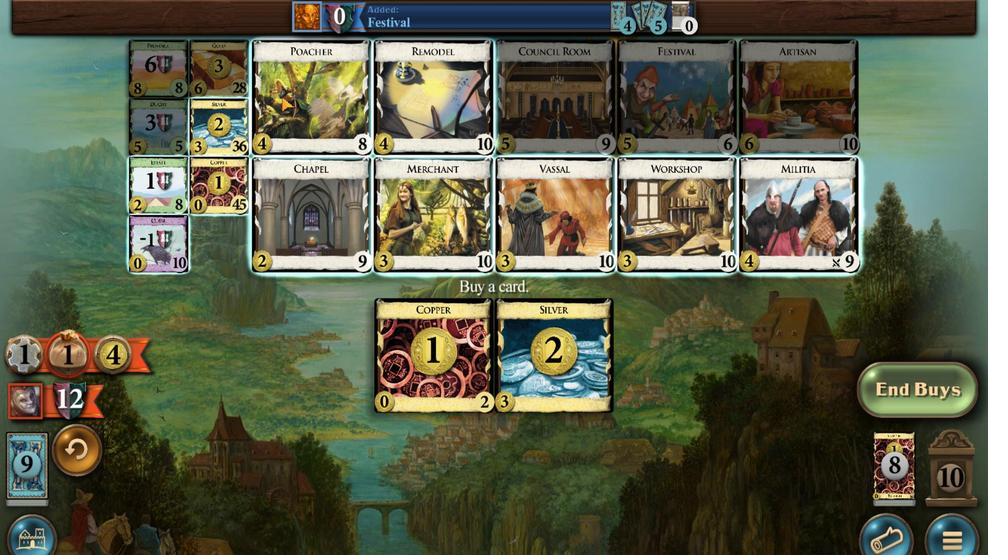 
Action: Mouse moved to (632, 285)
Screenshot: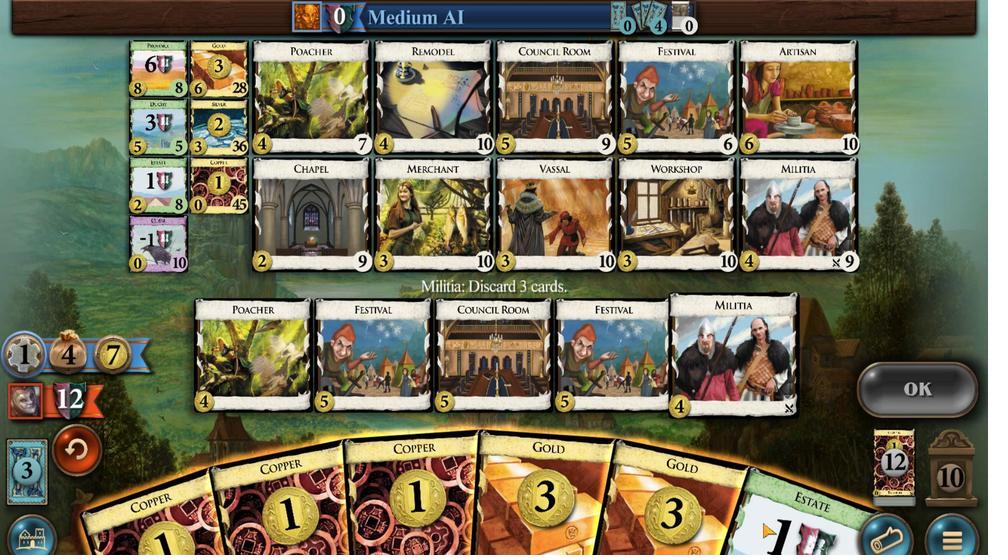 
Action: Mouse scrolled (632, 285) with delta (0, 0)
Screenshot: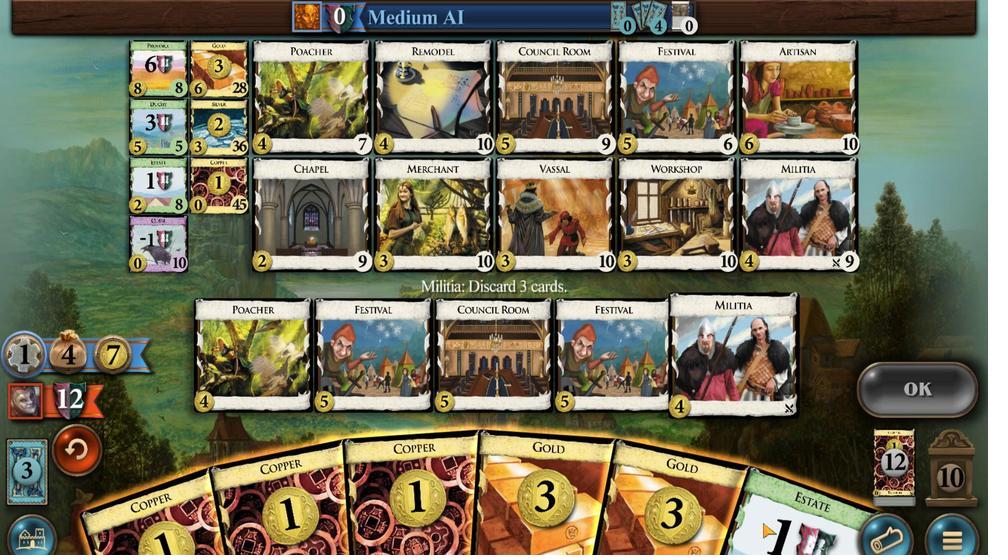 
Action: Mouse scrolled (632, 285) with delta (0, 0)
Screenshot: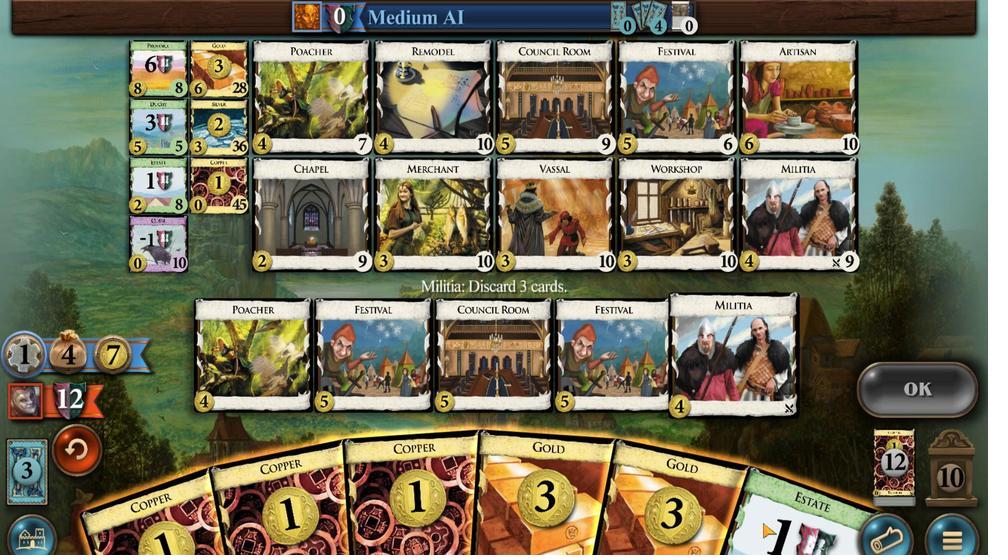 
Action: Mouse scrolled (632, 285) with delta (0, 0)
Screenshot: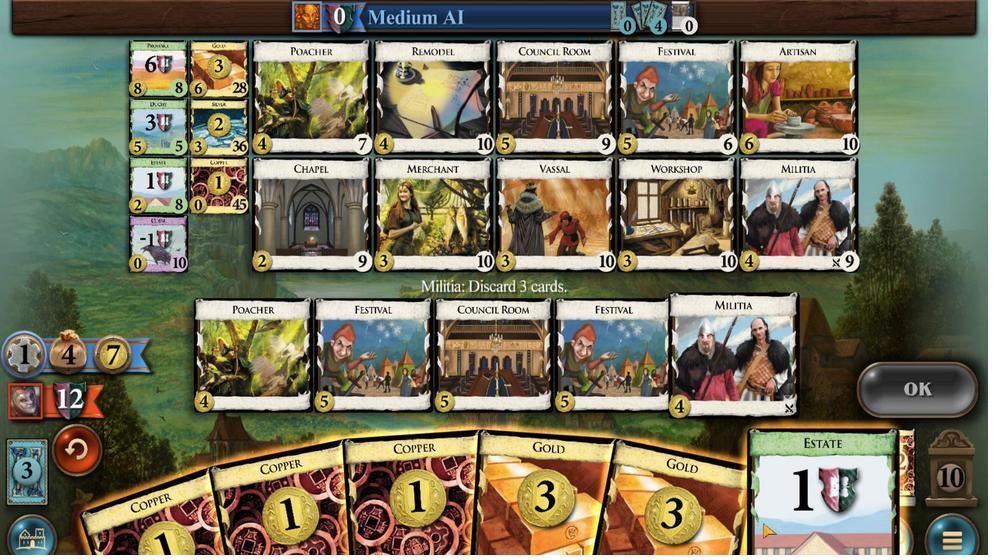 
Action: Mouse scrolled (632, 285) with delta (0, 0)
Screenshot: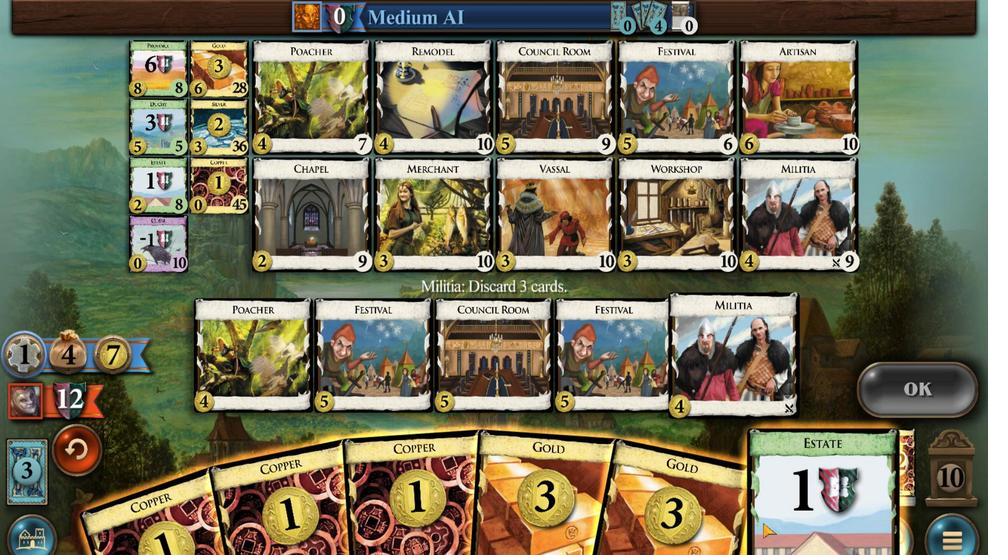 
Action: Mouse scrolled (632, 285) with delta (0, 0)
